 Task: Configure routing rules based on criteria like priority and workload.
Action: Mouse pressed left at (333, 86)
Screenshot: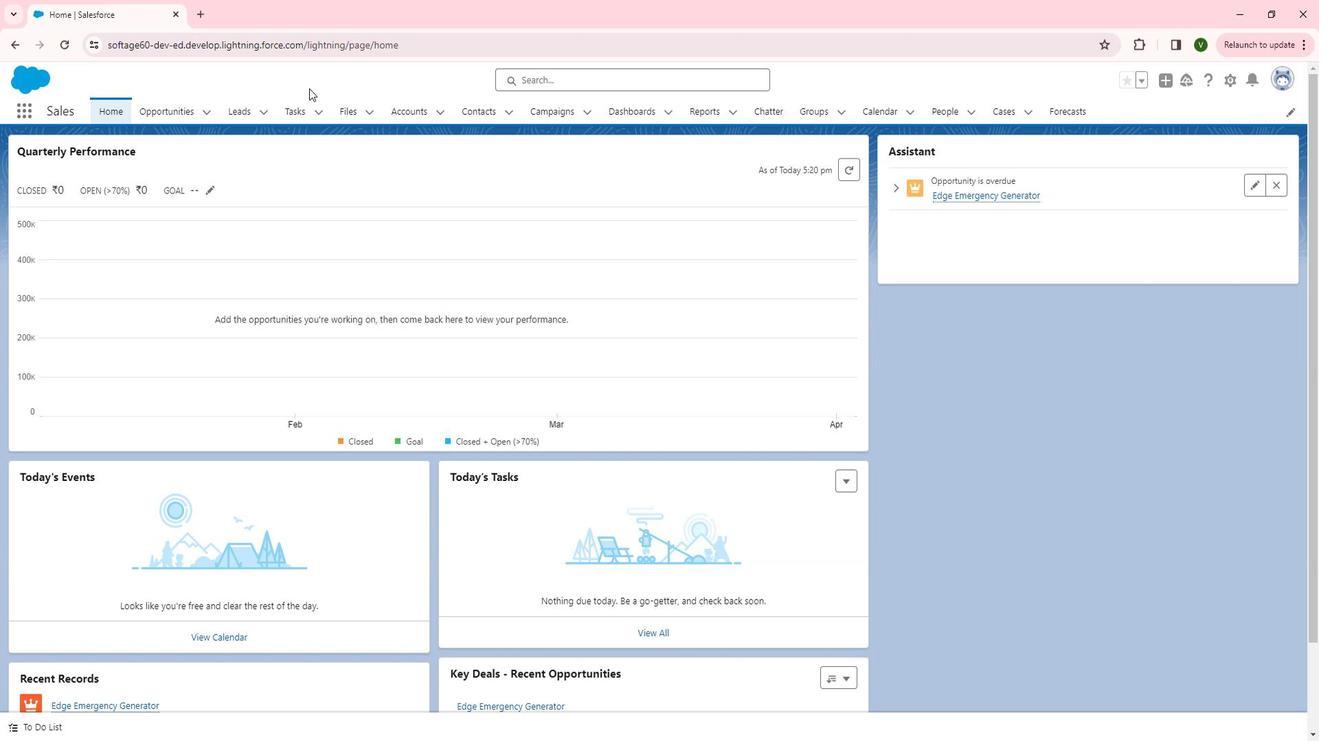 
Action: Mouse moved to (1124, 74)
Screenshot: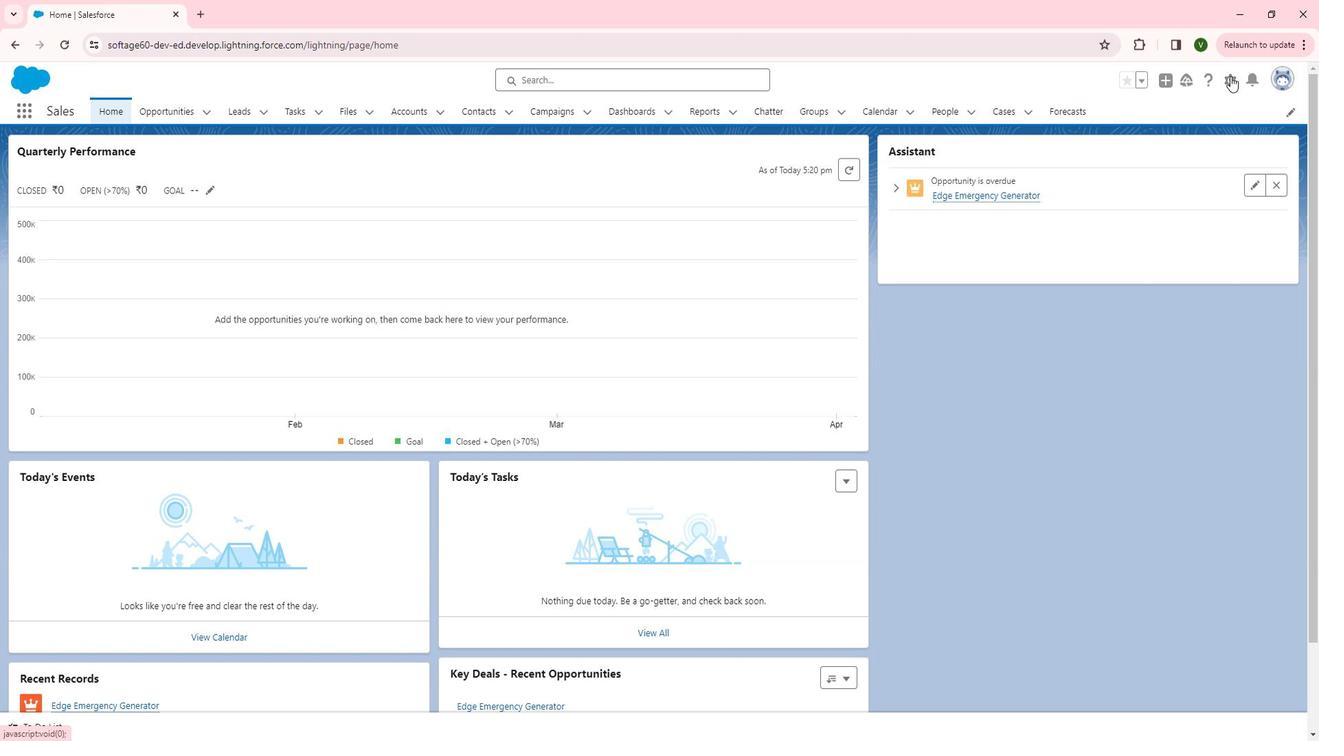 
Action: Mouse pressed left at (1124, 74)
Screenshot: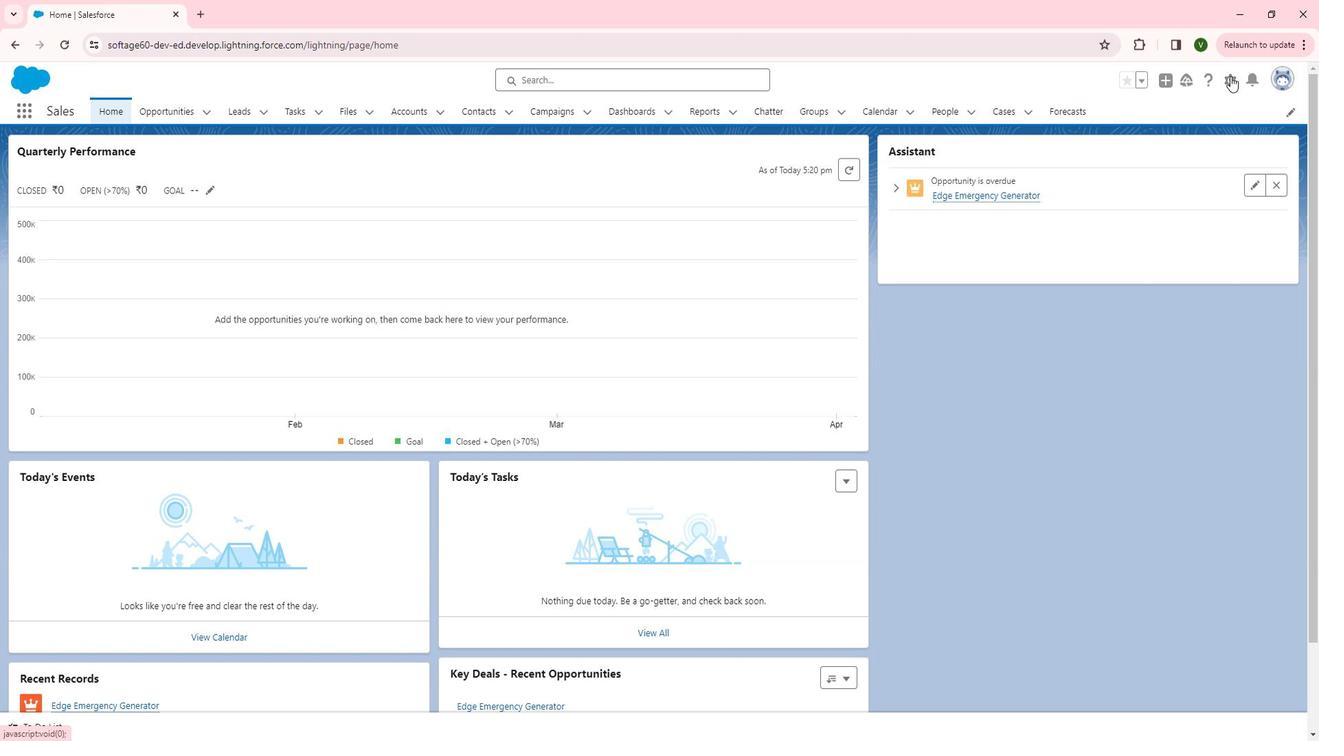 
Action: Mouse moved to (1067, 180)
Screenshot: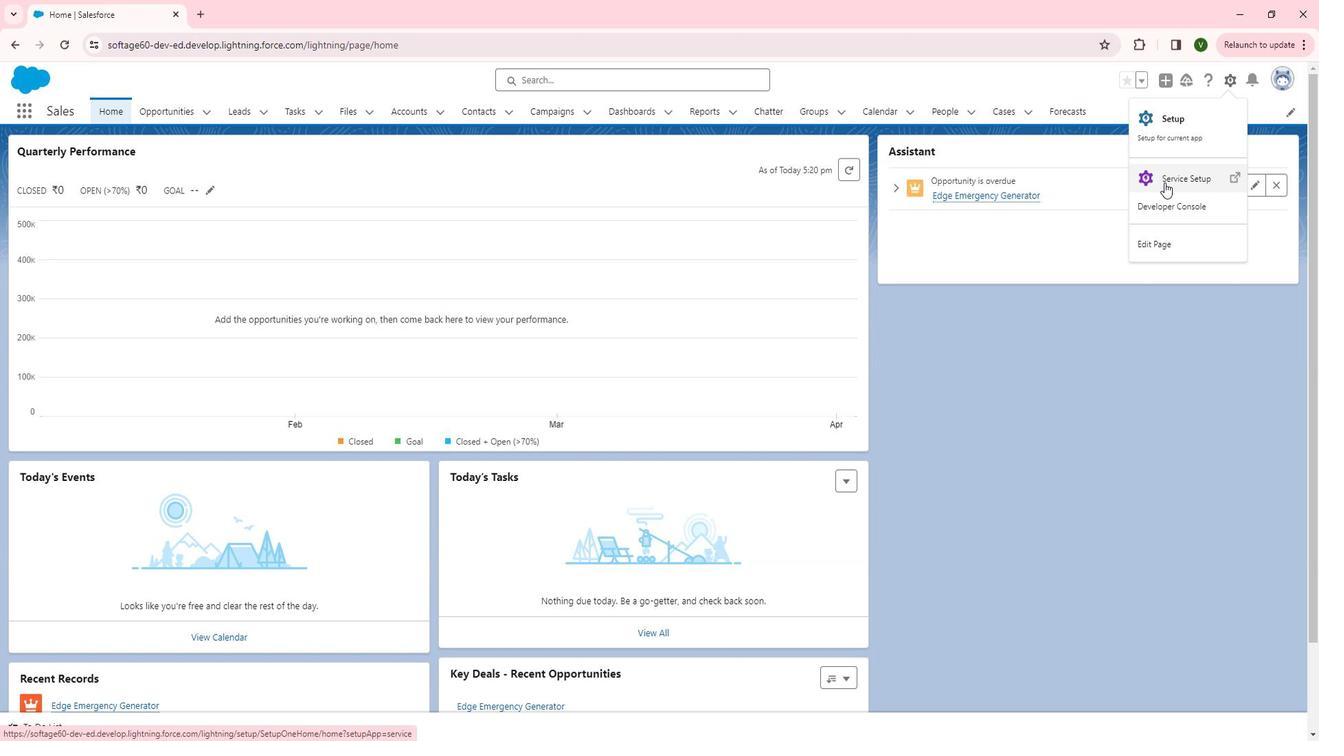 
Action: Mouse pressed left at (1067, 180)
Screenshot: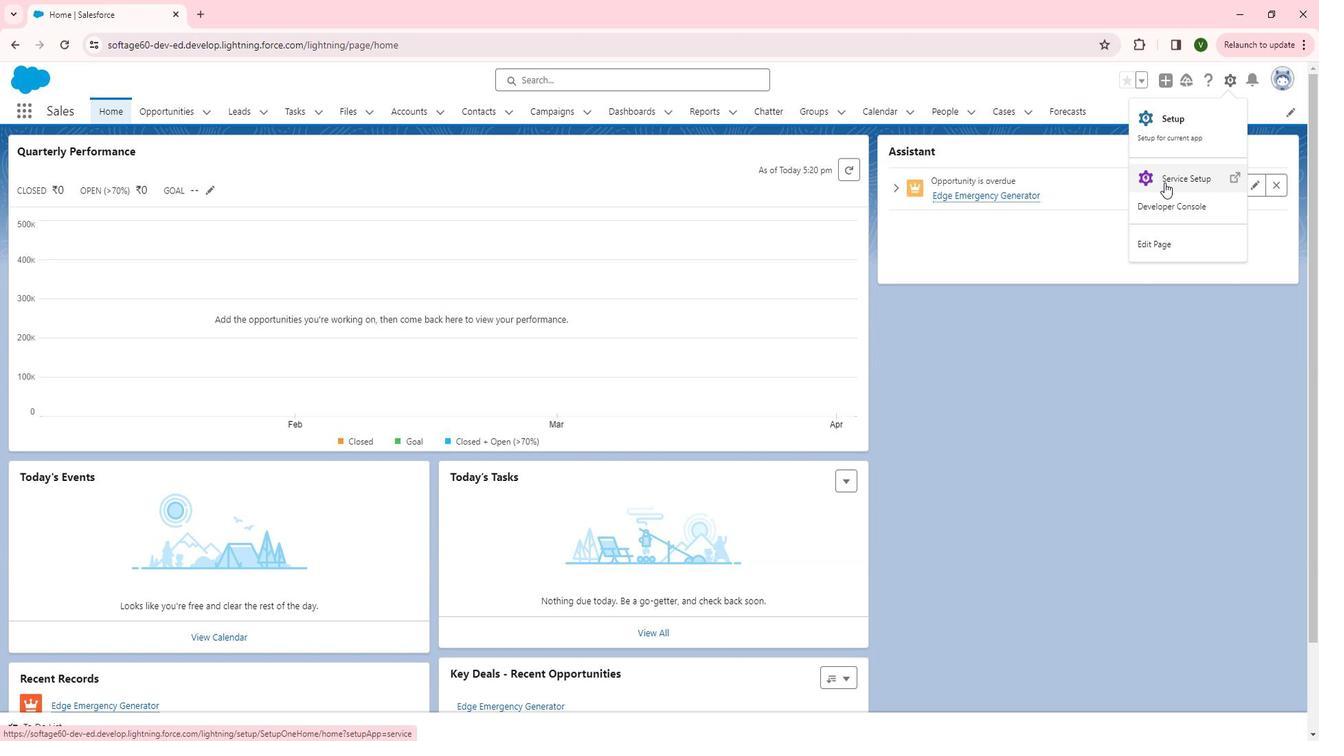 
Action: Mouse moved to (76, 323)
Screenshot: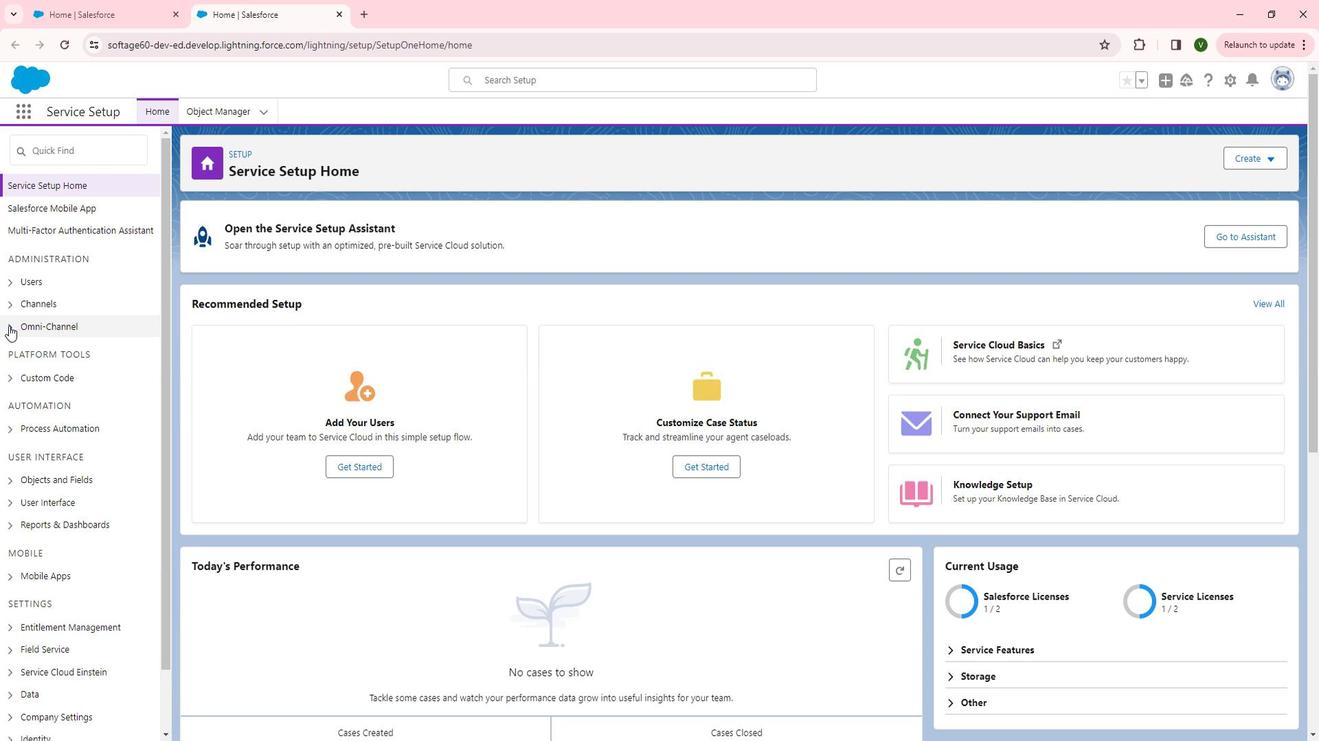 
Action: Mouse pressed left at (76, 323)
Screenshot: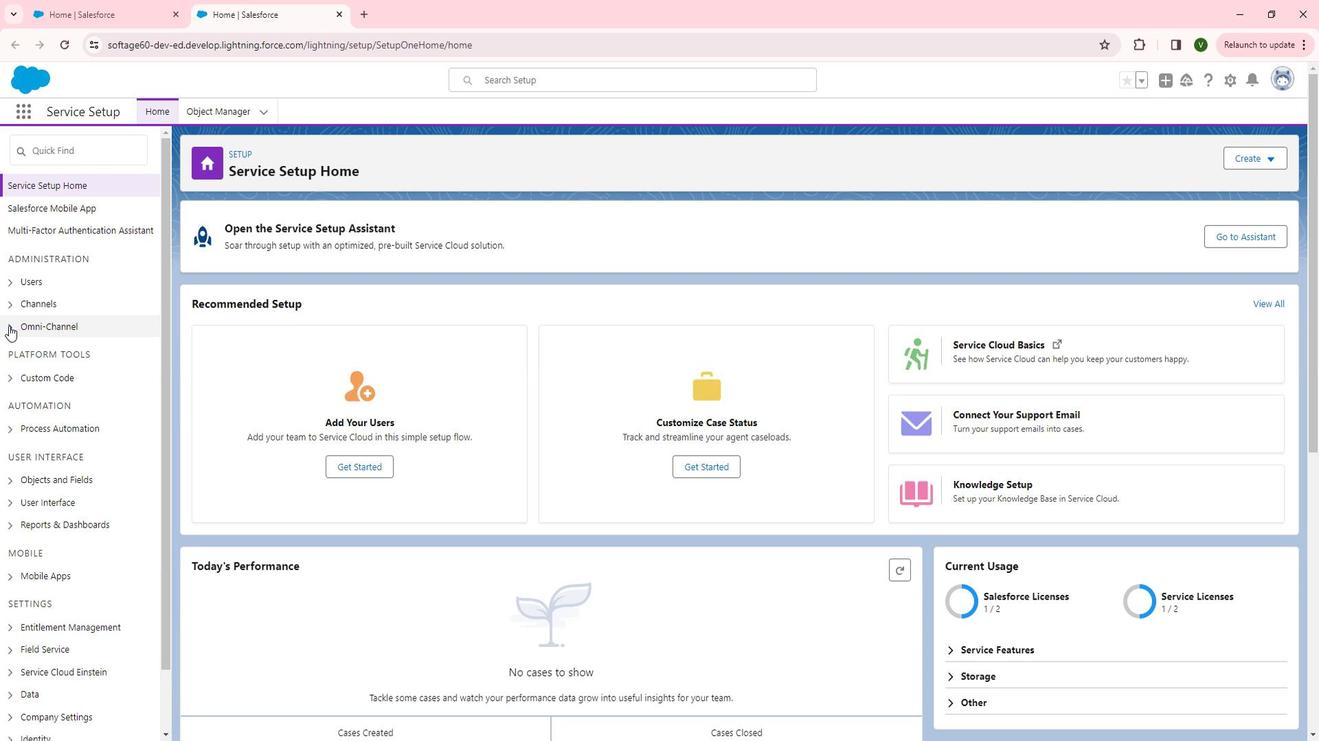
Action: Mouse moved to (122, 479)
Screenshot: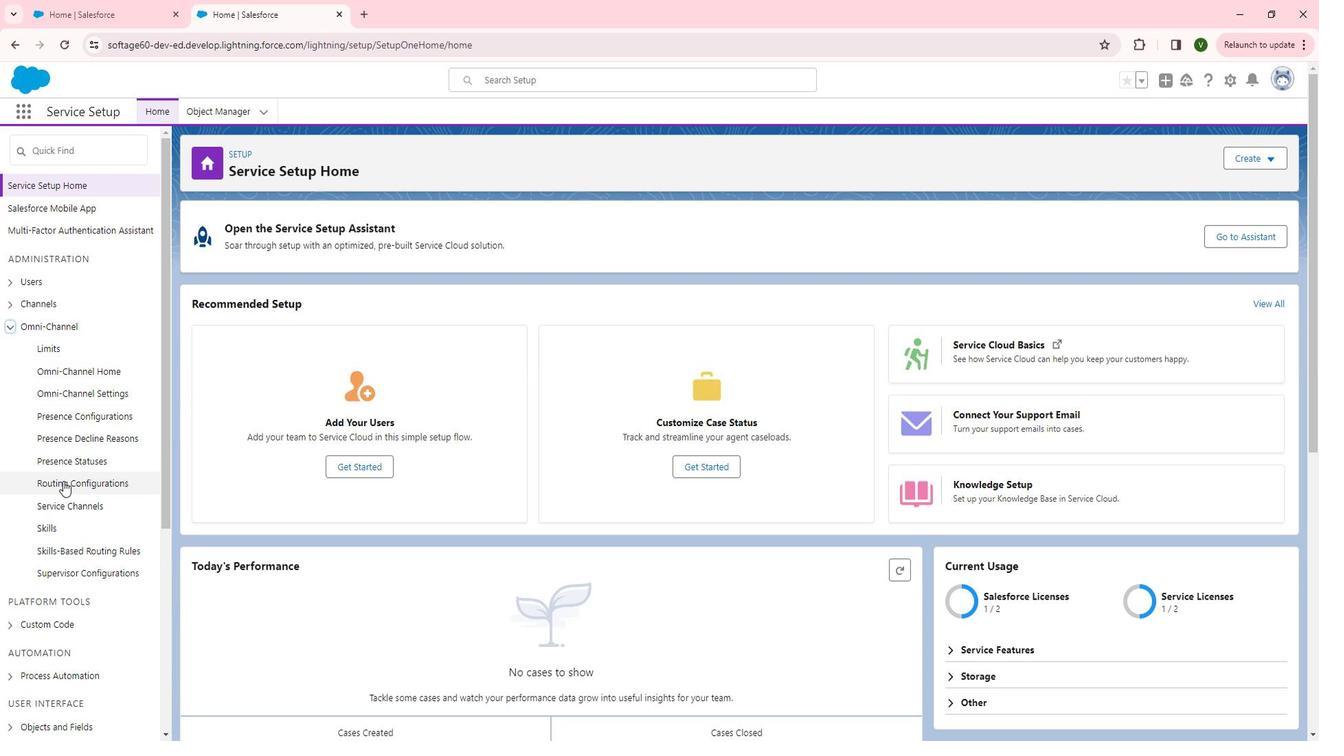 
Action: Mouse pressed left at (122, 479)
Screenshot: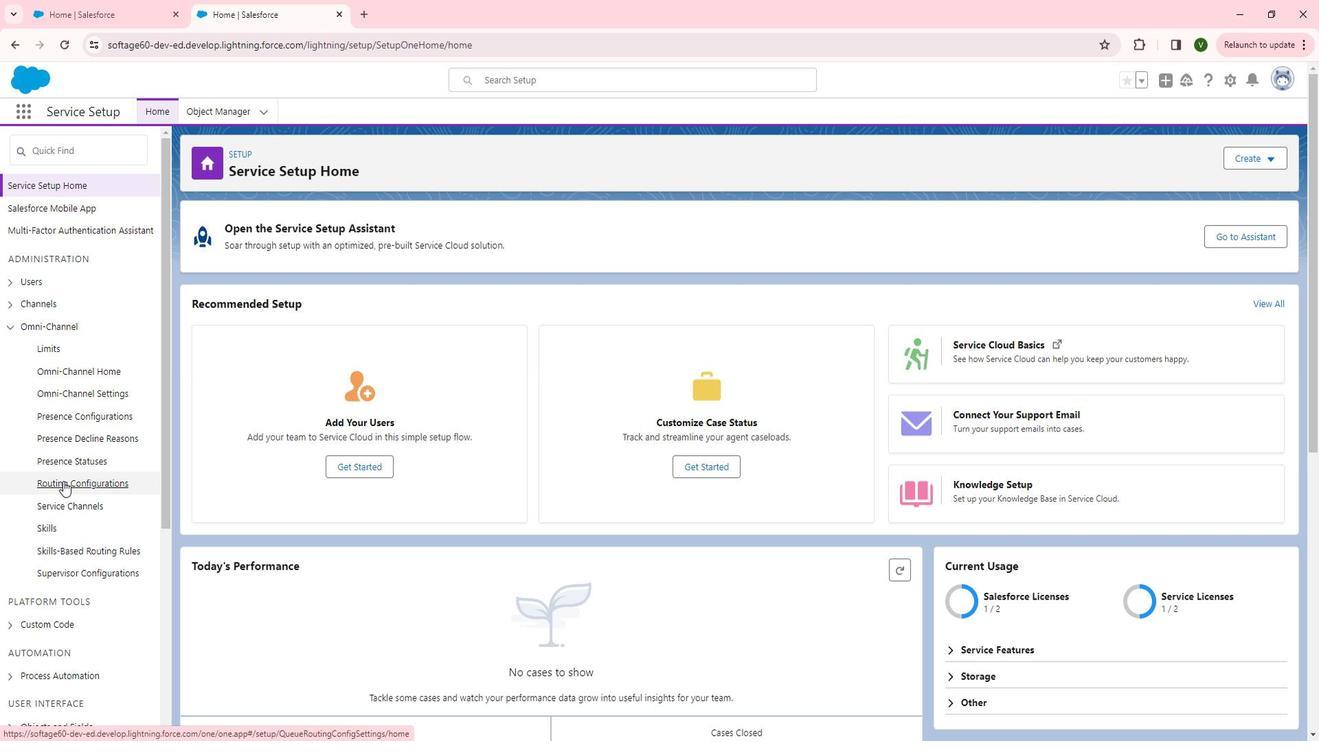 
Action: Mouse moved to (527, 319)
Screenshot: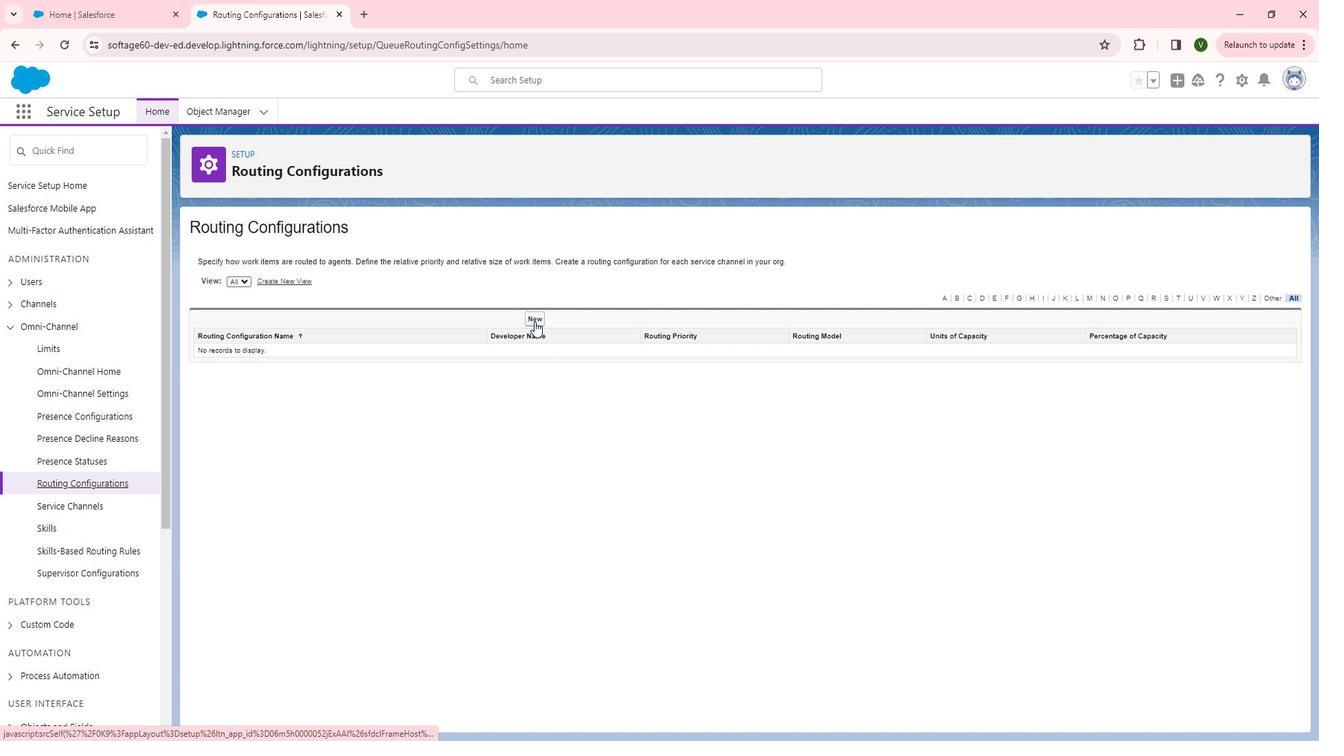 
Action: Mouse pressed left at (527, 319)
Screenshot: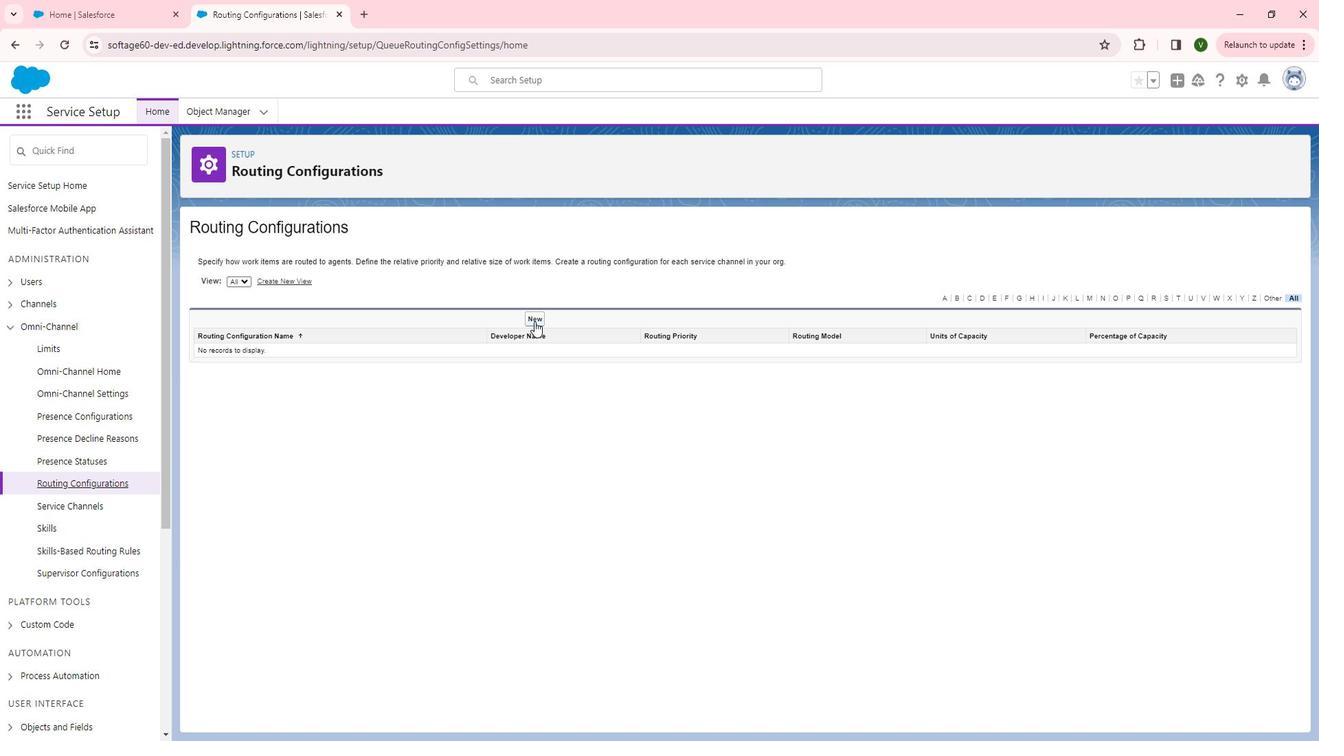 
Action: Mouse moved to (466, 363)
Screenshot: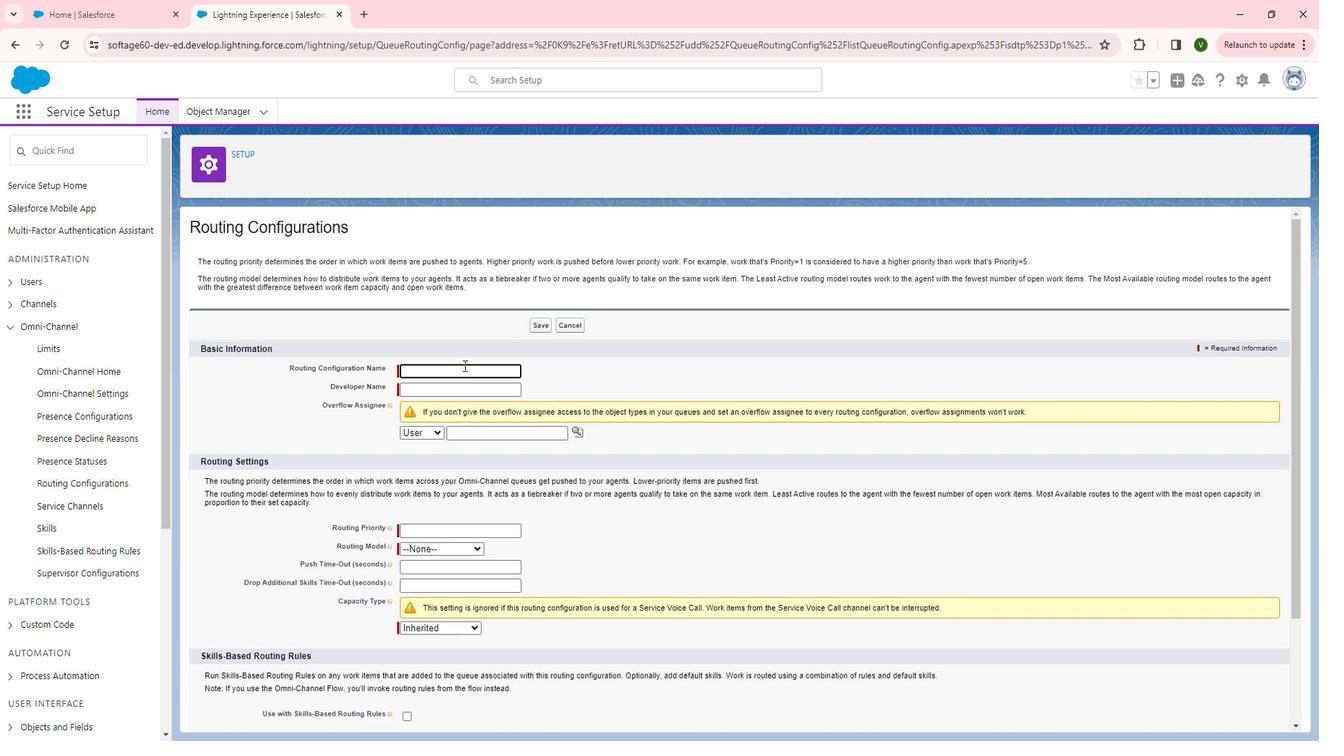 
Action: Mouse pressed left at (466, 363)
Screenshot: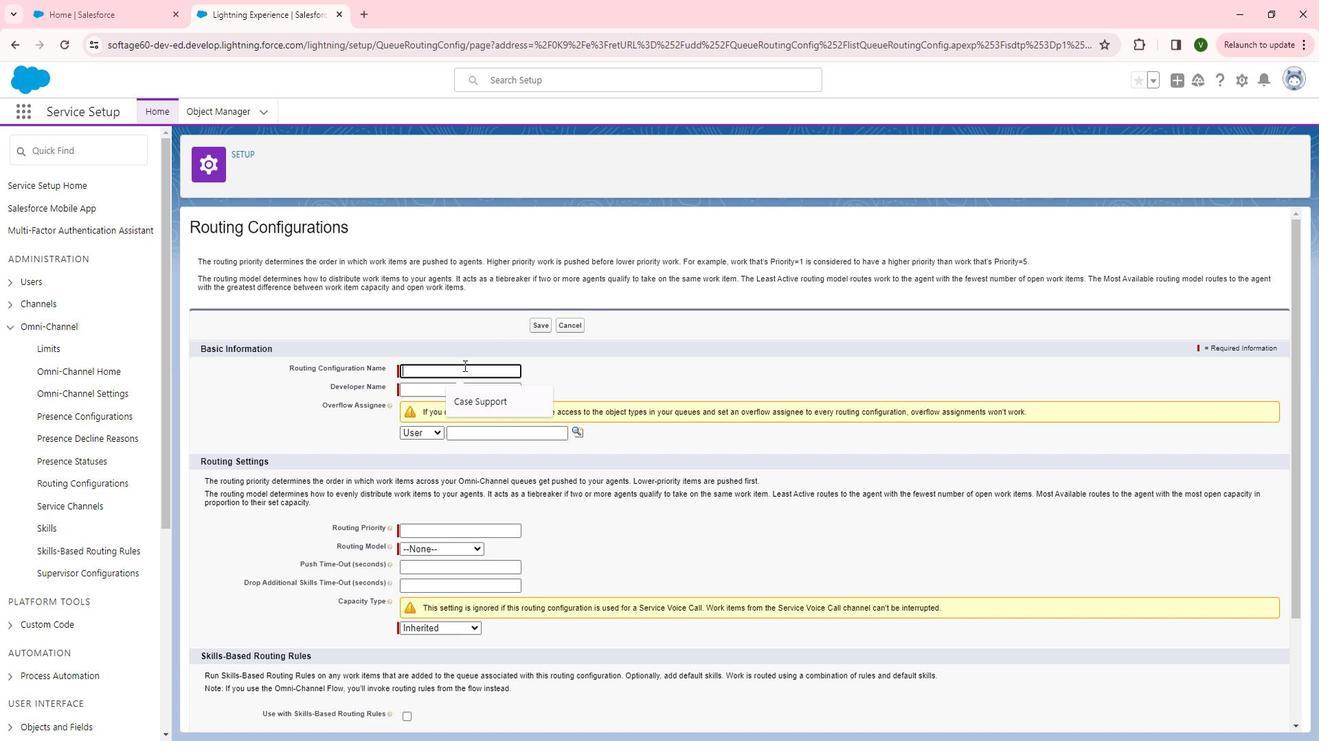 
Action: Key pressed <Key.shift>Case<Key.space>support<Key.space>routing
Screenshot: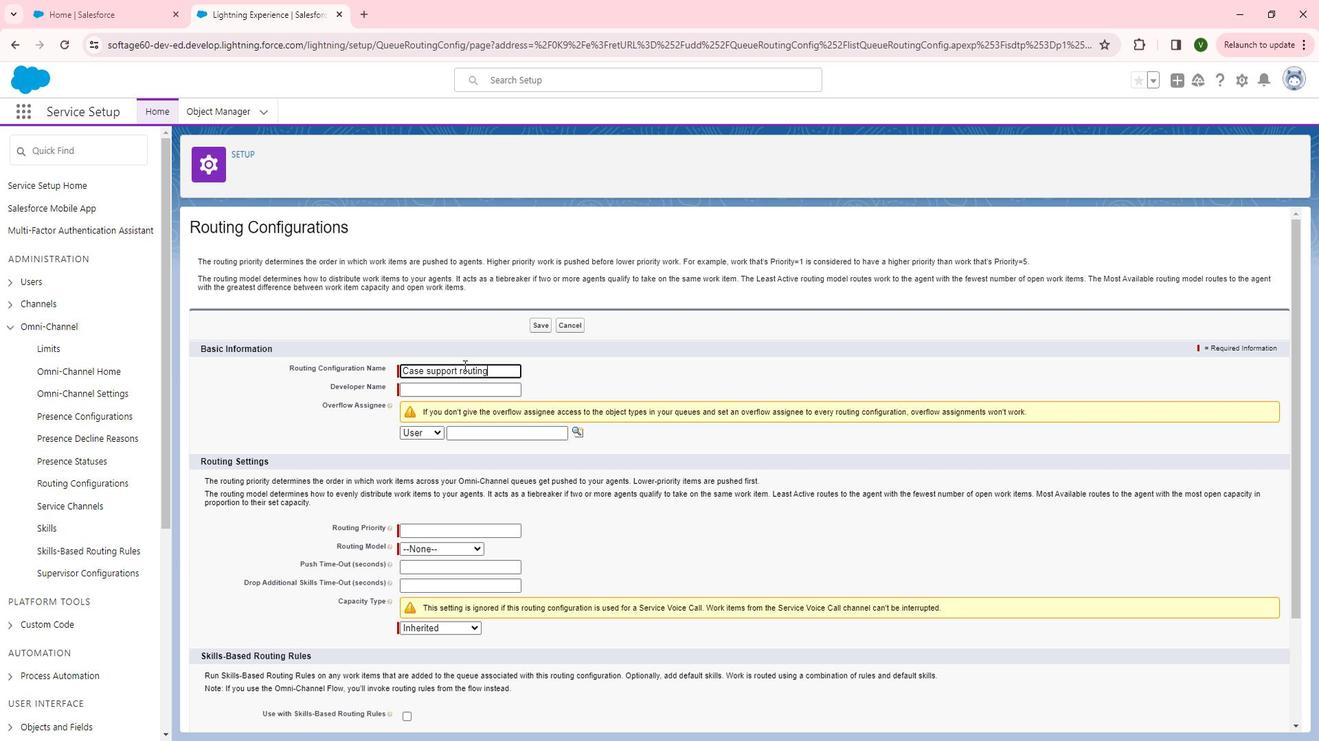 
Action: Mouse moved to (535, 450)
Screenshot: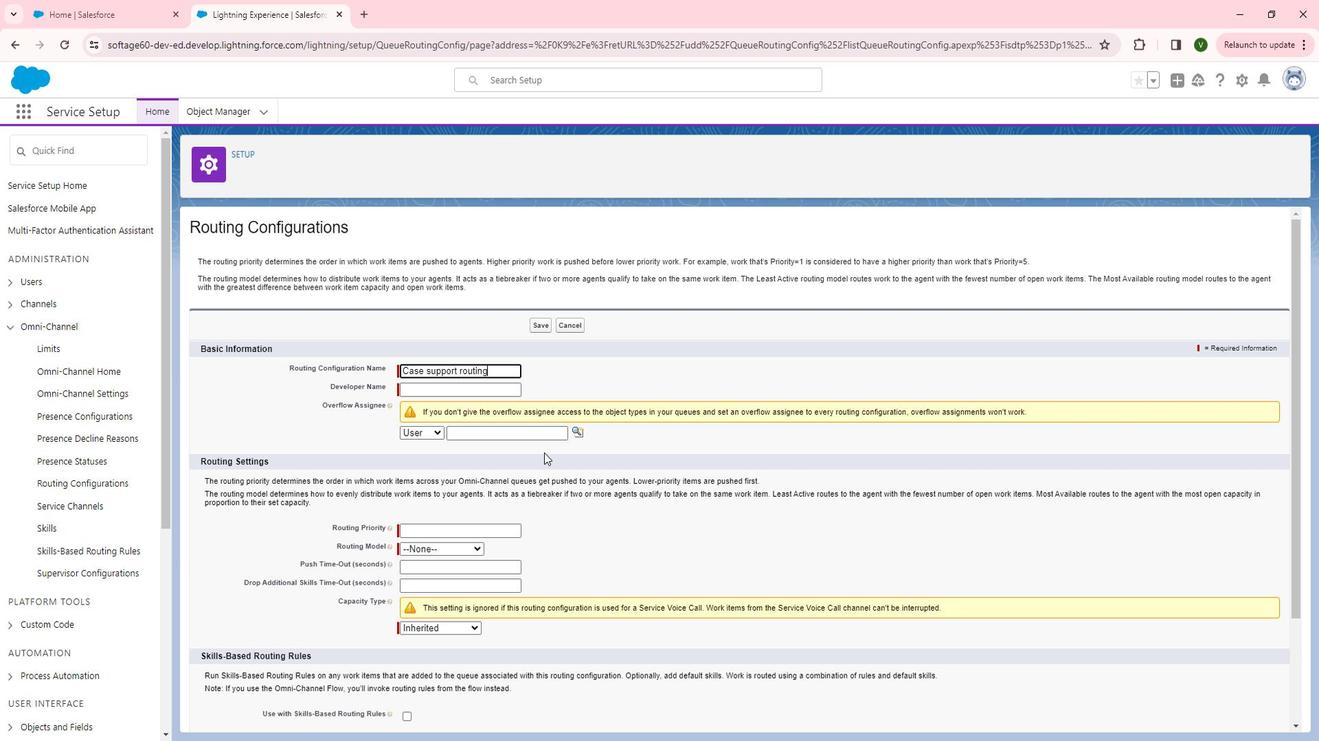 
Action: Mouse pressed left at (535, 450)
Screenshot: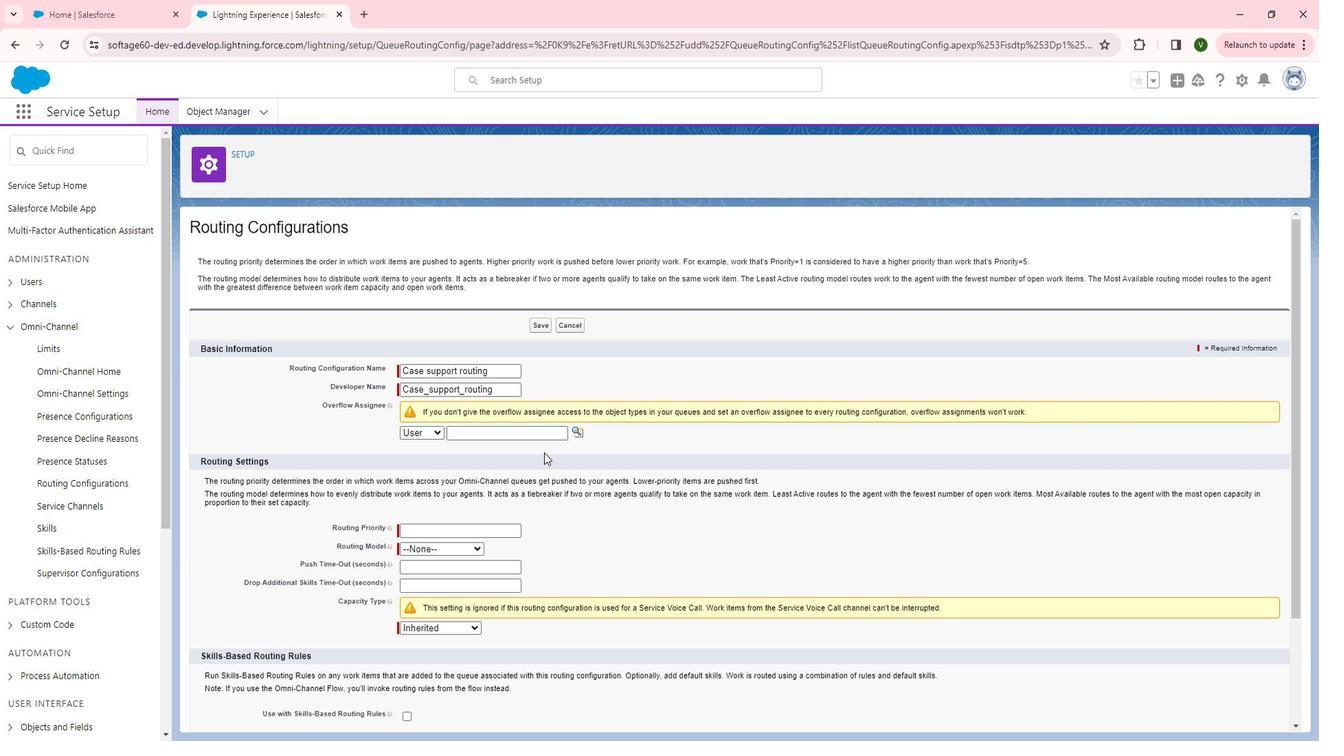 
Action: Mouse moved to (564, 434)
Screenshot: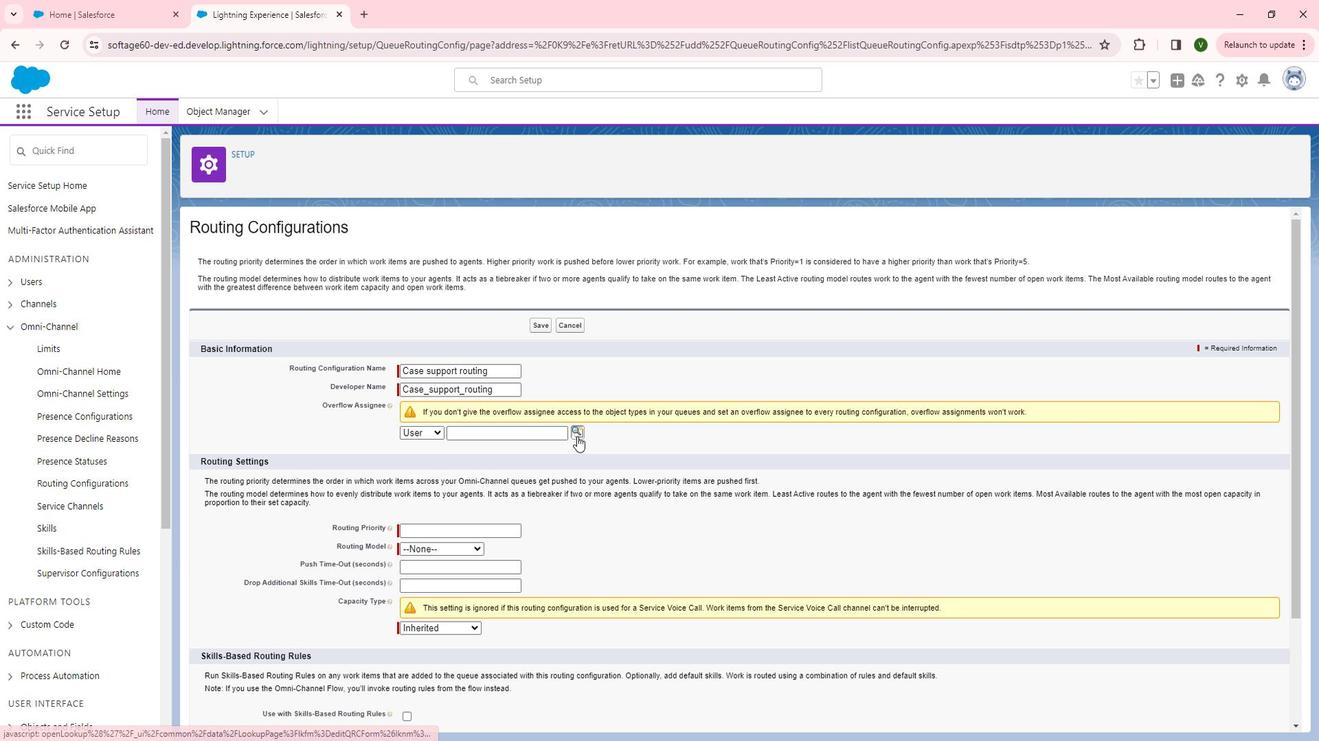 
Action: Mouse pressed left at (564, 434)
Screenshot: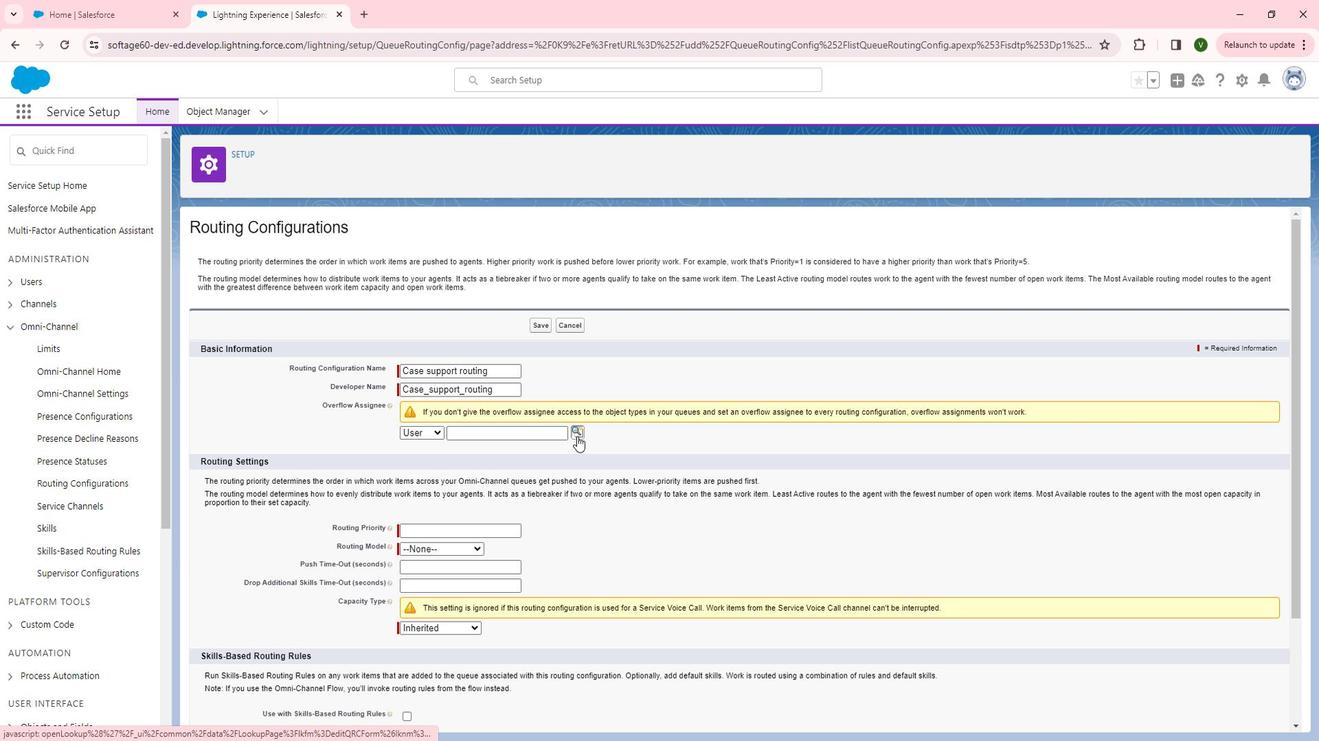
Action: Mouse moved to (390, 534)
Screenshot: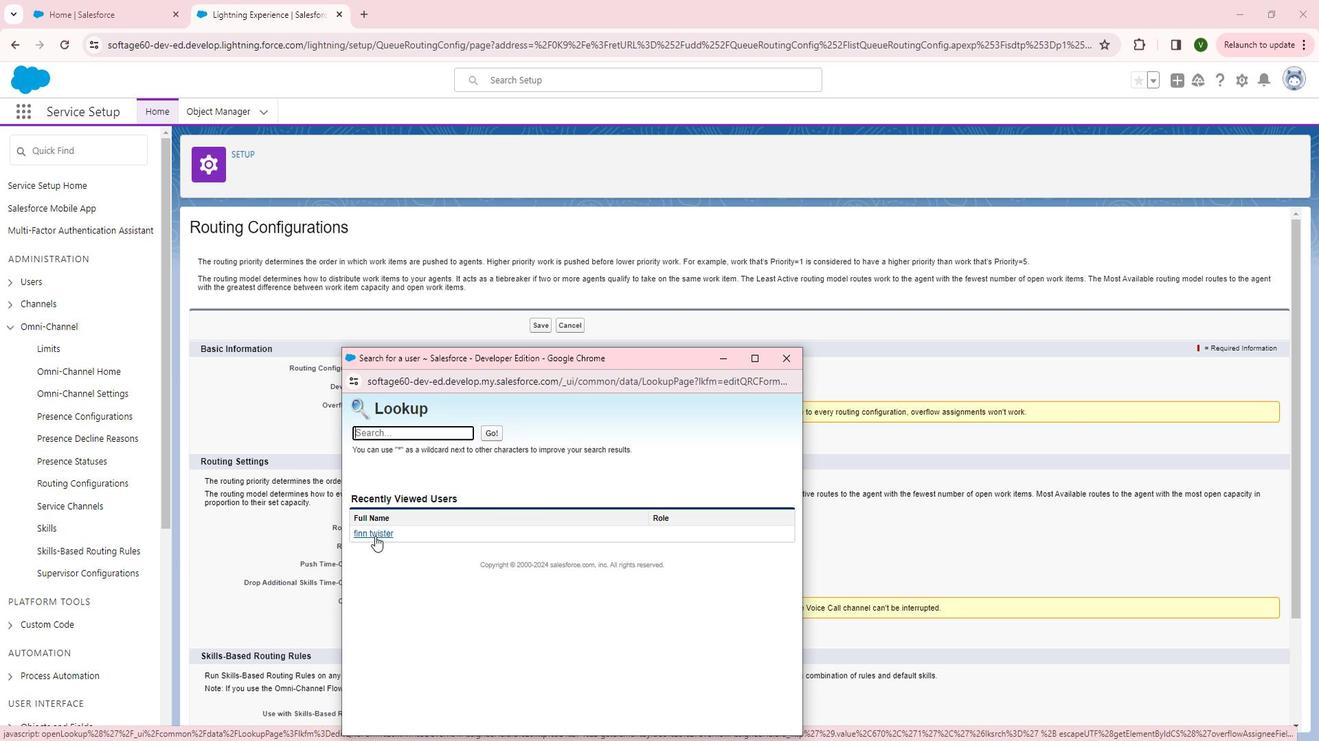 
Action: Mouse pressed left at (390, 534)
Screenshot: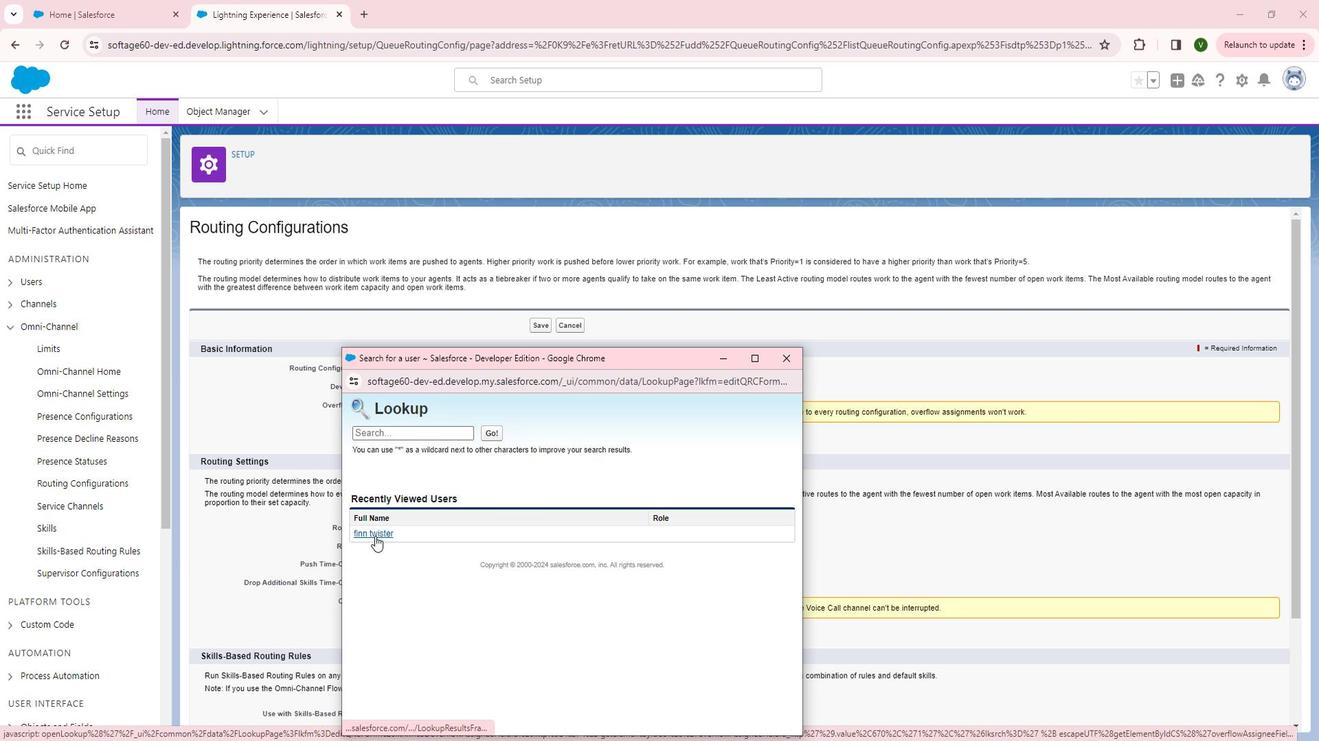 
Action: Mouse moved to (527, 487)
Screenshot: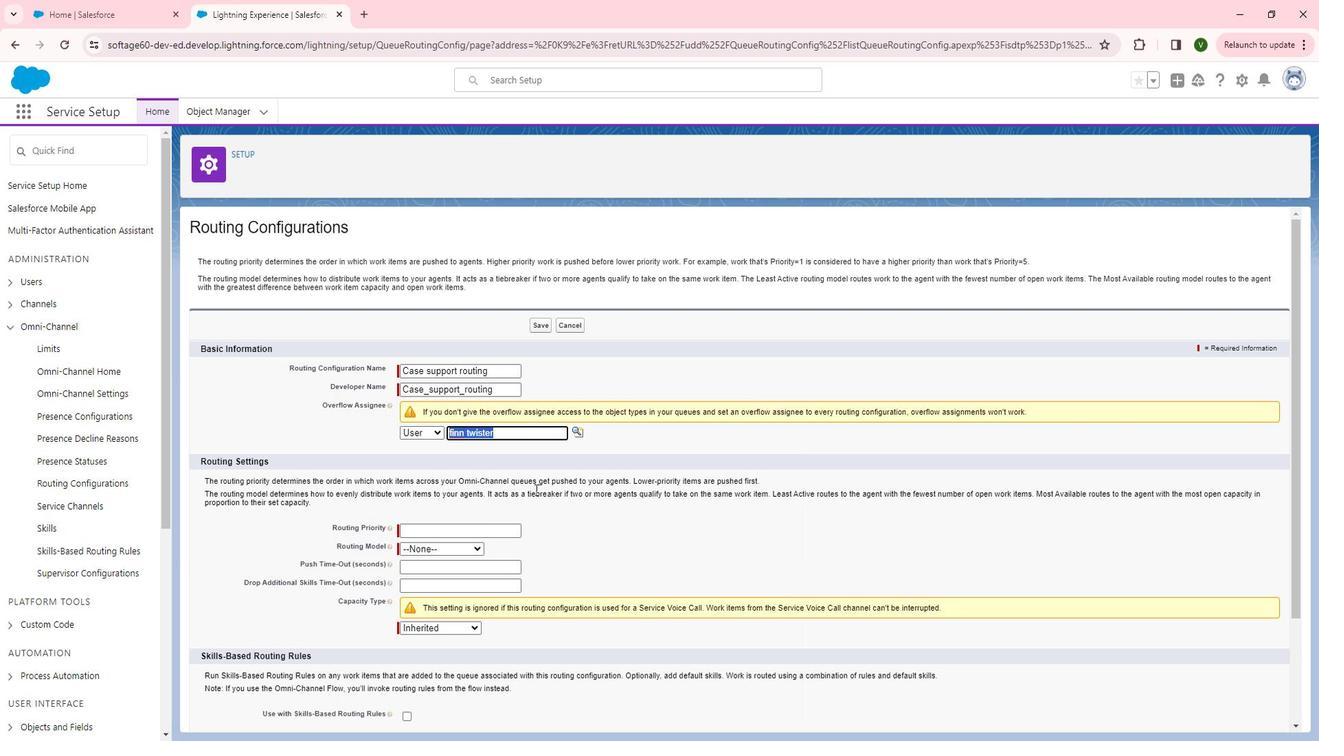 
Action: Mouse pressed left at (527, 487)
Screenshot: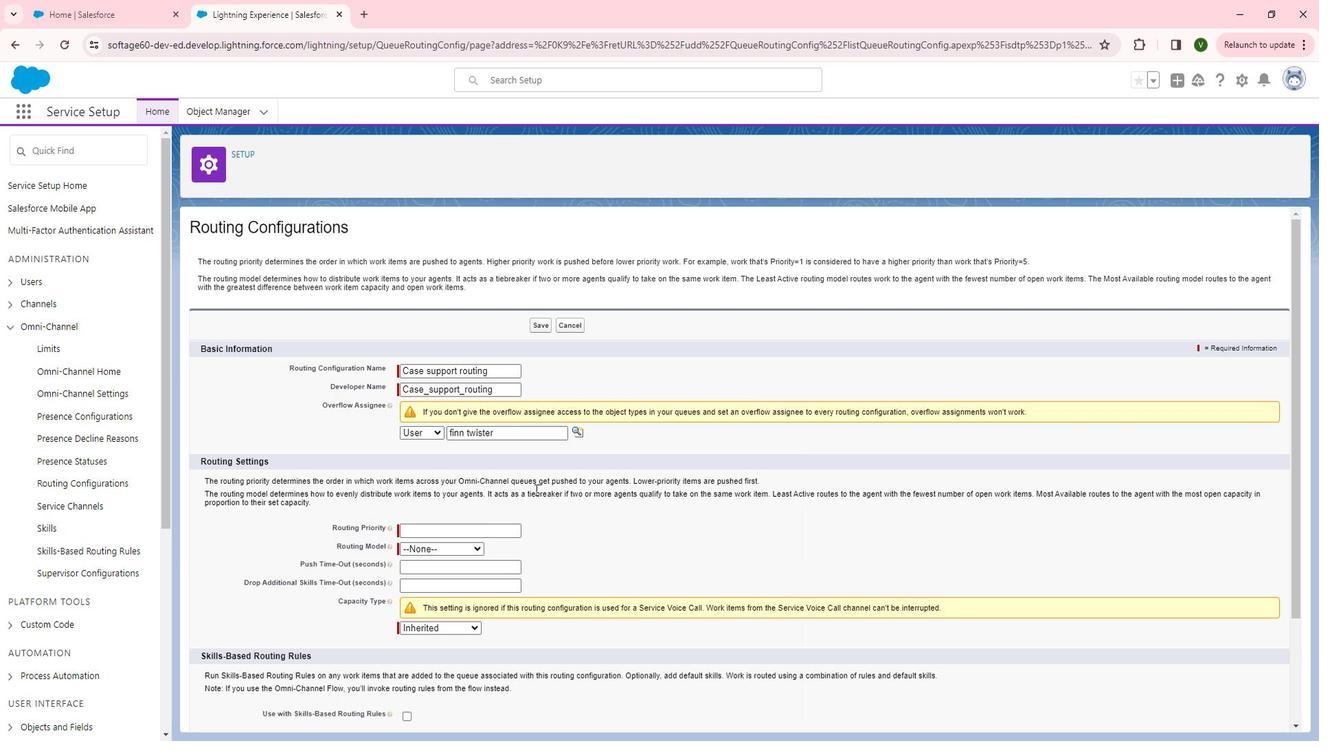 
Action: Mouse moved to (523, 503)
Screenshot: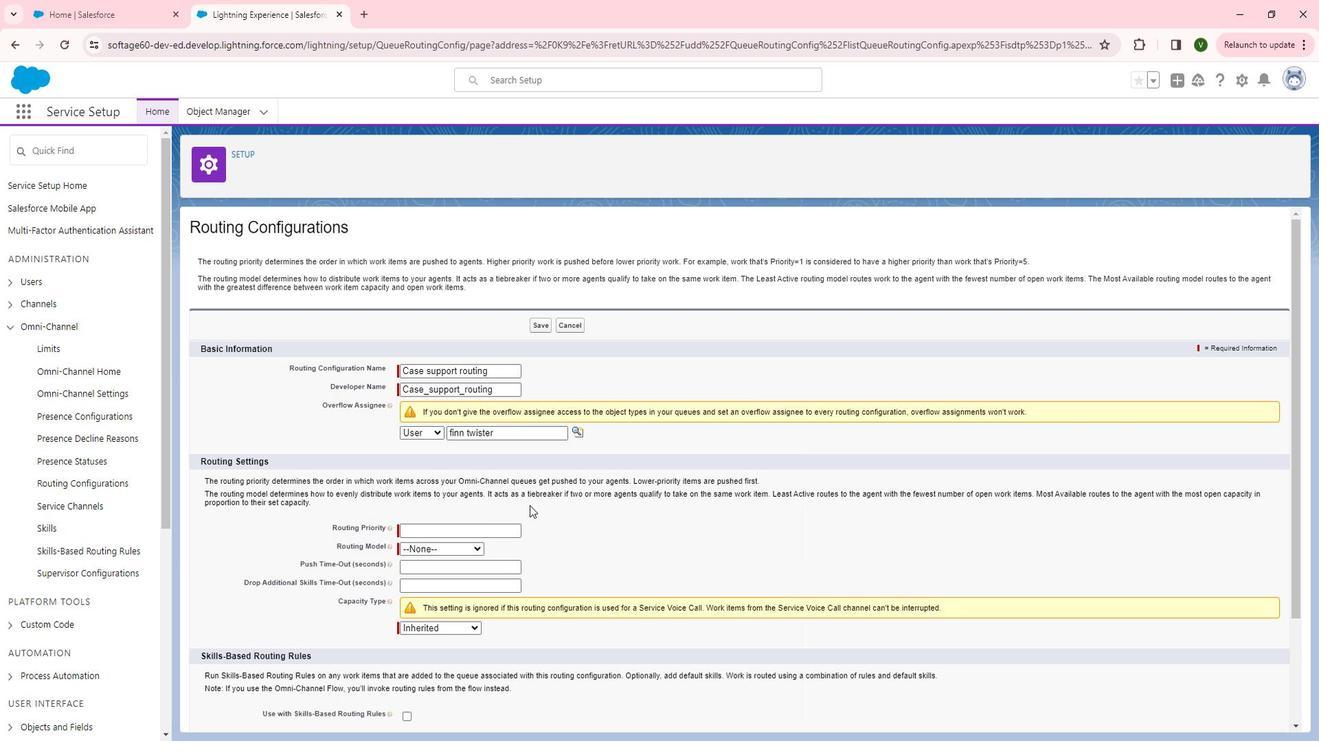 
Action: Mouse scrolled (523, 502) with delta (0, 0)
Screenshot: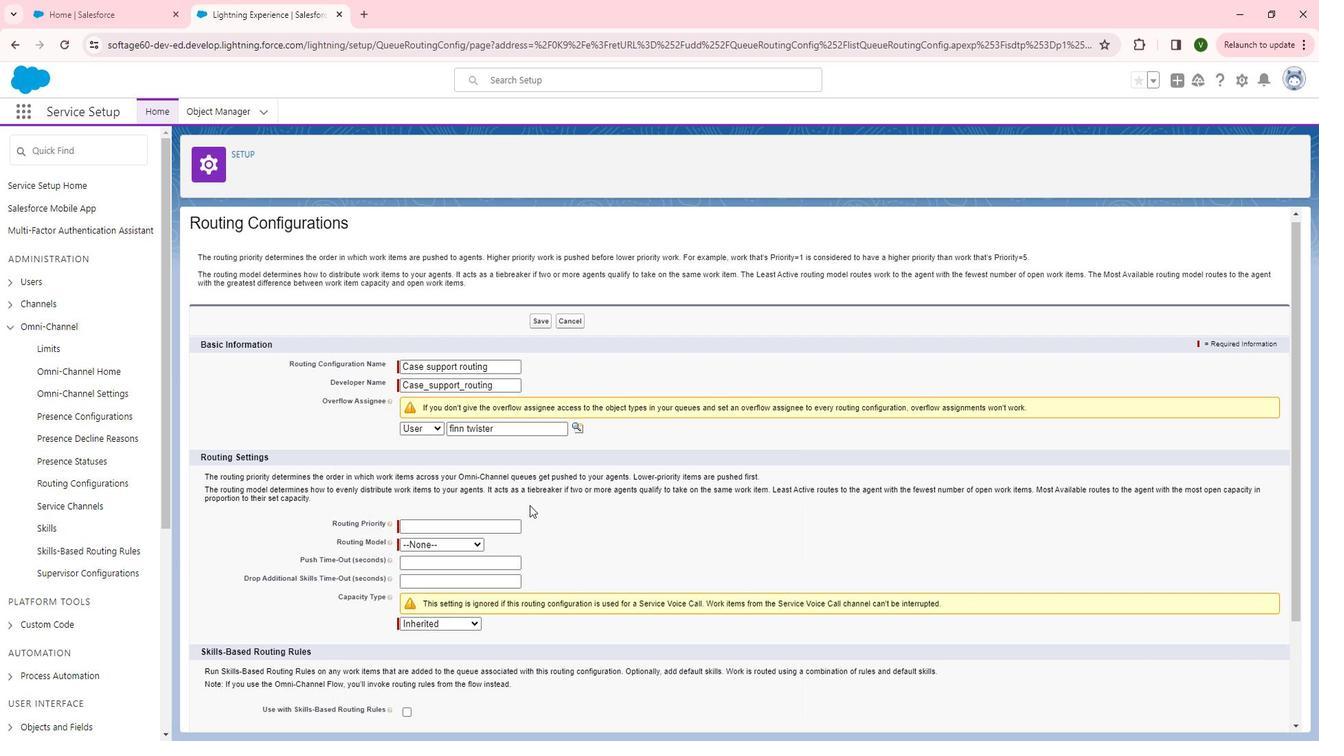 
Action: Mouse moved to (492, 455)
Screenshot: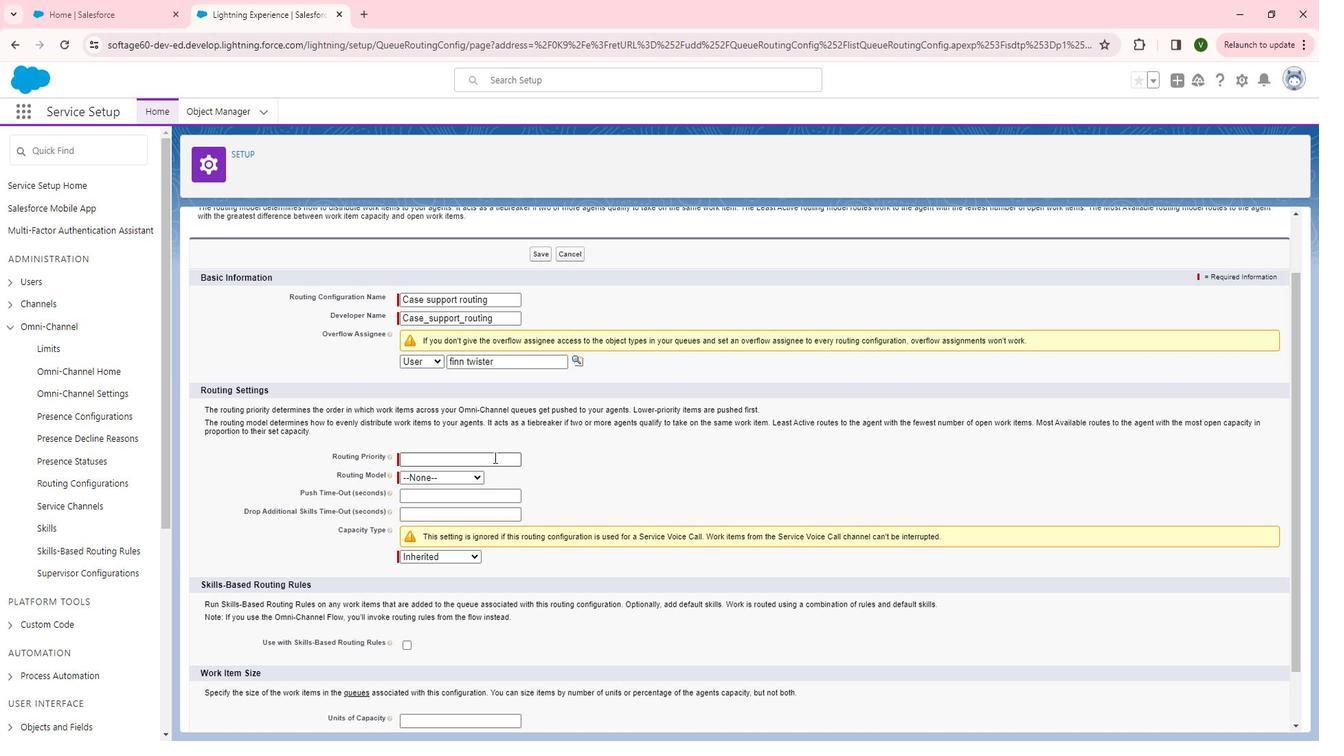 
Action: Mouse pressed left at (492, 455)
Screenshot: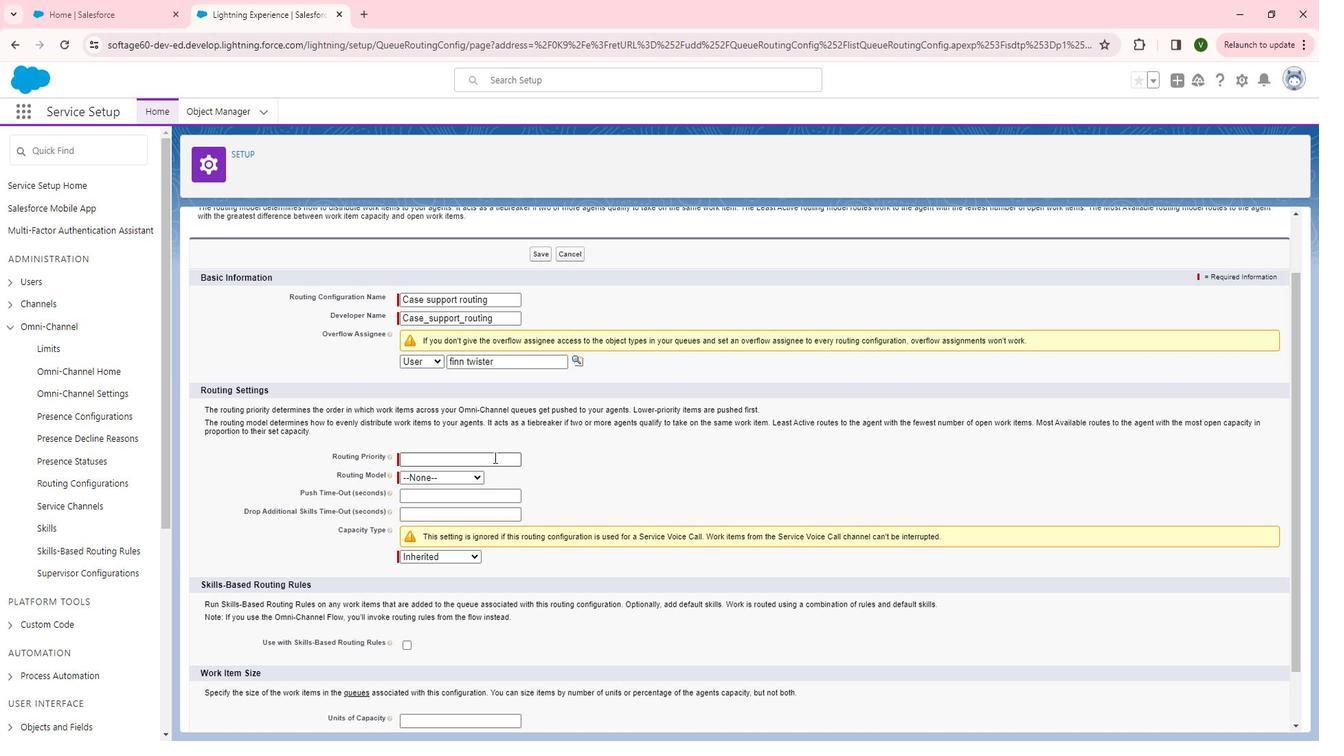 
Action: Key pressed 2
Screenshot: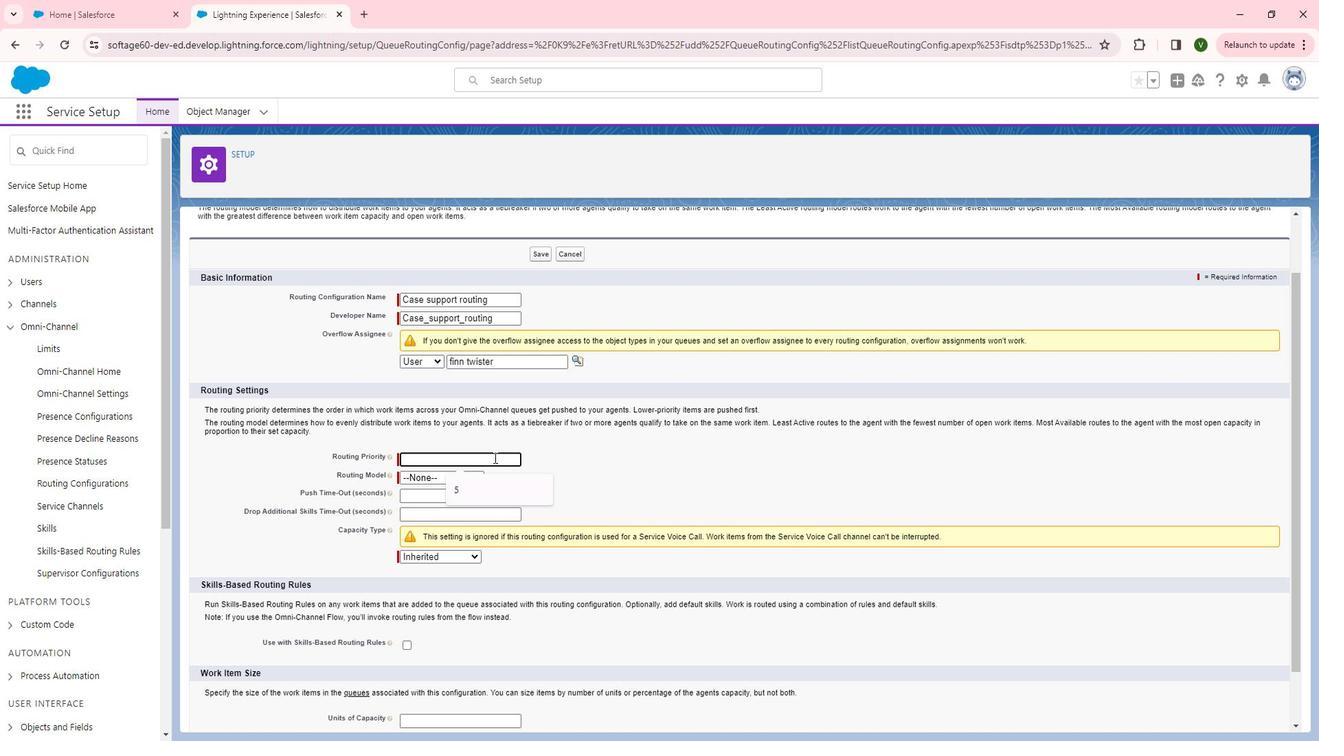 
Action: Mouse moved to (559, 468)
Screenshot: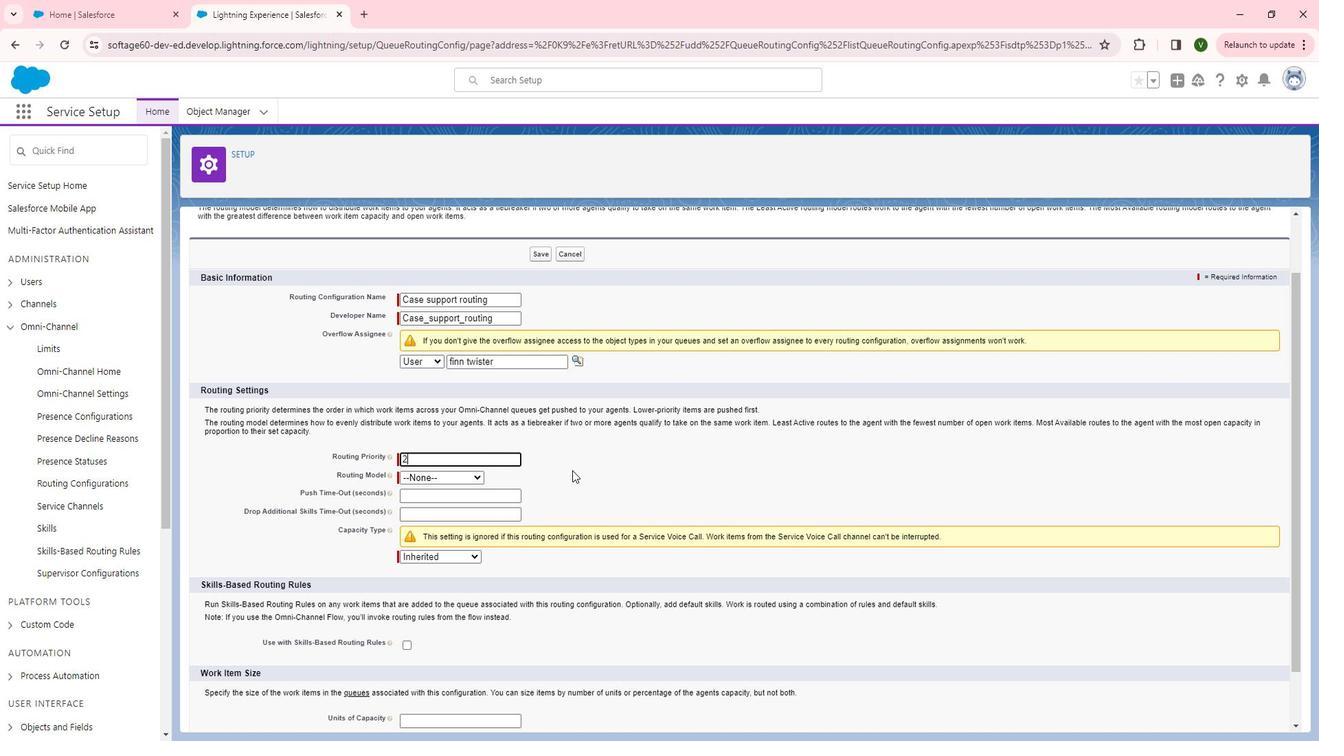 
Action: Mouse pressed left at (559, 468)
Screenshot: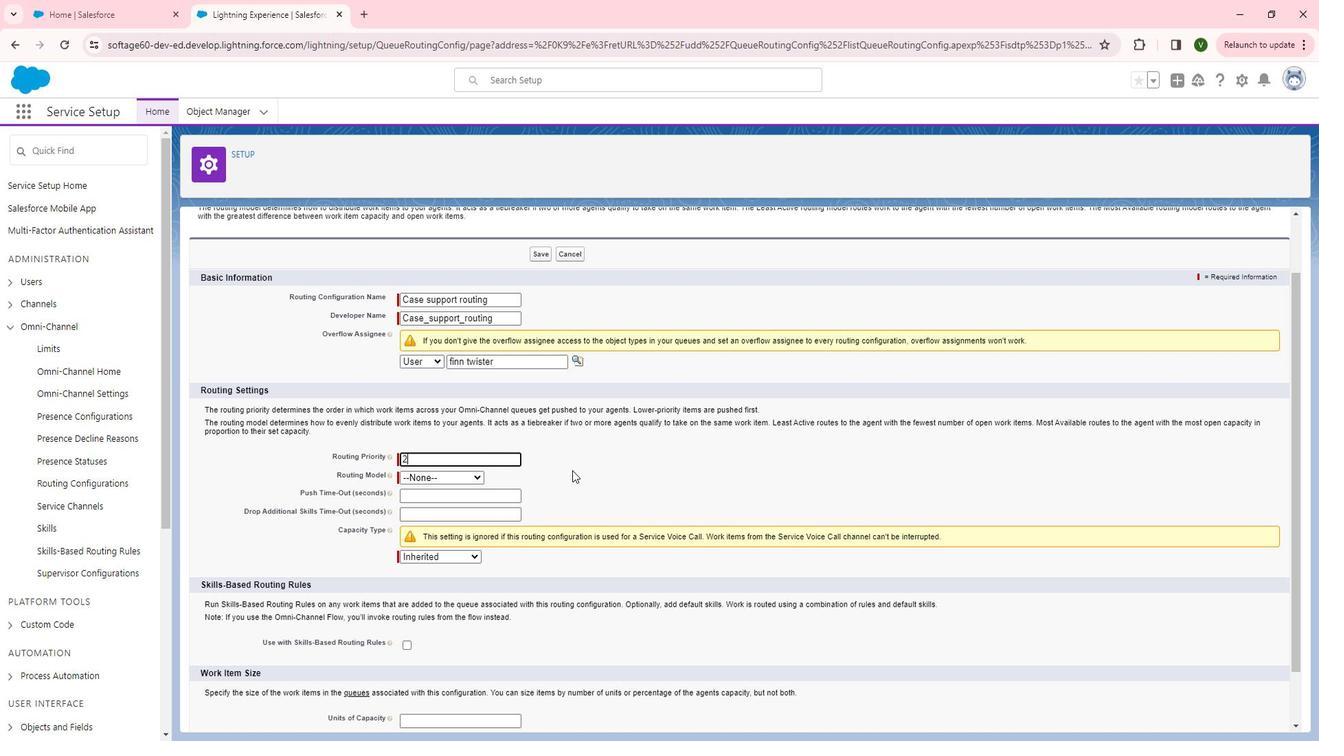 
Action: Mouse moved to (471, 476)
Screenshot: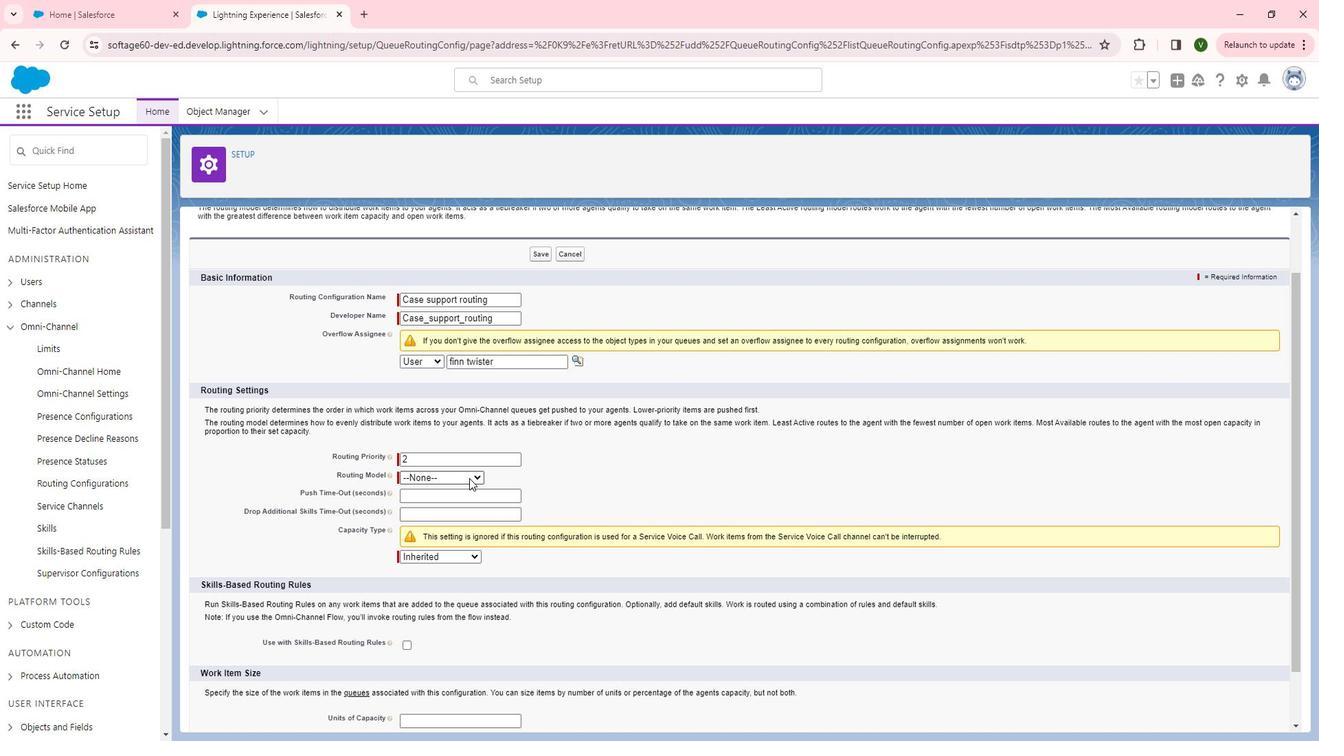 
Action: Mouse pressed left at (471, 476)
Screenshot: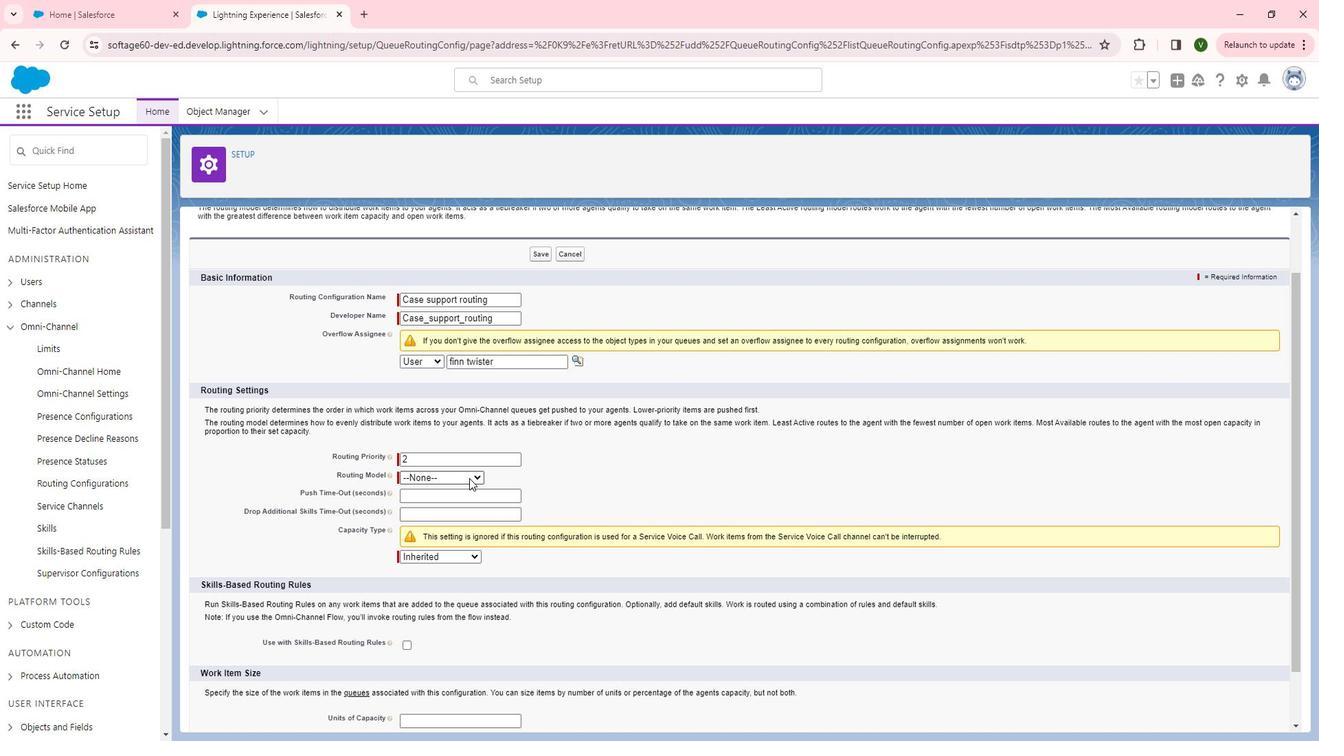 
Action: Mouse moved to (467, 520)
Screenshot: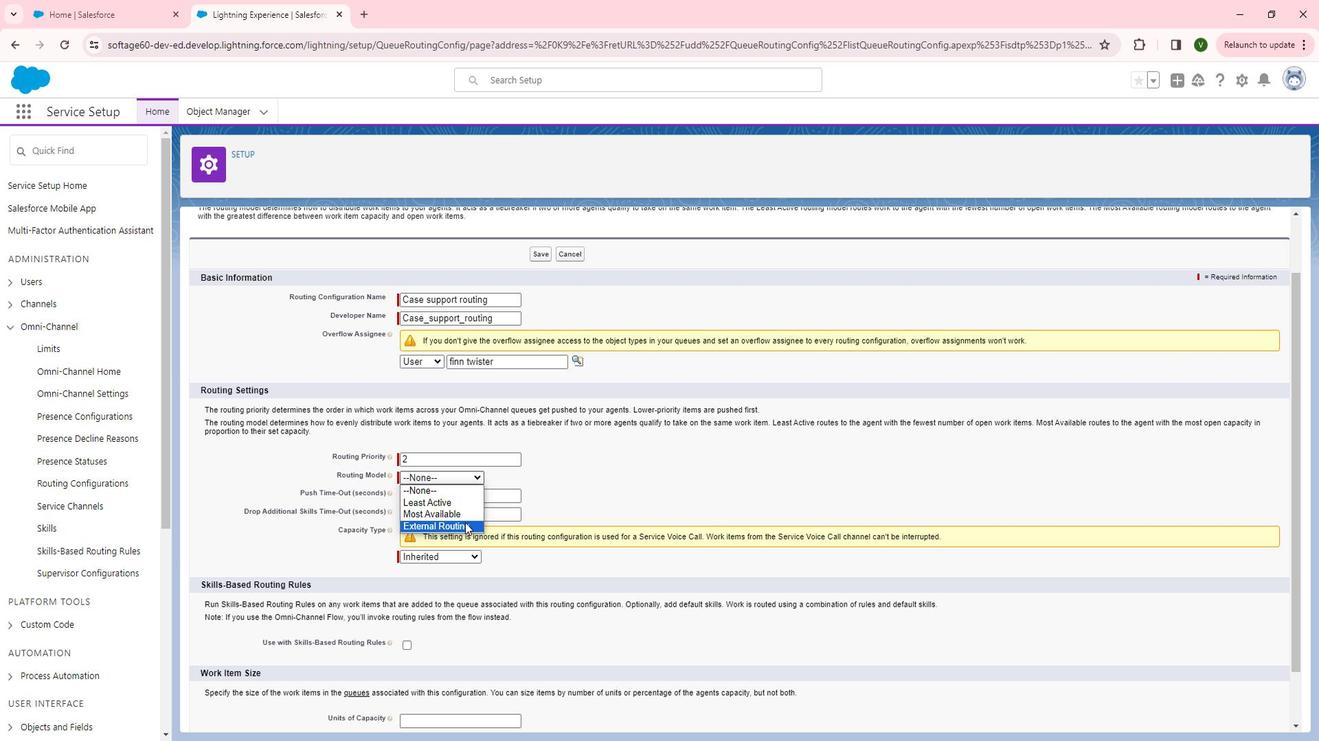 
Action: Mouse pressed left at (467, 520)
Screenshot: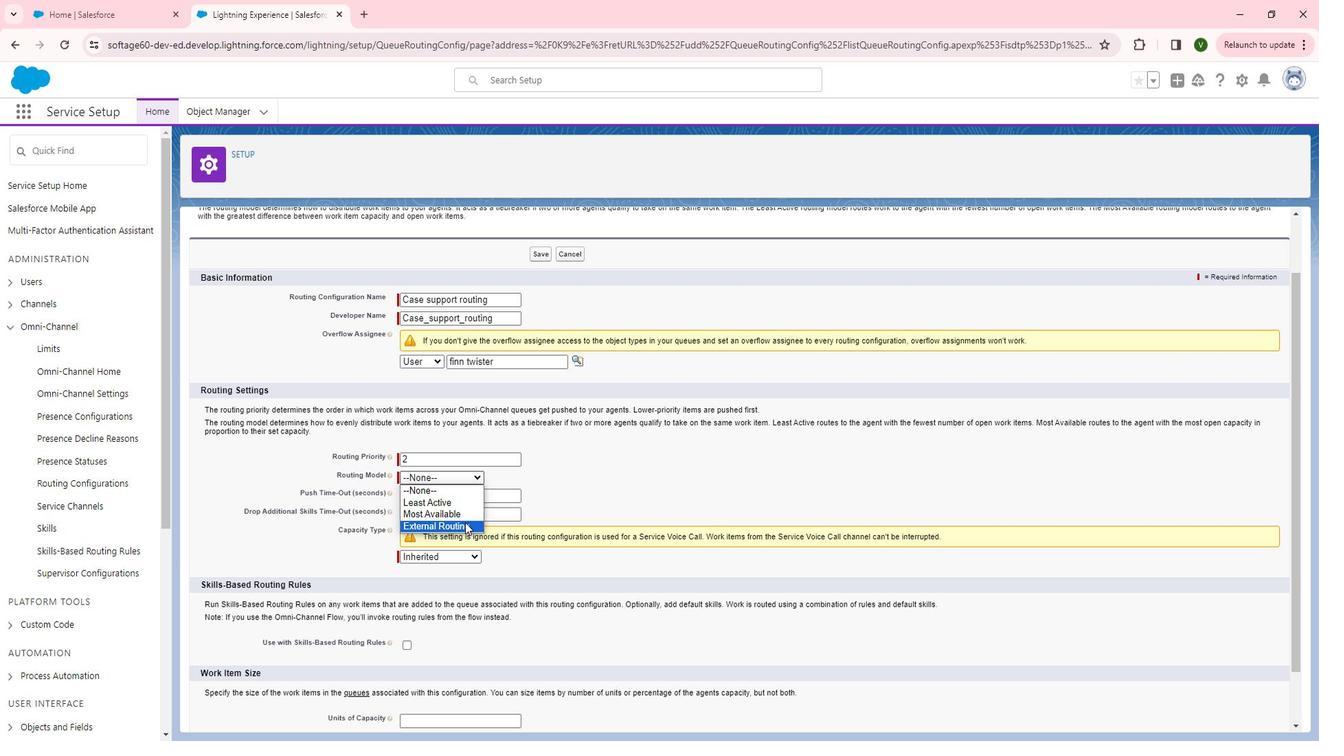 
Action: Mouse moved to (479, 498)
Screenshot: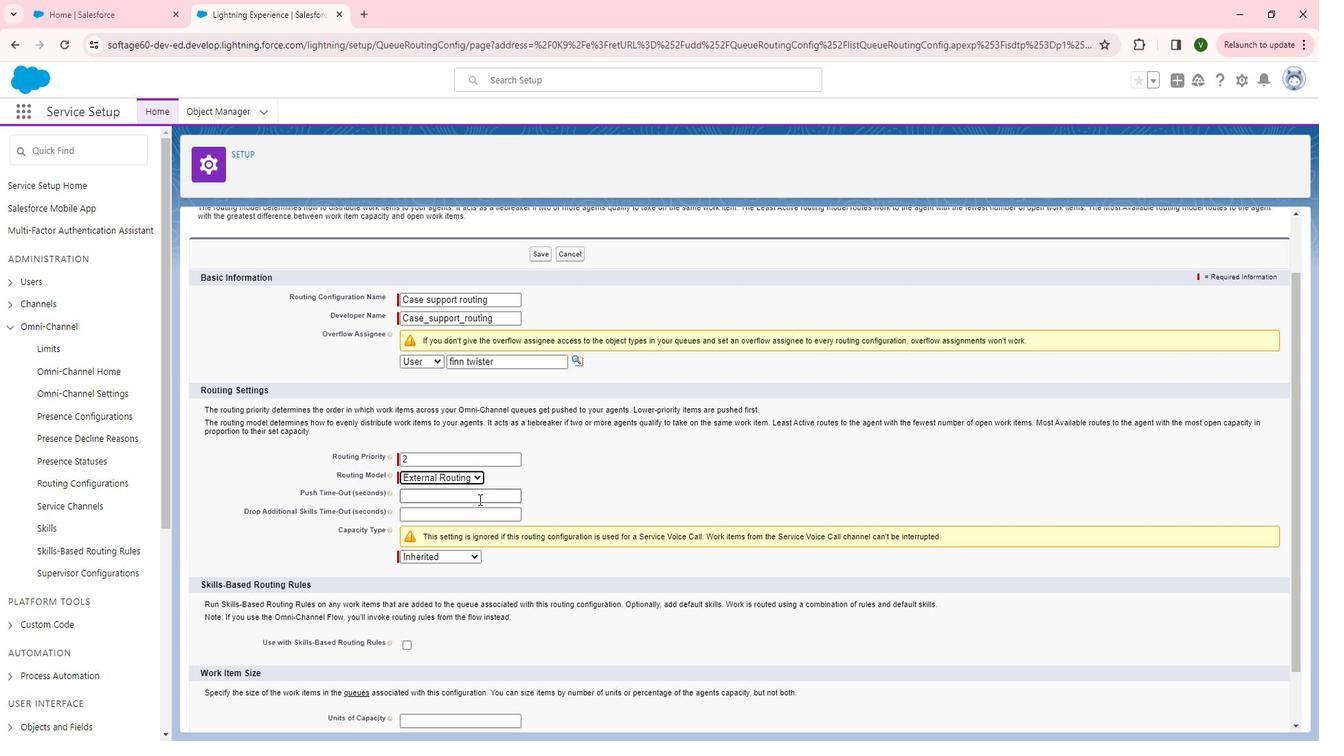 
Action: Mouse pressed left at (479, 498)
Screenshot: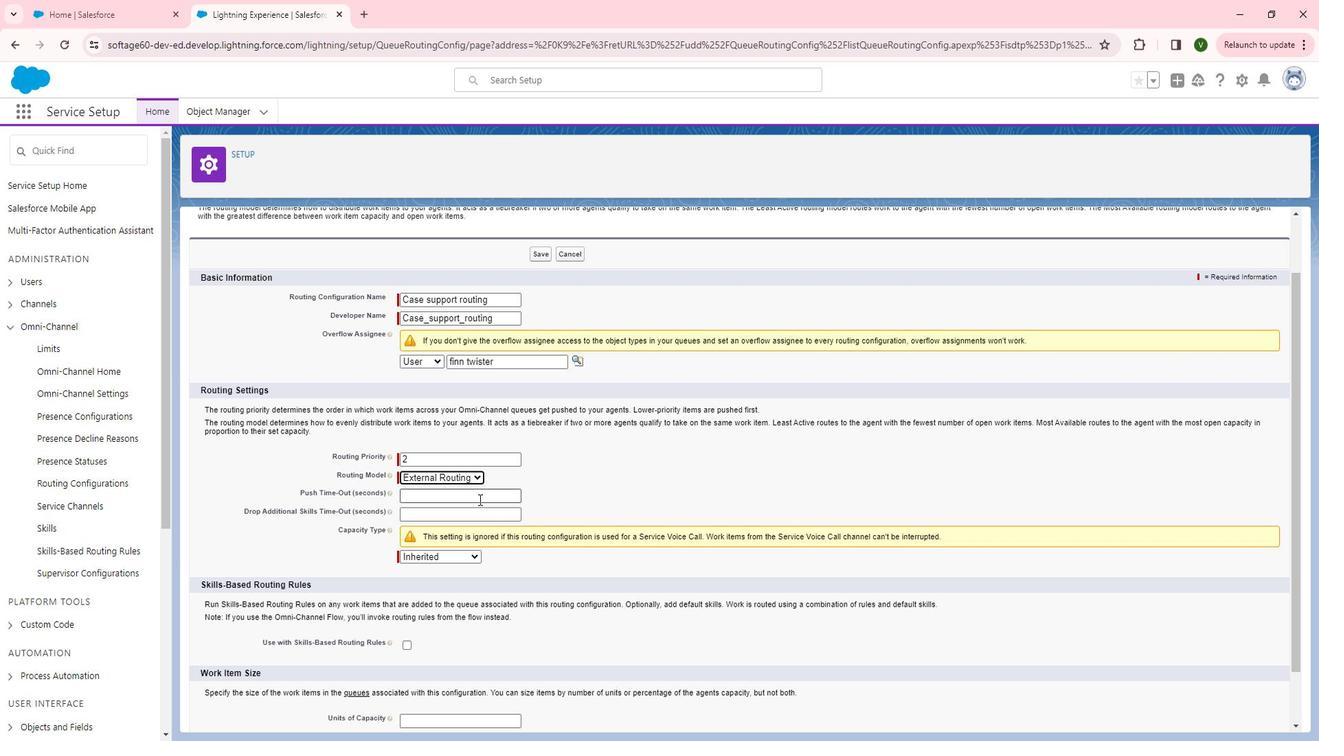 
Action: Key pressed 60
Screenshot: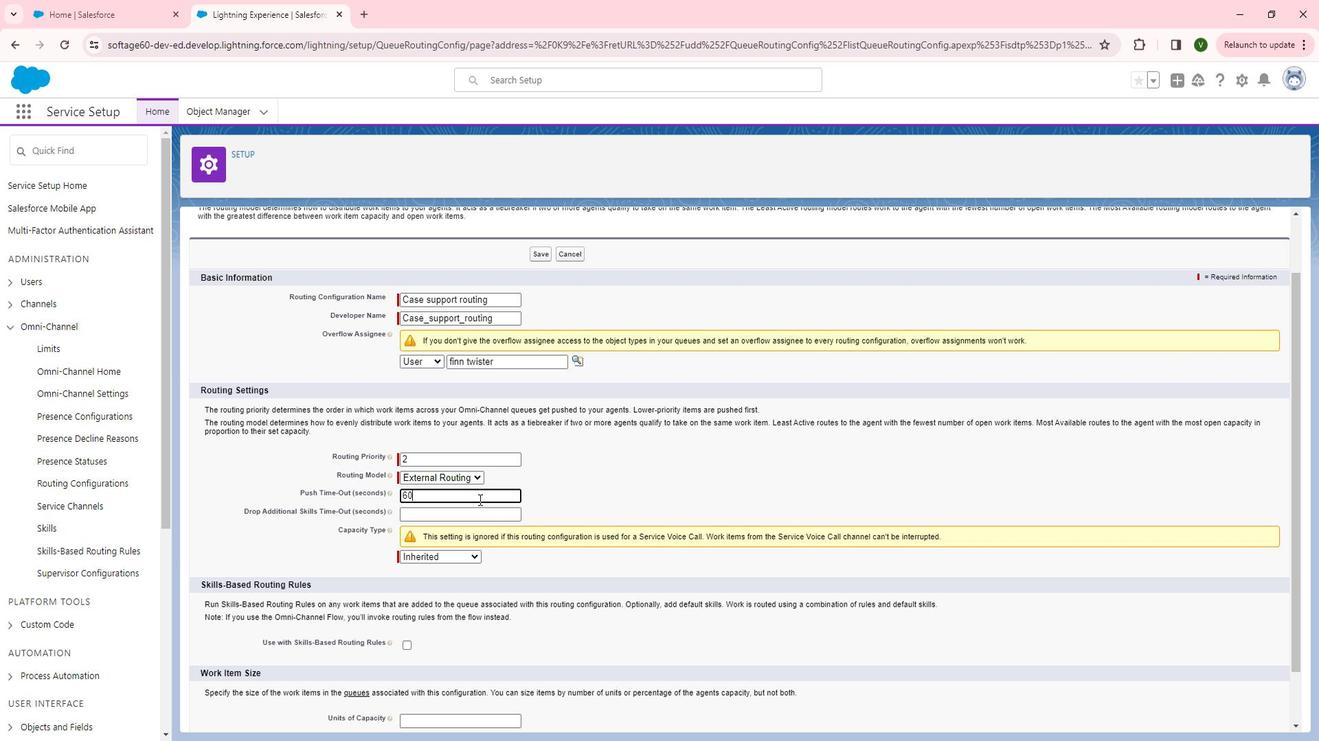 
Action: Mouse moved to (553, 504)
Screenshot: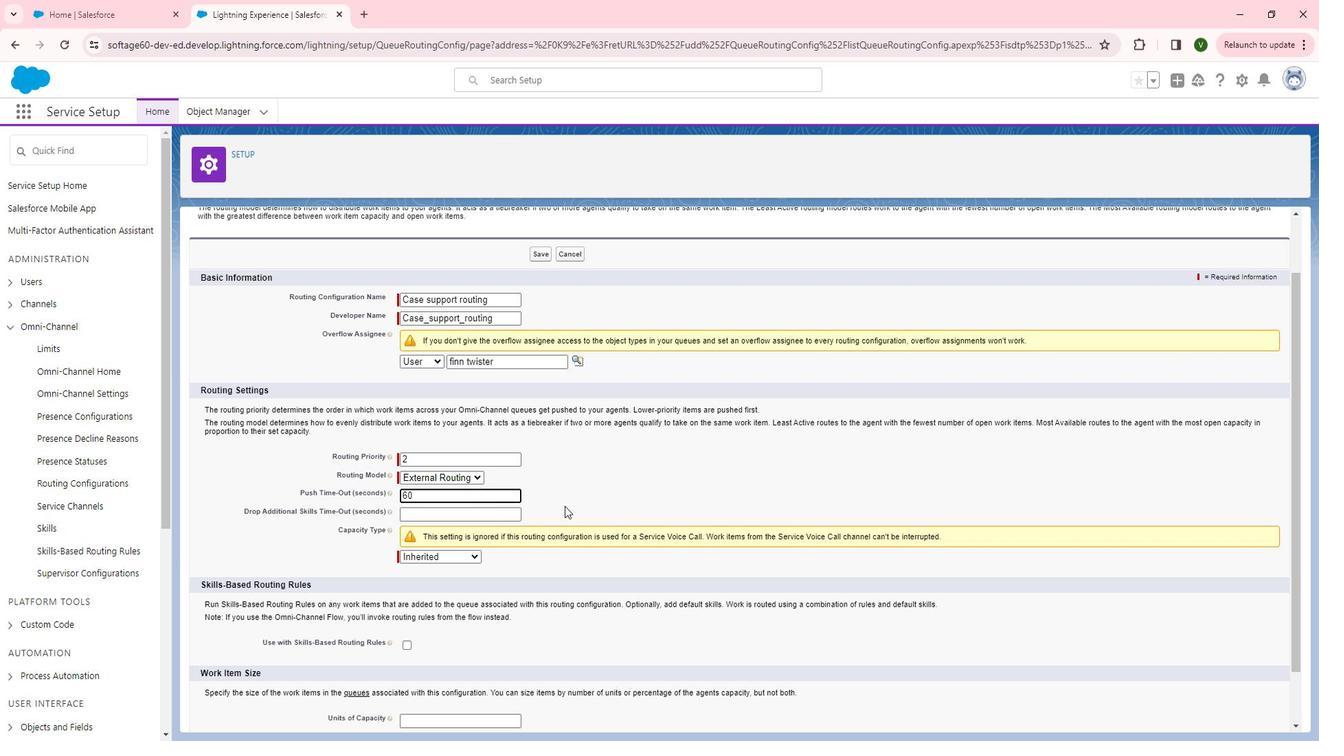 
Action: Mouse pressed left at (553, 504)
Screenshot: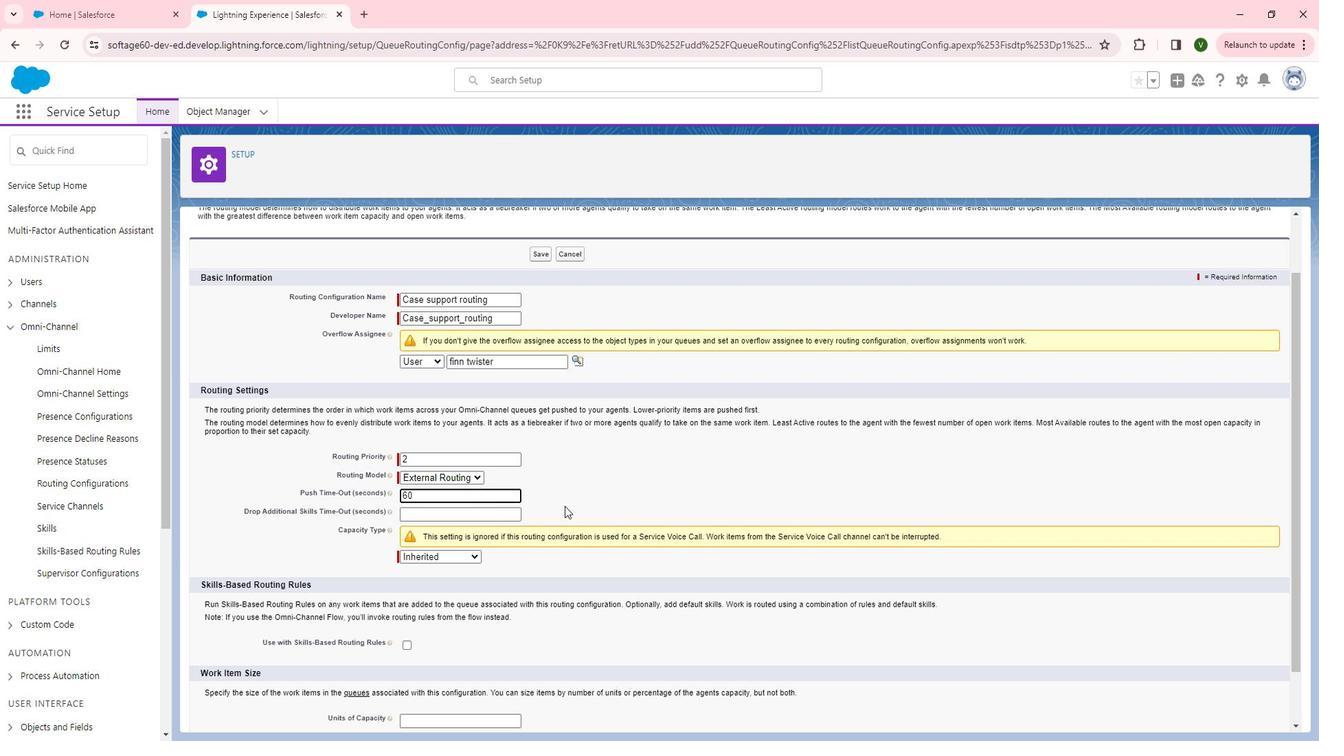 
Action: Mouse scrolled (553, 503) with delta (0, 0)
Screenshot: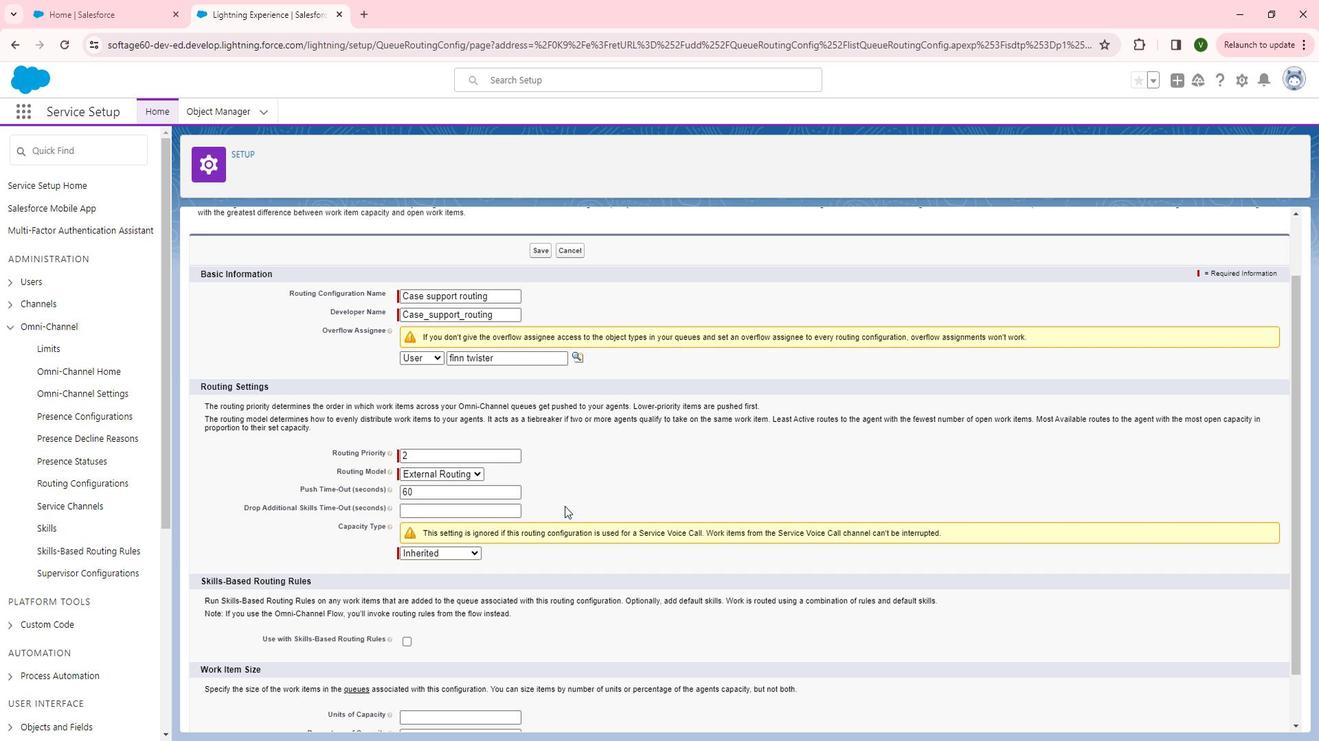 
Action: Mouse moved to (469, 496)
Screenshot: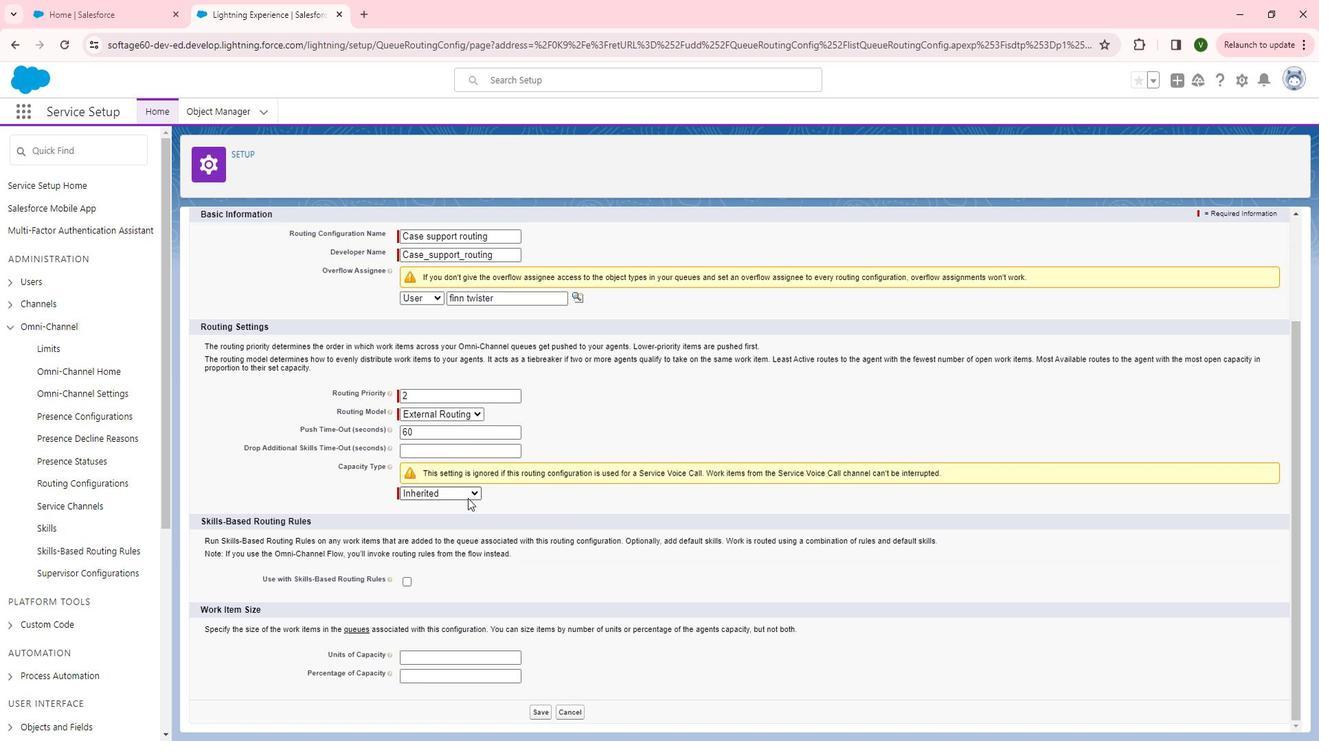 
Action: Mouse pressed left at (469, 496)
Screenshot: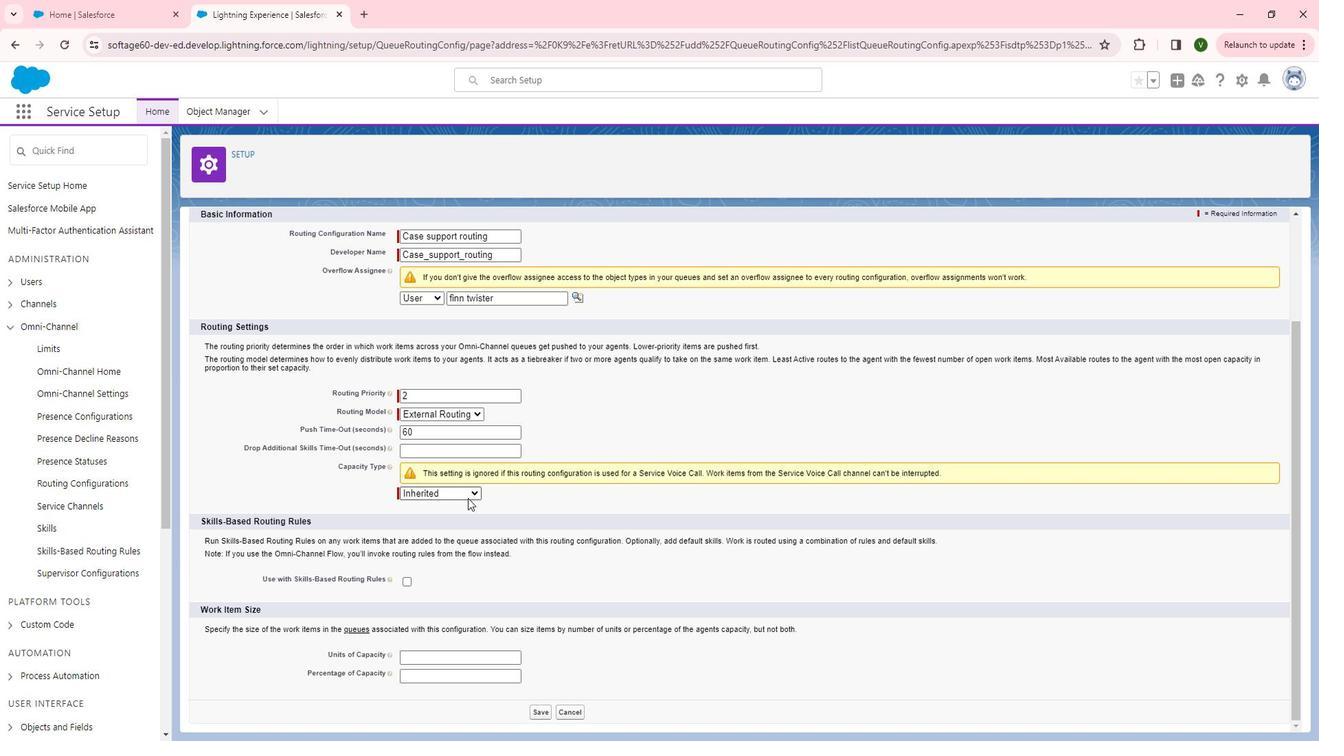
Action: Mouse moved to (466, 507)
Screenshot: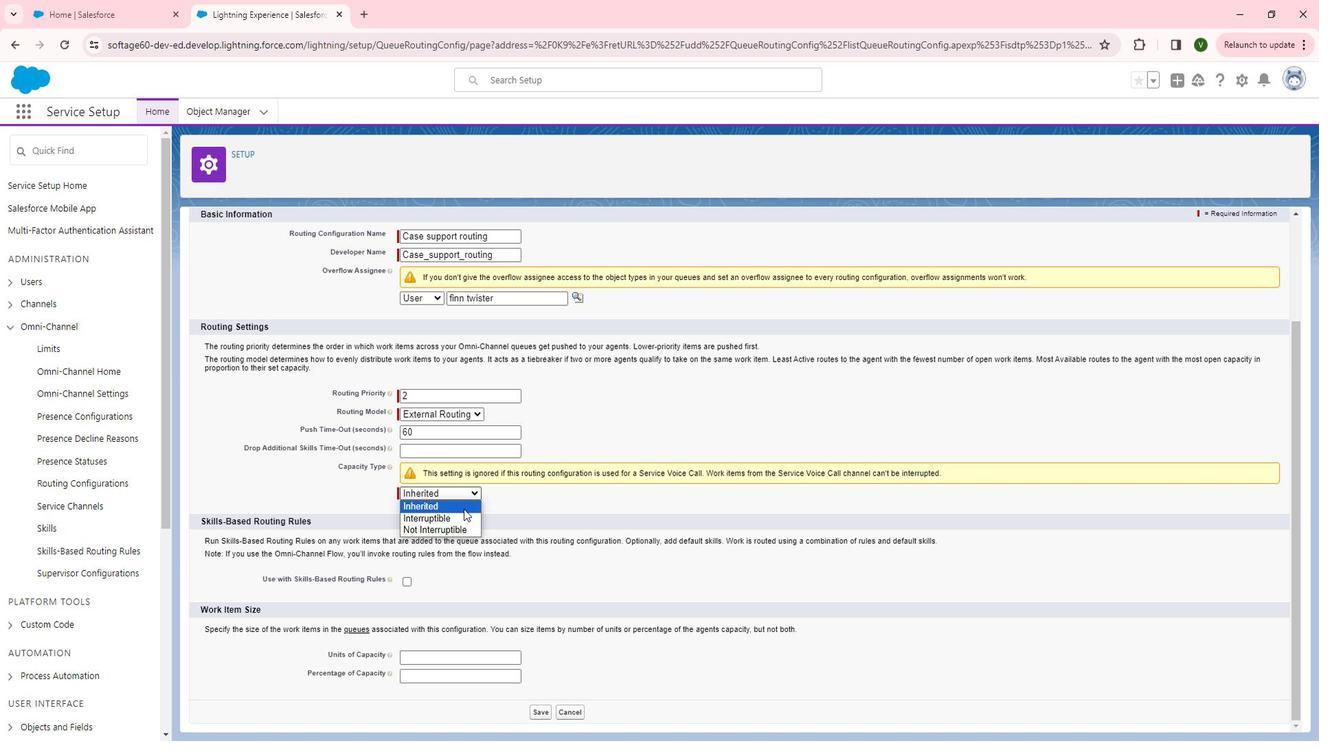 
Action: Mouse pressed left at (466, 507)
Screenshot: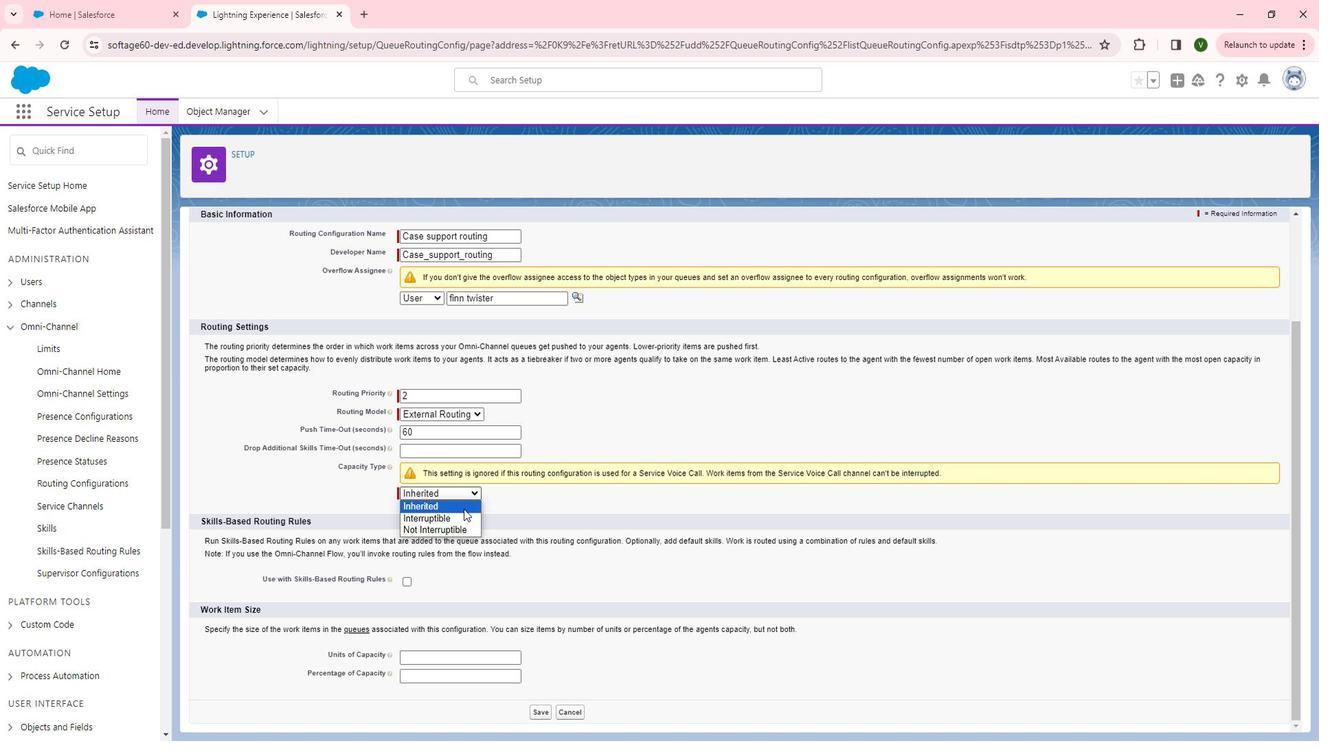 
Action: Mouse moved to (536, 515)
Screenshot: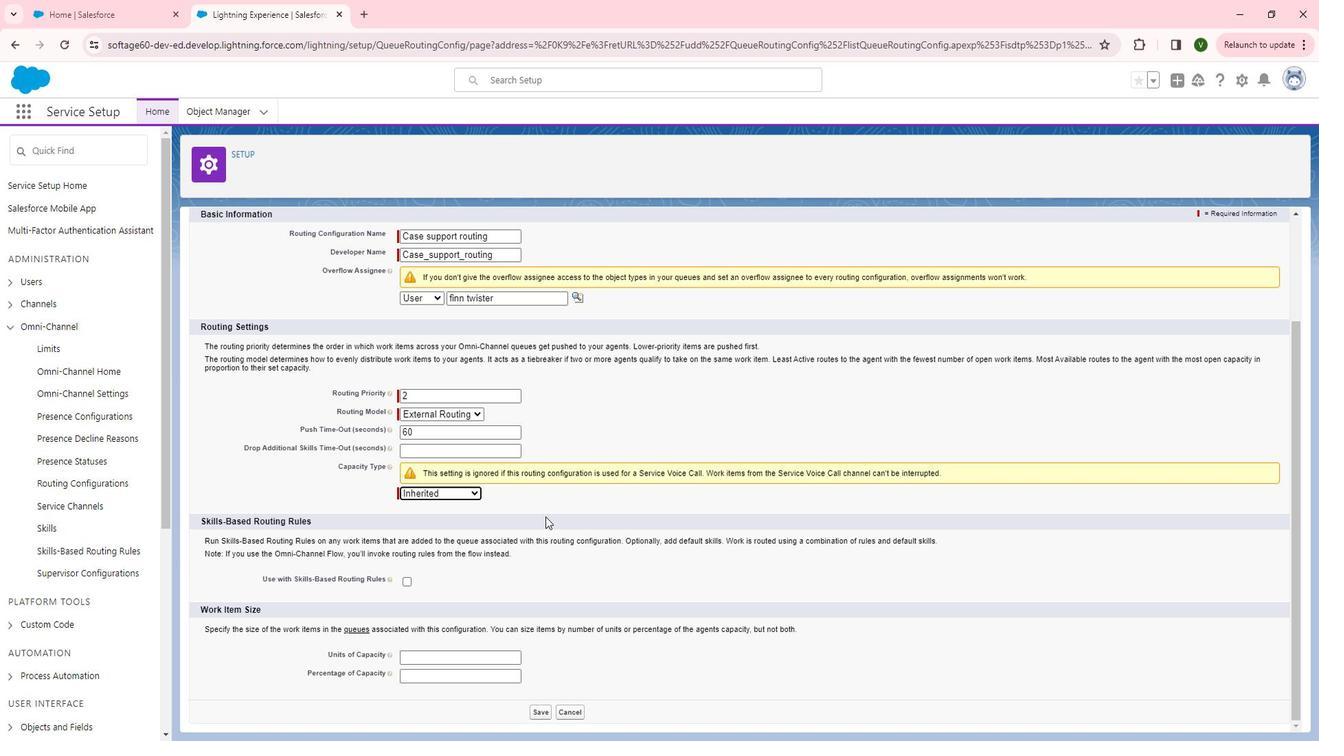 
Action: Mouse scrolled (536, 513) with delta (0, -1)
Screenshot: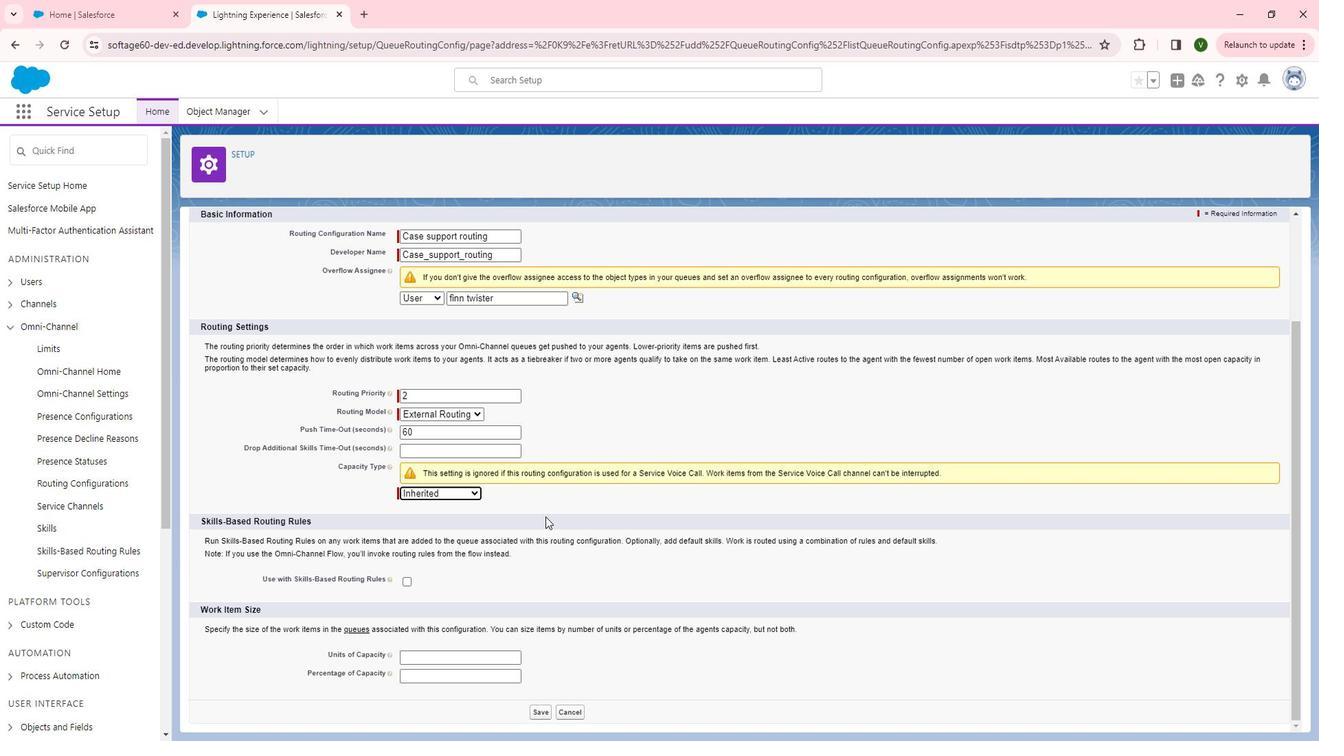 
Action: Mouse scrolled (536, 513) with delta (0, -1)
Screenshot: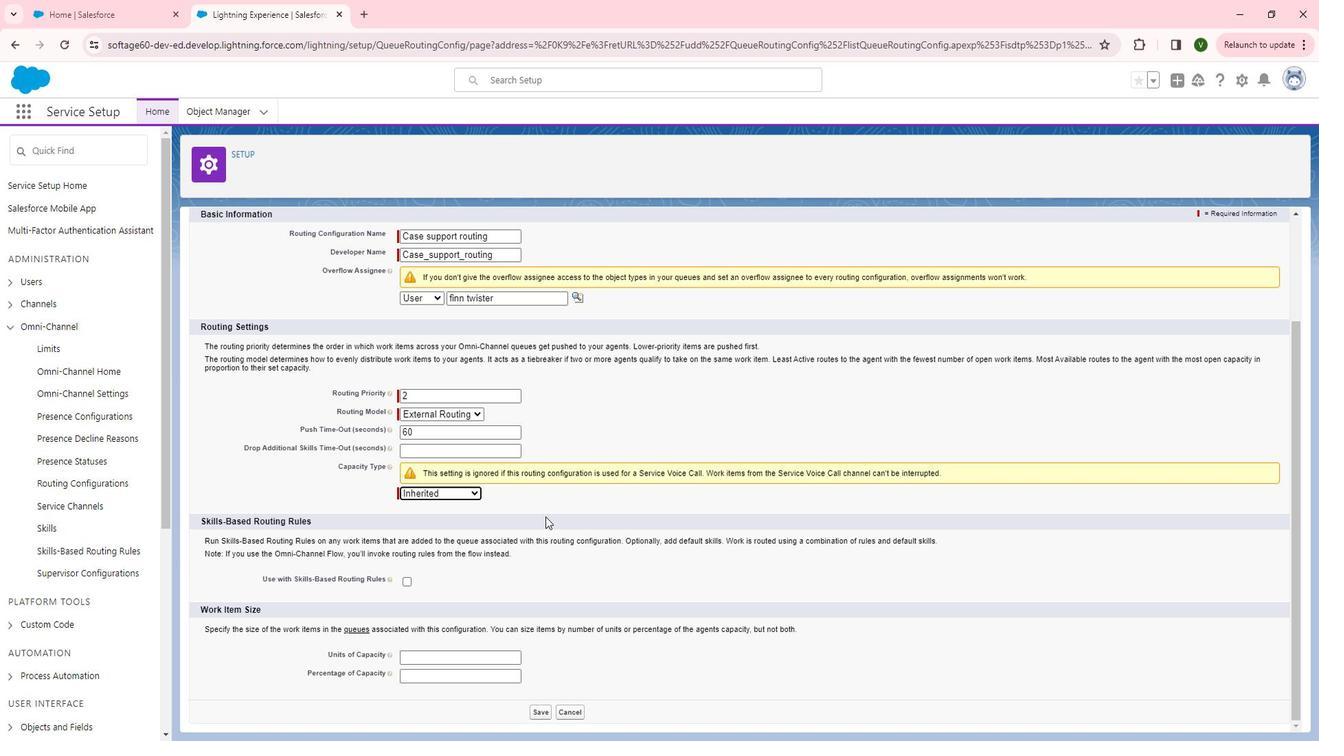 
Action: Mouse moved to (526, 572)
Screenshot: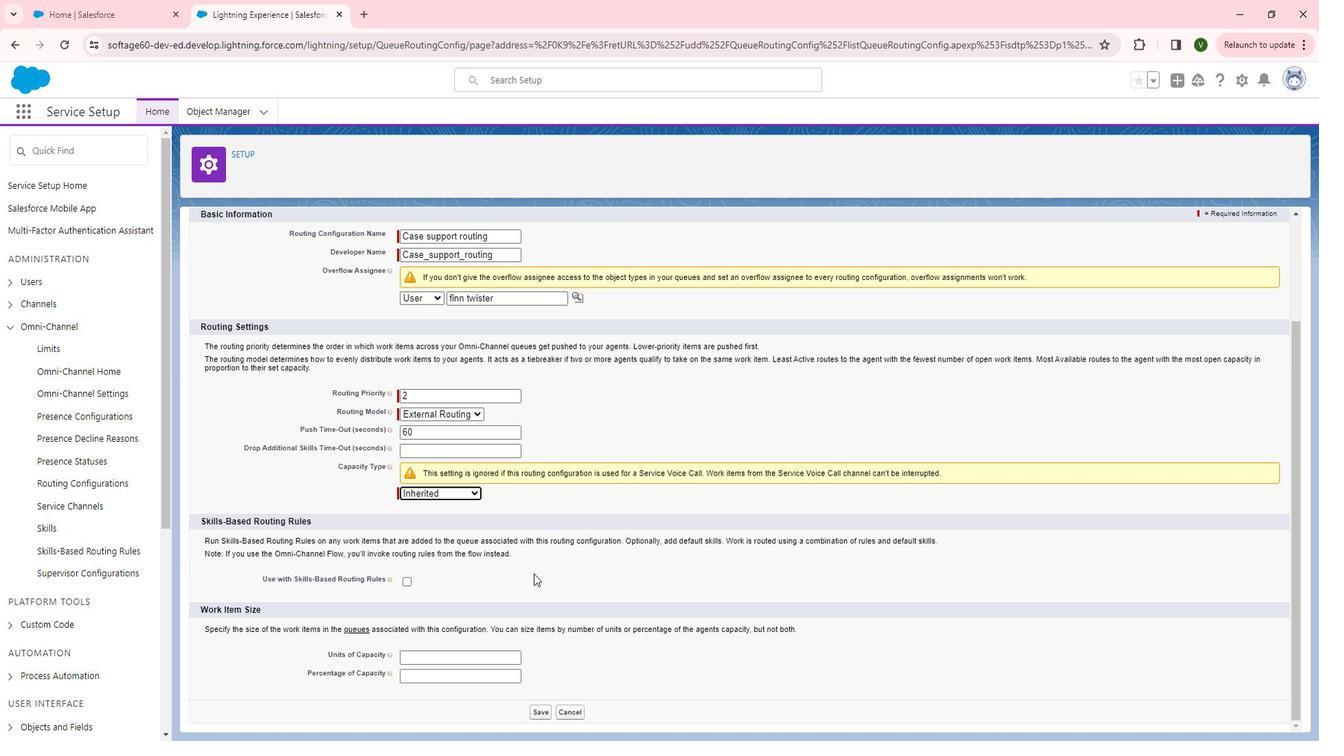 
Action: Mouse scrolled (526, 571) with delta (0, 0)
Screenshot: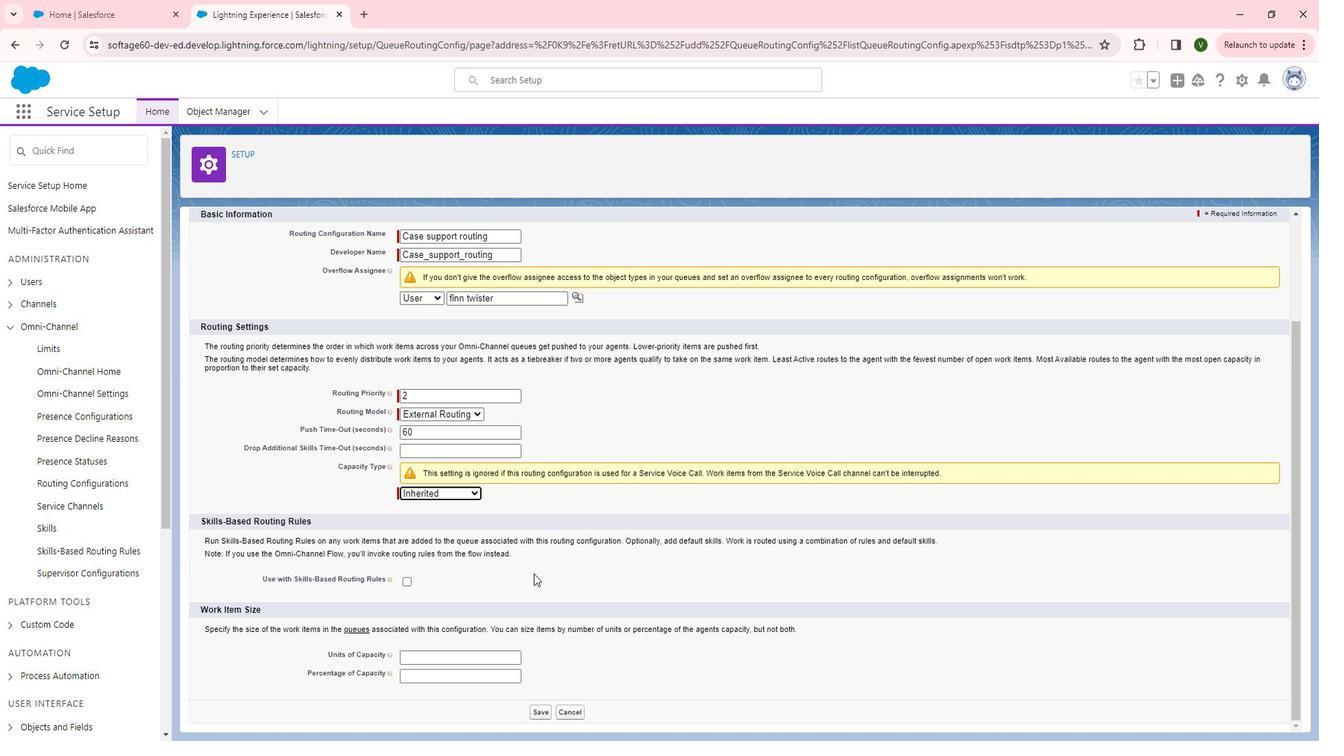 
Action: Mouse moved to (470, 654)
Screenshot: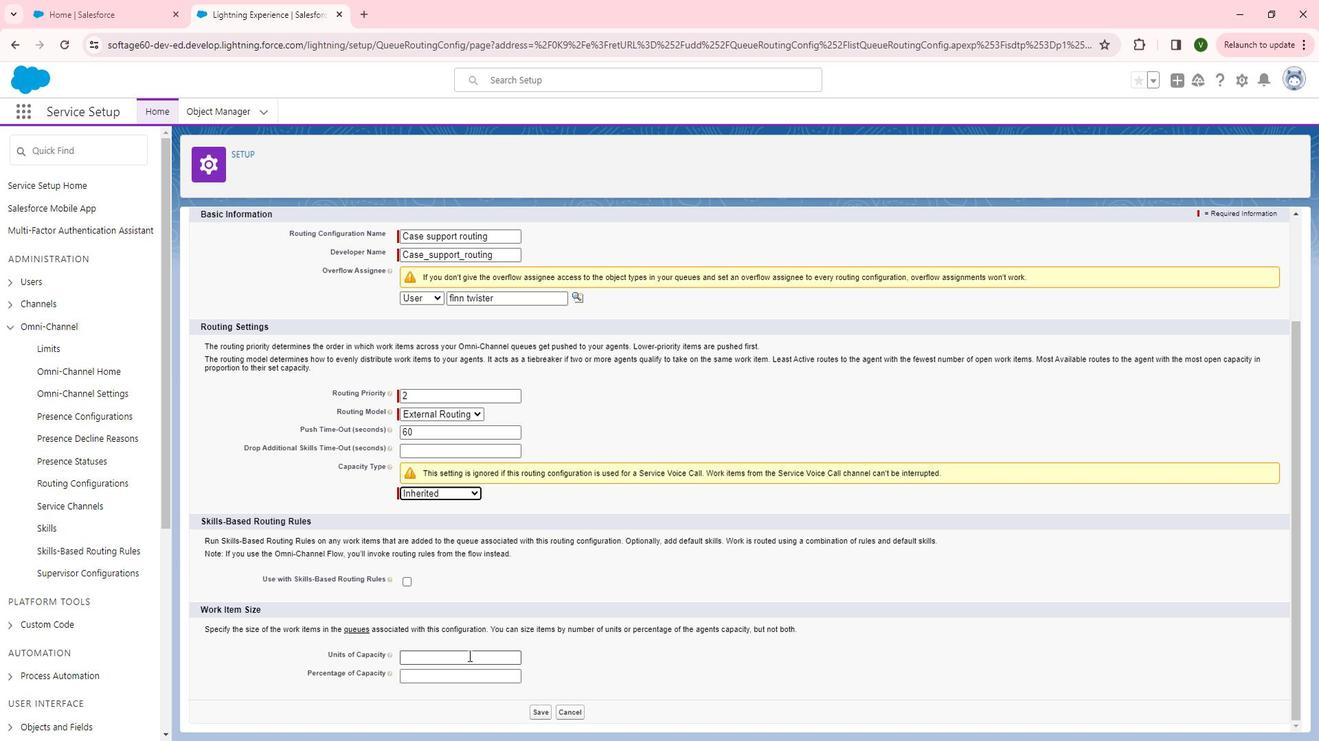 
Action: Mouse pressed left at (470, 654)
Screenshot: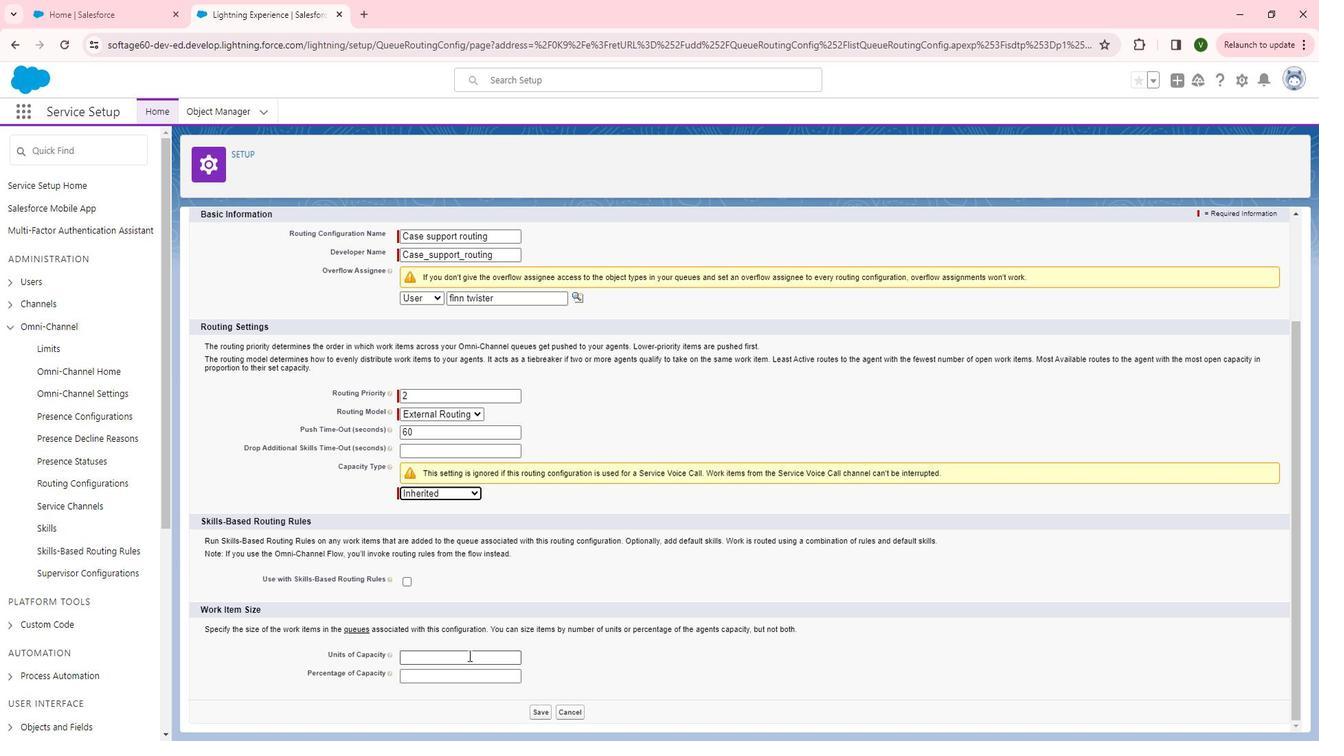 
Action: Key pressed 5
Screenshot: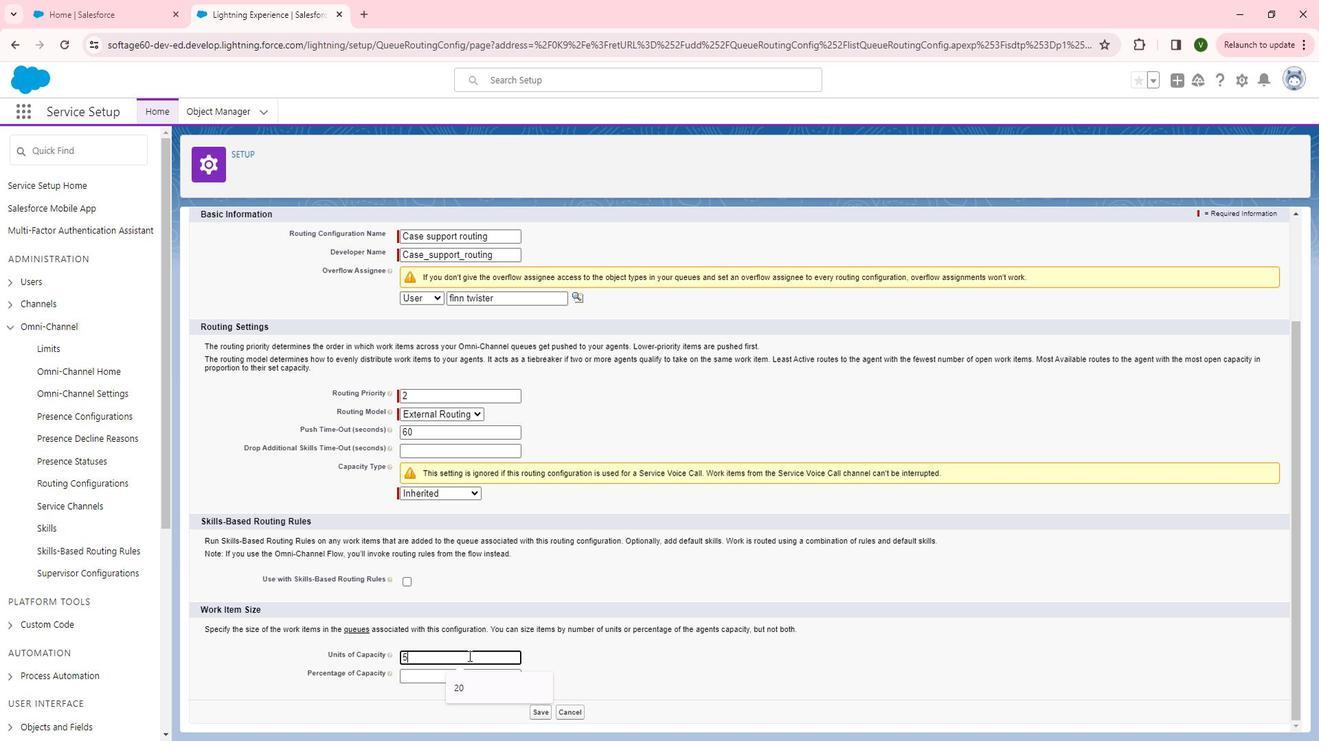 
Action: Mouse moved to (608, 660)
Screenshot: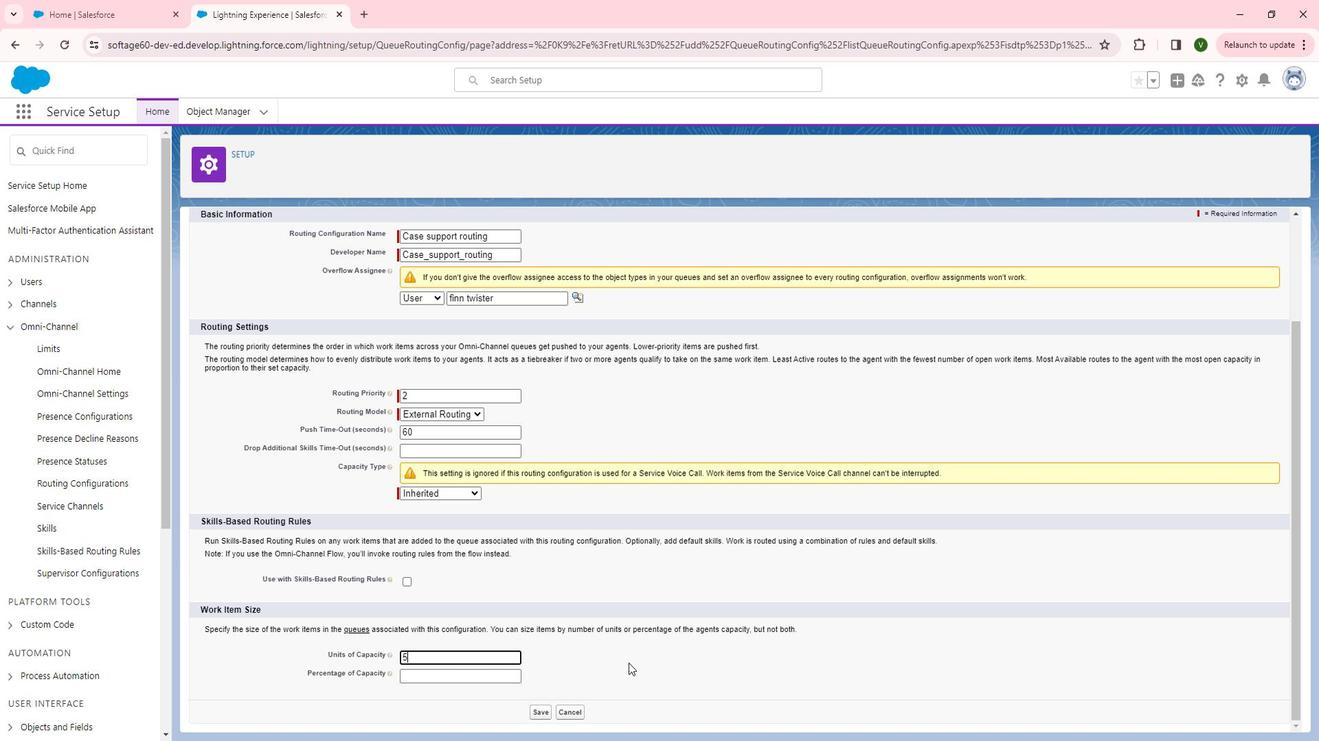 
Action: Mouse pressed left at (608, 660)
Screenshot: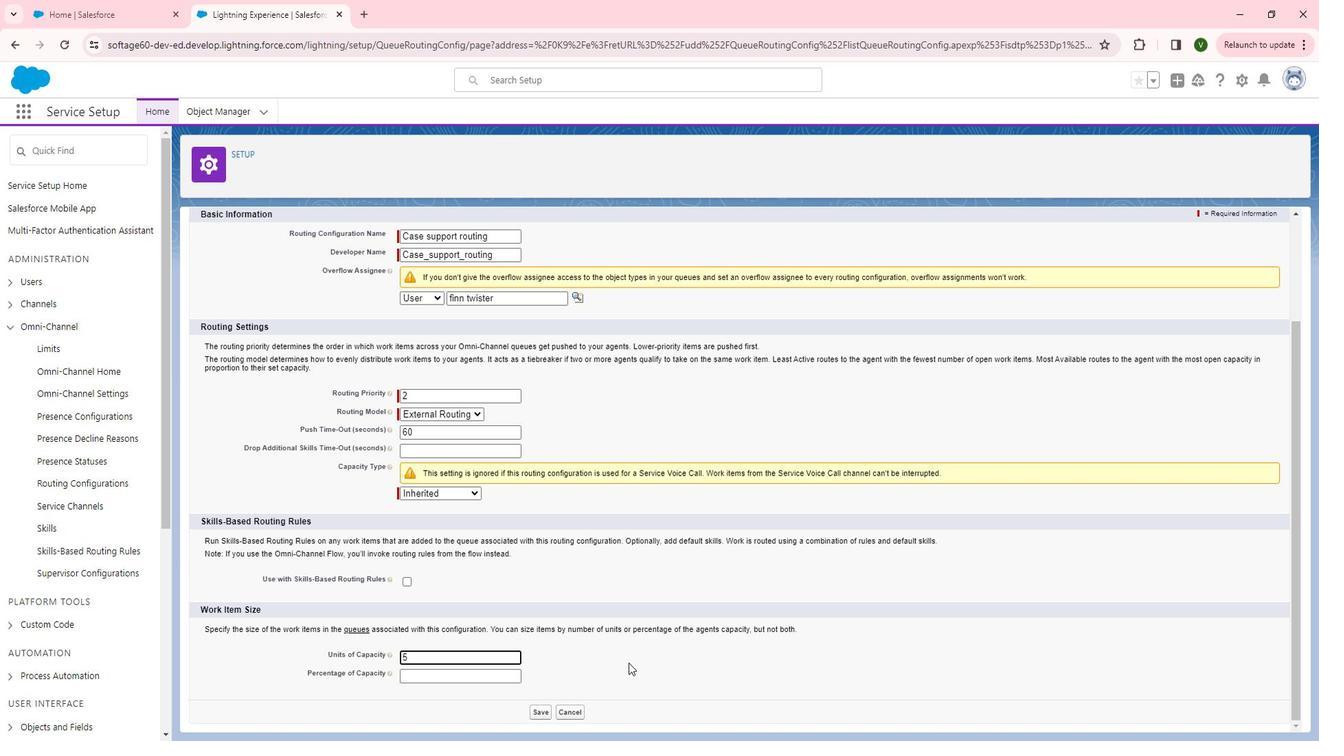 
Action: Mouse moved to (529, 709)
Screenshot: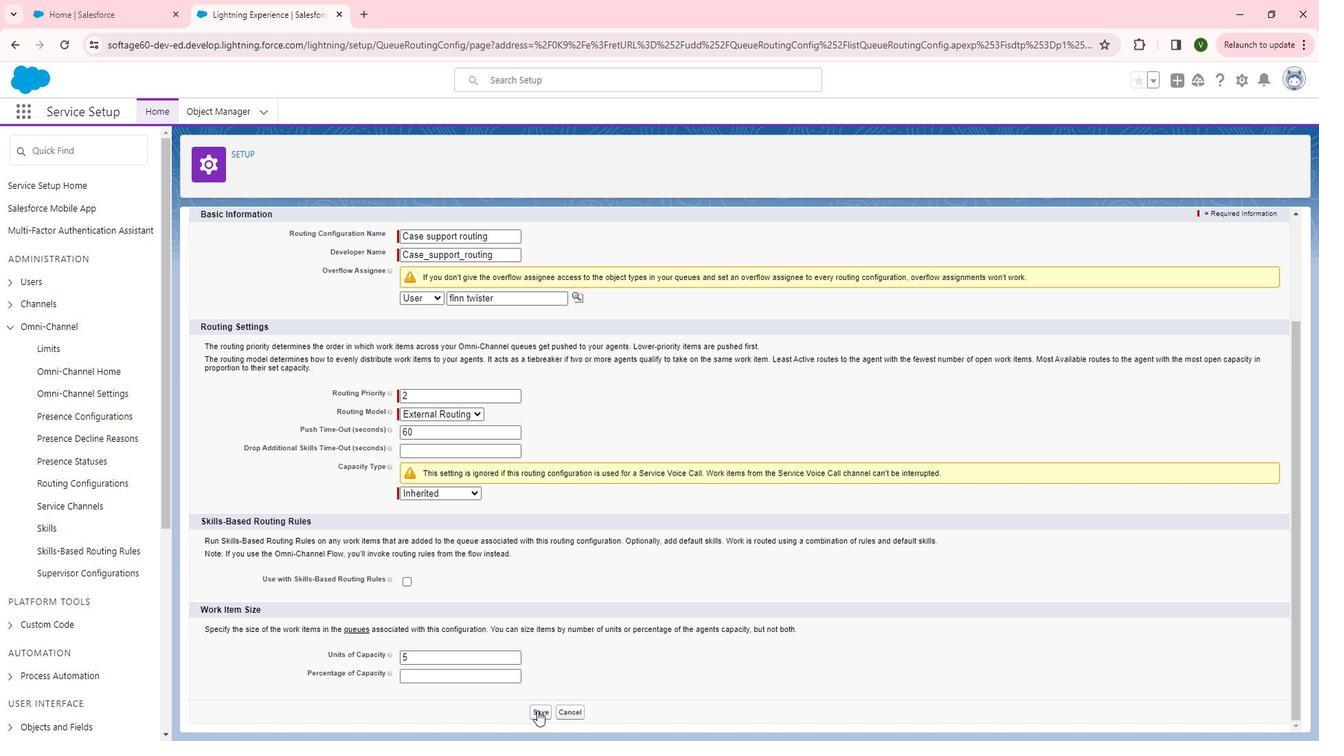 
Action: Mouse pressed left at (529, 709)
Screenshot: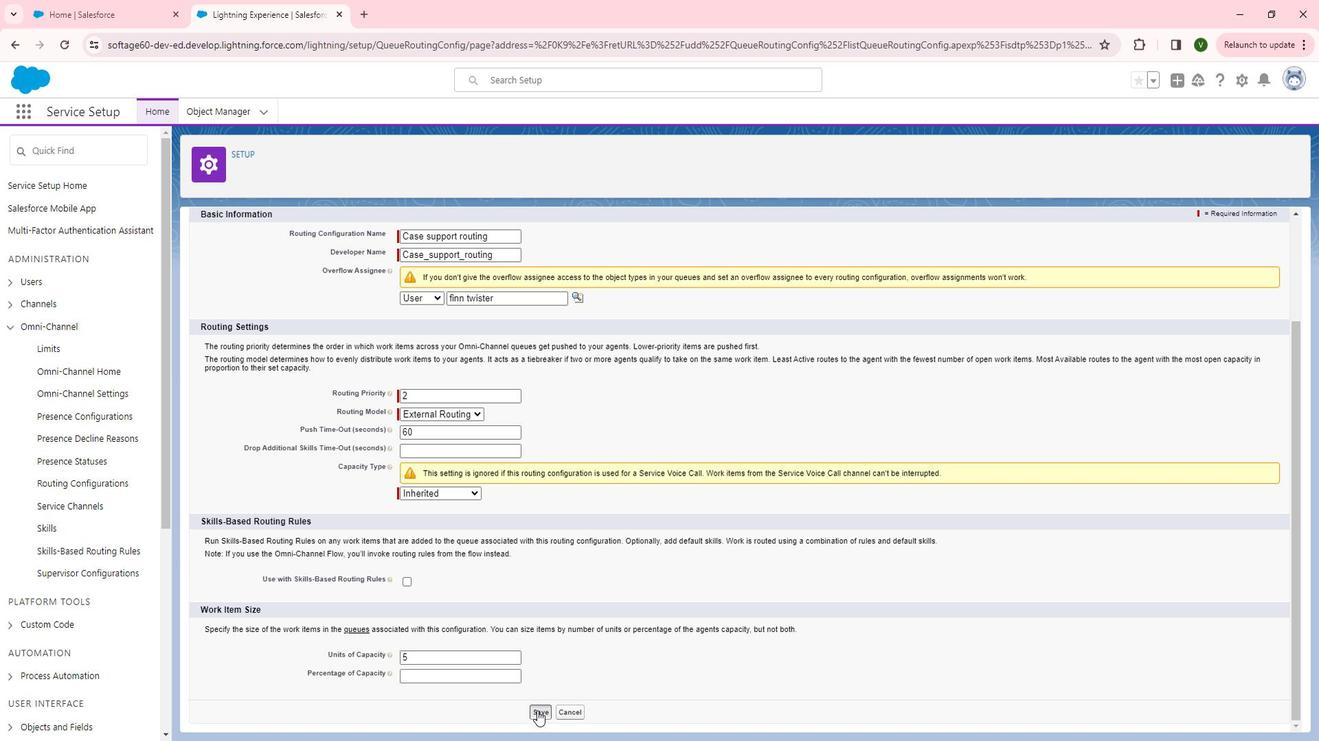 
Action: Mouse moved to (560, 638)
Screenshot: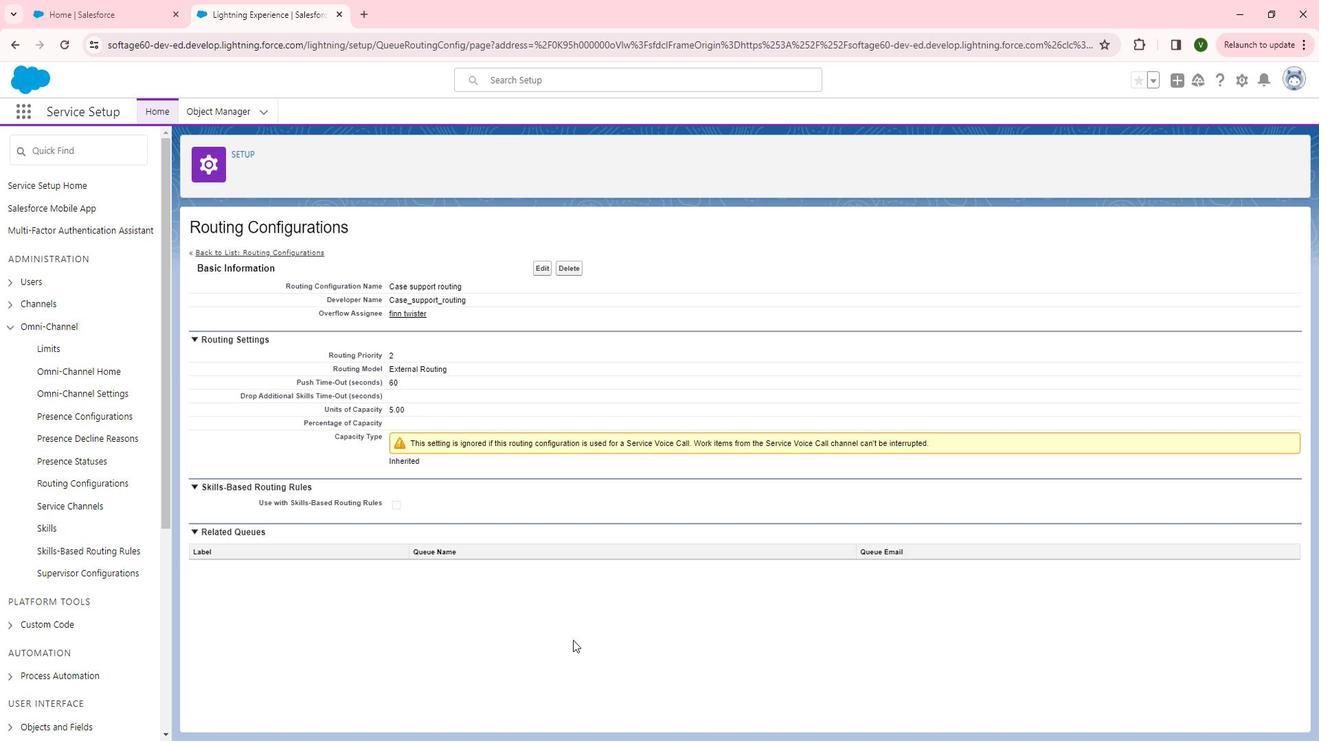
Action: Mouse scrolled (560, 637) with delta (0, 0)
Screenshot: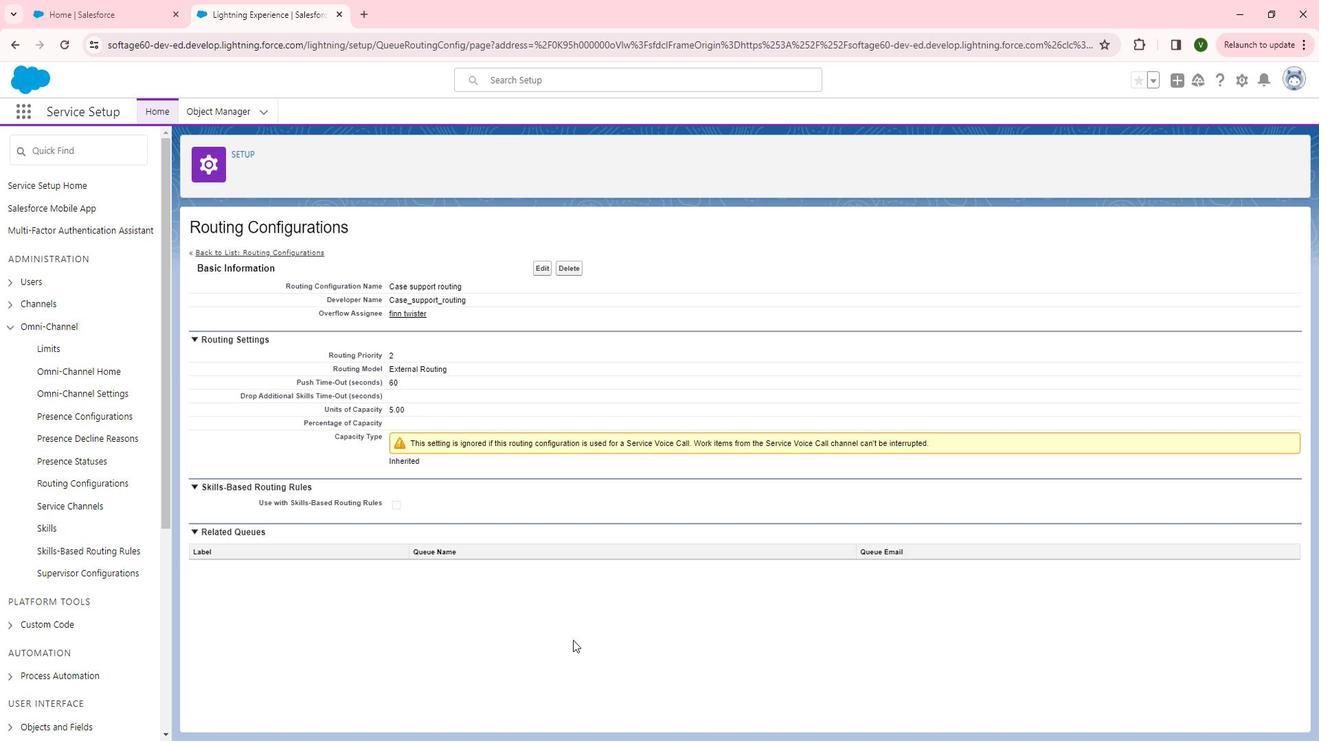 
Action: Mouse moved to (331, 249)
Screenshot: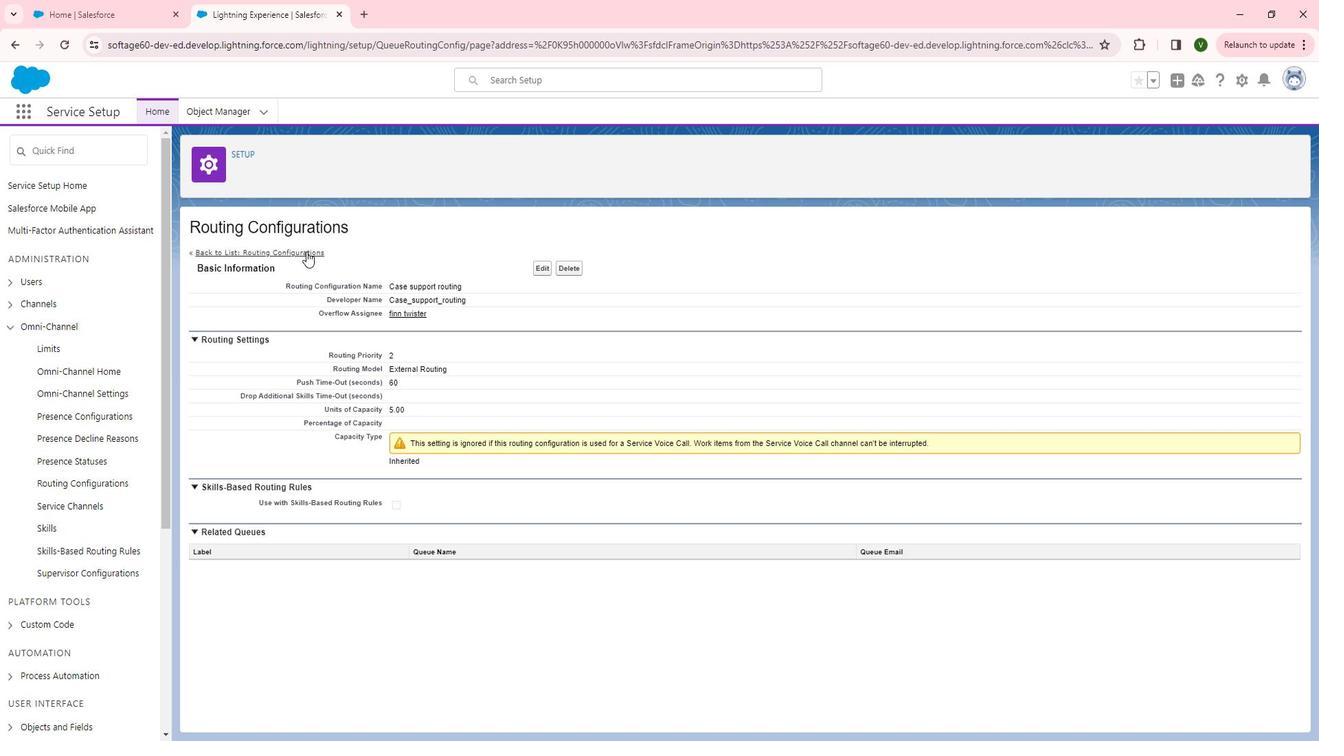 
Action: Mouse pressed left at (331, 249)
Screenshot: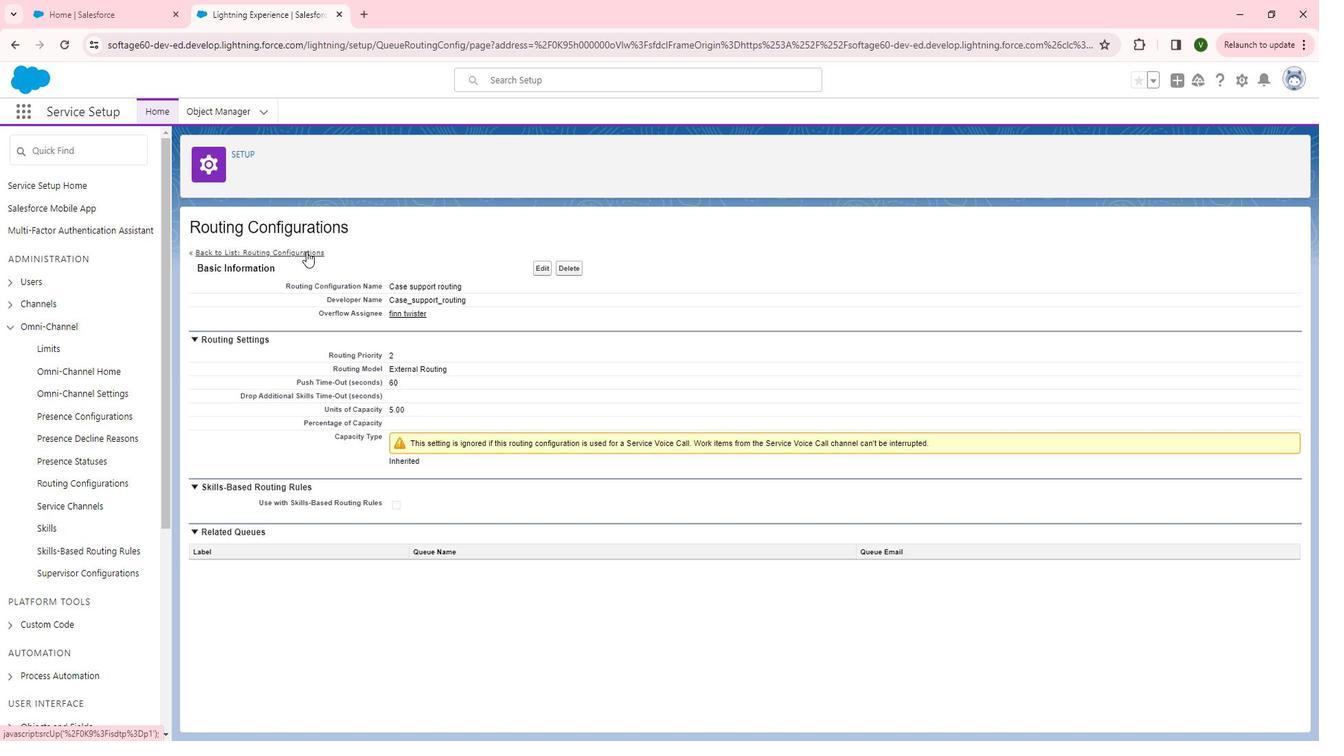 
Action: Mouse moved to (526, 313)
Screenshot: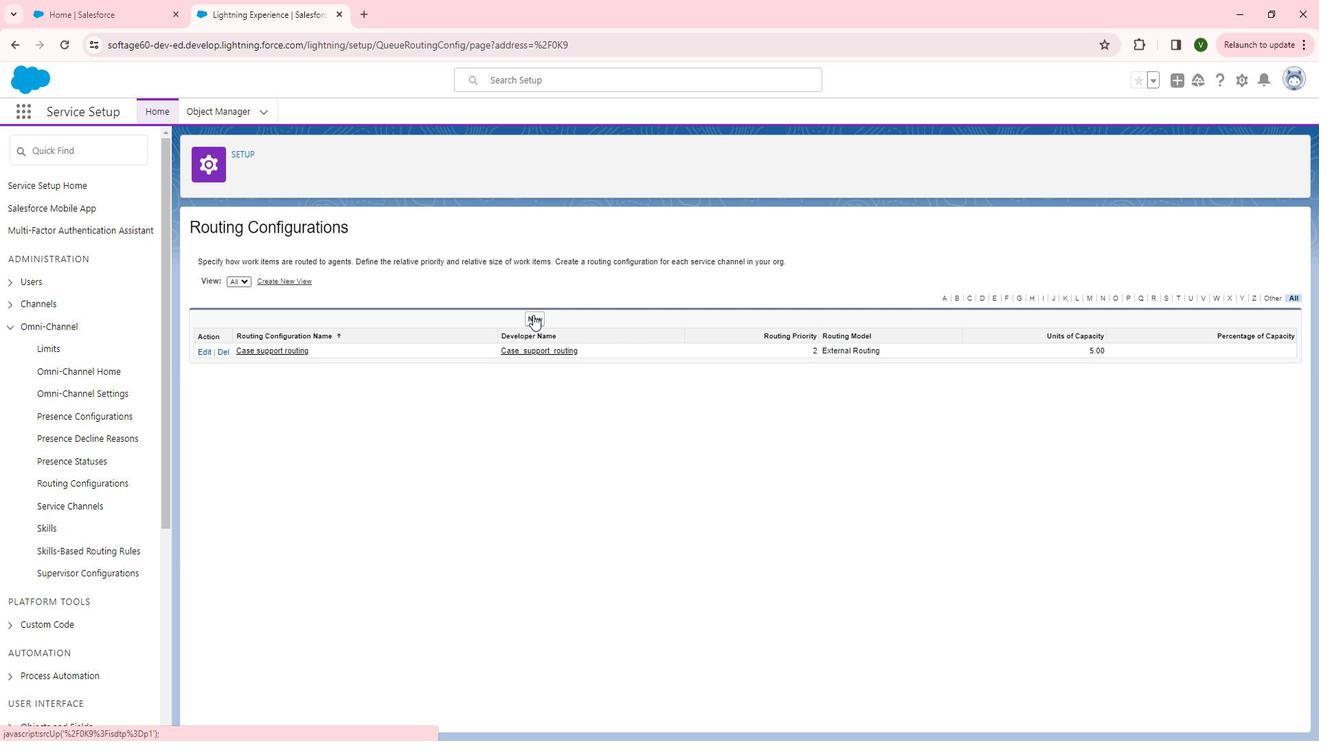 
Action: Mouse pressed left at (526, 313)
Screenshot: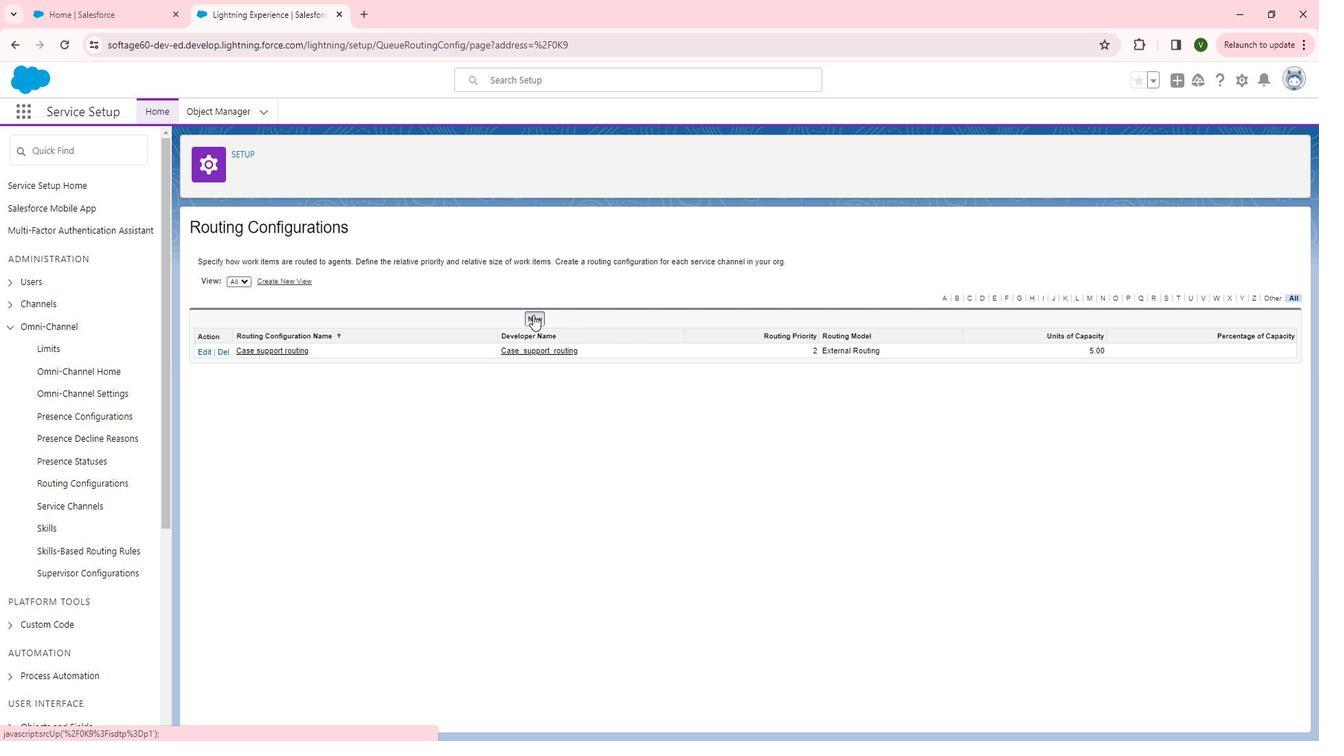 
Action: Mouse moved to (478, 365)
Screenshot: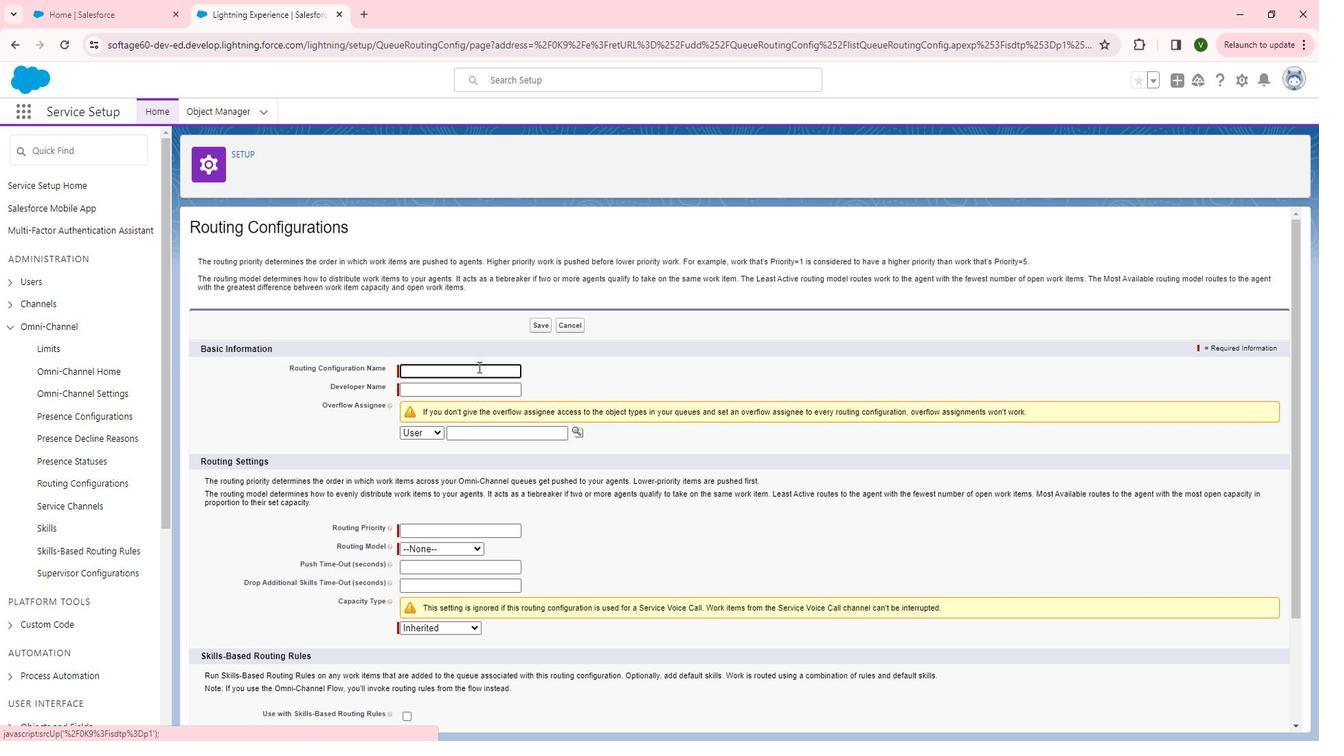 
Action: Mouse pressed left at (478, 365)
Screenshot: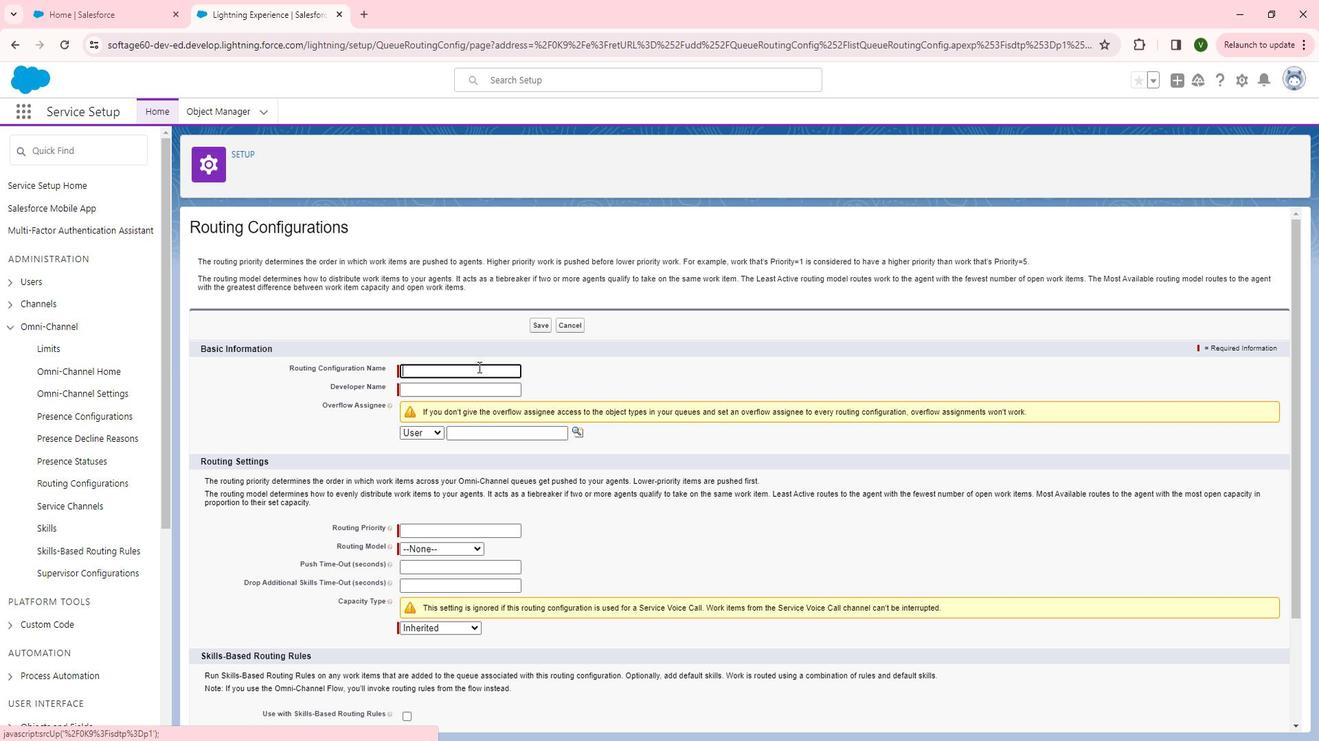 
Action: Mouse moved to (477, 544)
Screenshot: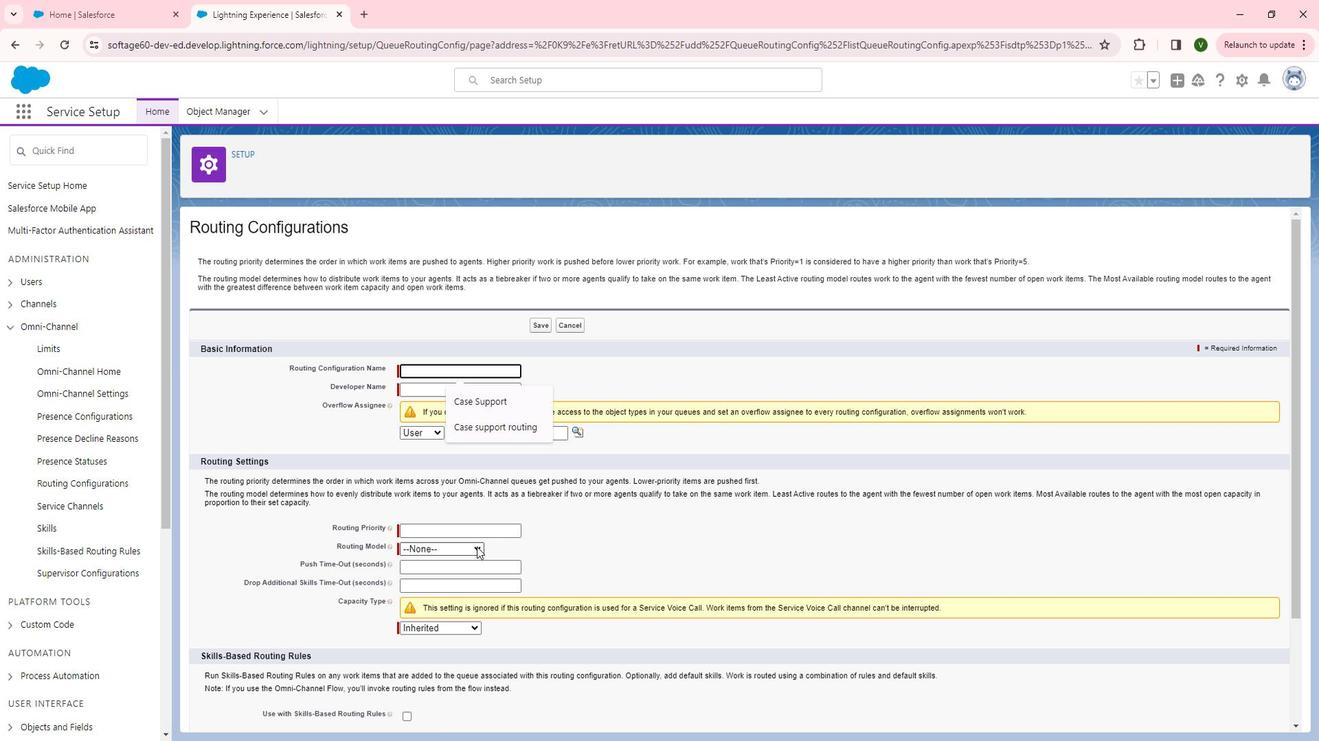 
Action: Mouse pressed left at (477, 544)
Screenshot: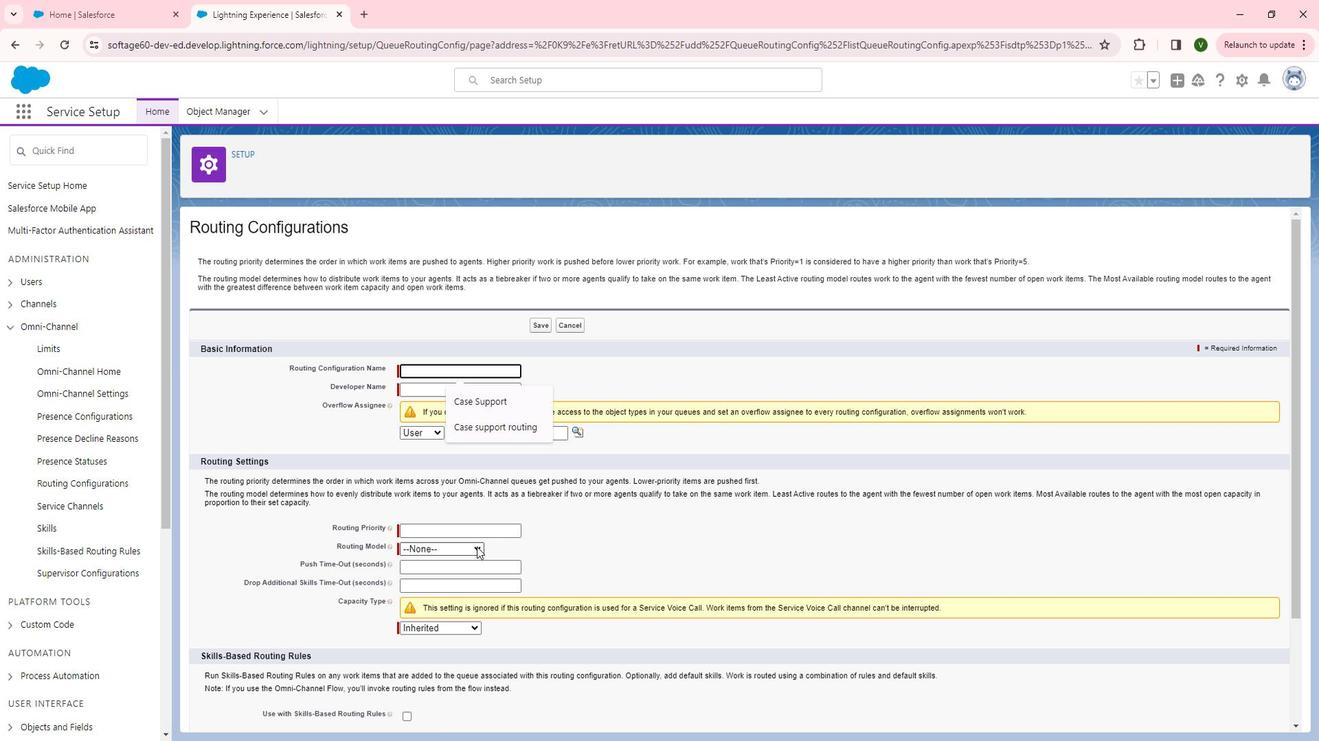 
Action: Mouse moved to (498, 368)
Screenshot: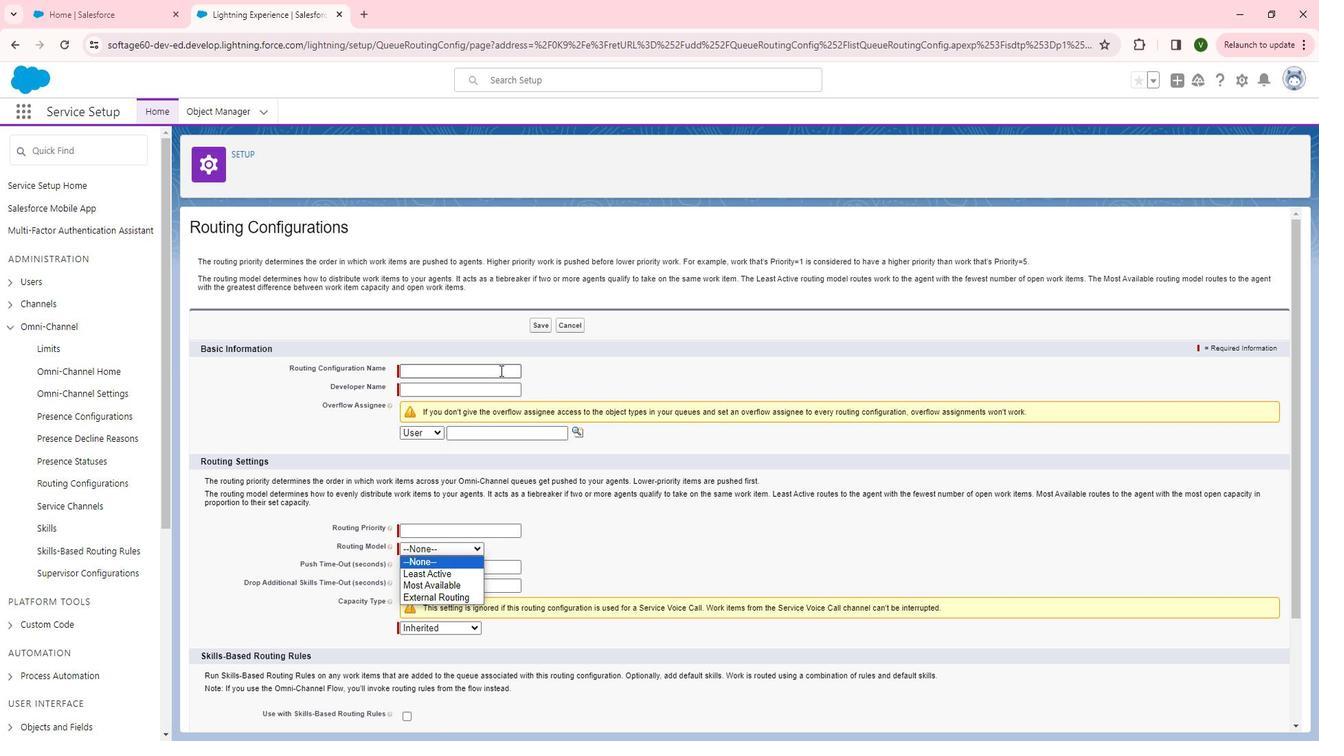 
Action: Mouse pressed left at (498, 368)
Screenshot: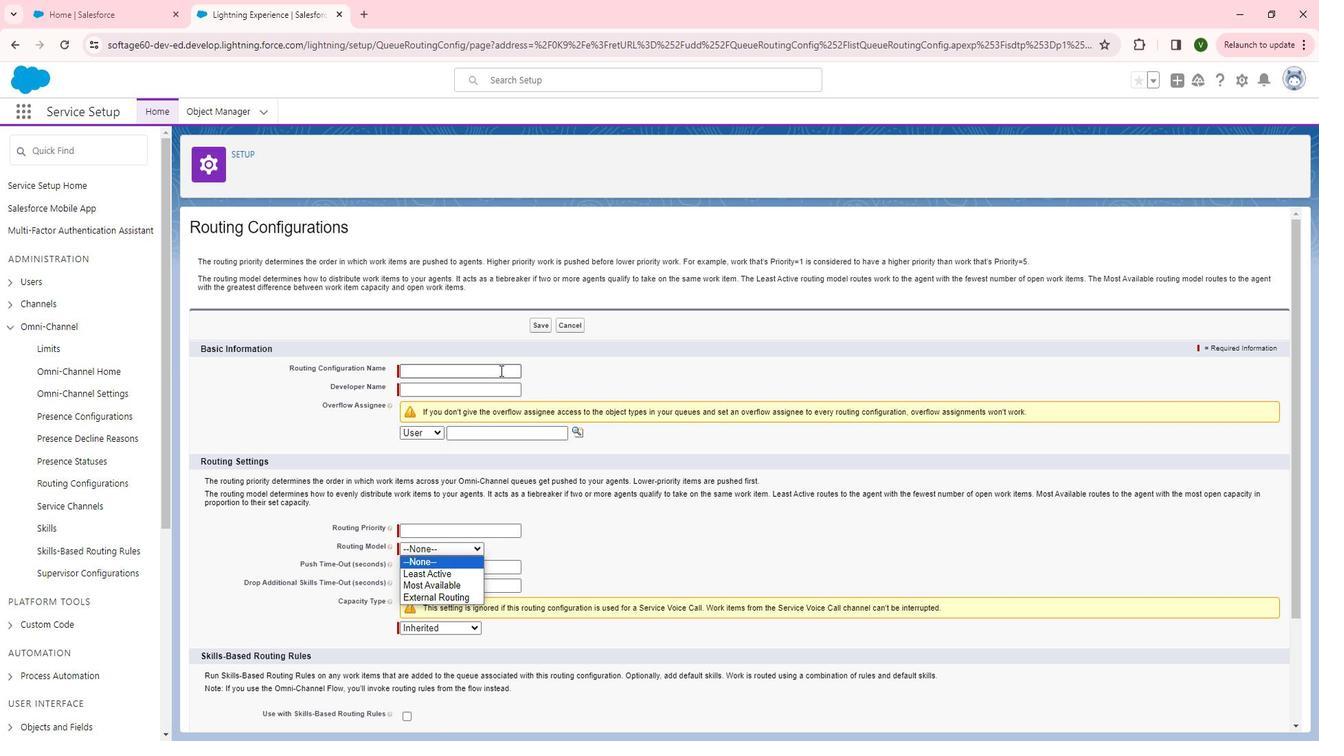 
Action: Key pressed <Key.shift>Case<Key.space>support<Key.space><Key.shift>Least
Screenshot: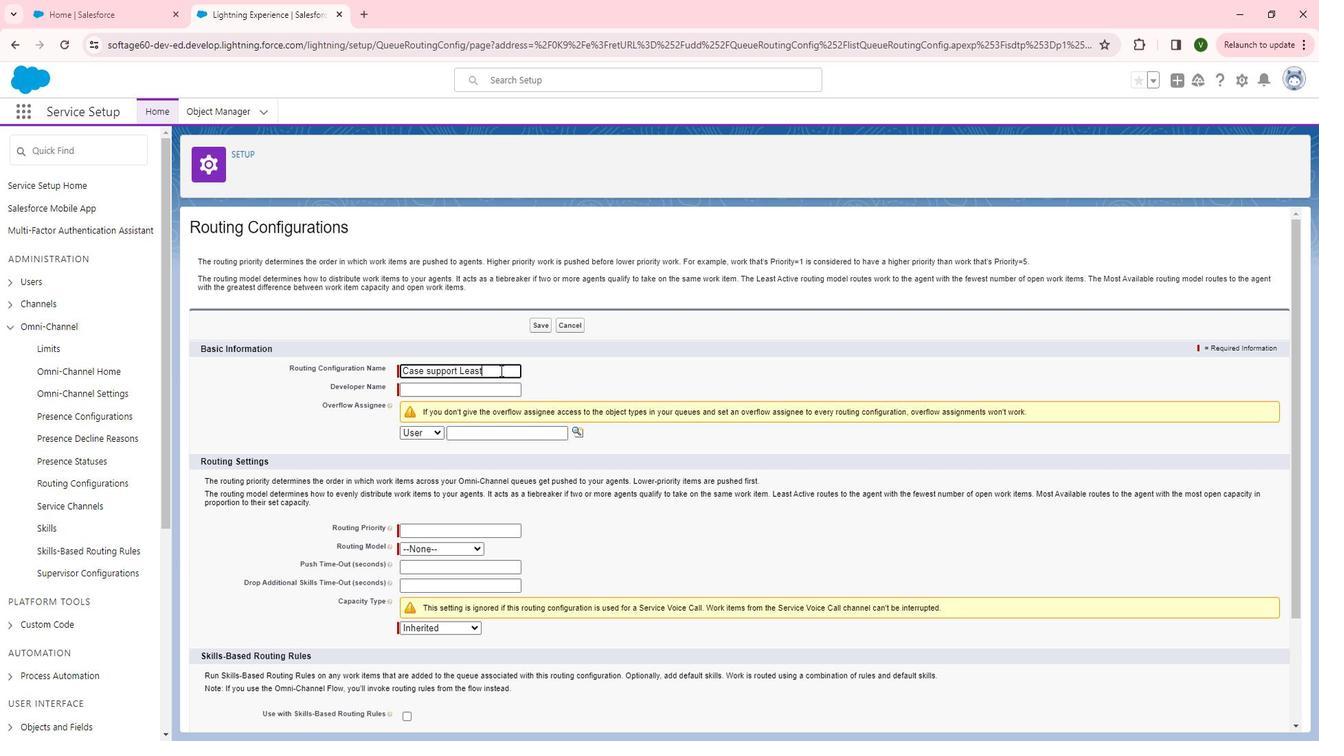 
Action: Mouse moved to (529, 372)
Screenshot: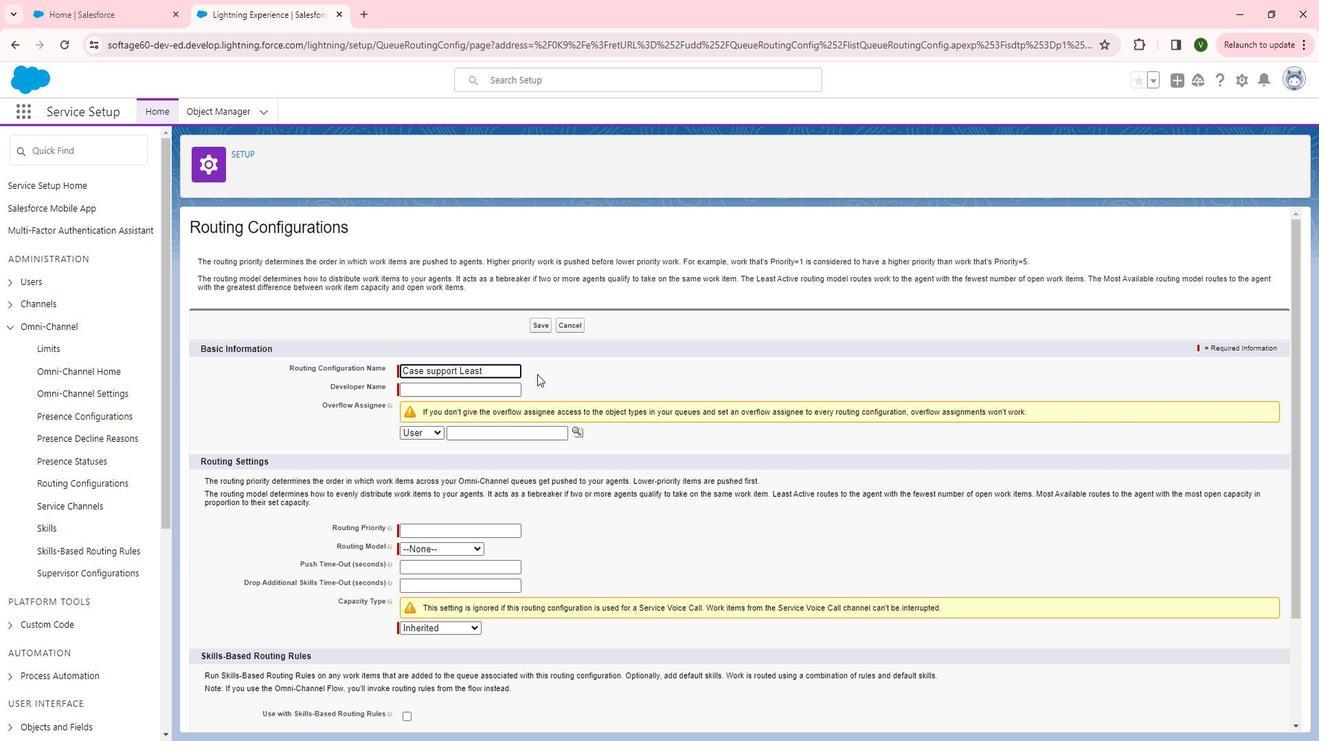 
Action: Mouse pressed left at (529, 372)
Screenshot: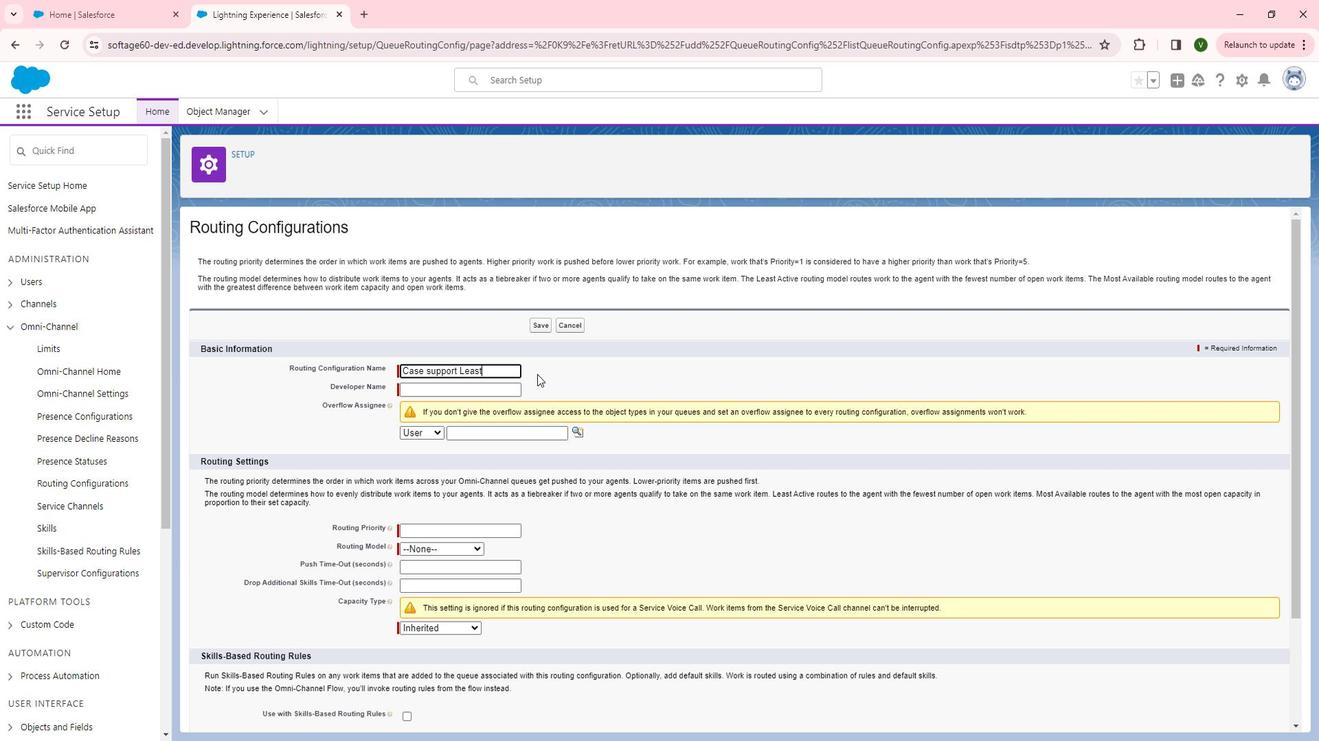 
Action: Mouse moved to (559, 432)
Screenshot: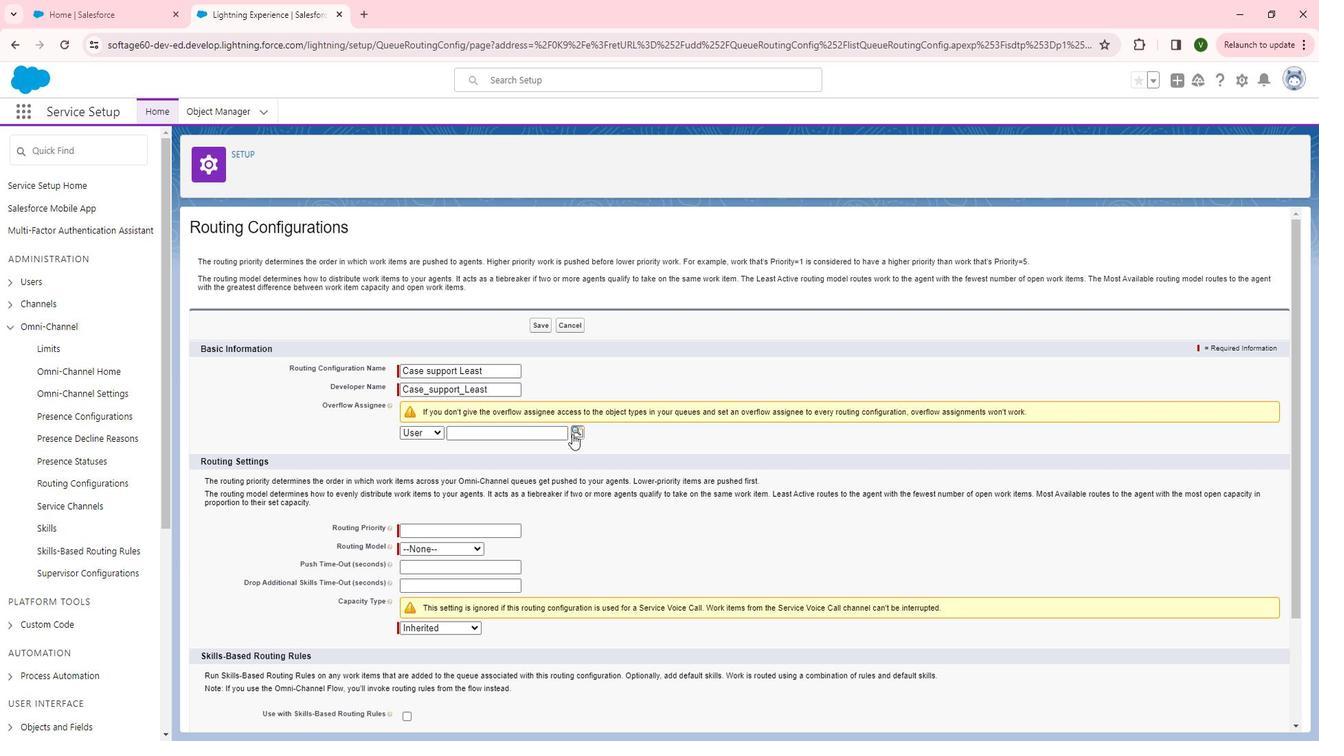 
Action: Mouse pressed left at (559, 432)
Screenshot: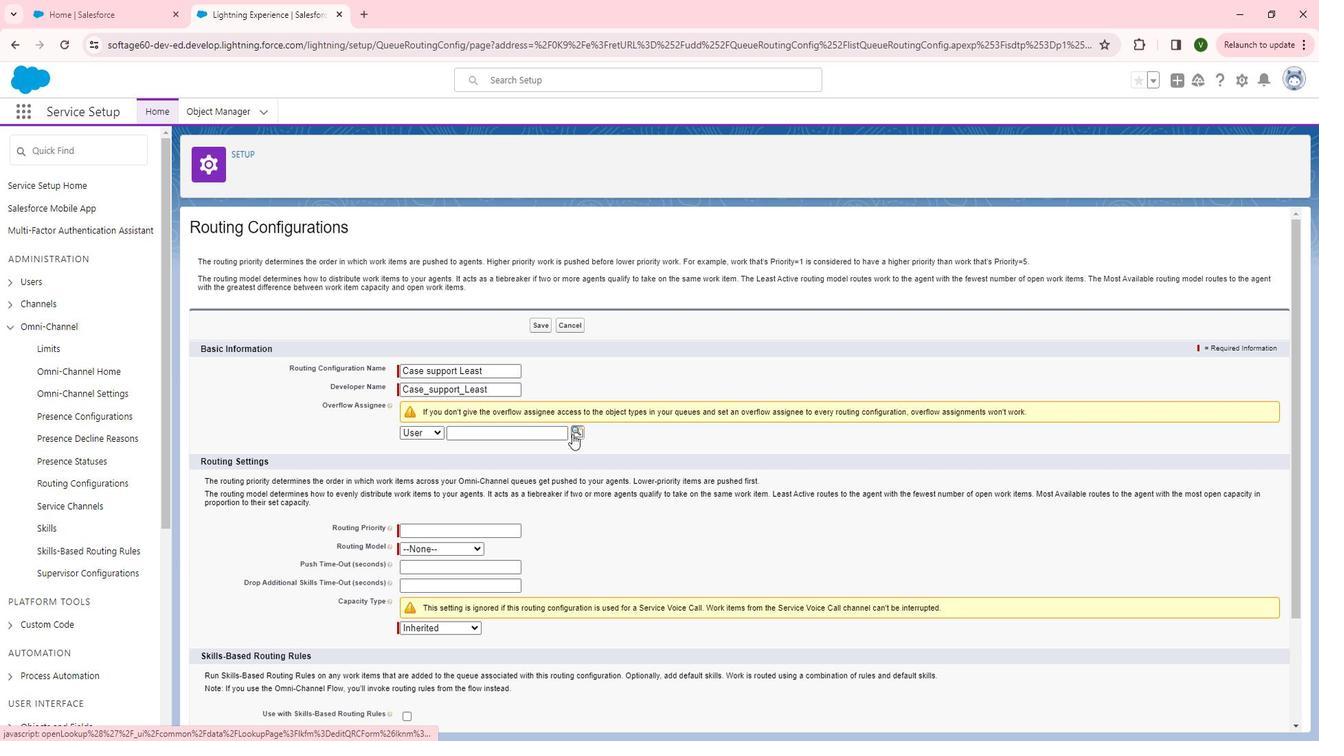 
Action: Mouse moved to (390, 527)
Screenshot: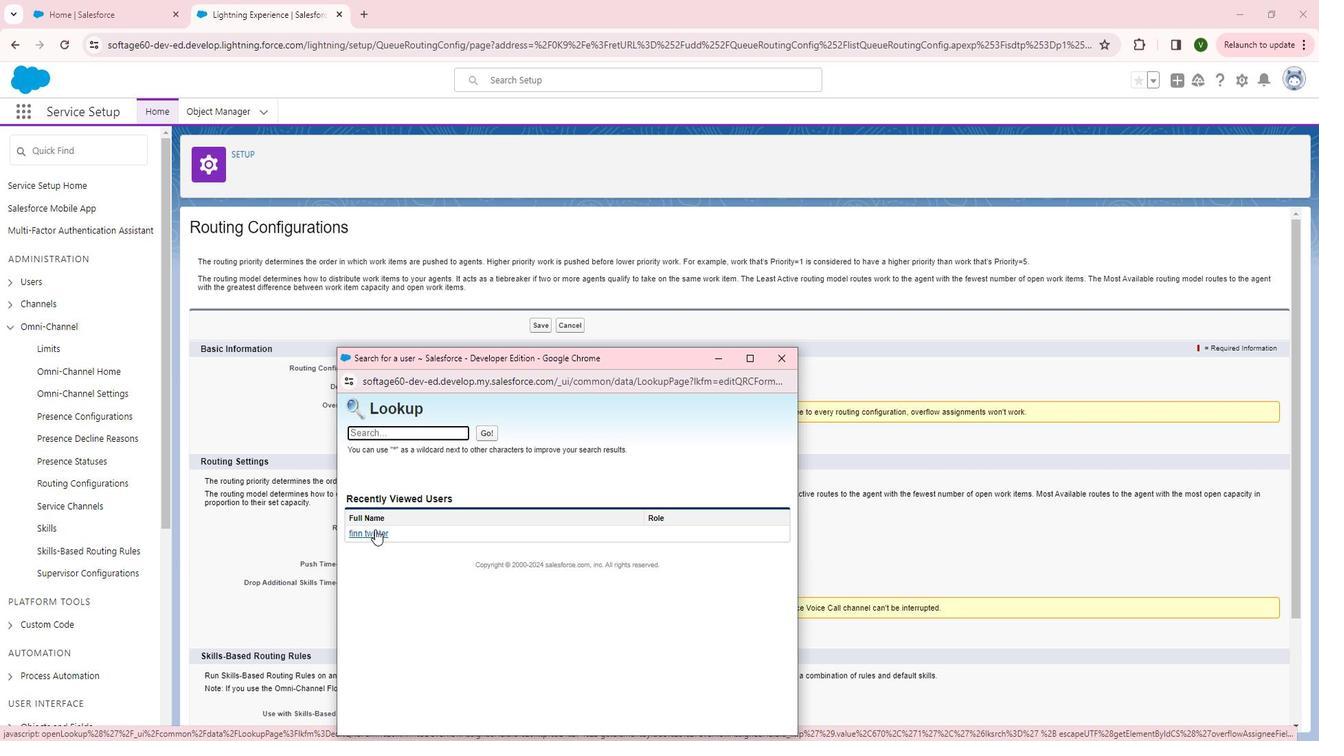 
Action: Mouse pressed left at (390, 527)
Screenshot: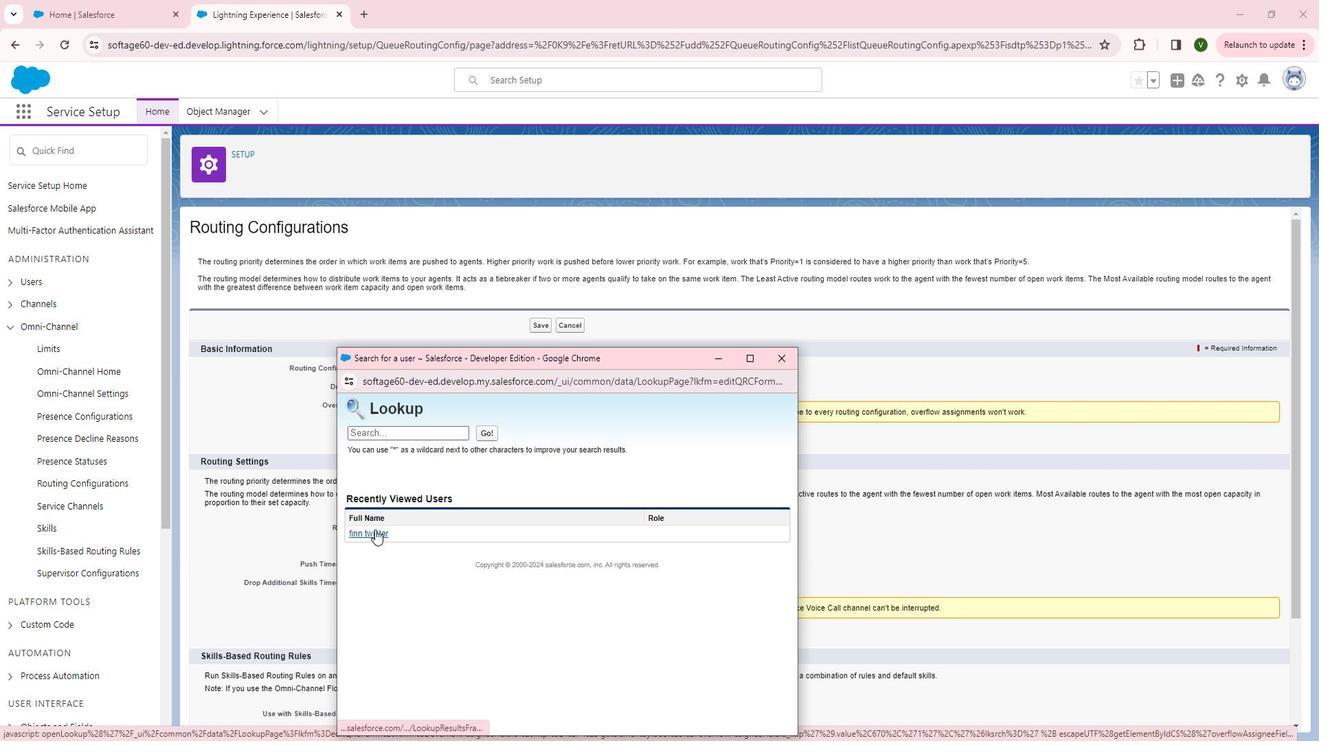 
Action: Mouse moved to (552, 509)
Screenshot: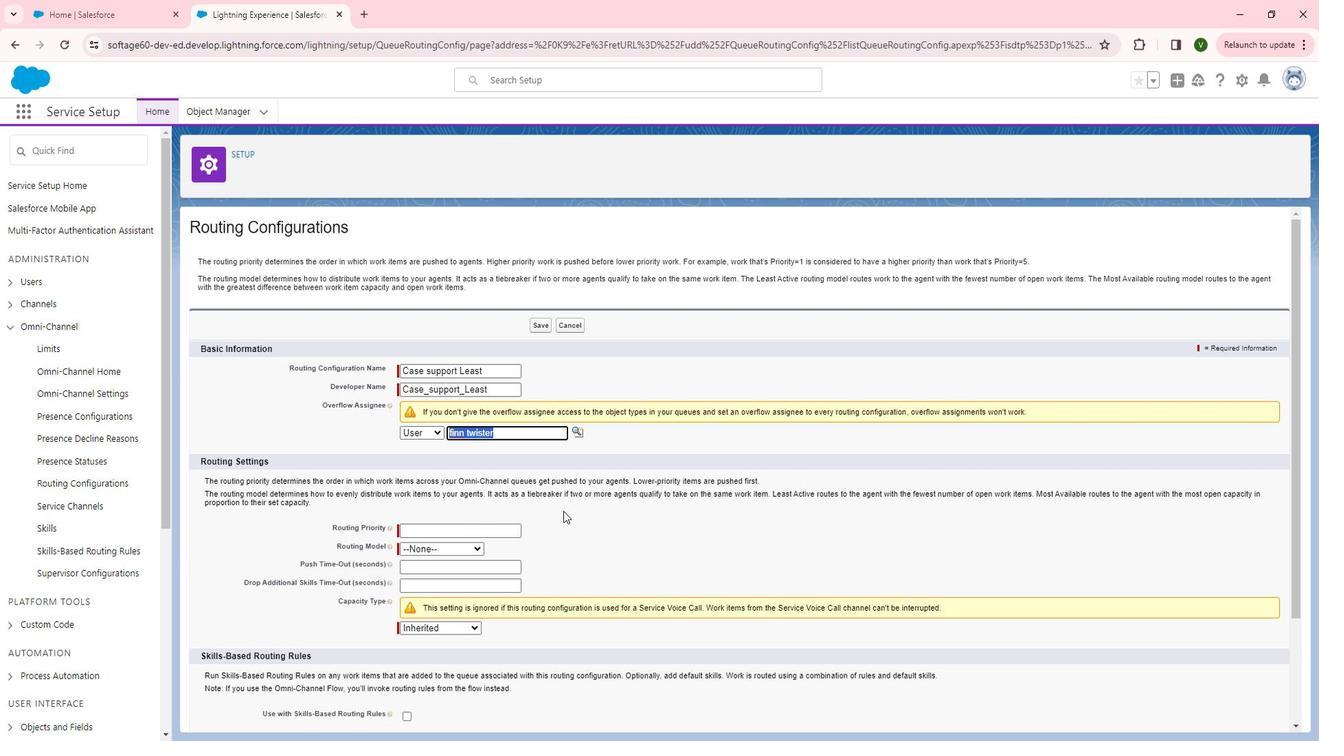 
Action: Mouse scrolled (552, 508) with delta (0, 0)
Screenshot: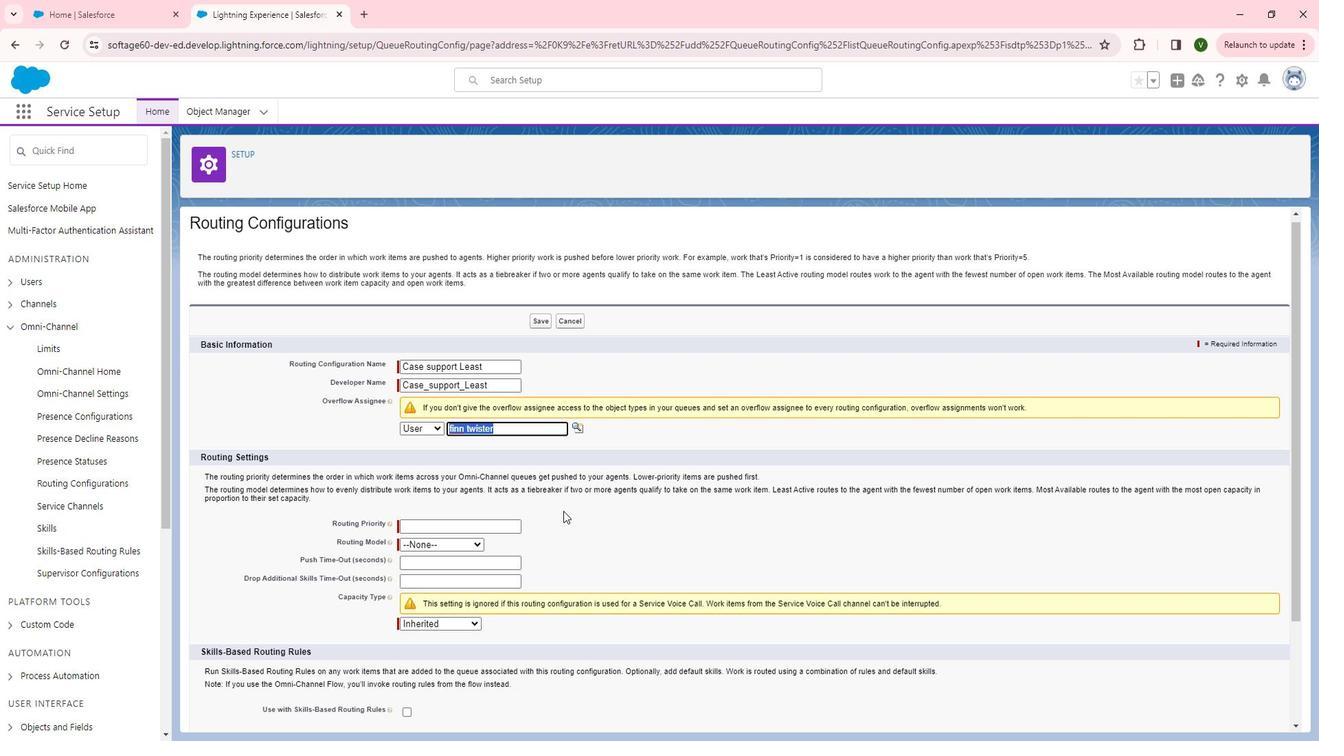 
Action: Mouse moved to (494, 452)
Screenshot: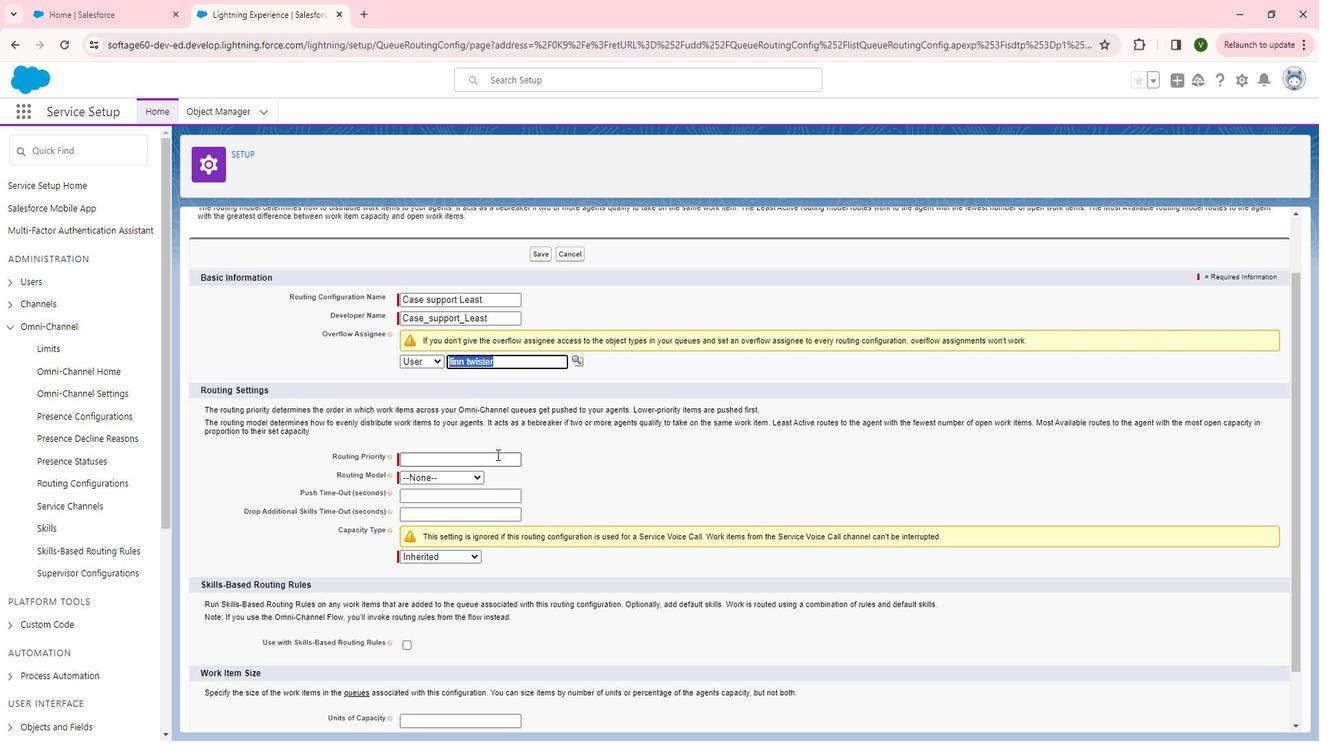 
Action: Mouse pressed left at (494, 452)
Screenshot: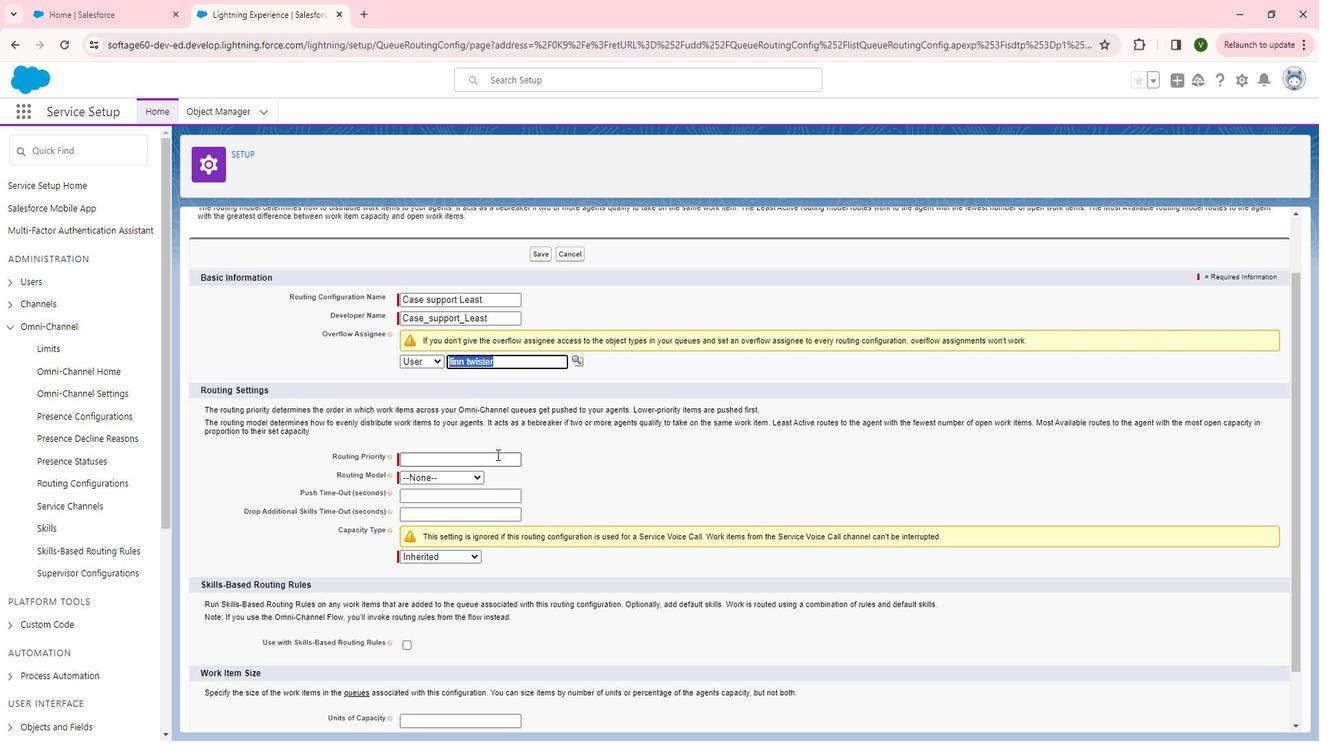 
Action: Key pressed 1
Screenshot: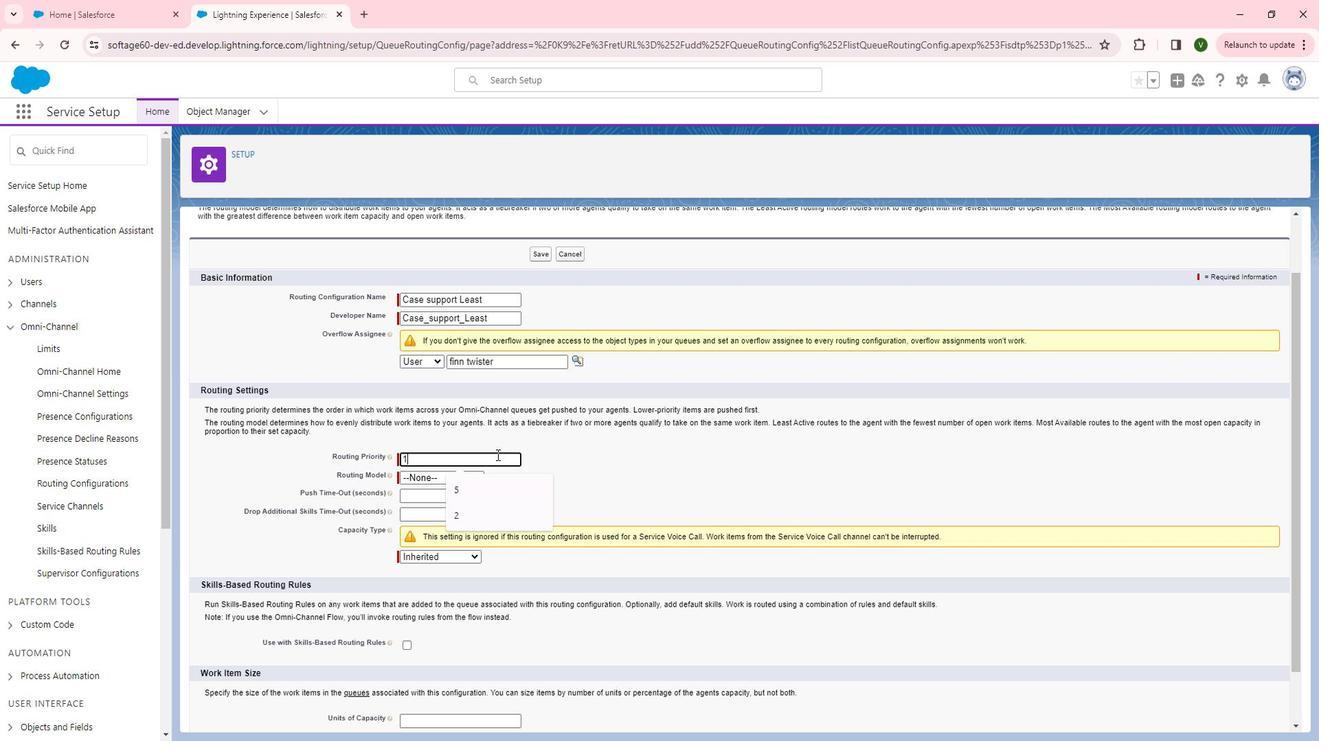
Action: Mouse moved to (471, 474)
Screenshot: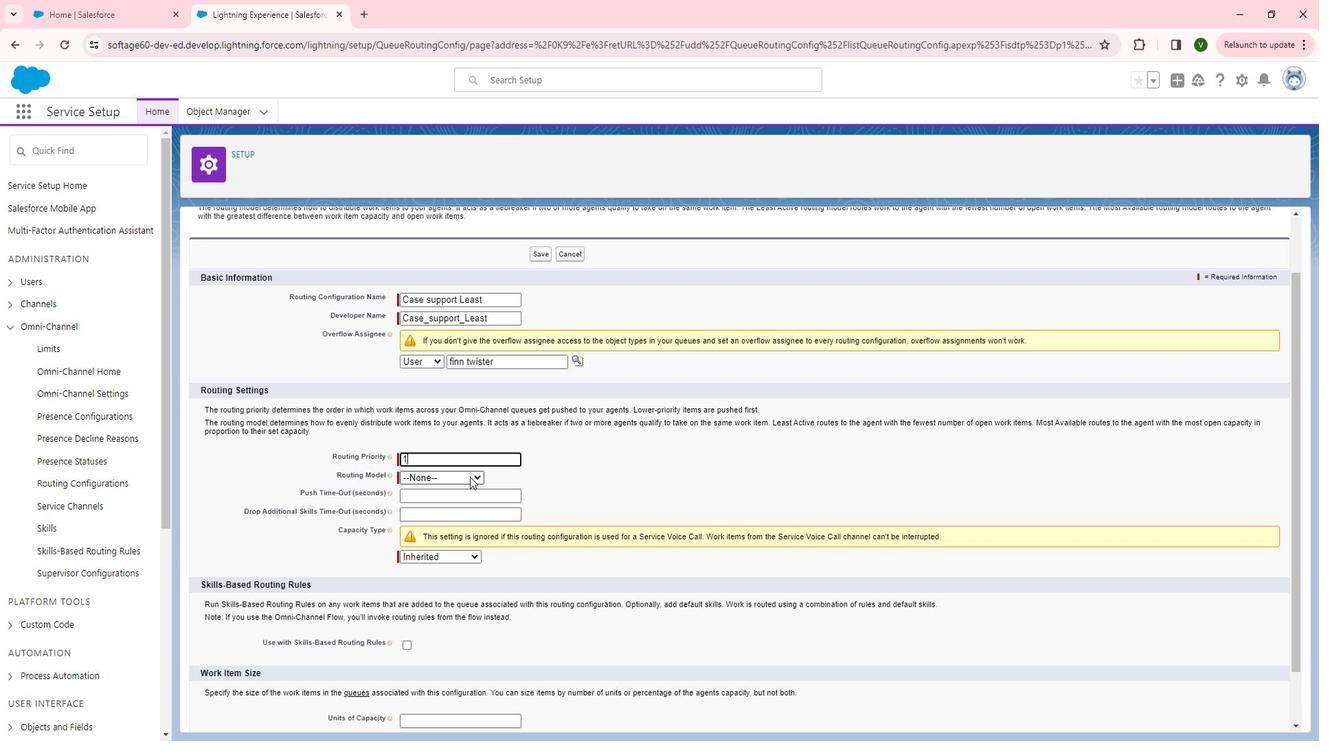
Action: Mouse pressed left at (471, 474)
Screenshot: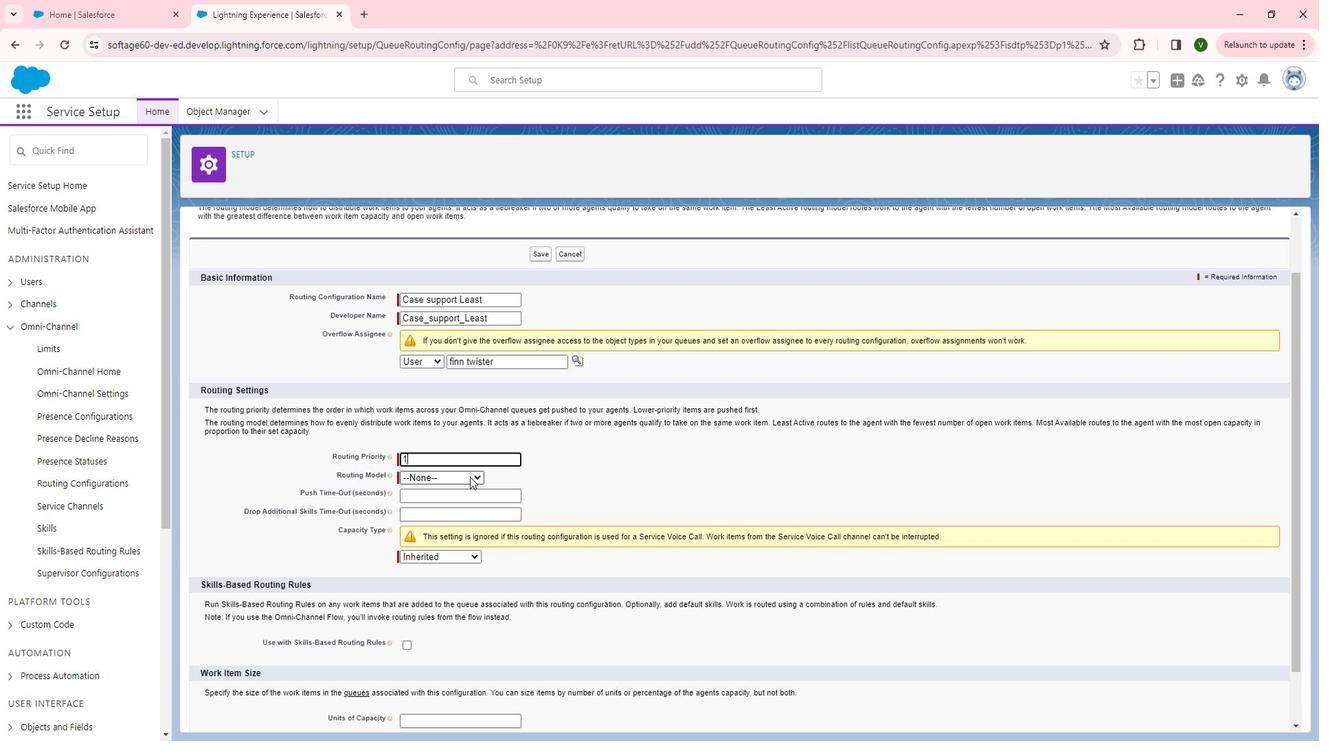 
Action: Mouse moved to (463, 499)
Screenshot: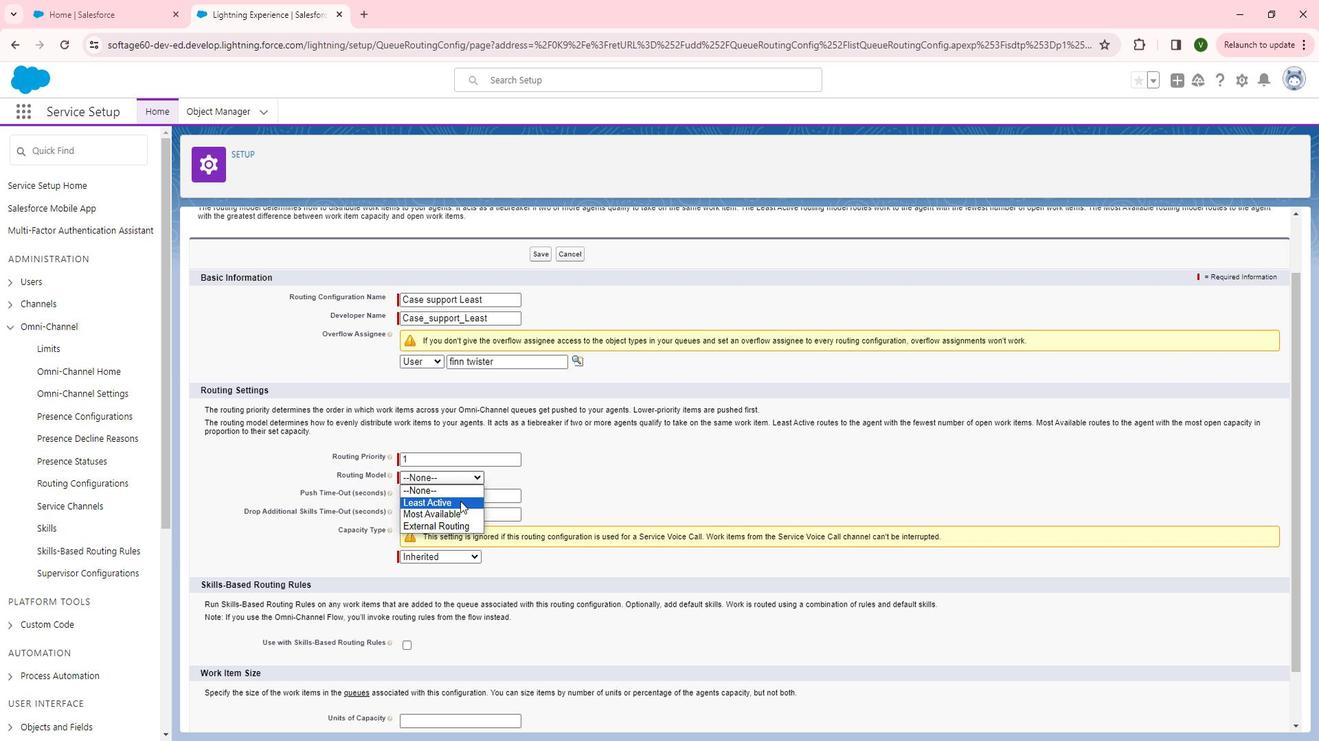 
Action: Mouse pressed left at (463, 499)
Screenshot: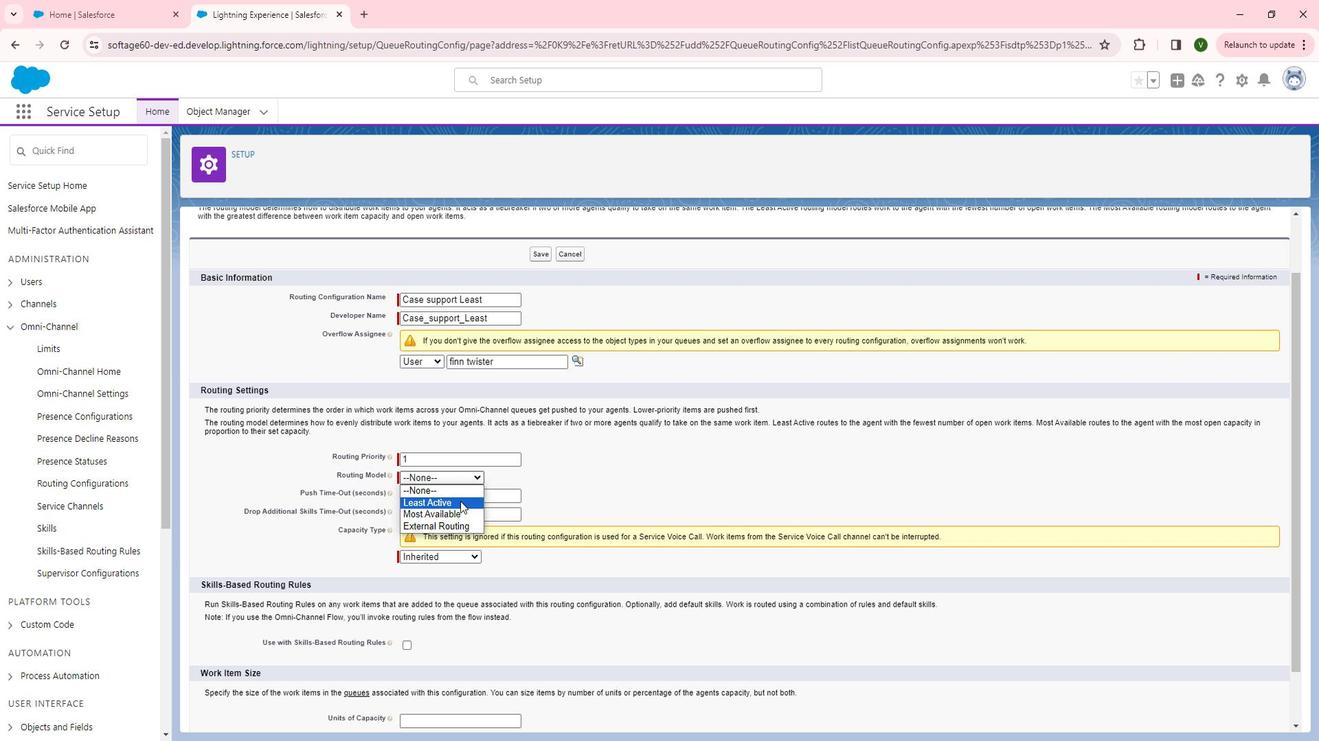
Action: Mouse moved to (466, 489)
Screenshot: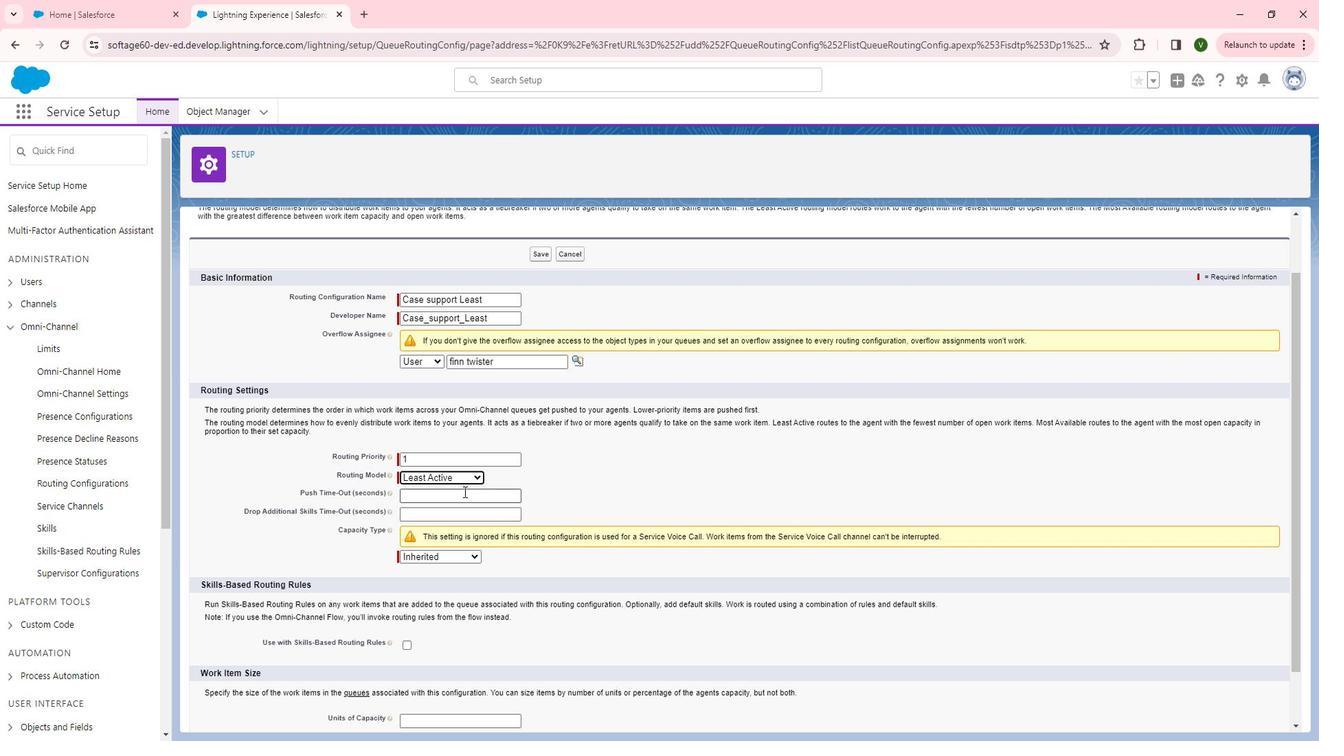 
Action: Mouse pressed left at (466, 489)
Screenshot: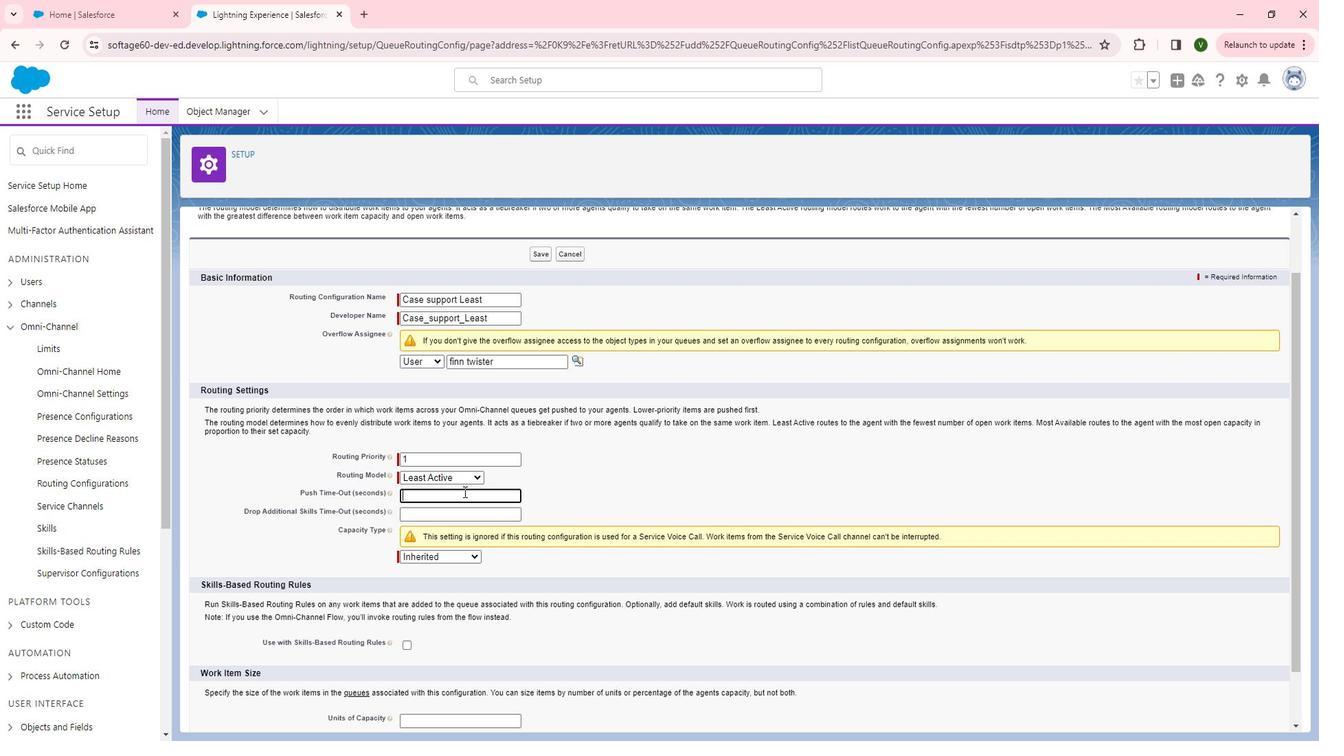 
Action: Key pressed 30
Screenshot: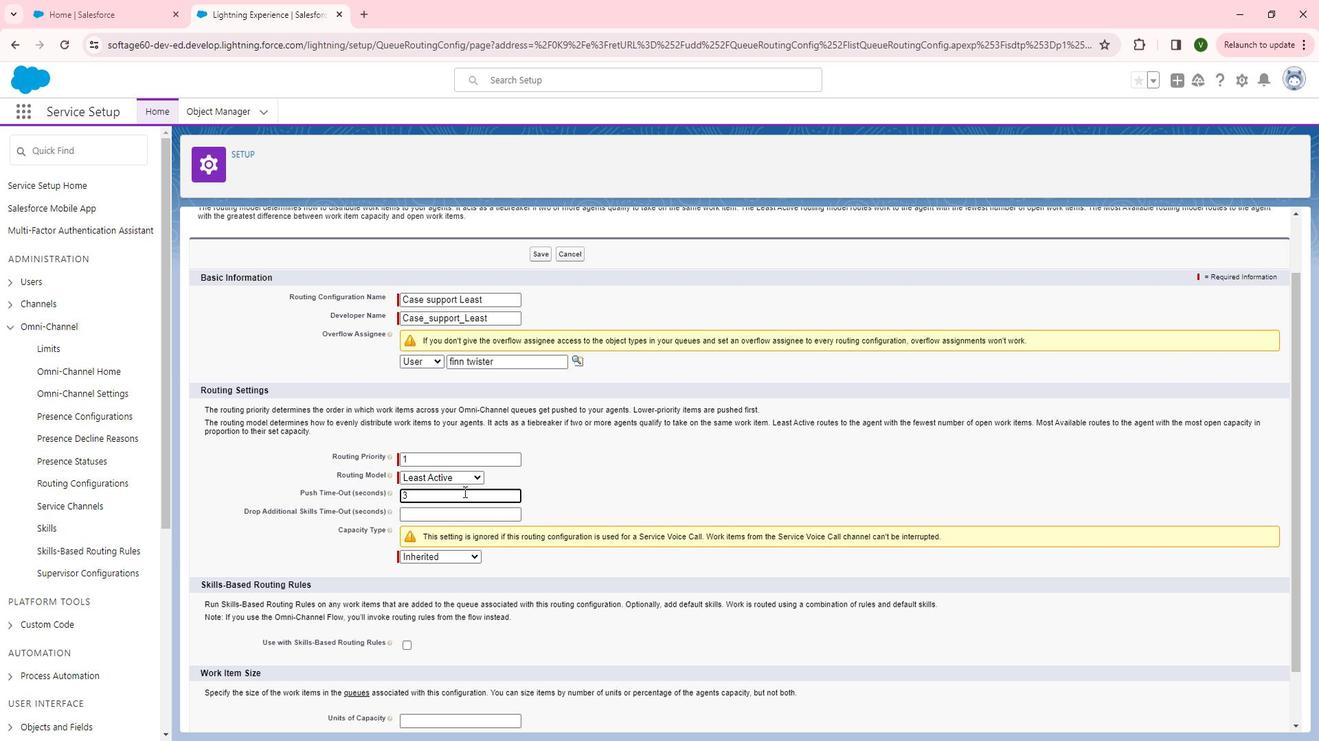 
Action: Mouse moved to (585, 493)
Screenshot: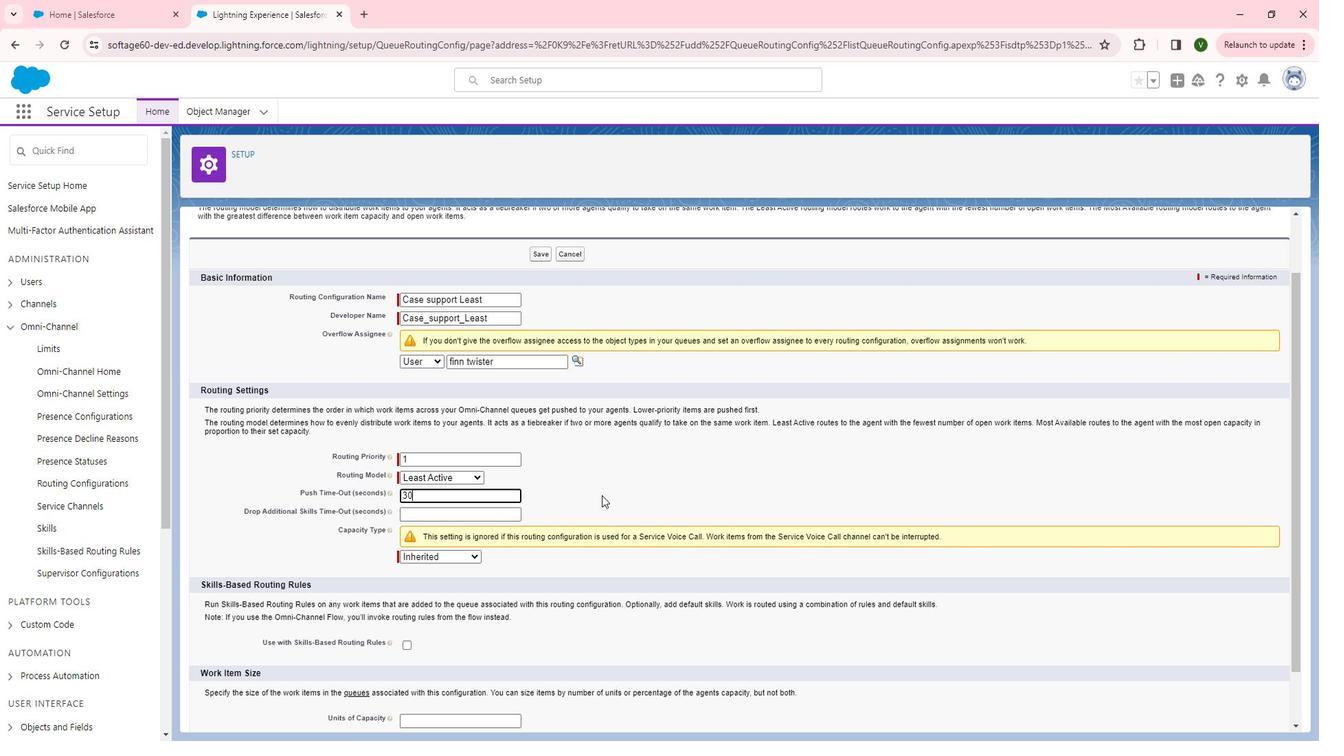 
Action: Mouse pressed left at (585, 493)
Screenshot: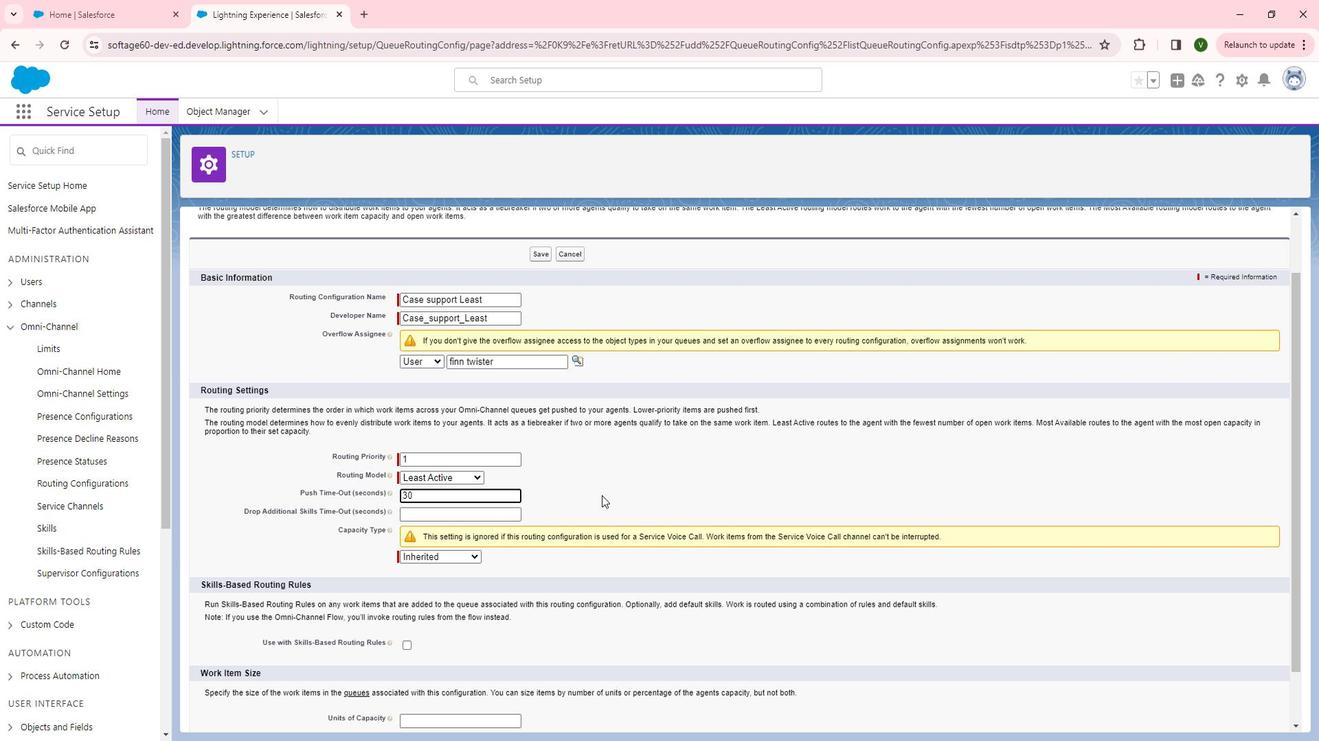
Action: Mouse moved to (555, 531)
Screenshot: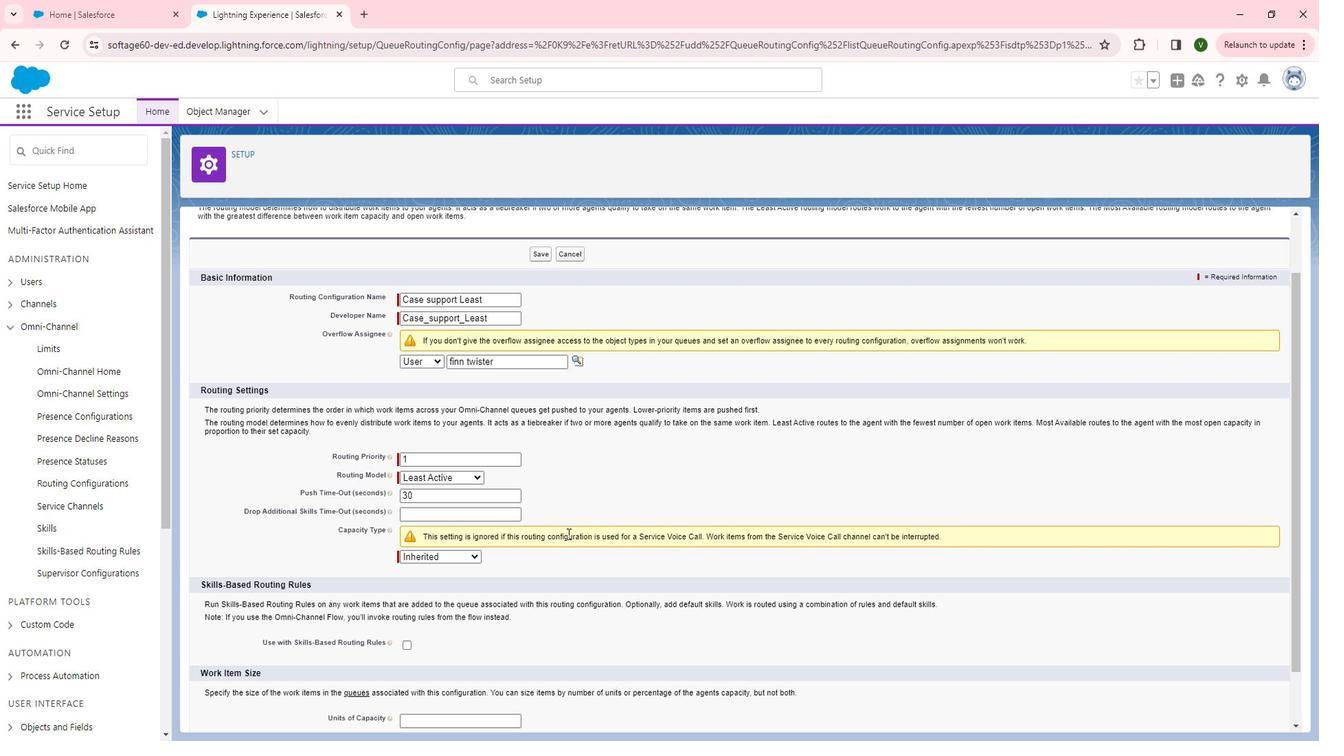 
Action: Mouse scrolled (555, 531) with delta (0, 0)
Screenshot: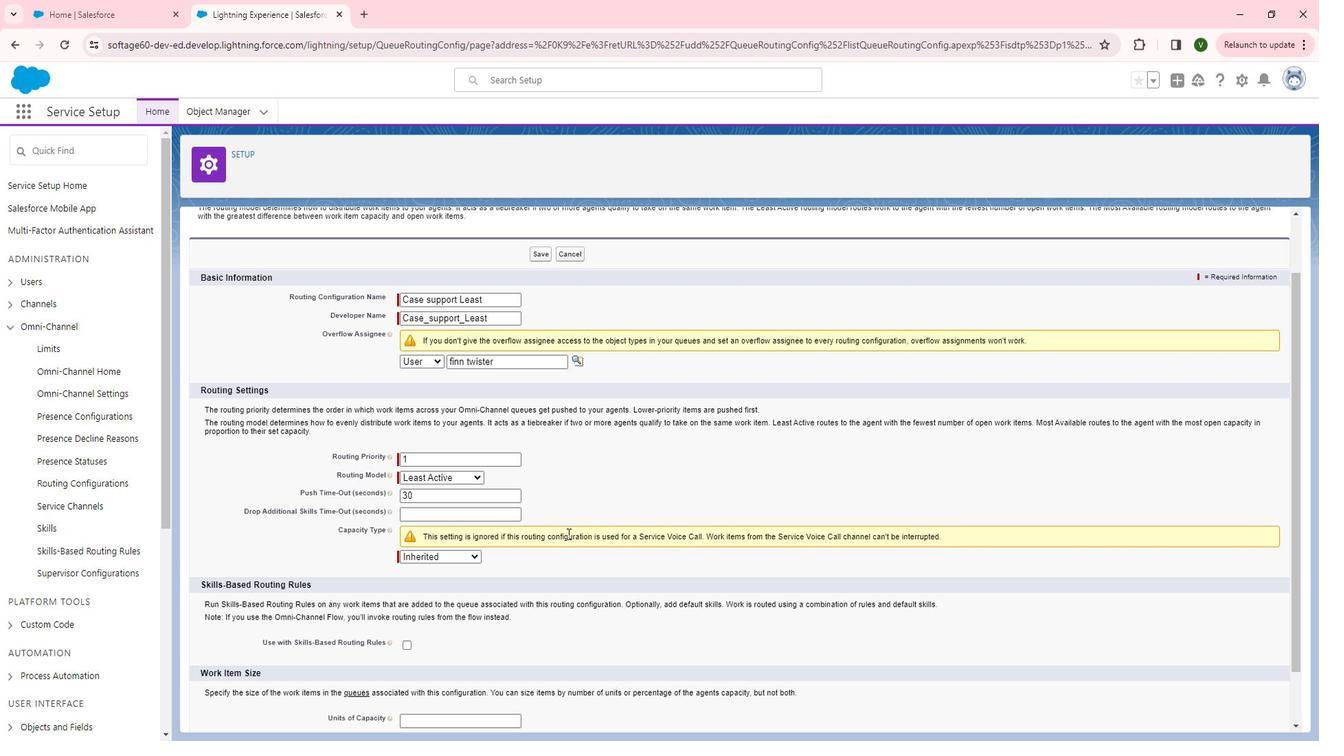 
Action: Mouse scrolled (555, 531) with delta (0, 0)
Screenshot: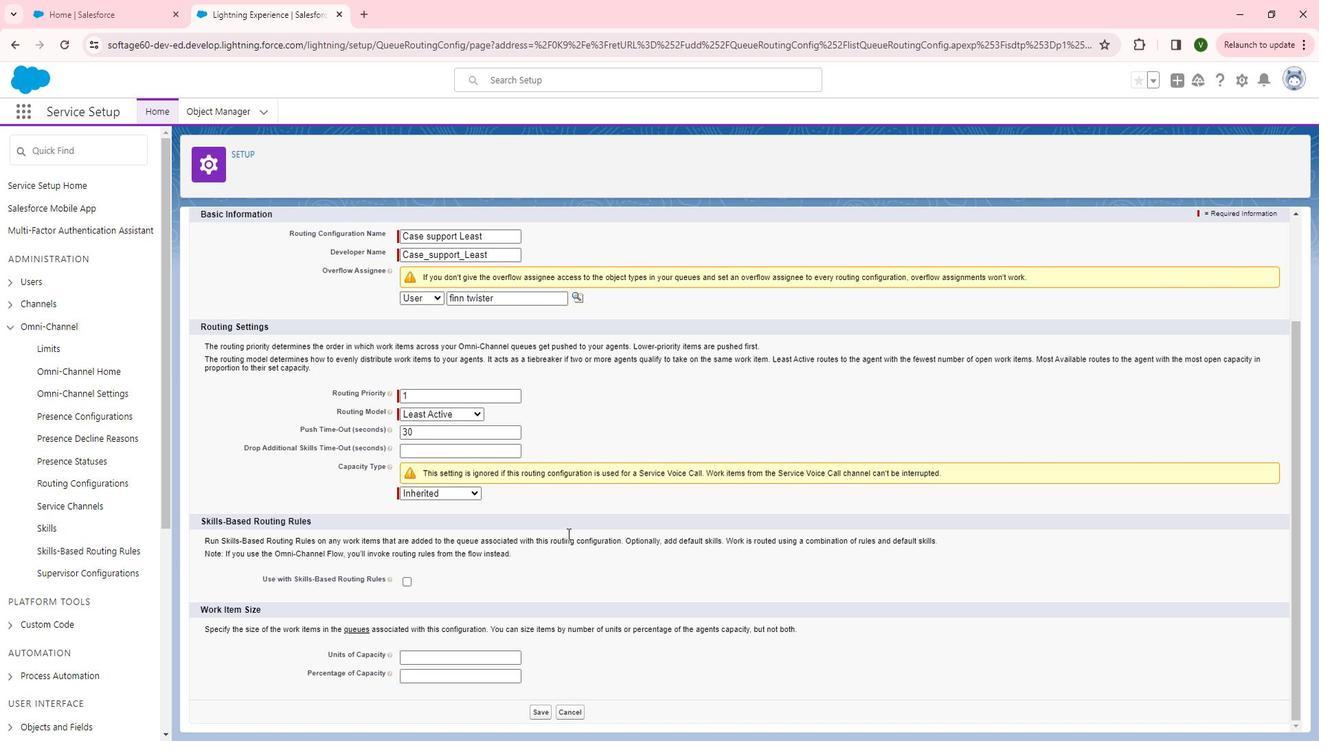 
Action: Mouse moved to (458, 659)
Screenshot: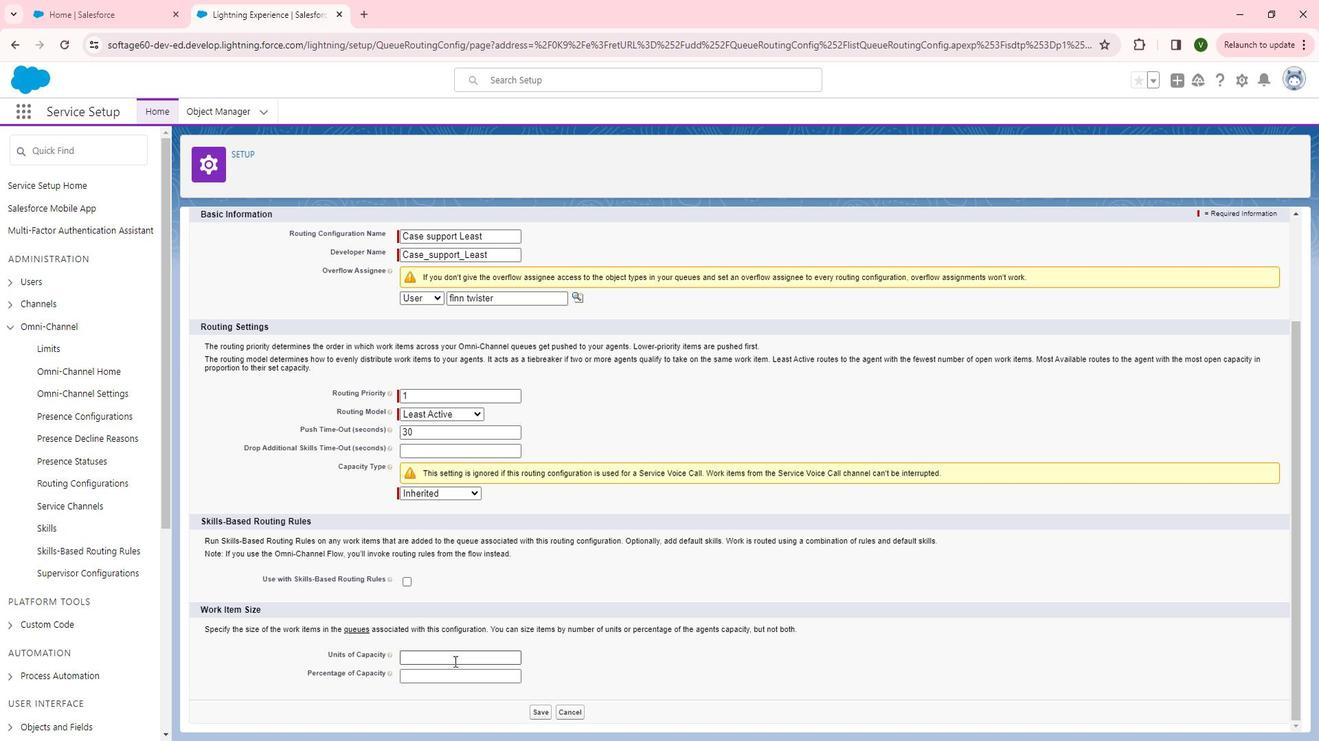 
Action: Mouse pressed left at (458, 659)
Screenshot: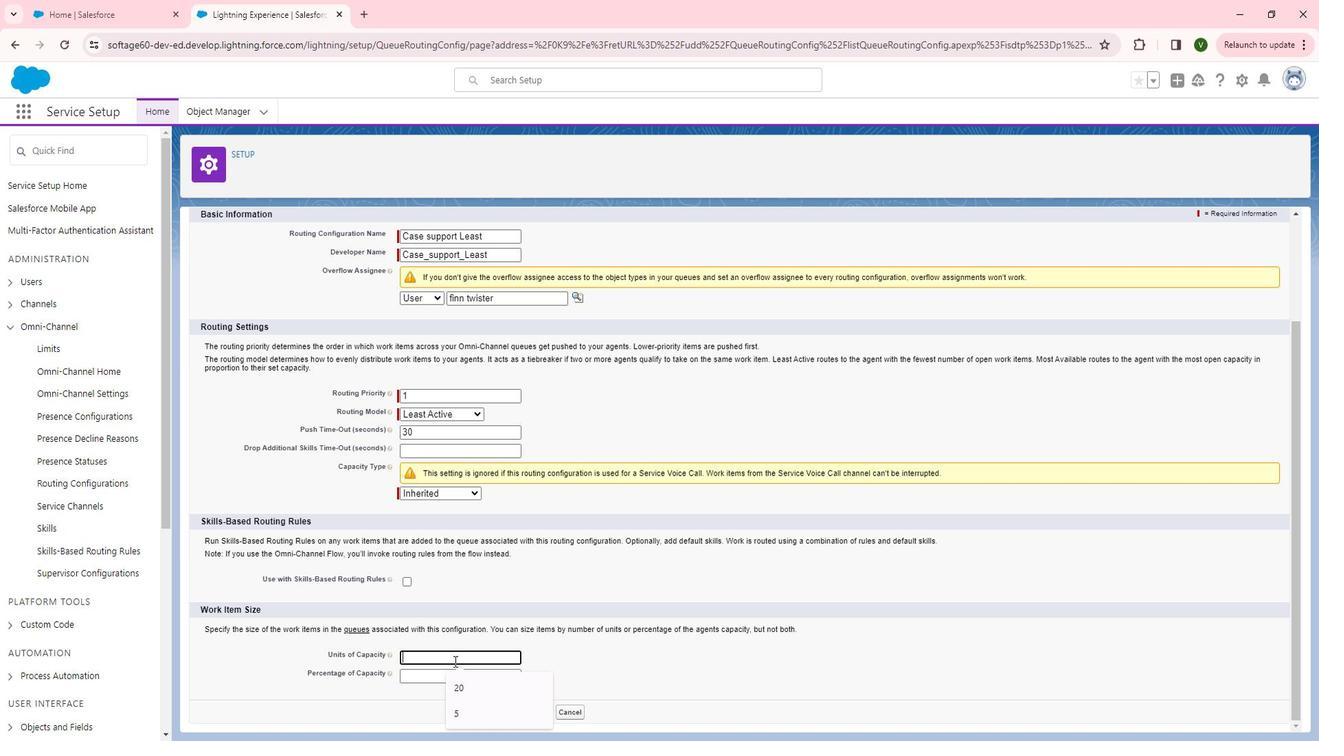 
Action: Key pressed 10
Screenshot: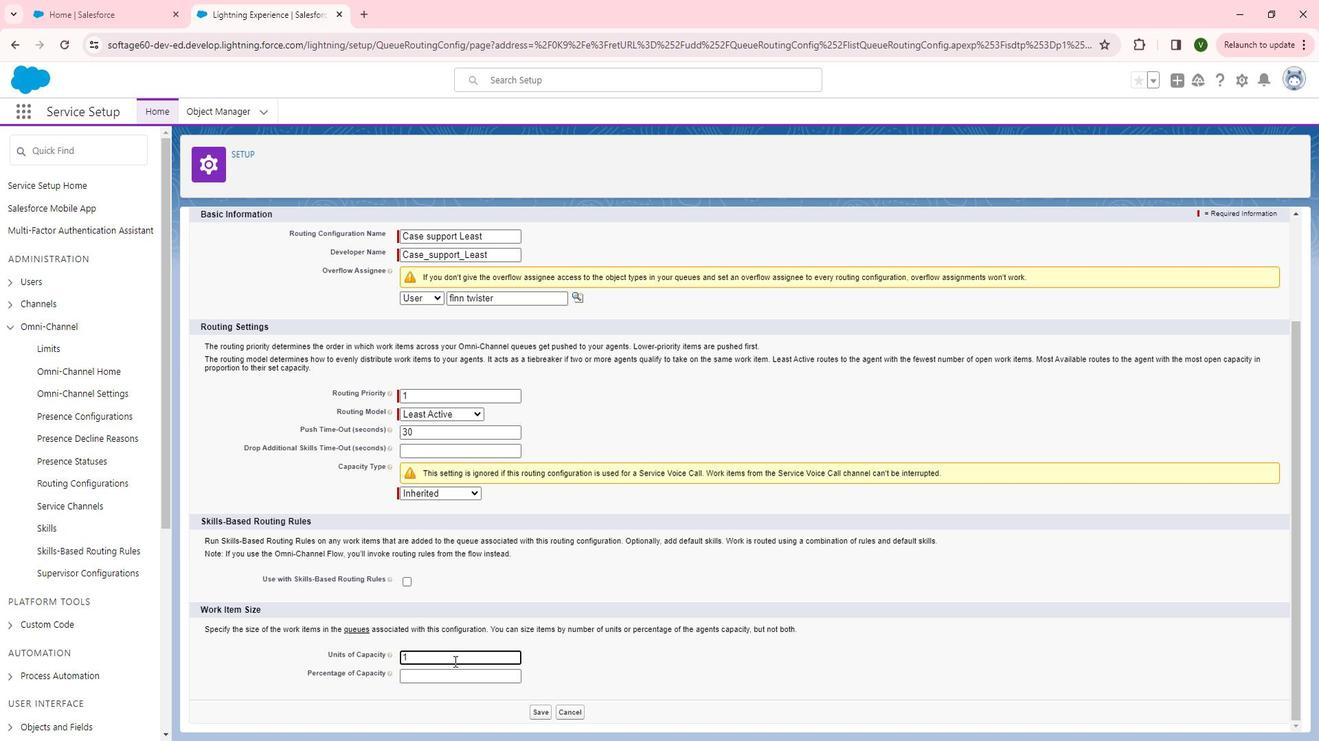 
Action: Mouse moved to (572, 666)
Screenshot: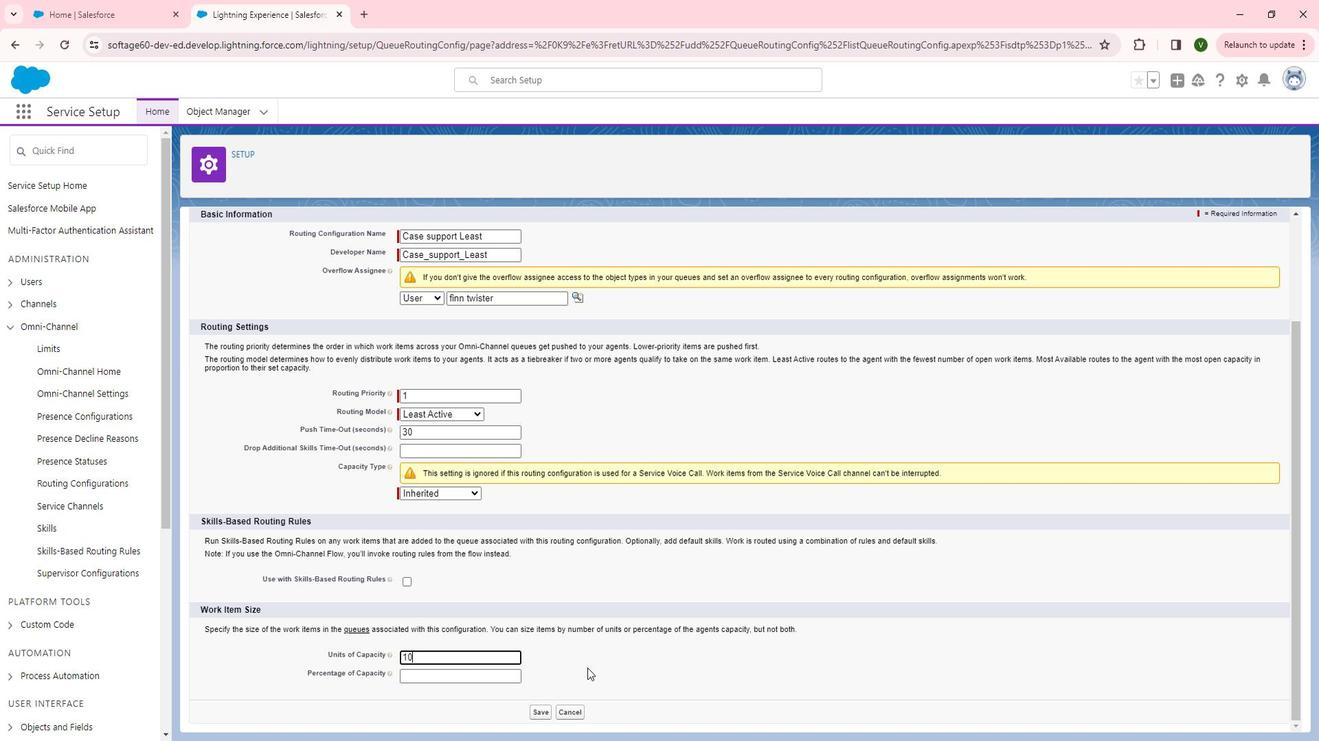 
Action: Mouse pressed left at (572, 666)
Screenshot: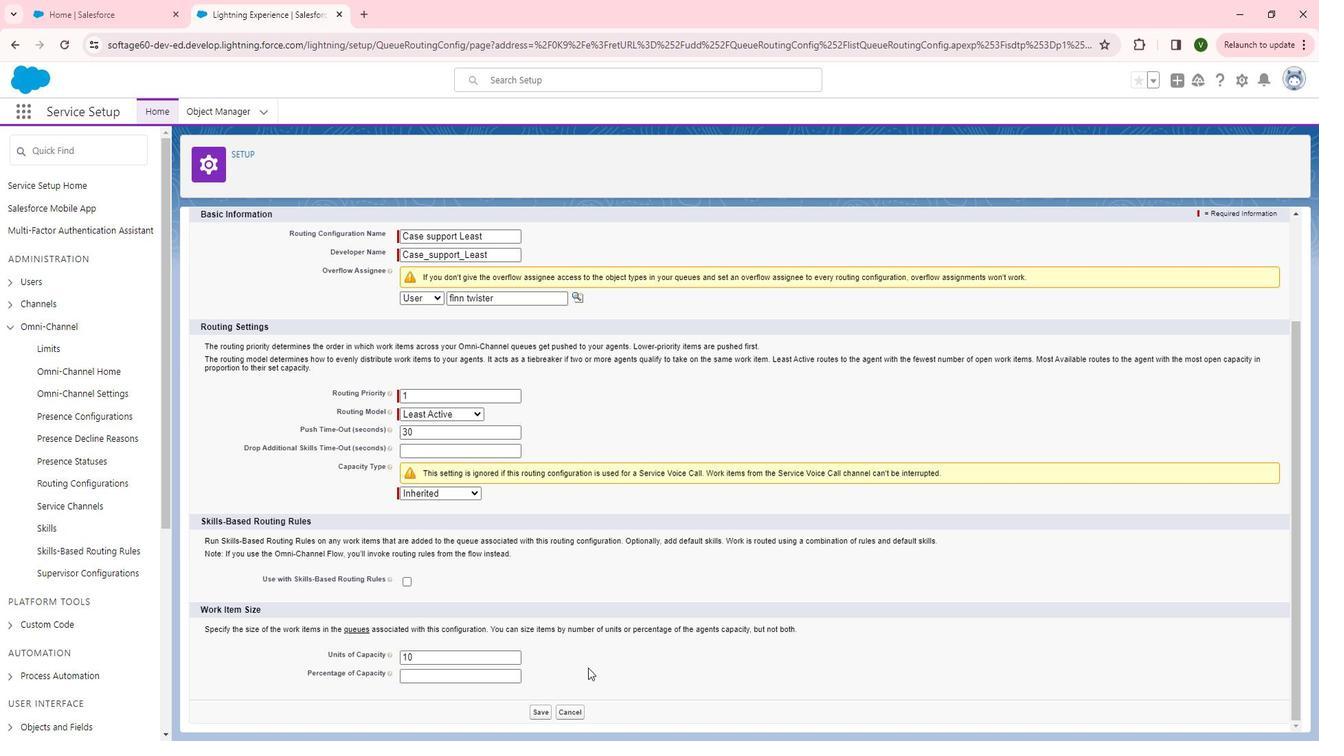 
Action: Mouse moved to (527, 713)
Screenshot: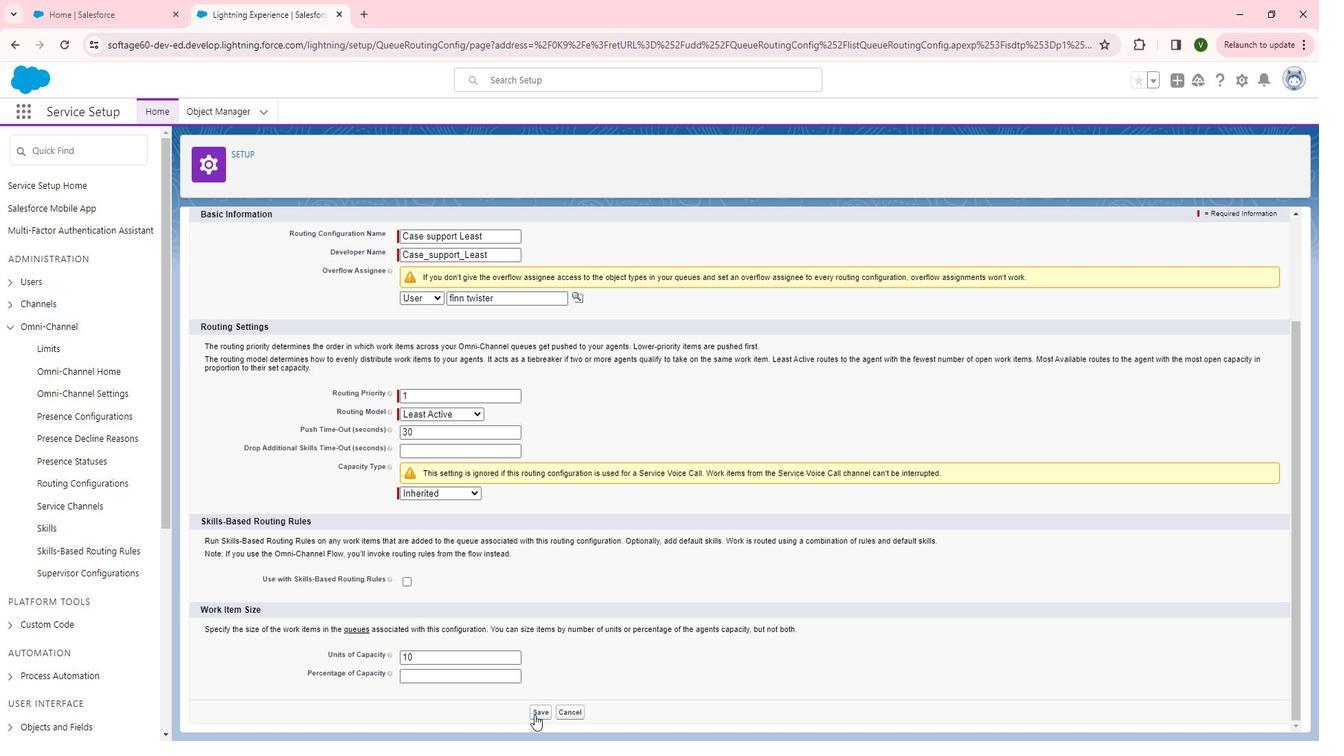 
Action: Mouse pressed left at (527, 713)
Screenshot: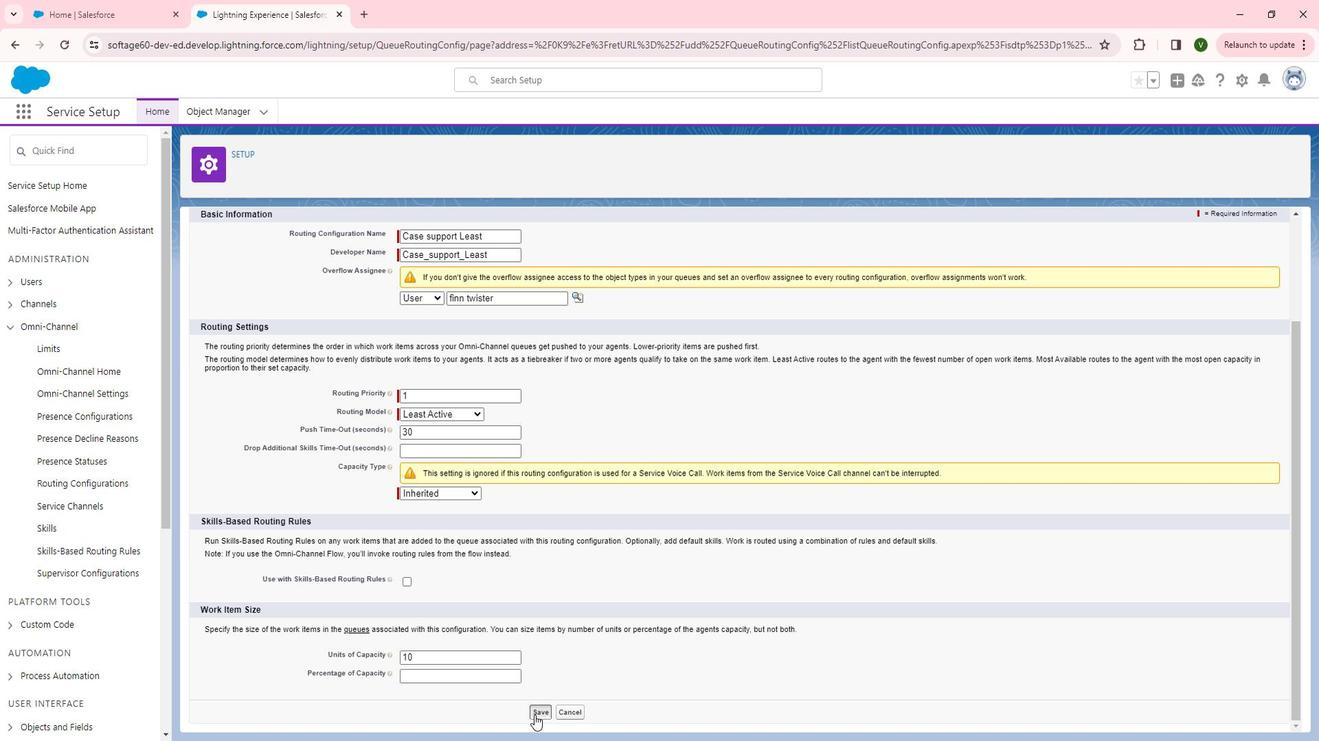 
Action: Mouse moved to (304, 253)
Screenshot: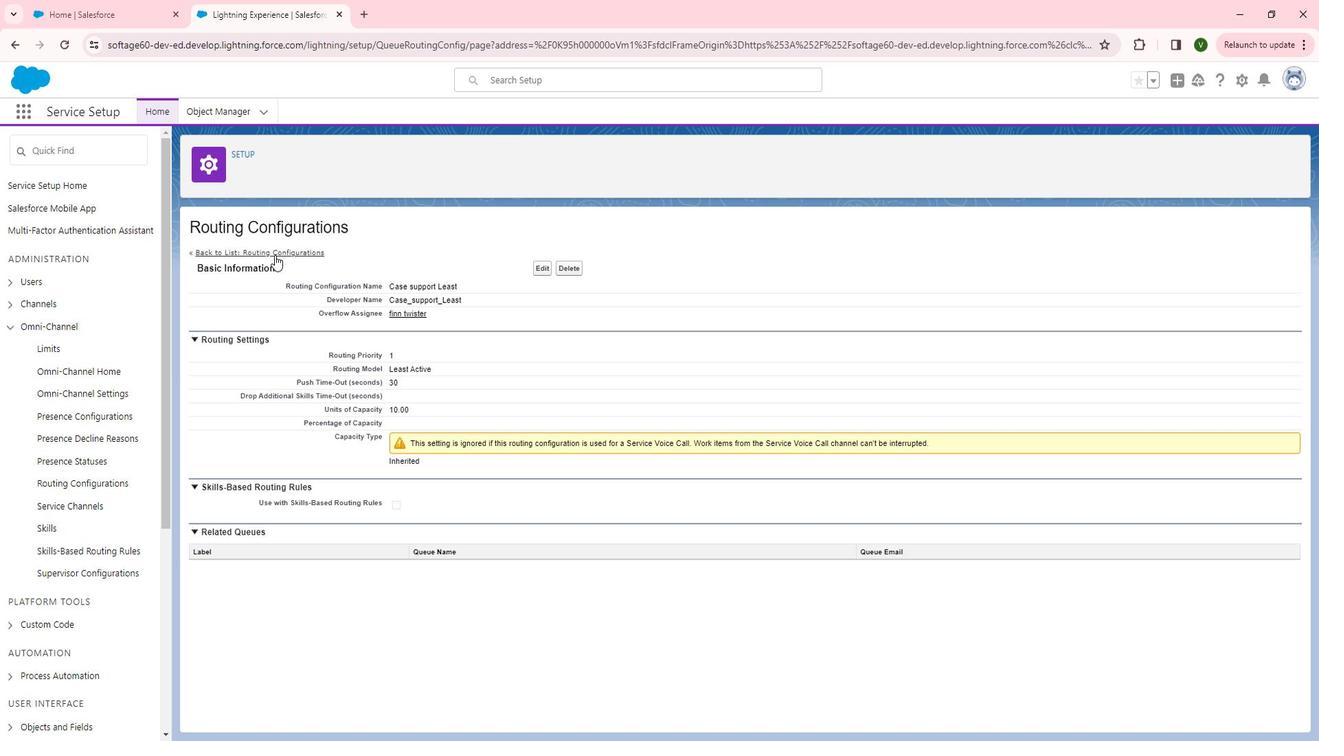 
Action: Mouse pressed left at (304, 253)
Screenshot: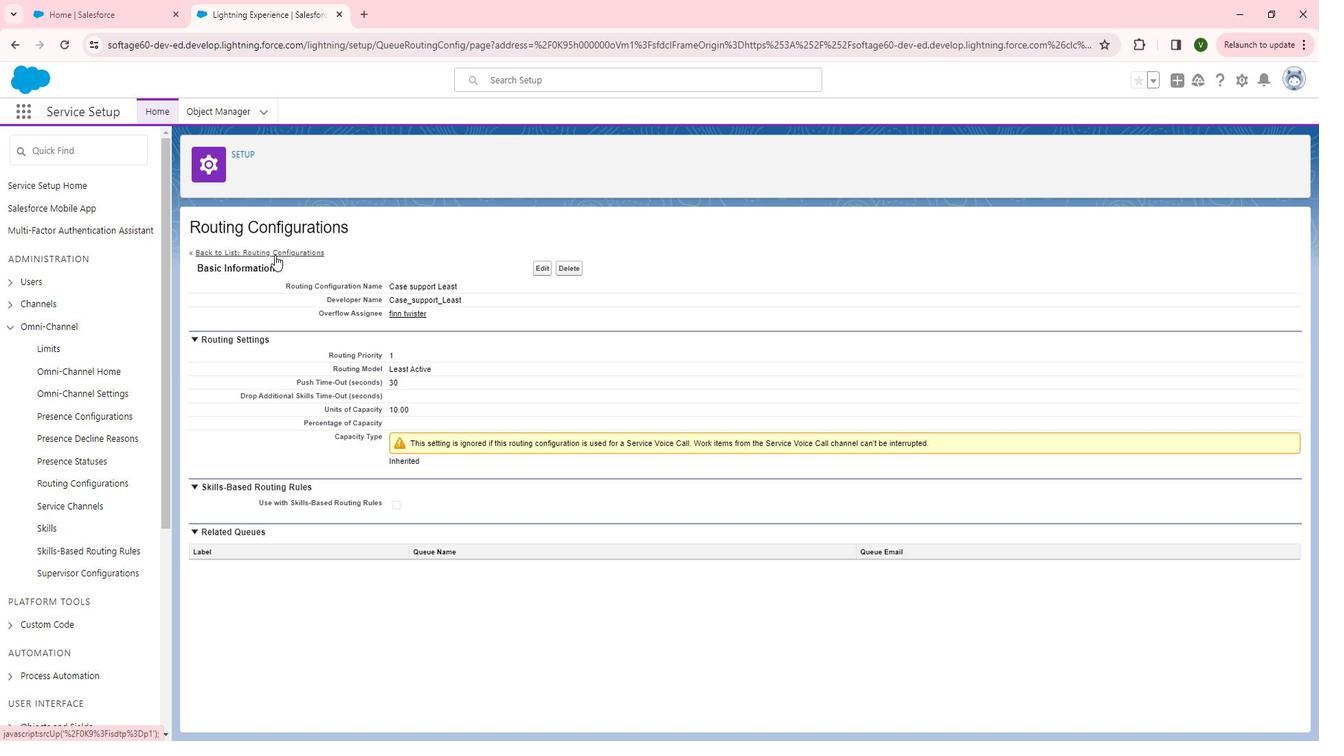 
Action: Mouse moved to (524, 317)
Screenshot: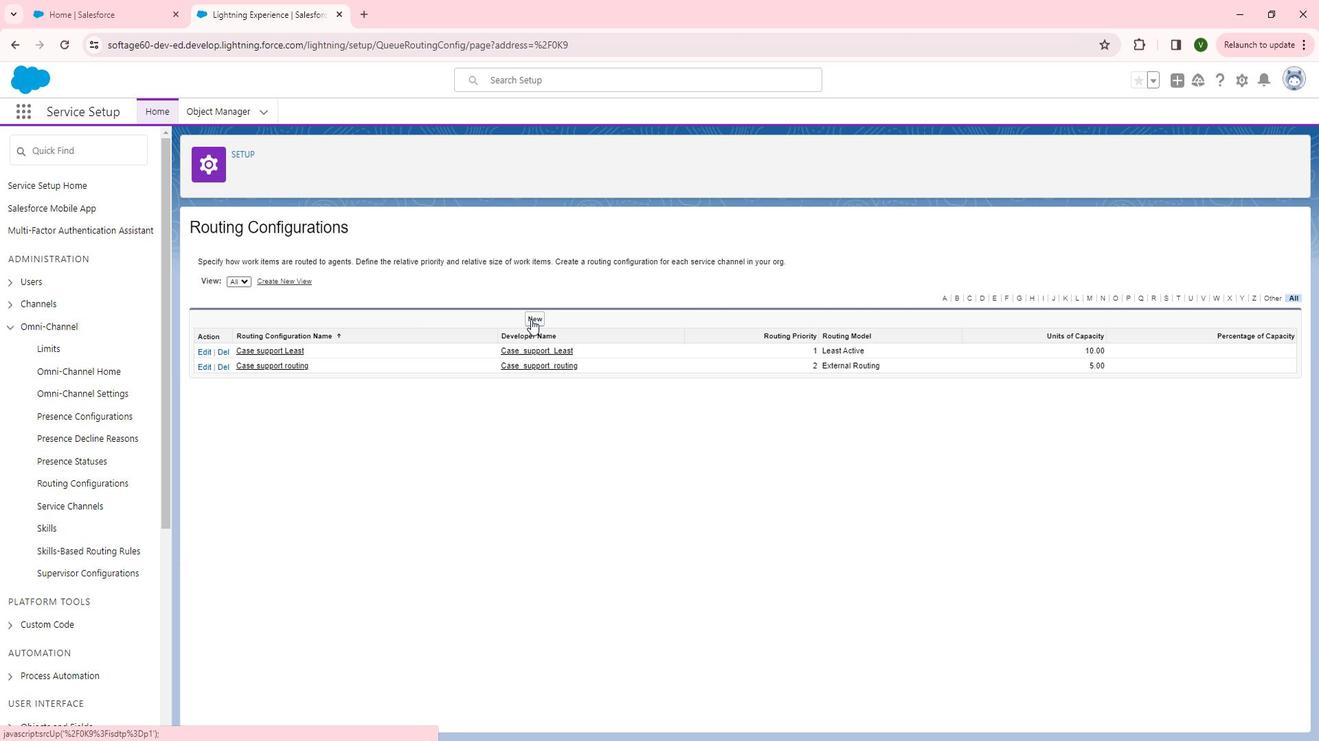 
Action: Mouse pressed left at (524, 317)
Screenshot: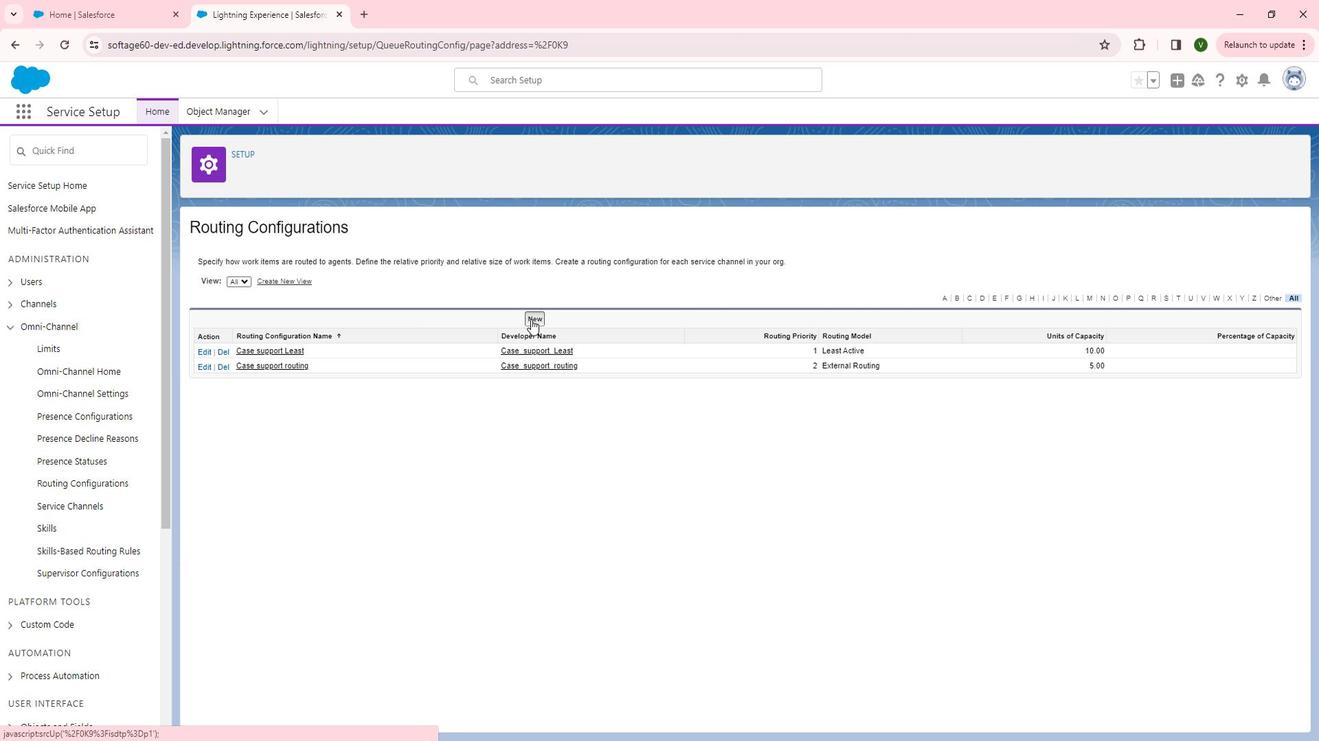 
Action: Mouse moved to (496, 367)
Screenshot: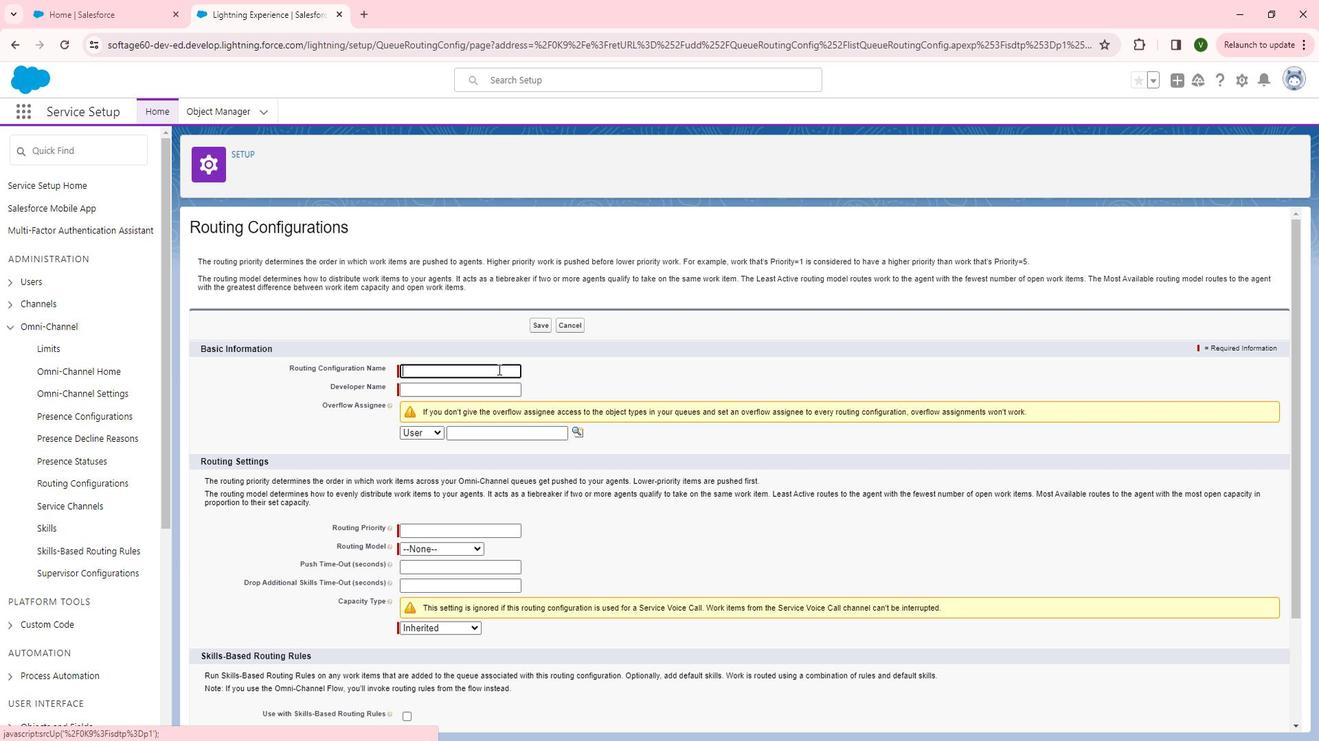 
Action: Mouse pressed left at (496, 367)
Screenshot: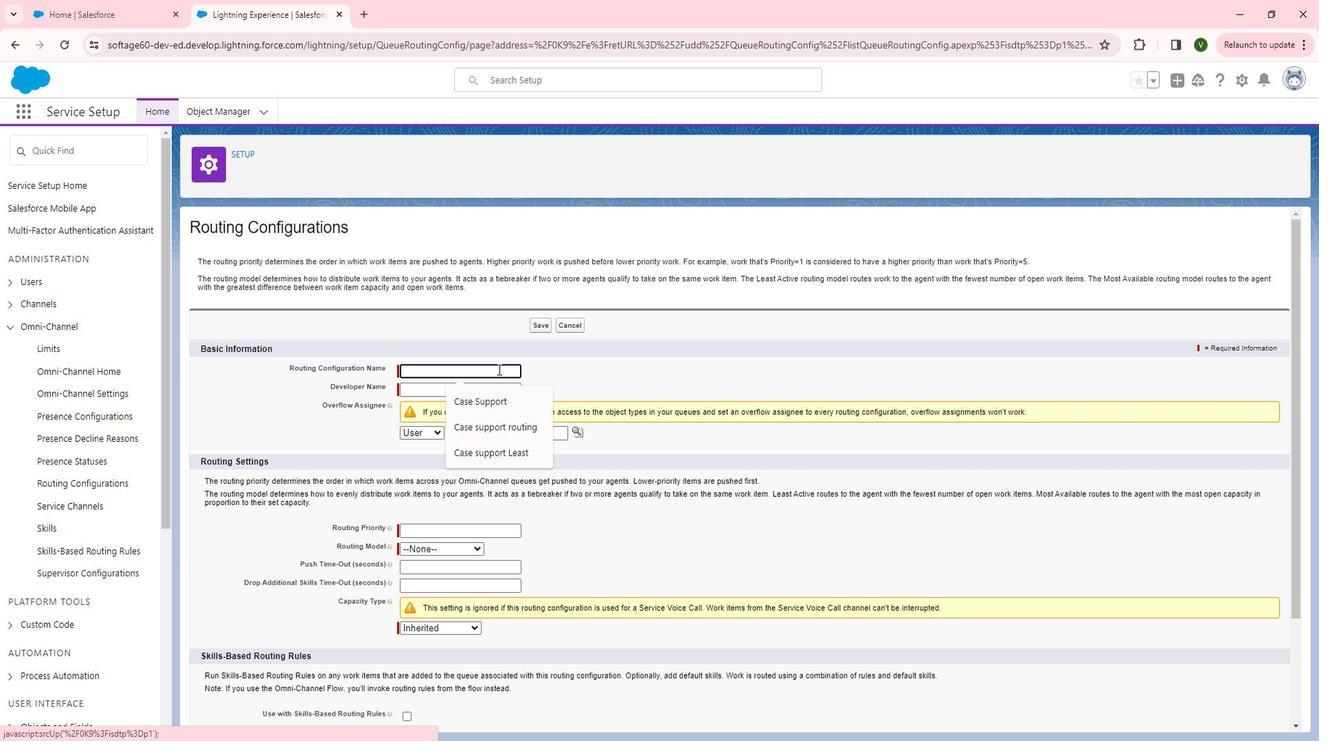 
Action: Key pressed <Key.shift>S<Key.backspace><Key.shift>Case<Key.space>support<Key.space><Key.shift>Most
Screenshot: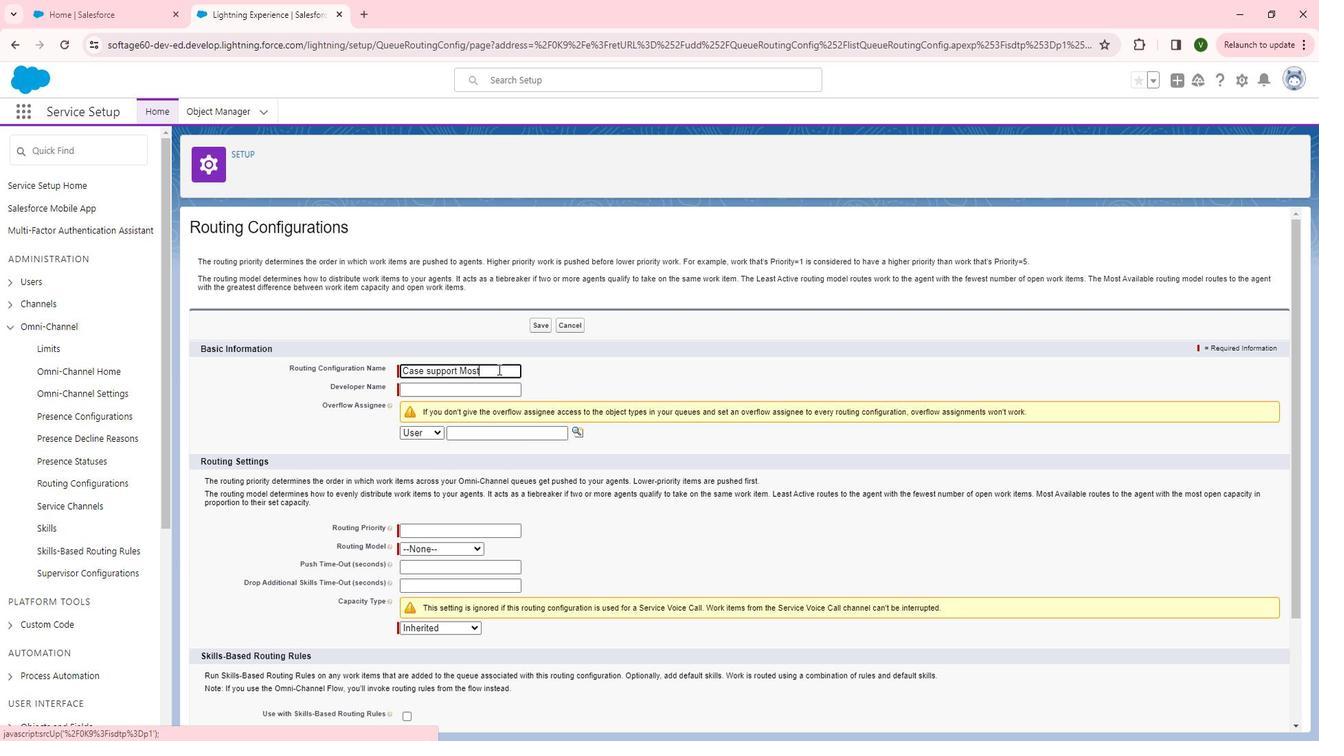 
Action: Mouse moved to (547, 391)
Screenshot: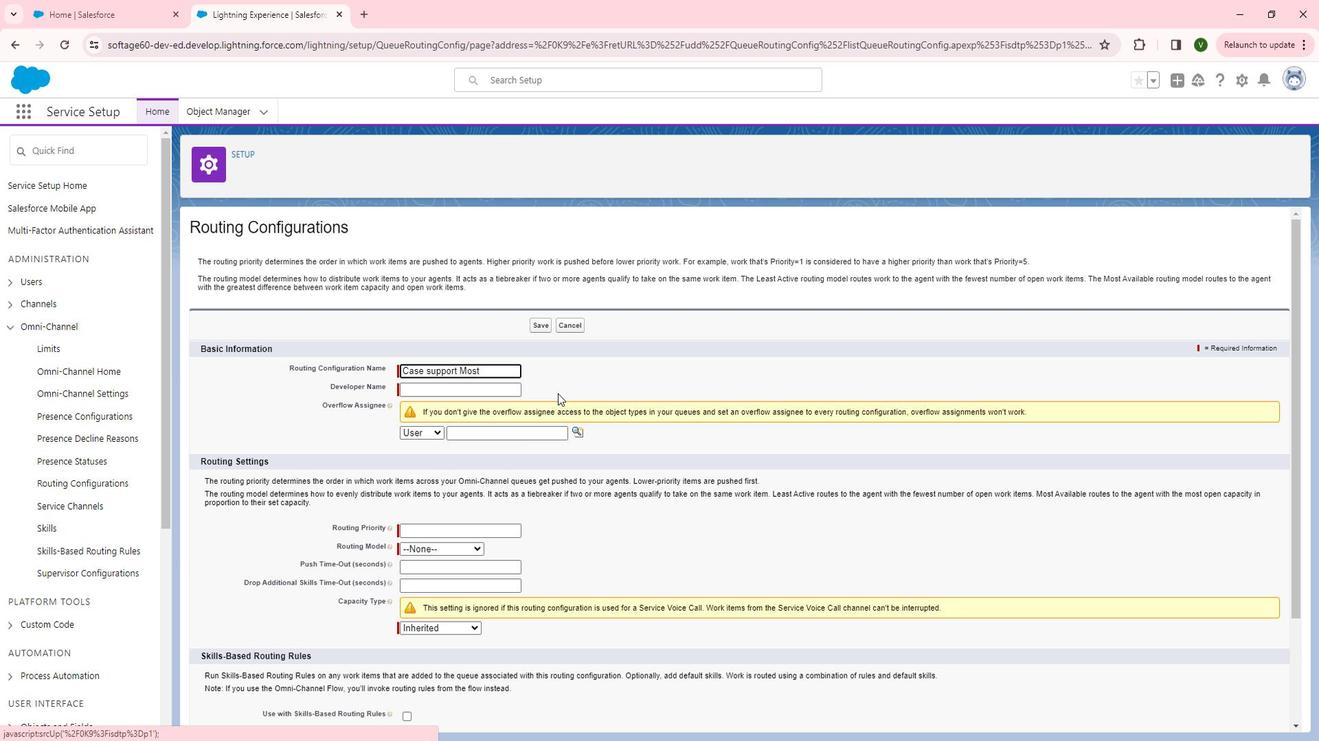 
Action: Mouse pressed left at (547, 391)
Screenshot: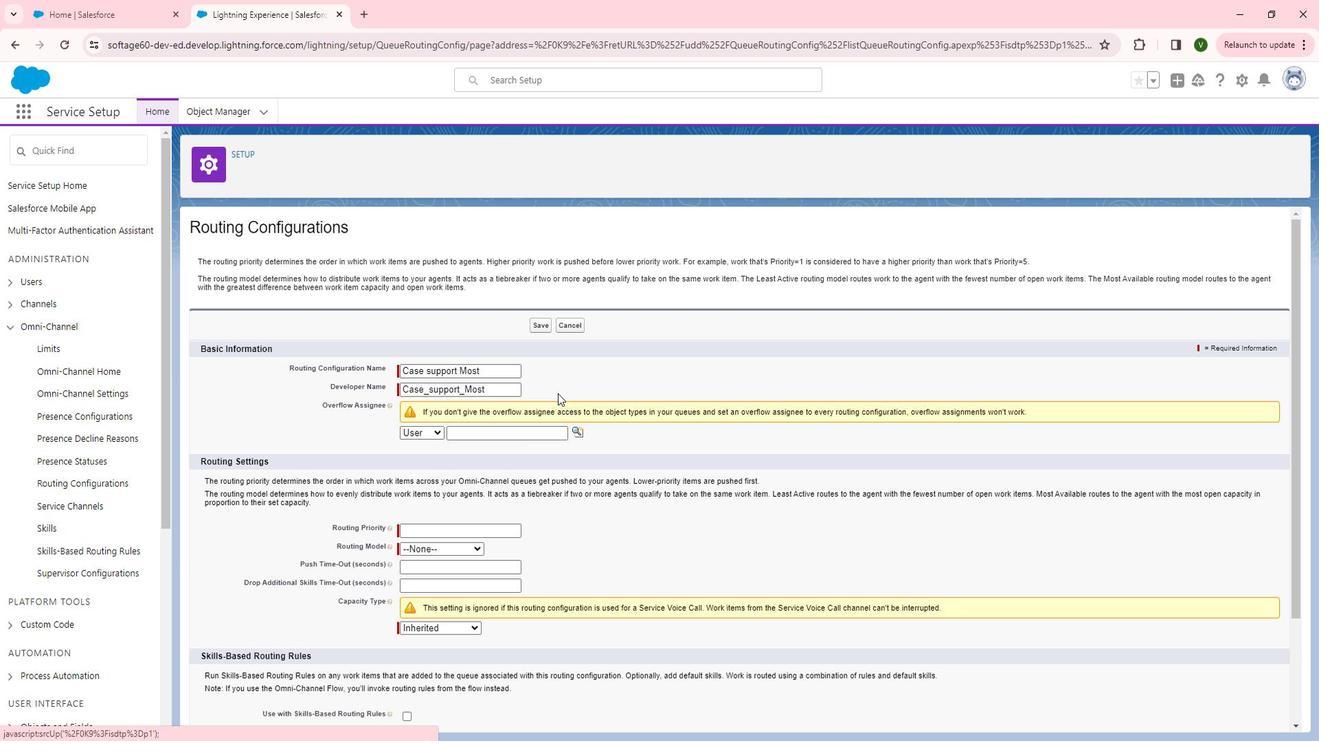 
Action: Mouse moved to (436, 436)
Screenshot: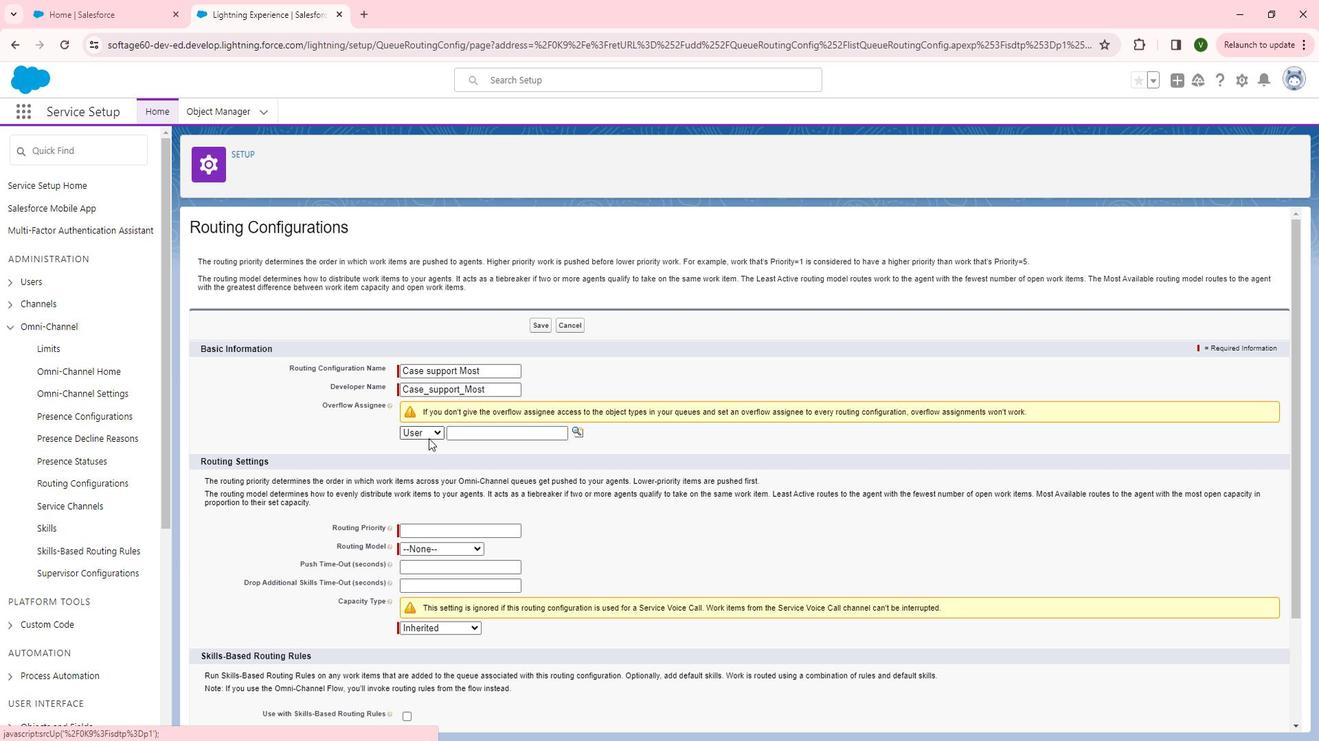 
Action: Mouse pressed left at (436, 436)
Screenshot: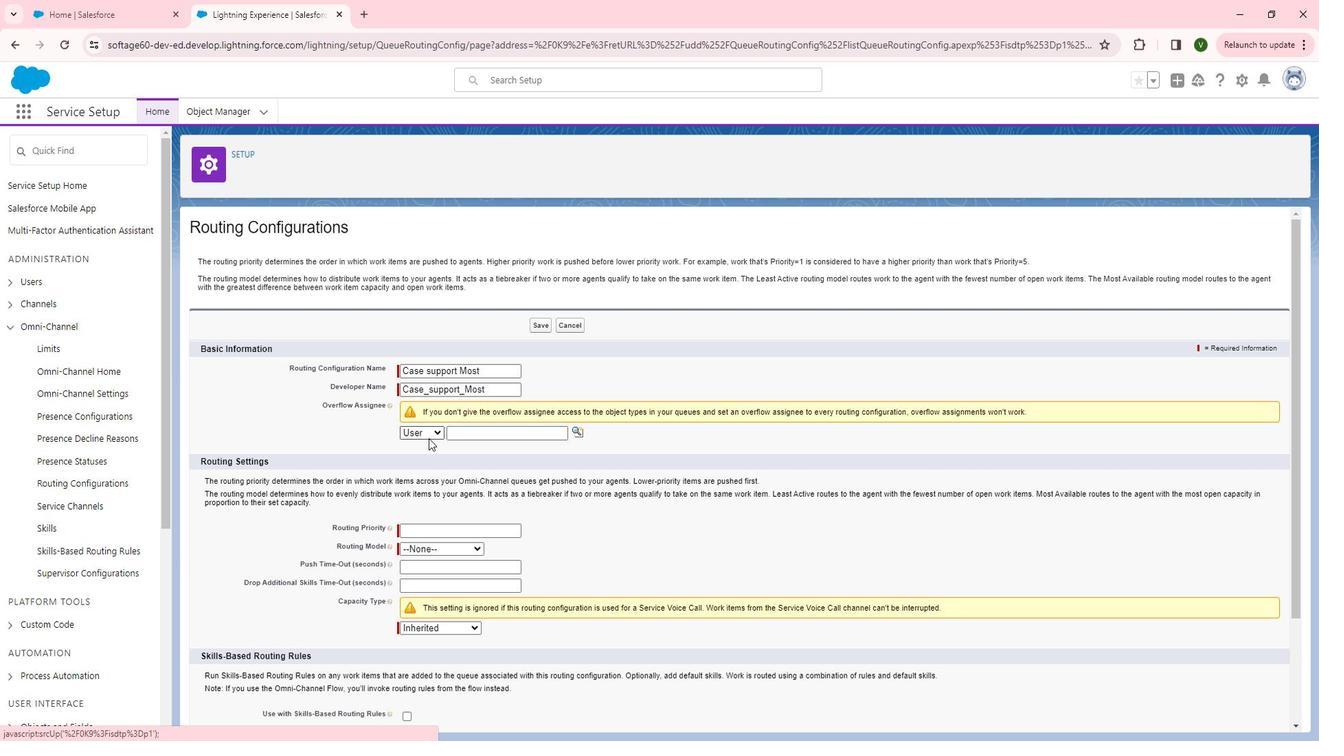 
Action: Mouse moved to (535, 436)
Screenshot: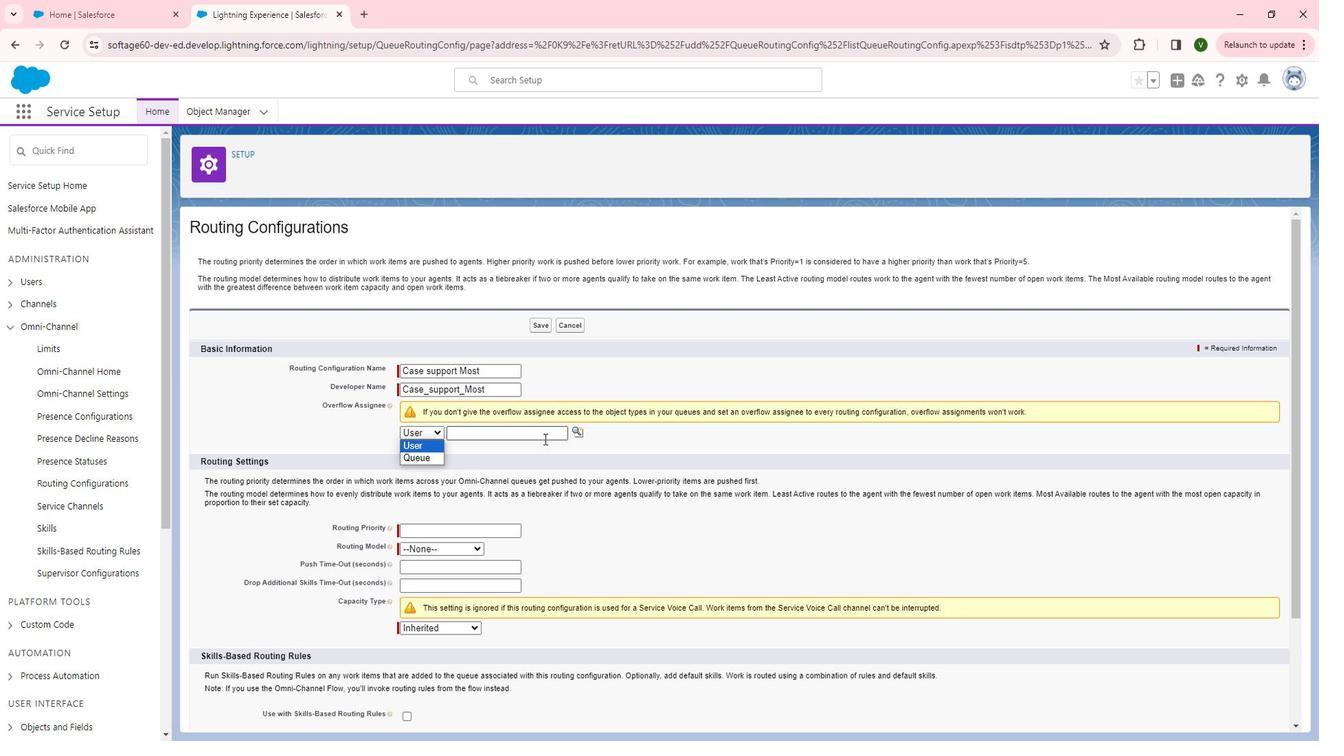 
Action: Mouse pressed left at (535, 436)
Screenshot: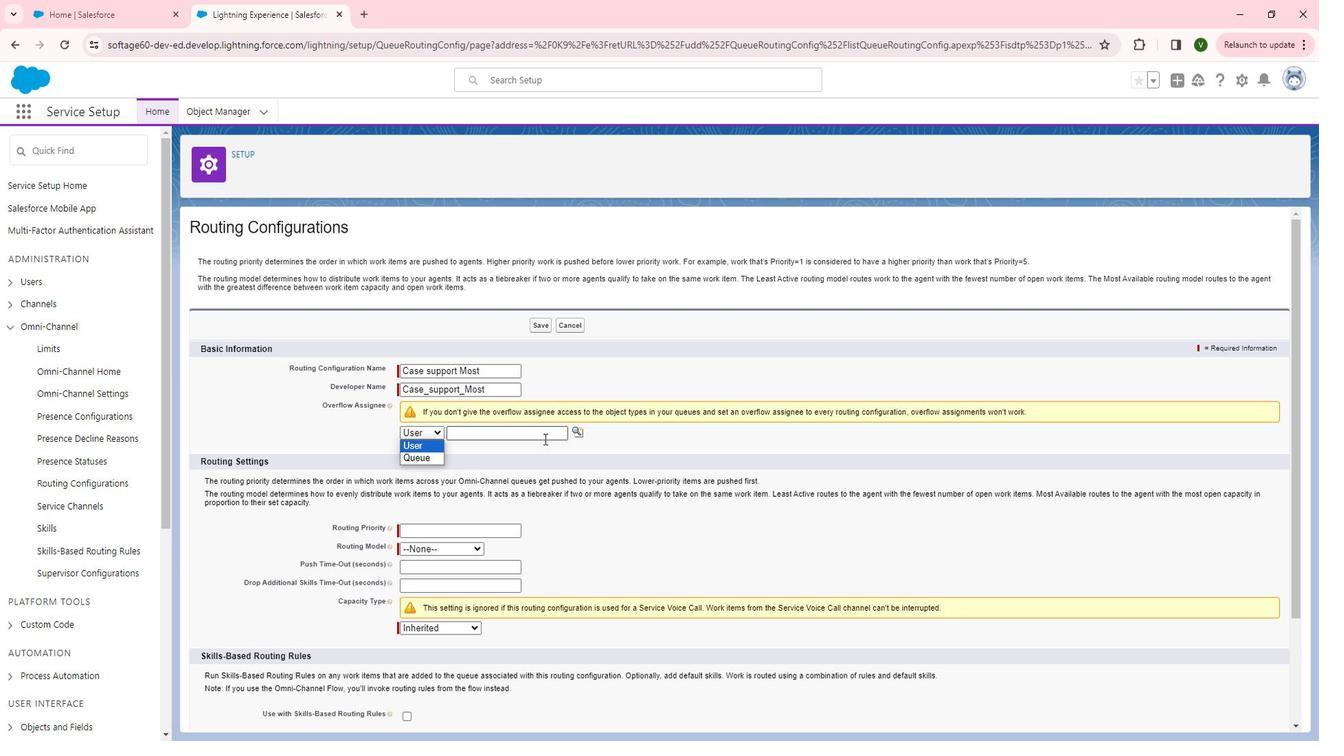 
Action: Mouse moved to (564, 435)
Screenshot: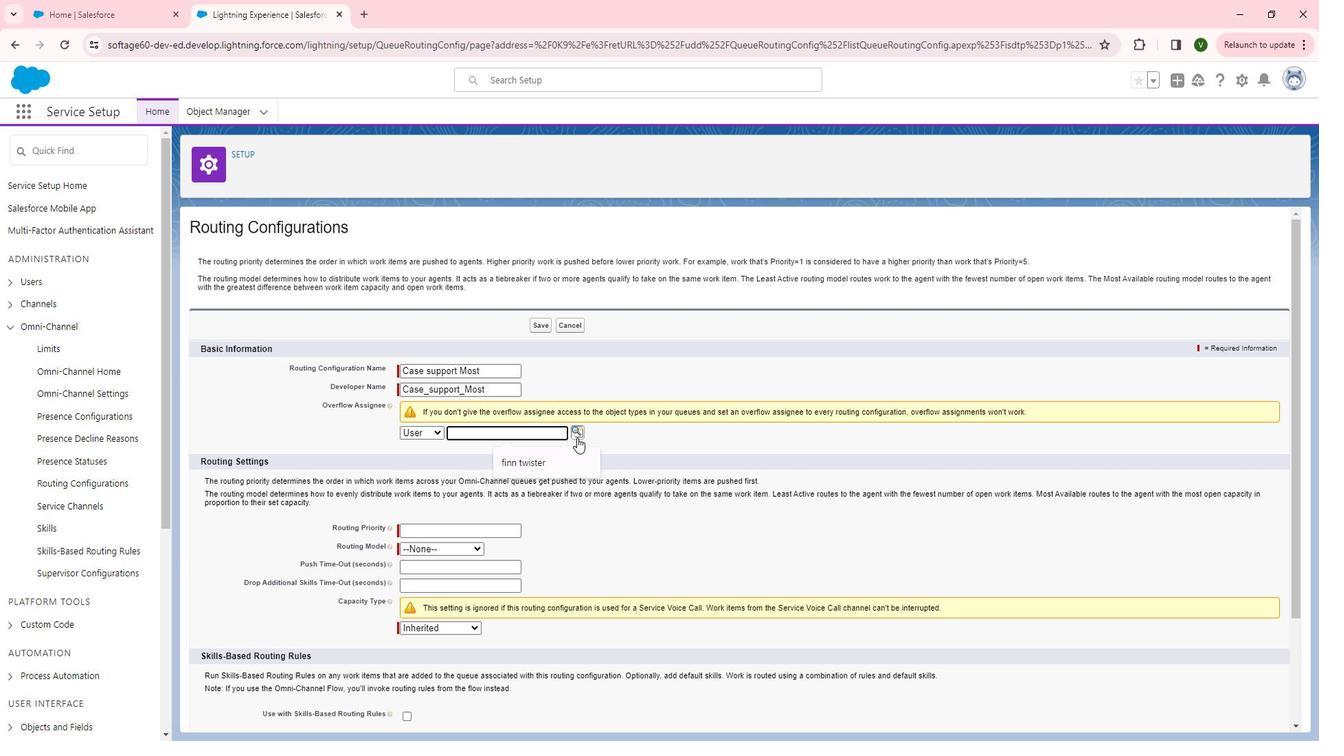 
Action: Mouse pressed left at (564, 435)
Screenshot: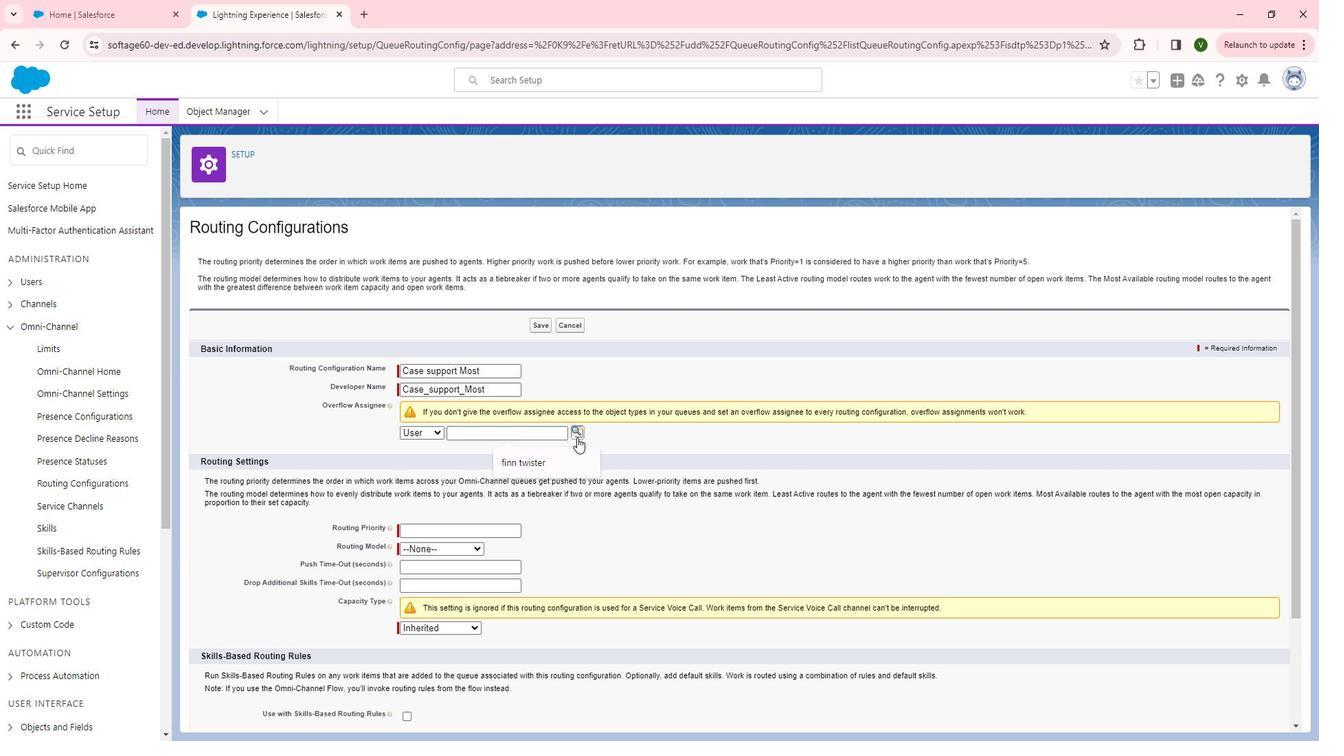 
Action: Mouse moved to (401, 535)
Screenshot: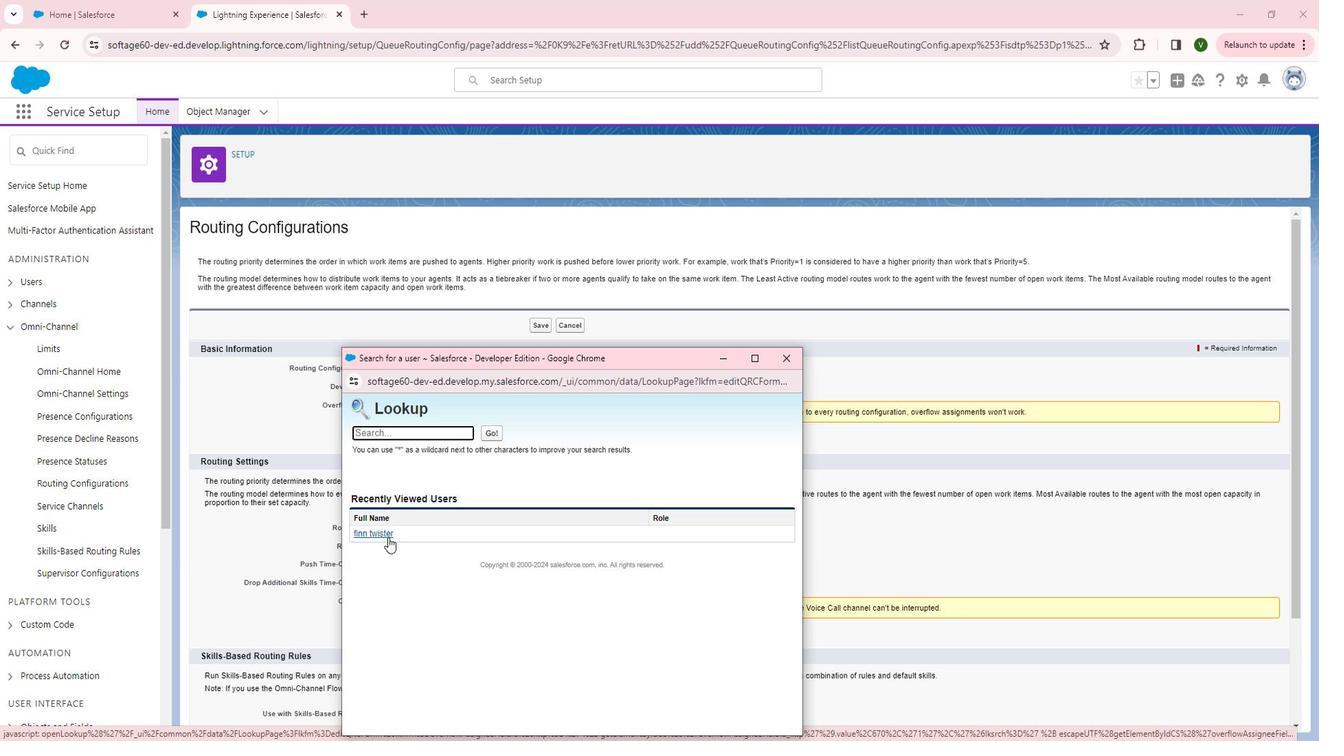 
Action: Mouse pressed left at (401, 535)
Screenshot: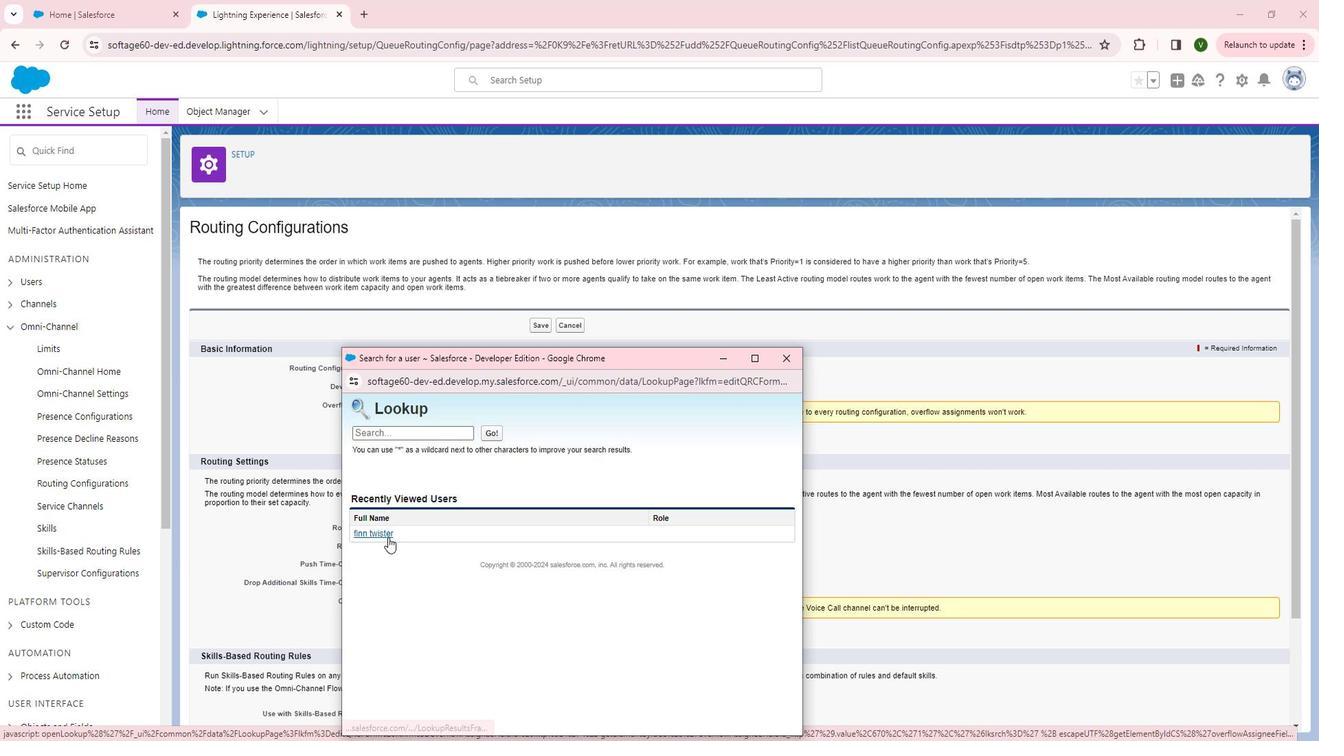 
Action: Mouse moved to (513, 497)
Screenshot: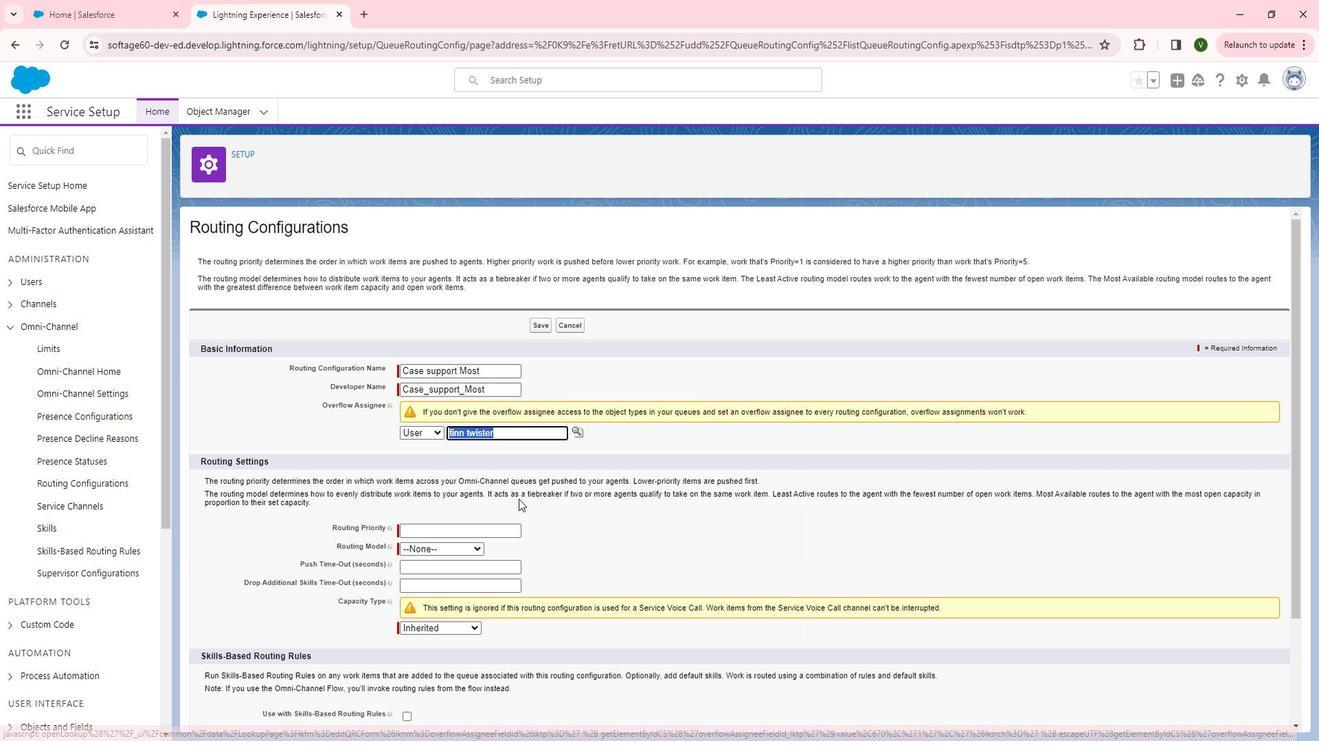 
Action: Mouse scrolled (513, 496) with delta (0, 0)
Screenshot: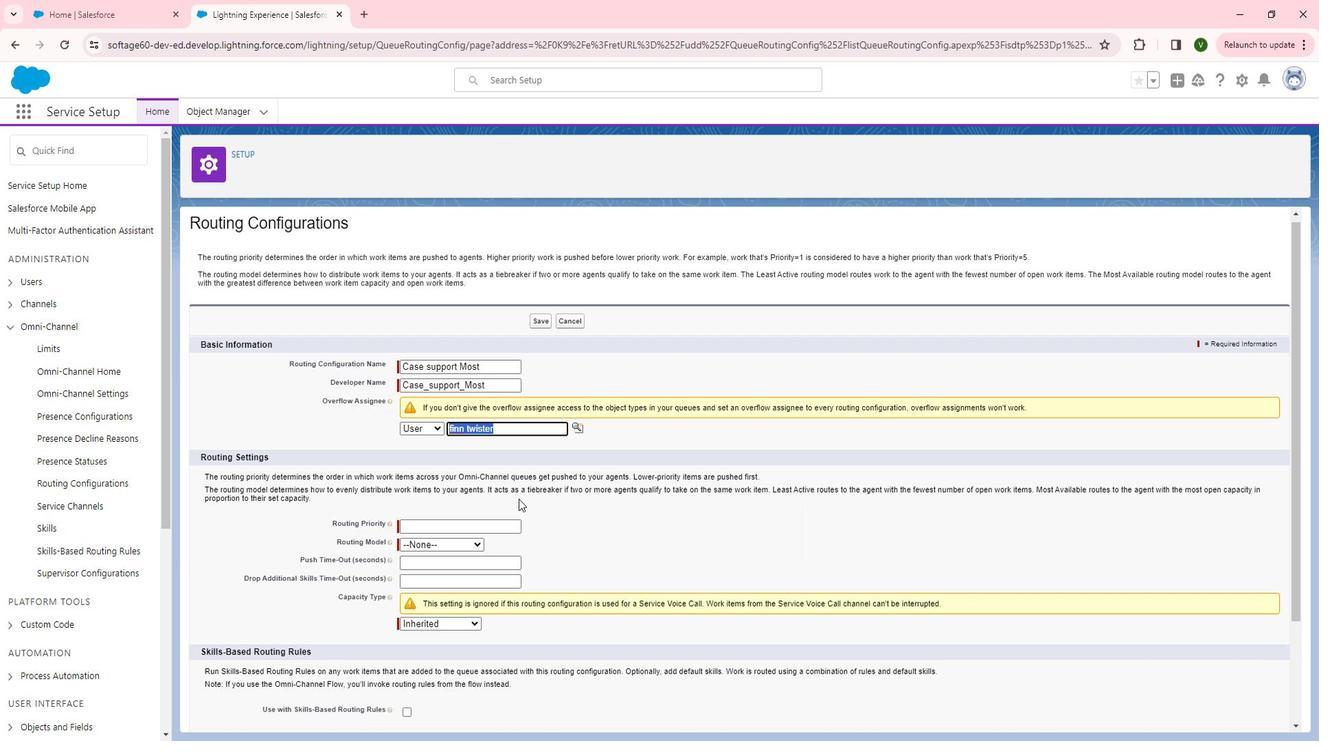 
Action: Mouse scrolled (513, 496) with delta (0, 0)
Screenshot: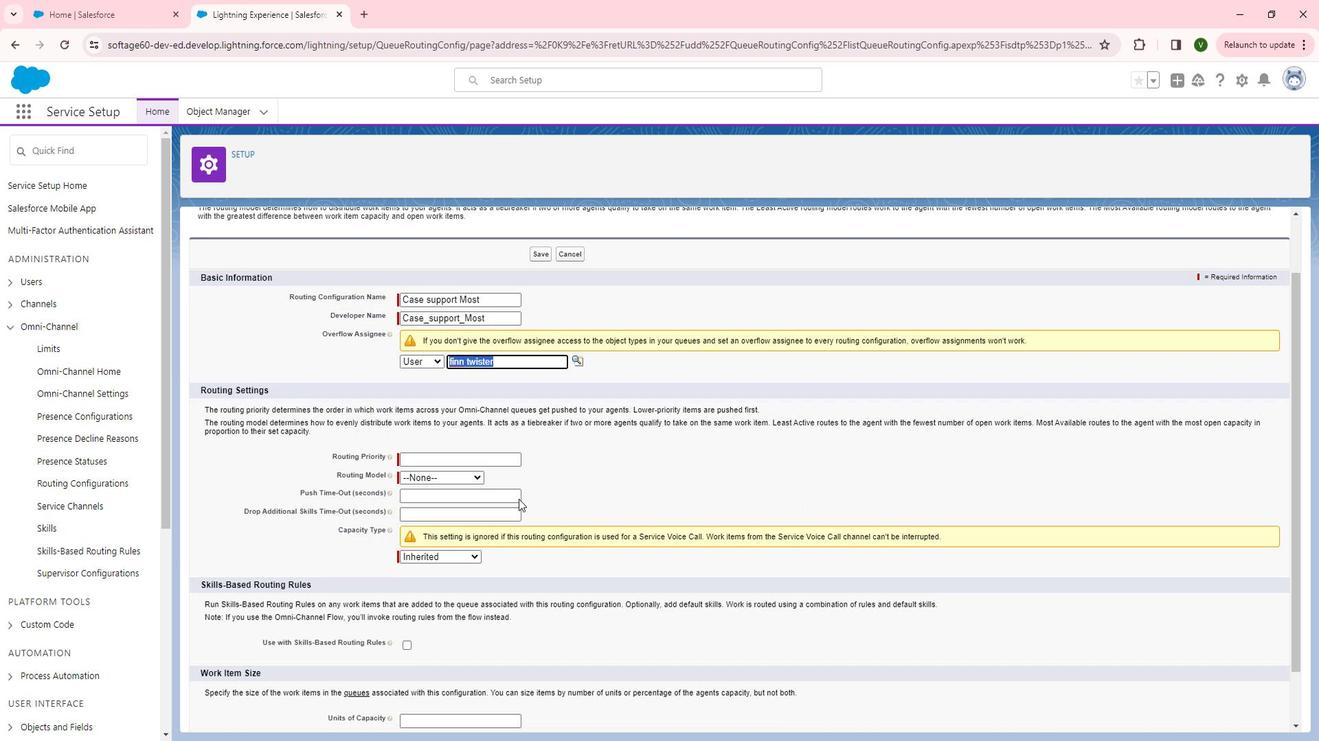 
Action: Mouse moved to (469, 392)
Screenshot: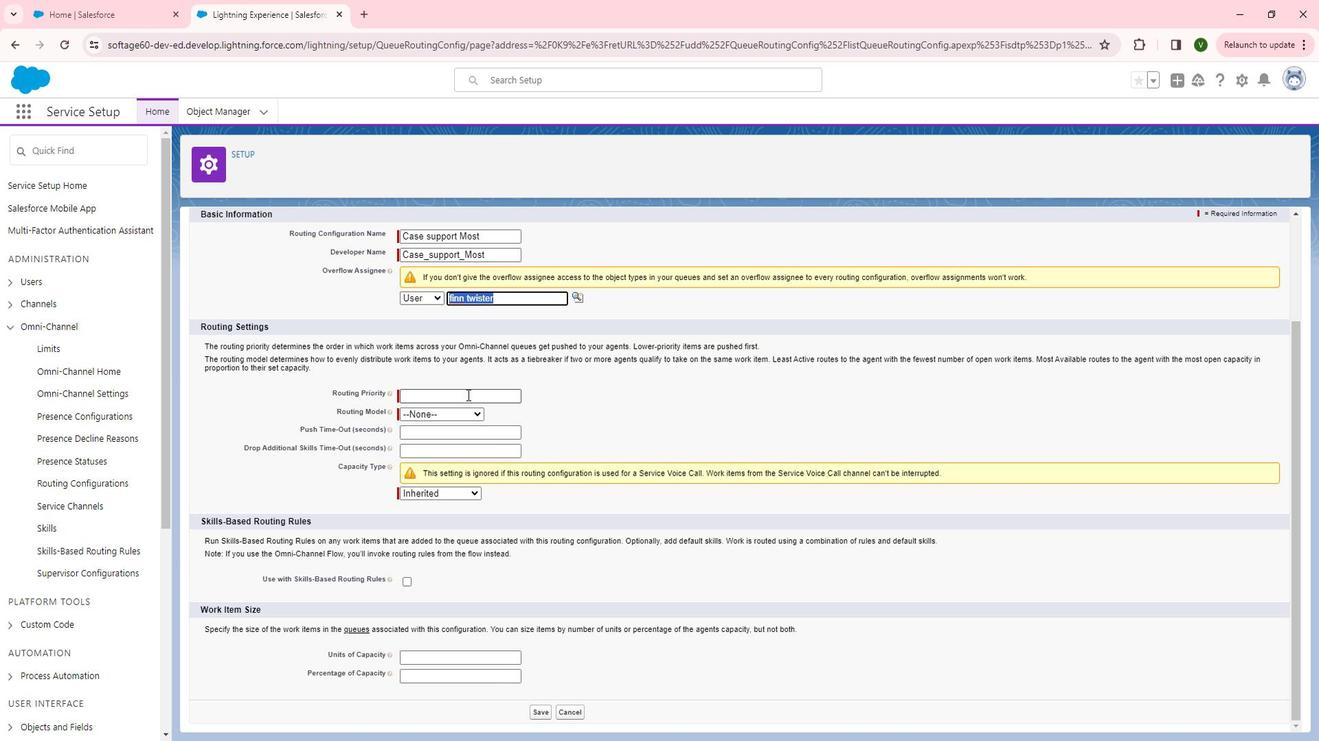 
Action: Mouse pressed left at (469, 392)
Screenshot: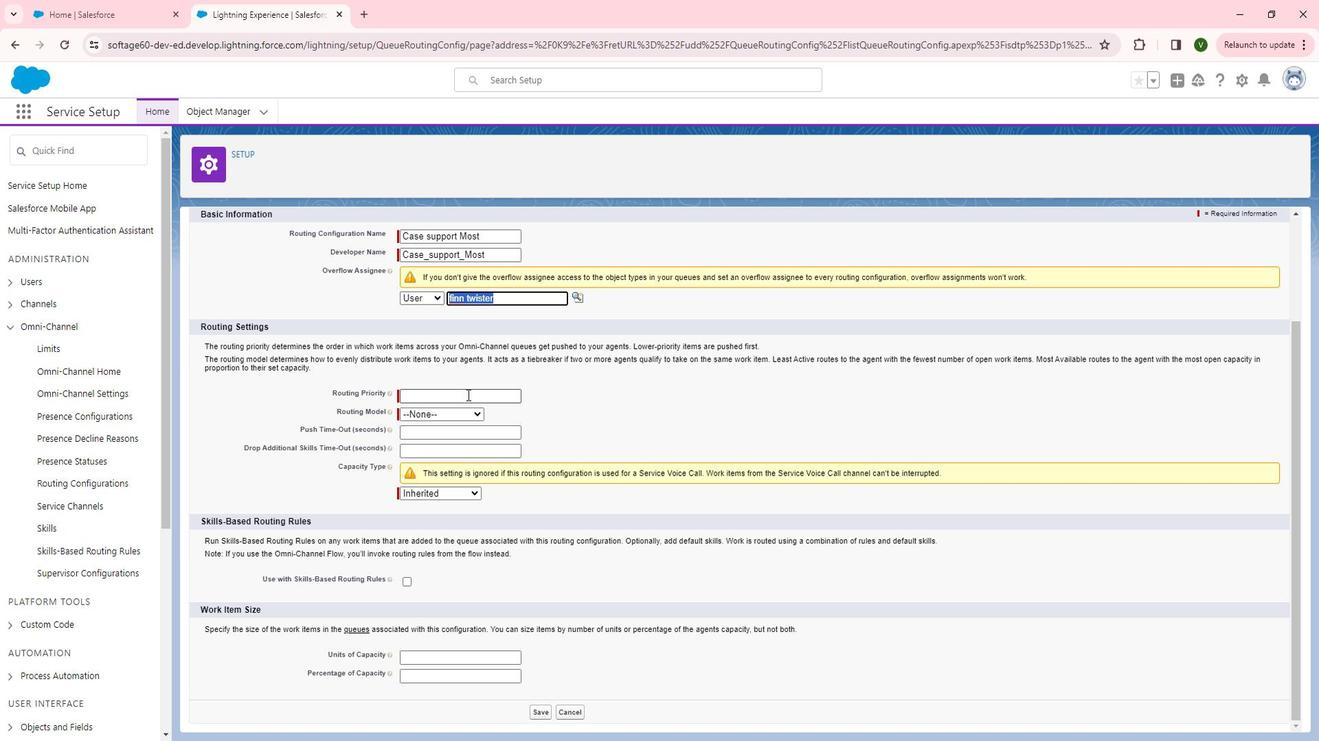 
Action: Mouse moved to (469, 392)
Screenshot: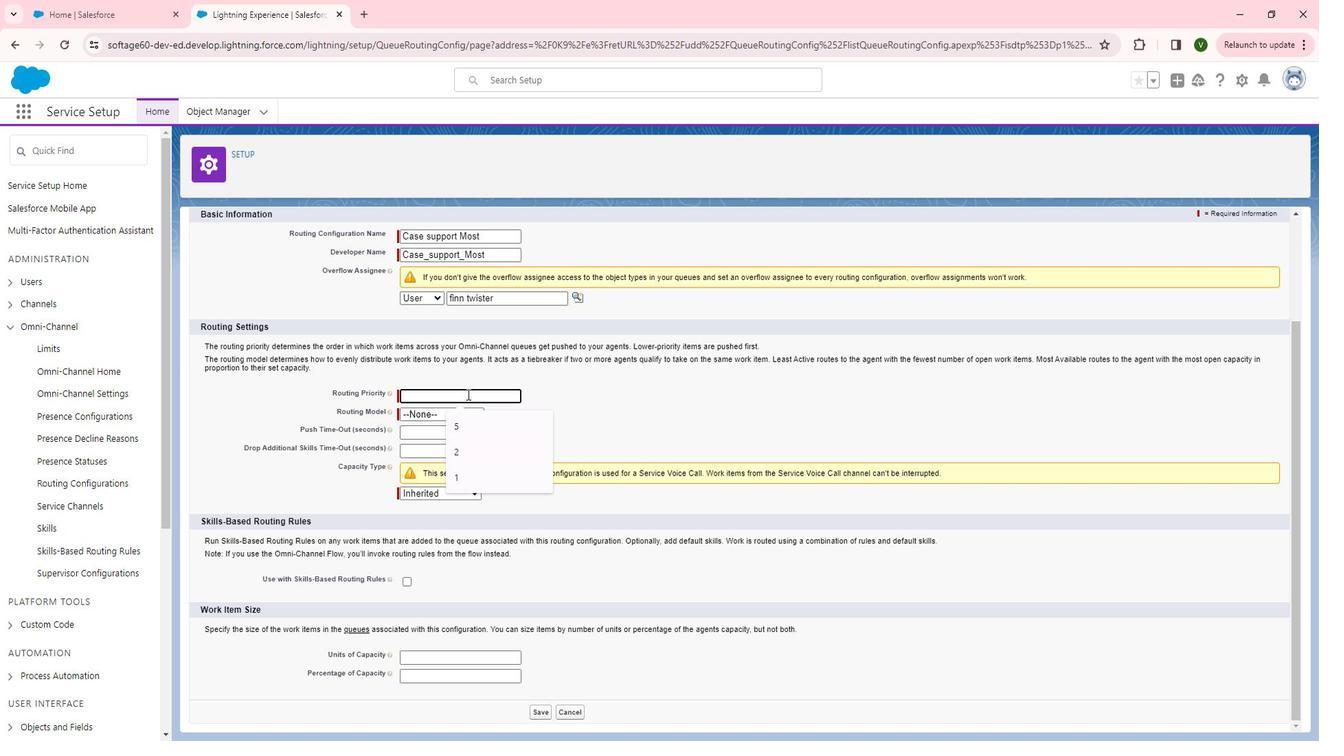
Action: Key pressed 3
Screenshot: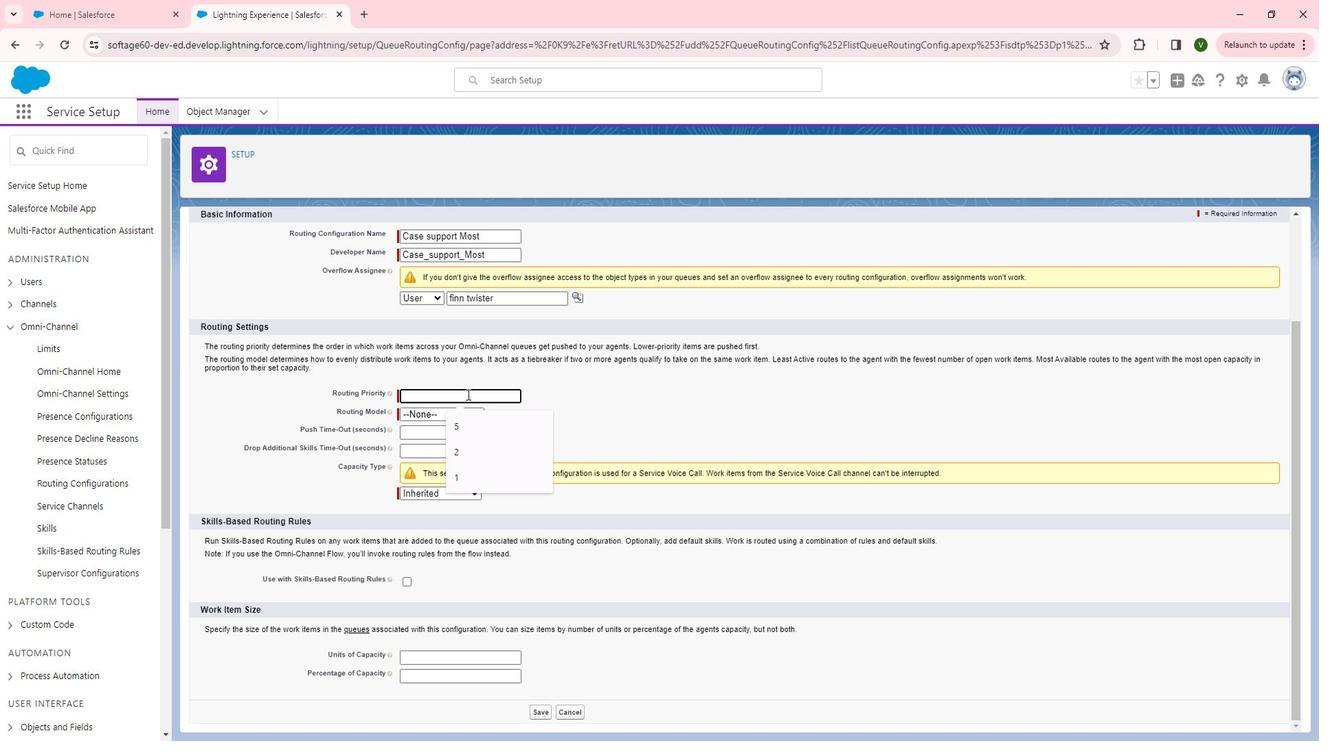 
Action: Mouse moved to (469, 409)
Screenshot: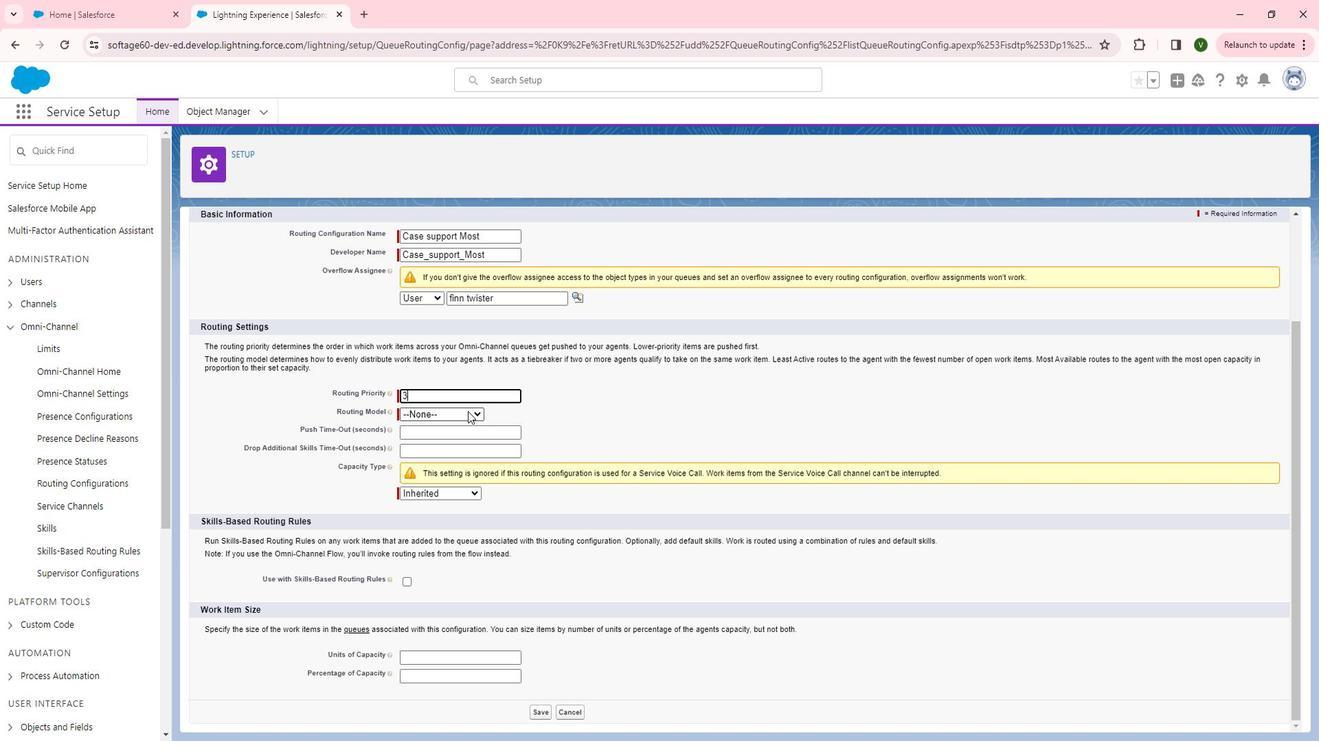 
Action: Mouse pressed left at (469, 409)
Screenshot: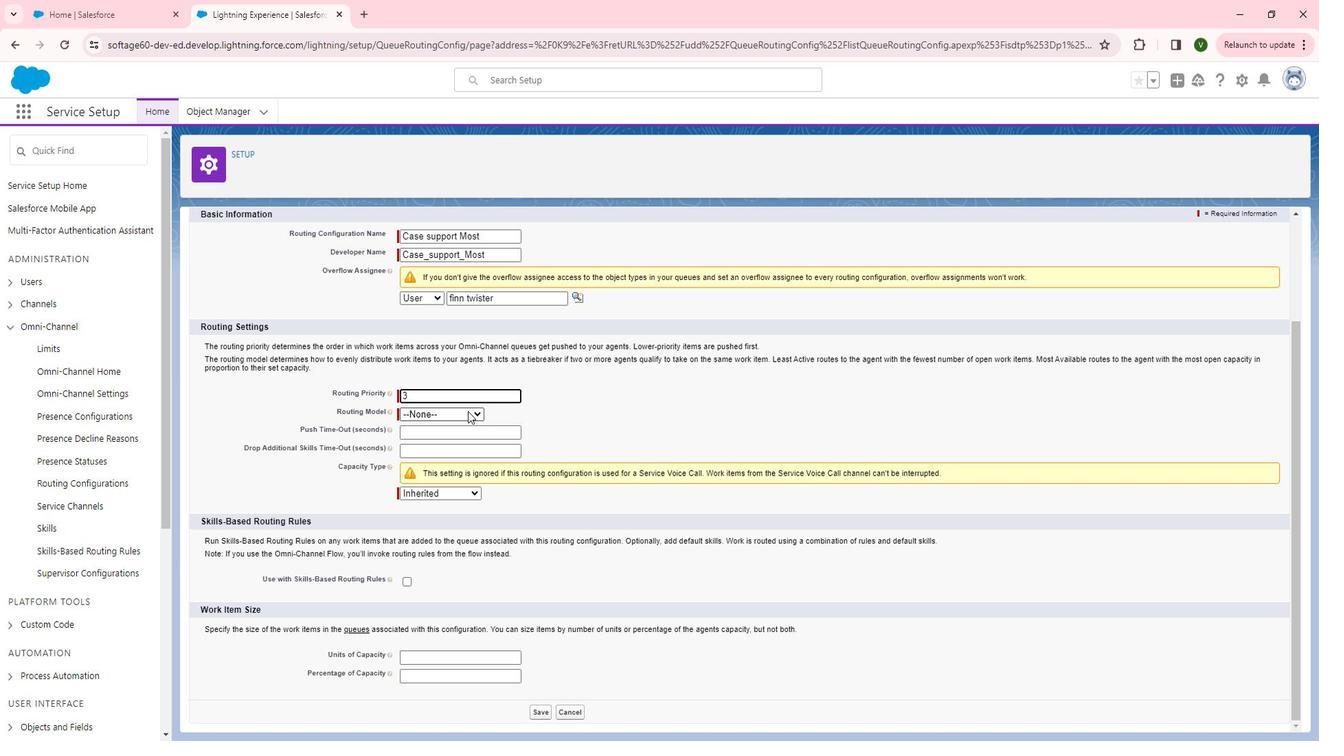 
Action: Mouse moved to (460, 445)
Screenshot: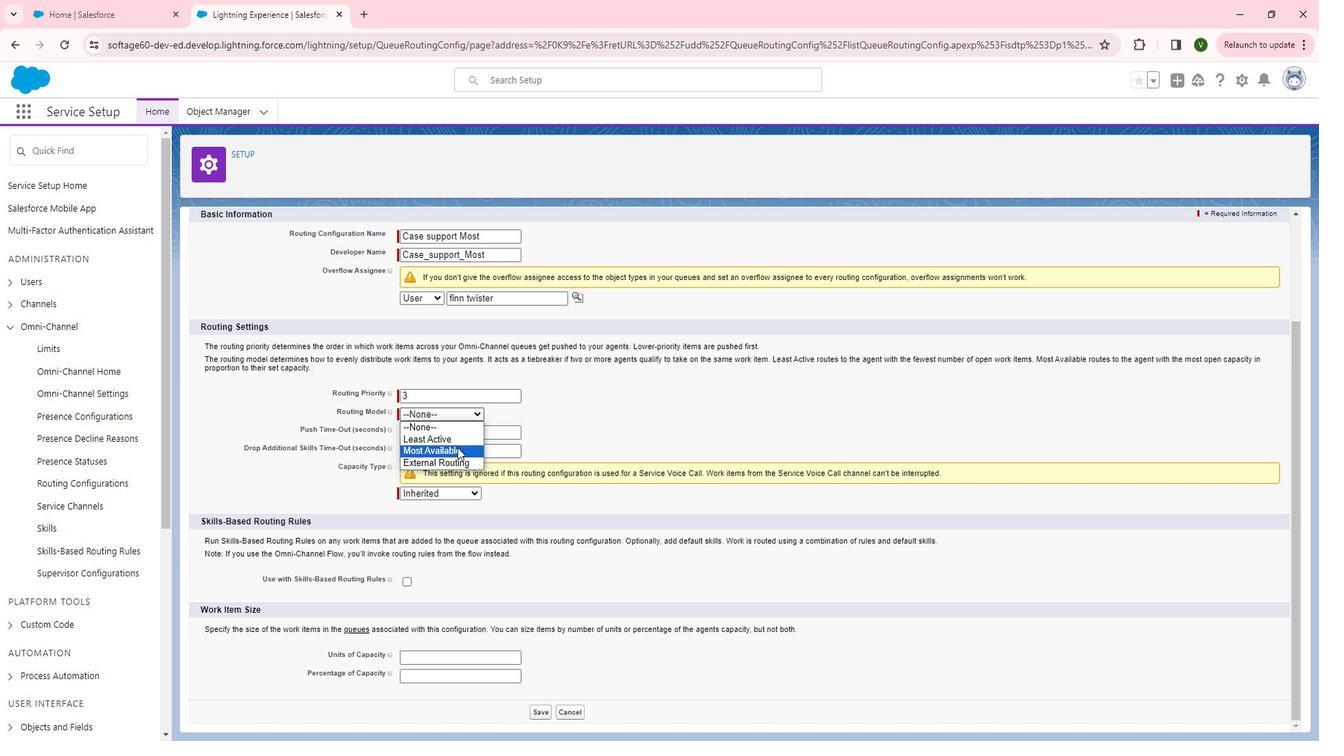 
Action: Mouse pressed left at (460, 445)
Screenshot: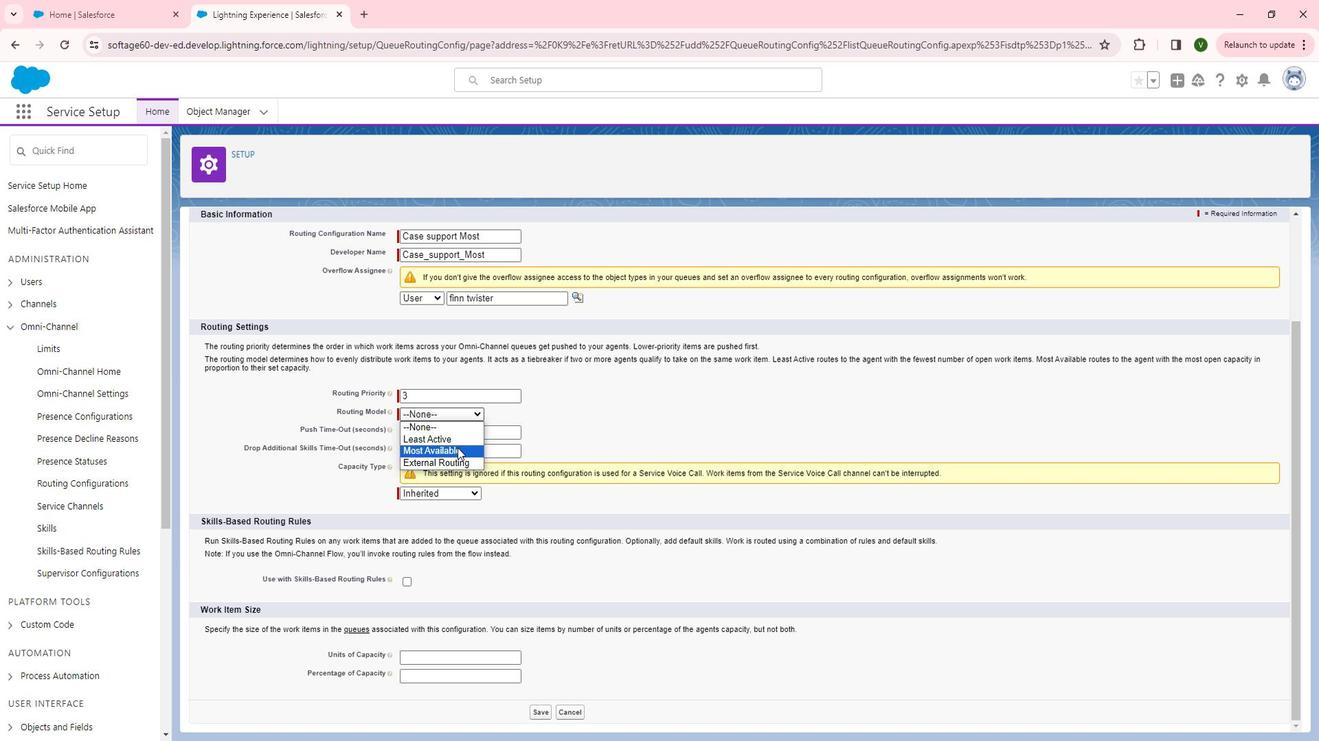 
Action: Mouse moved to (469, 427)
Screenshot: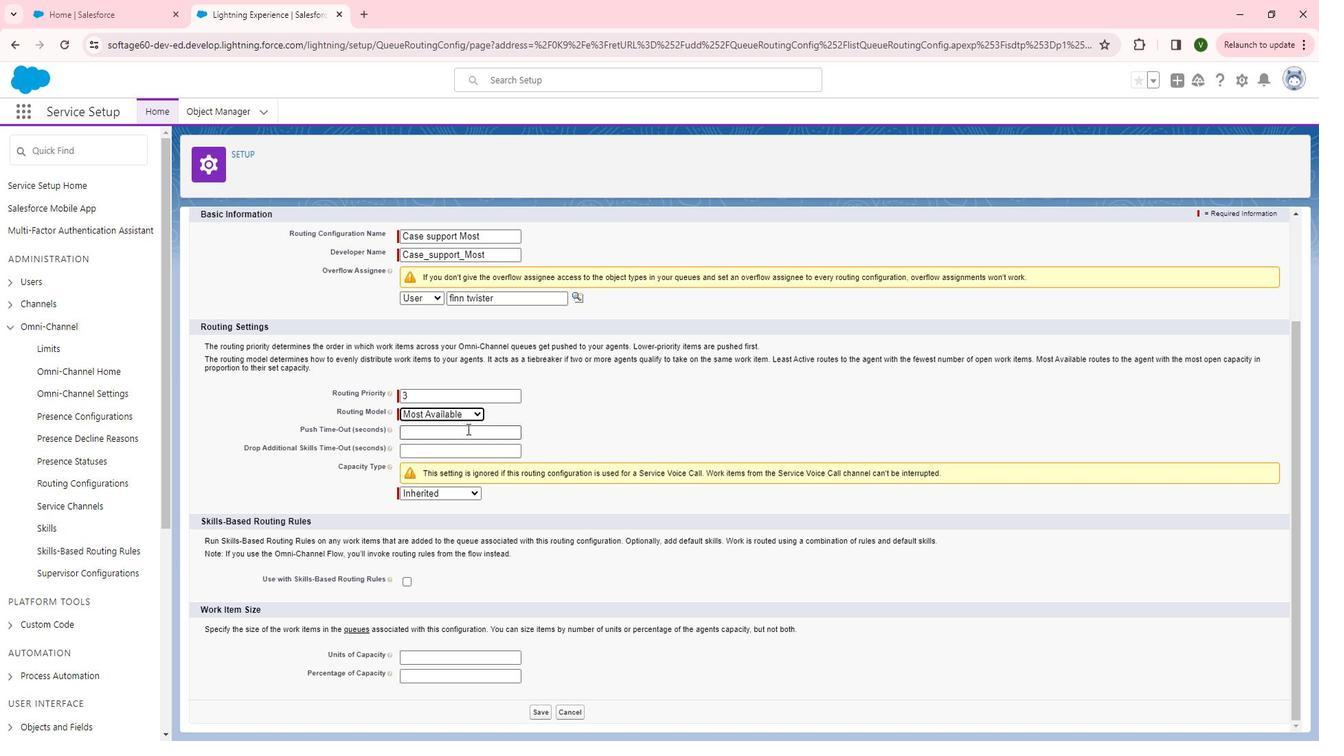 
Action: Mouse pressed left at (469, 427)
Screenshot: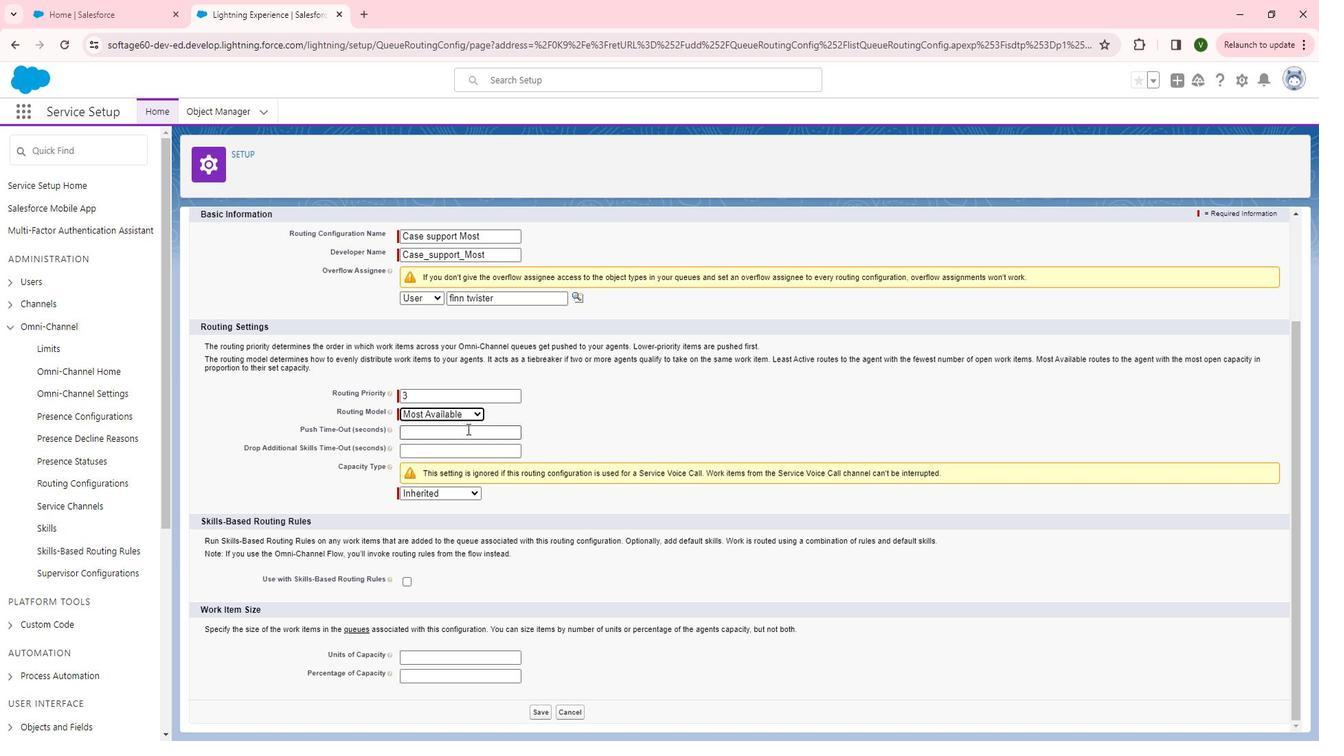 
Action: Key pressed 45
Screenshot: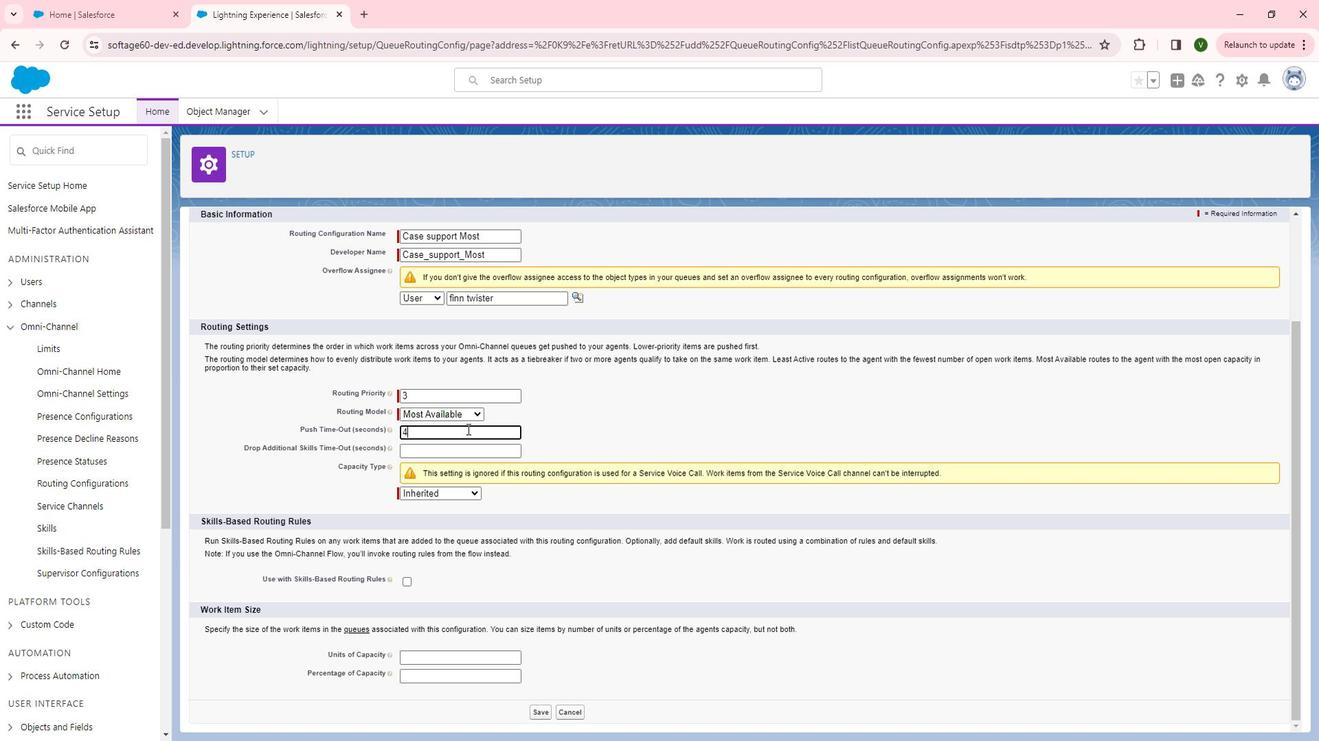
Action: Mouse moved to (535, 422)
Screenshot: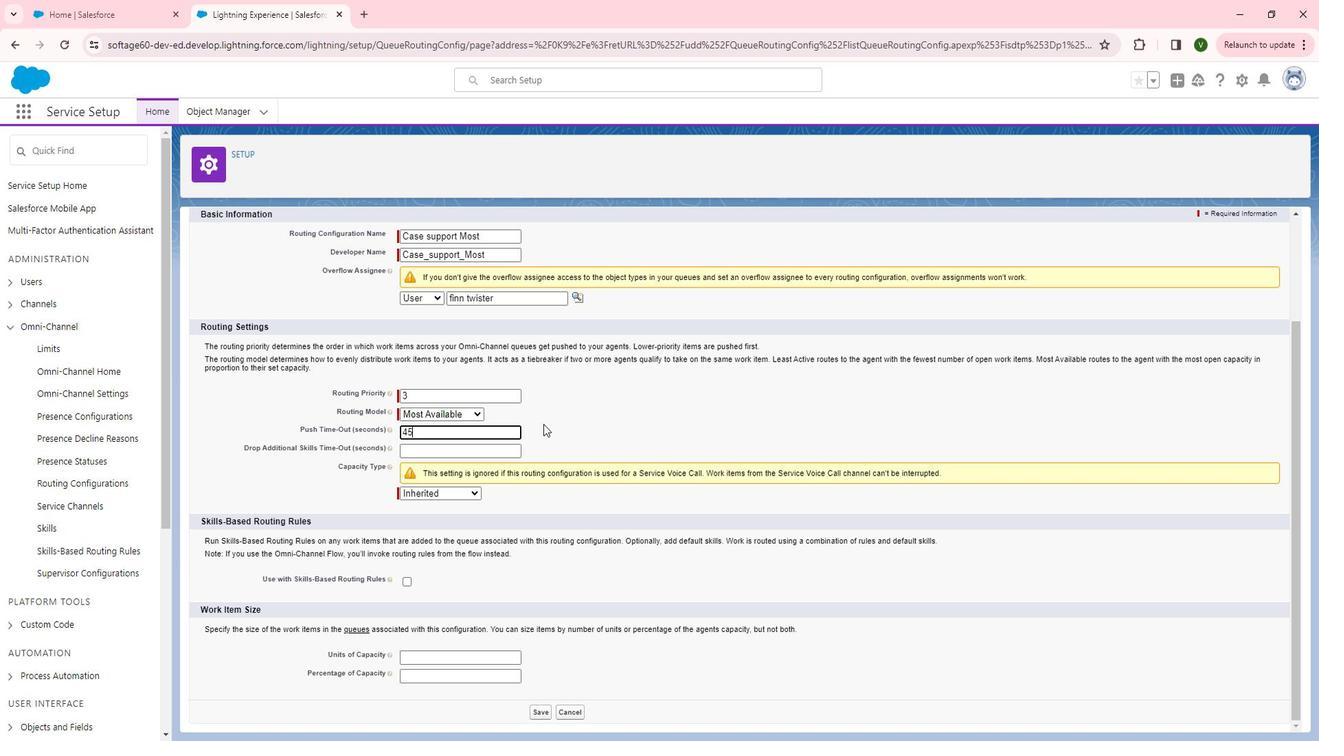 
Action: Mouse pressed left at (535, 422)
Screenshot: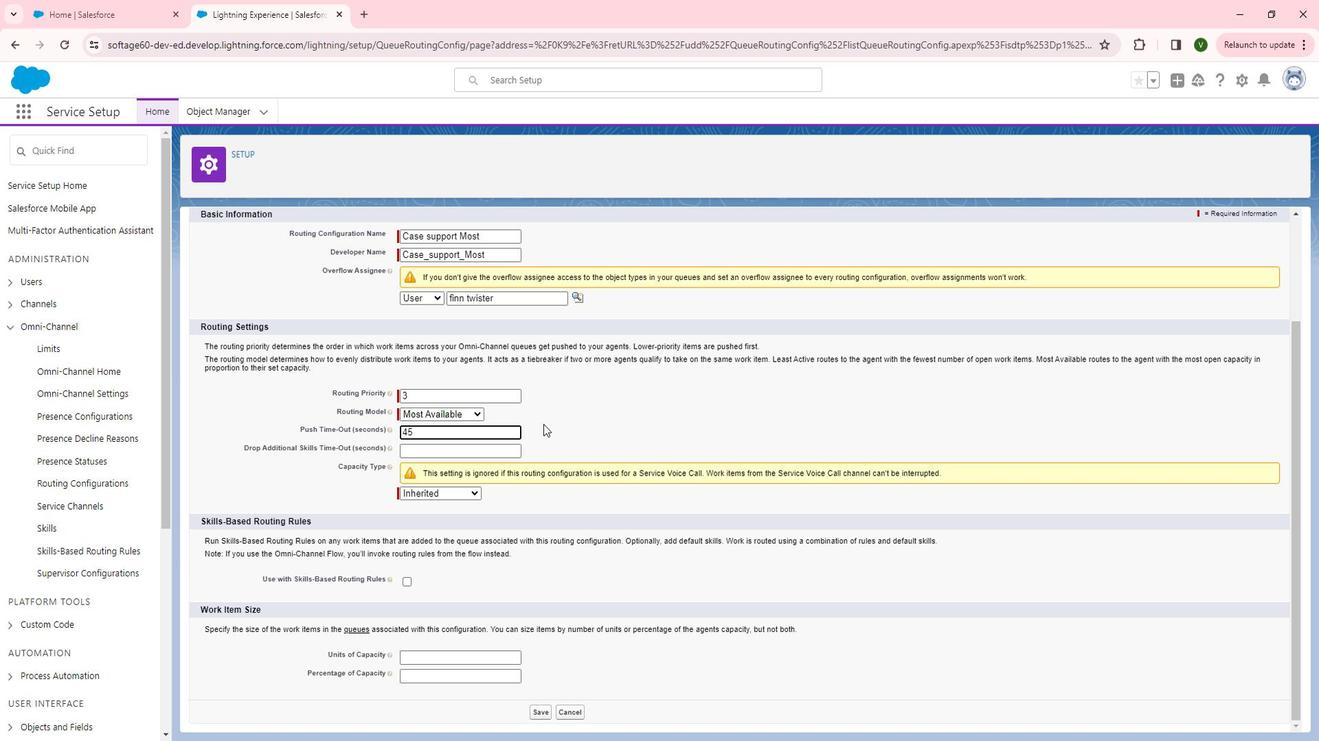 
Action: Mouse moved to (487, 496)
Screenshot: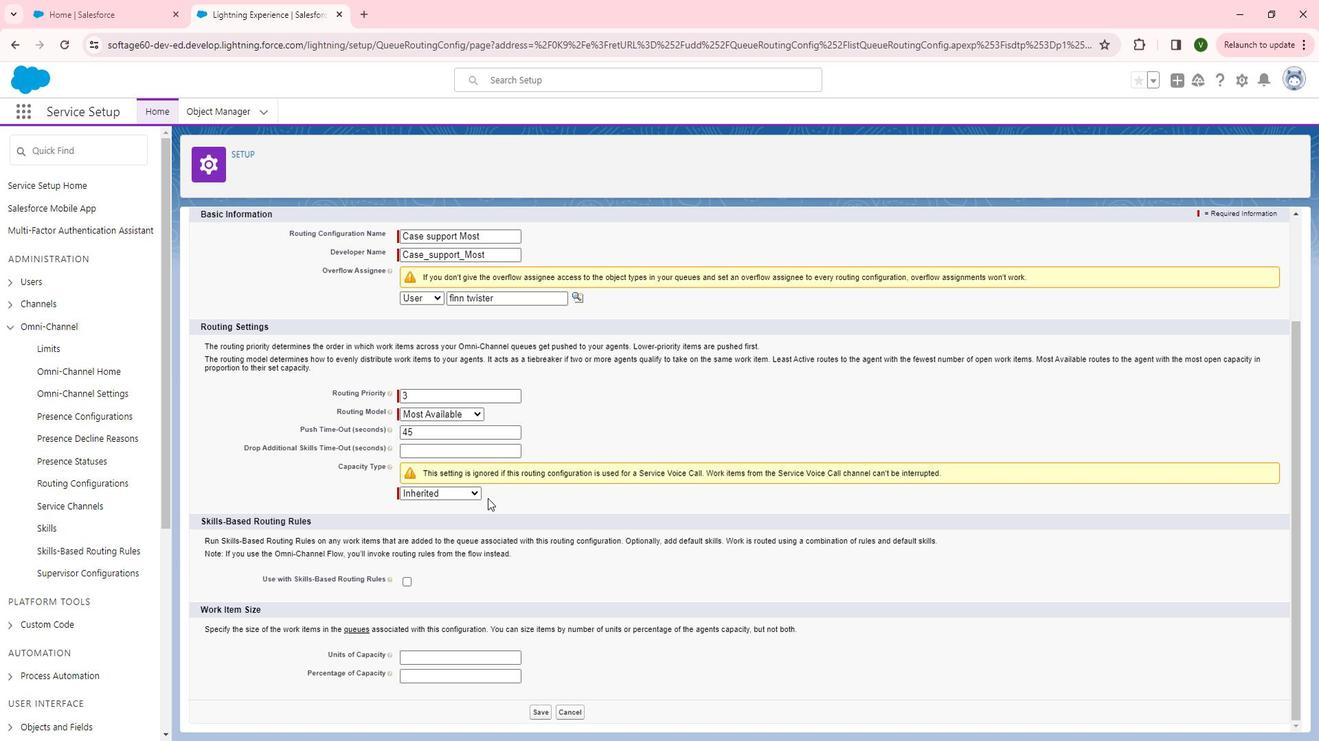 
Action: Mouse pressed left at (487, 496)
Screenshot: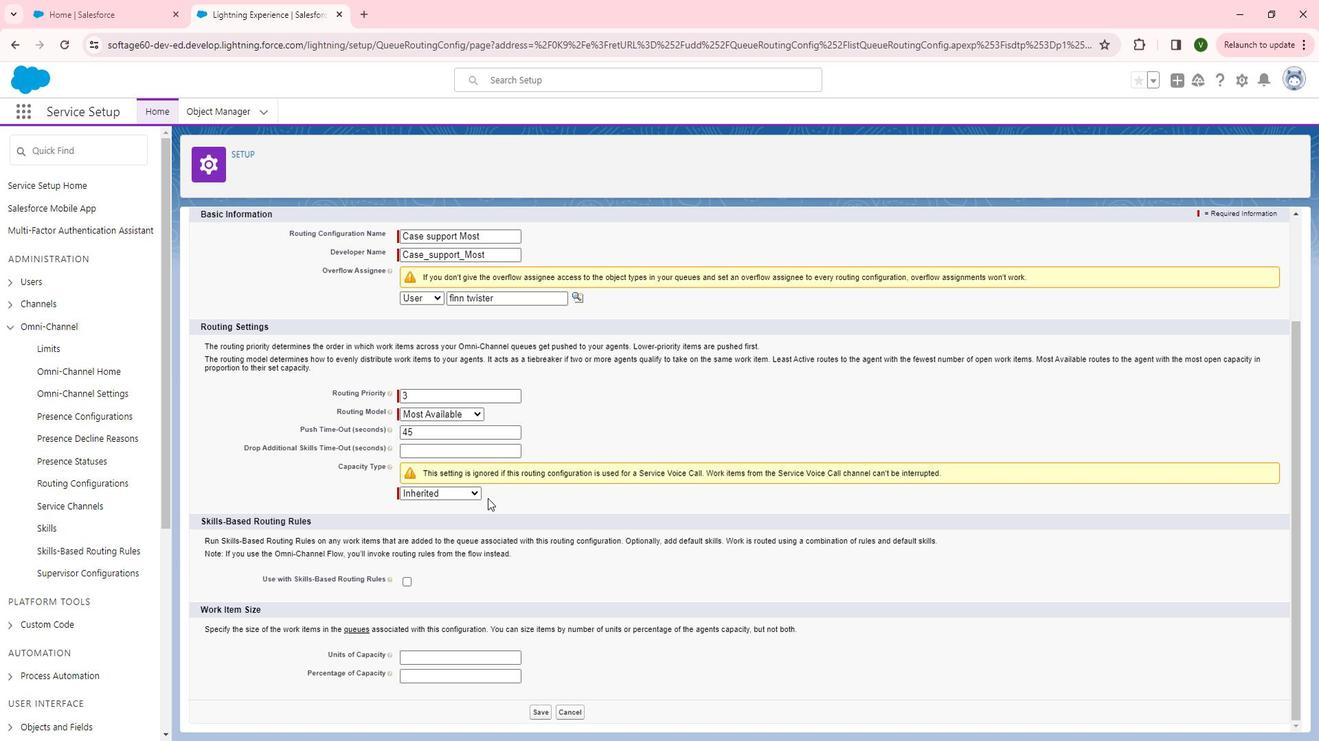 
Action: Mouse moved to (488, 496)
Screenshot: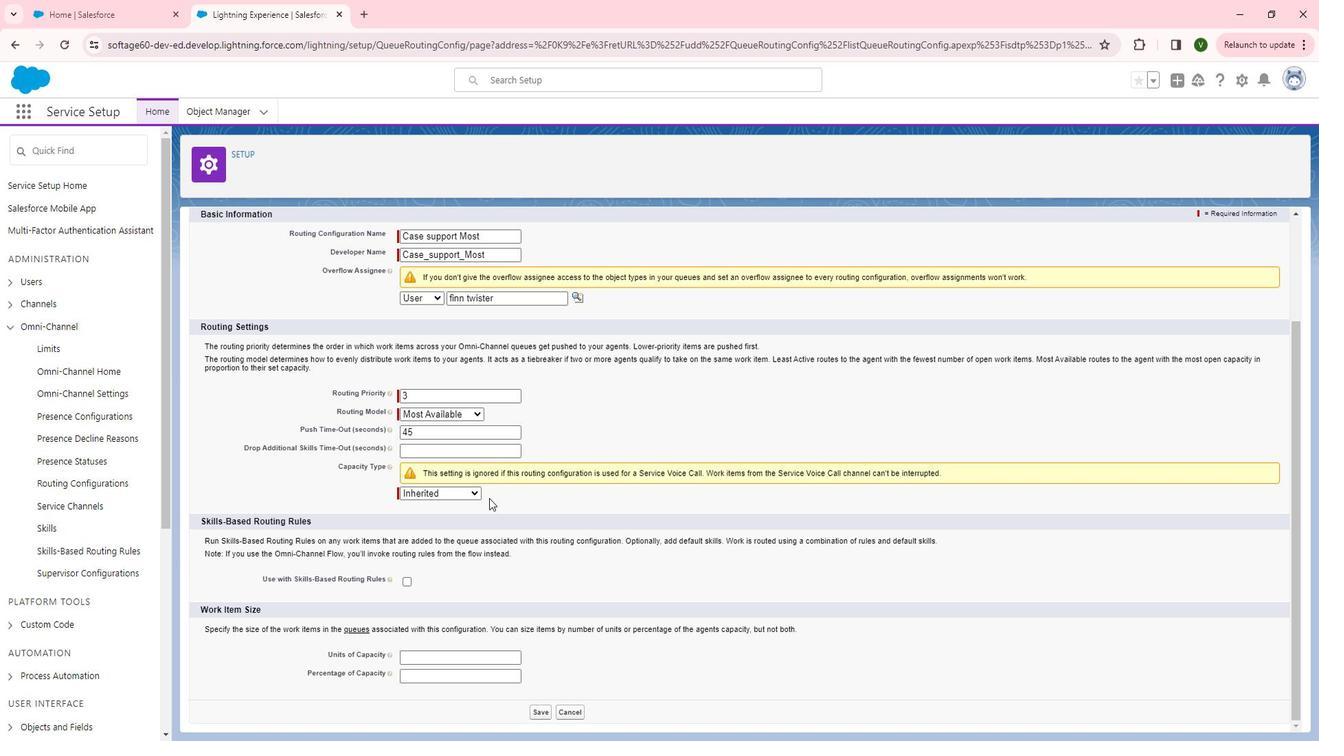 
Action: Mouse scrolled (488, 496) with delta (0, 0)
Screenshot: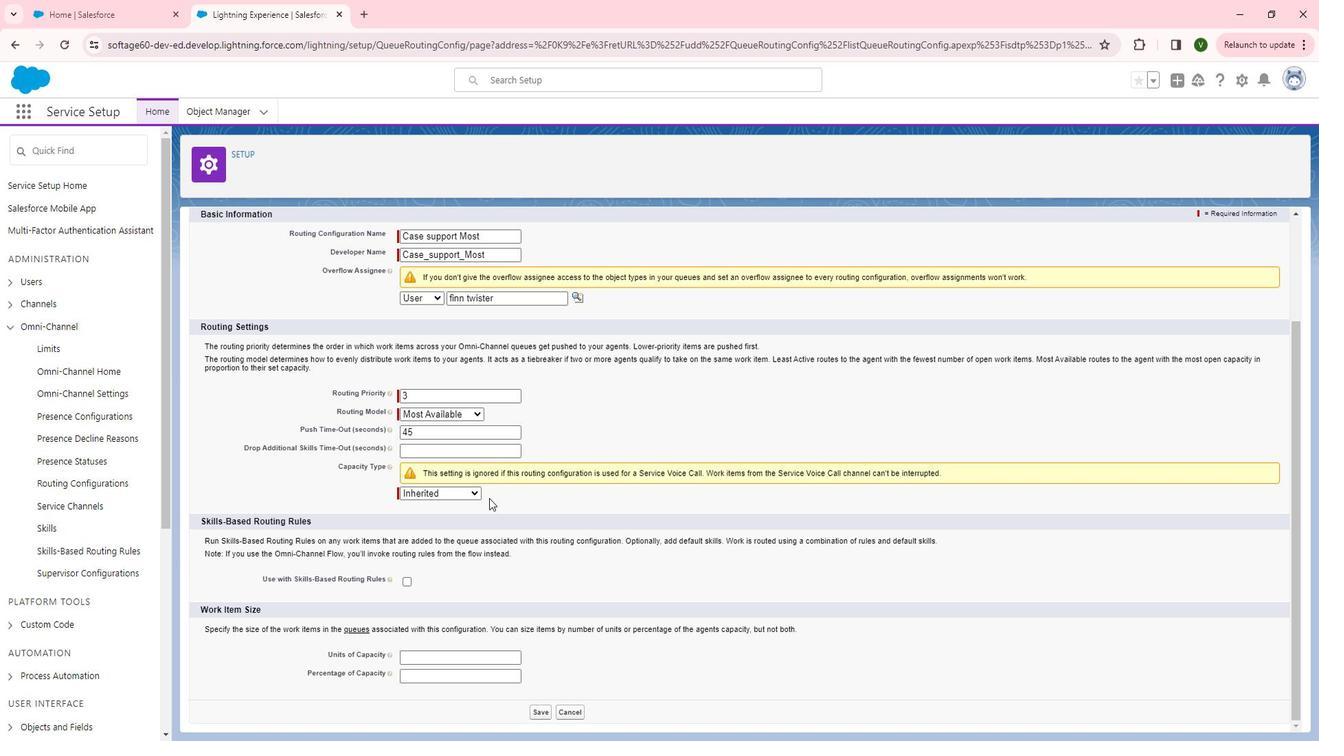 
Action: Mouse moved to (474, 651)
Screenshot: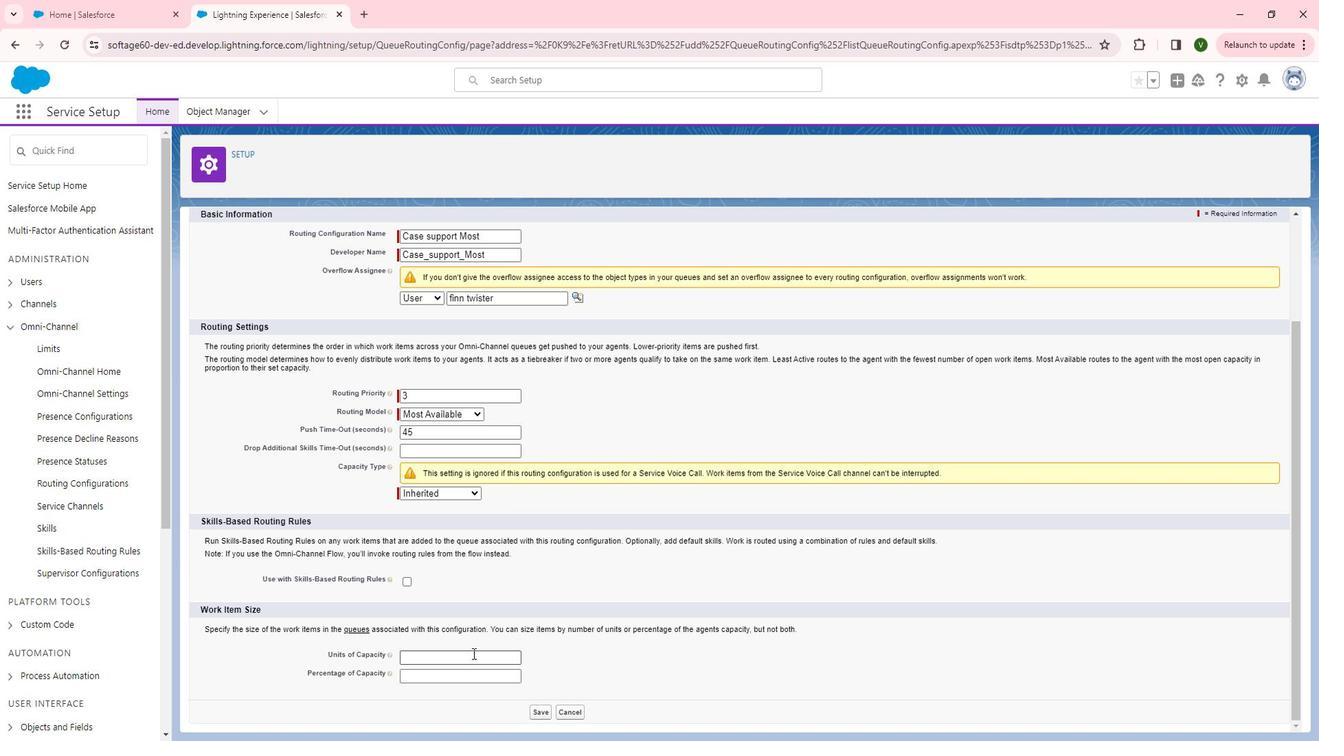 
Action: Mouse pressed left at (474, 651)
Screenshot: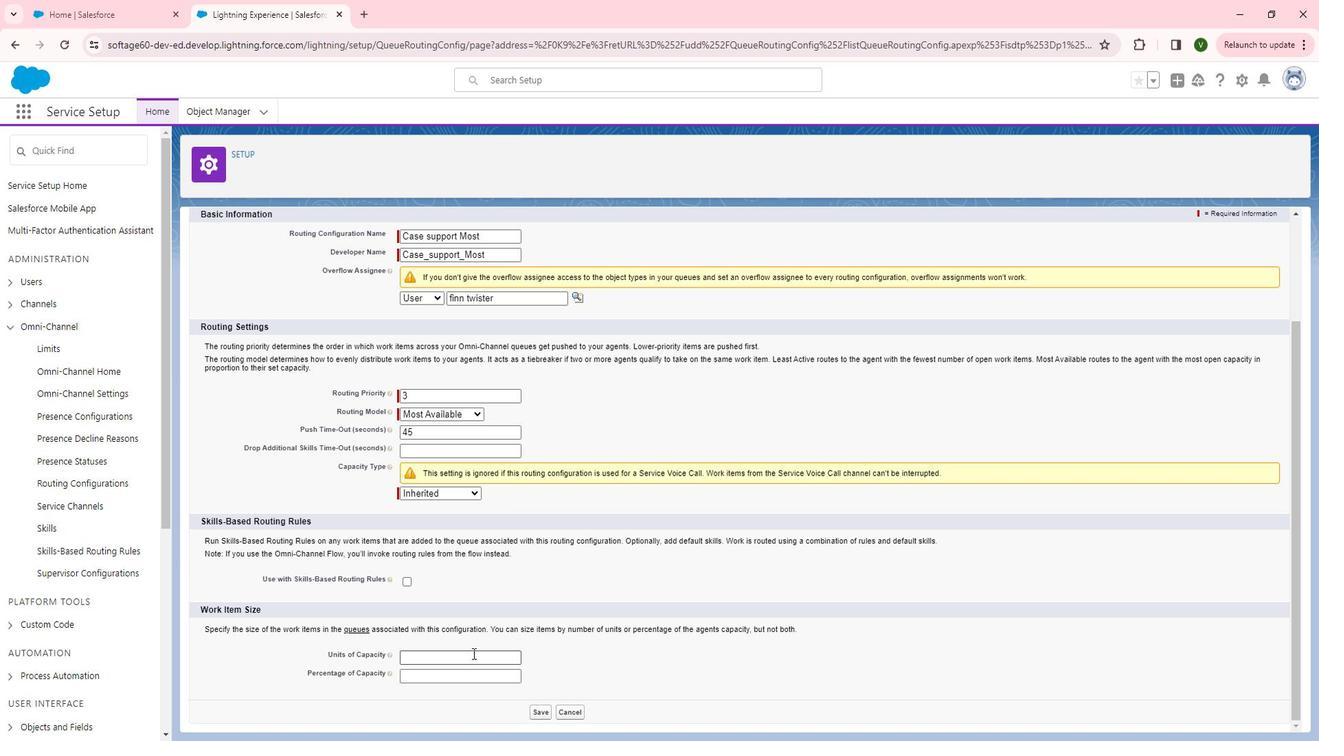 
Action: Key pressed 2
Screenshot: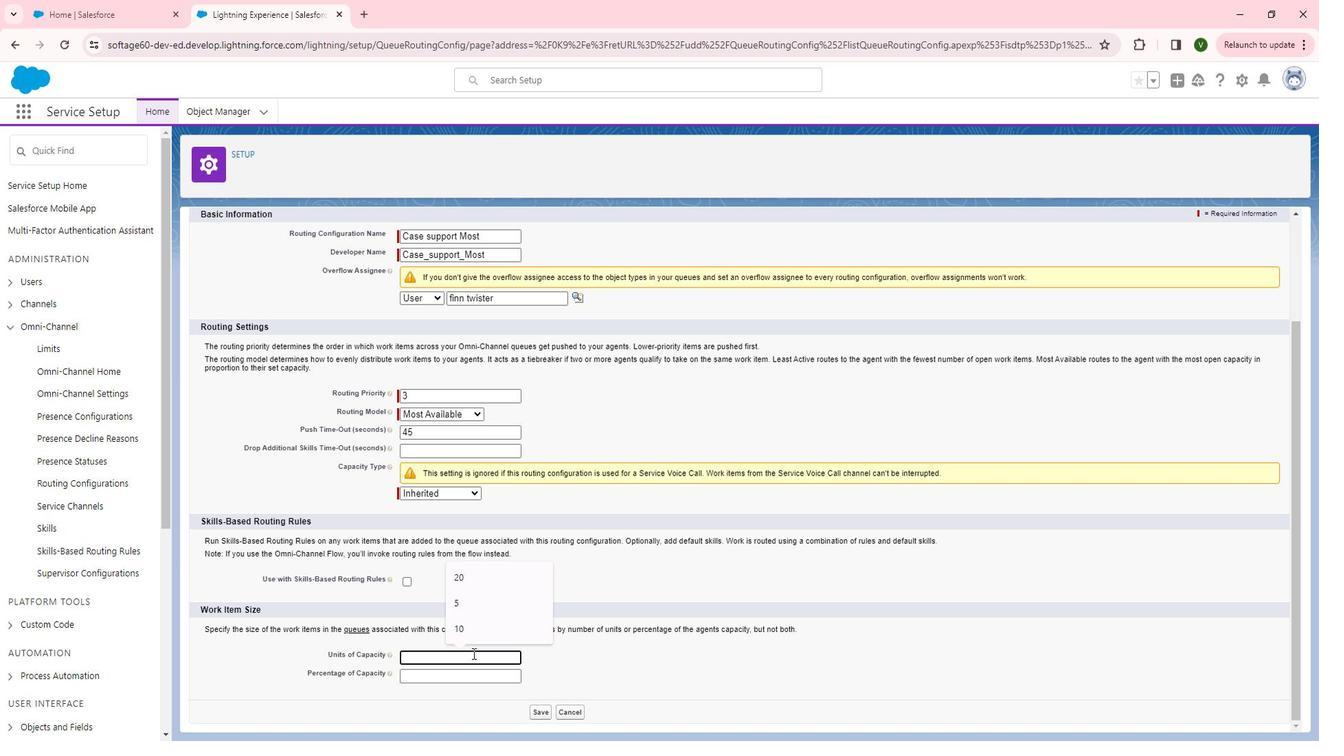 
Action: Mouse moved to (636, 659)
Screenshot: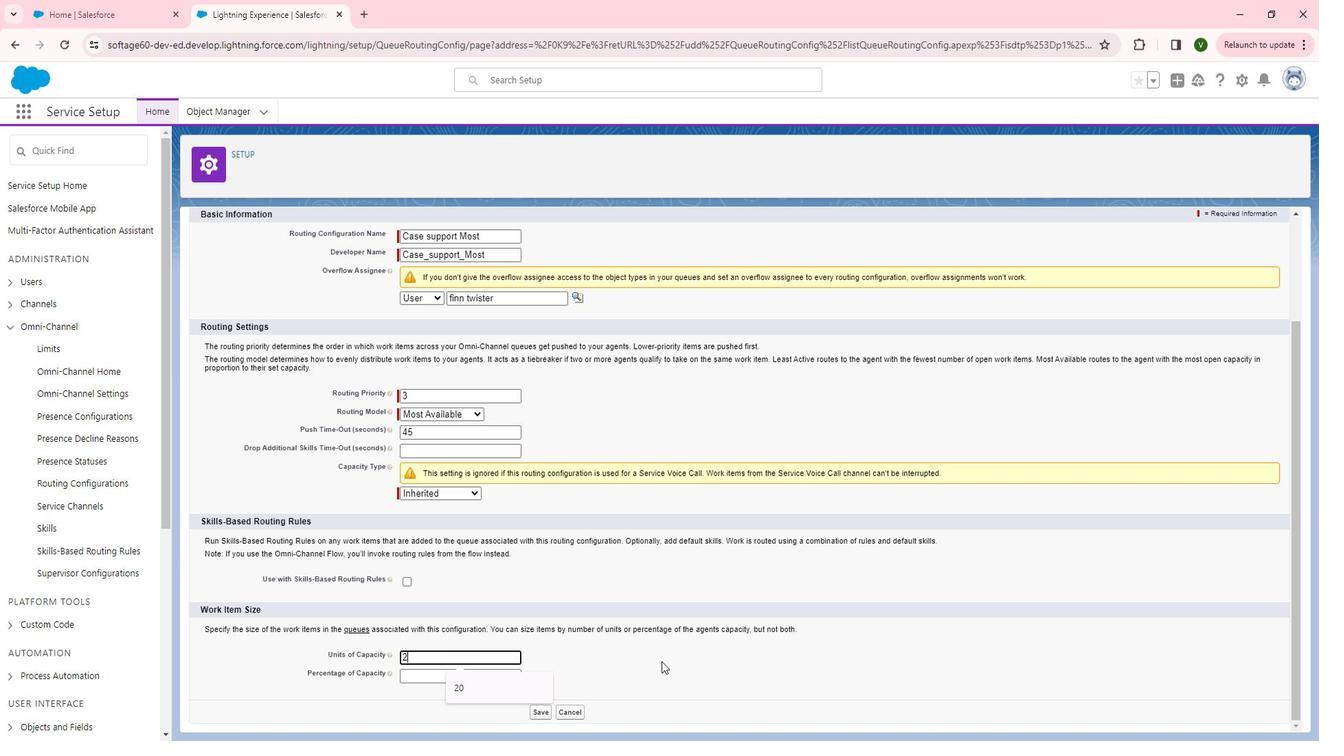 
Action: Mouse pressed left at (636, 659)
Screenshot: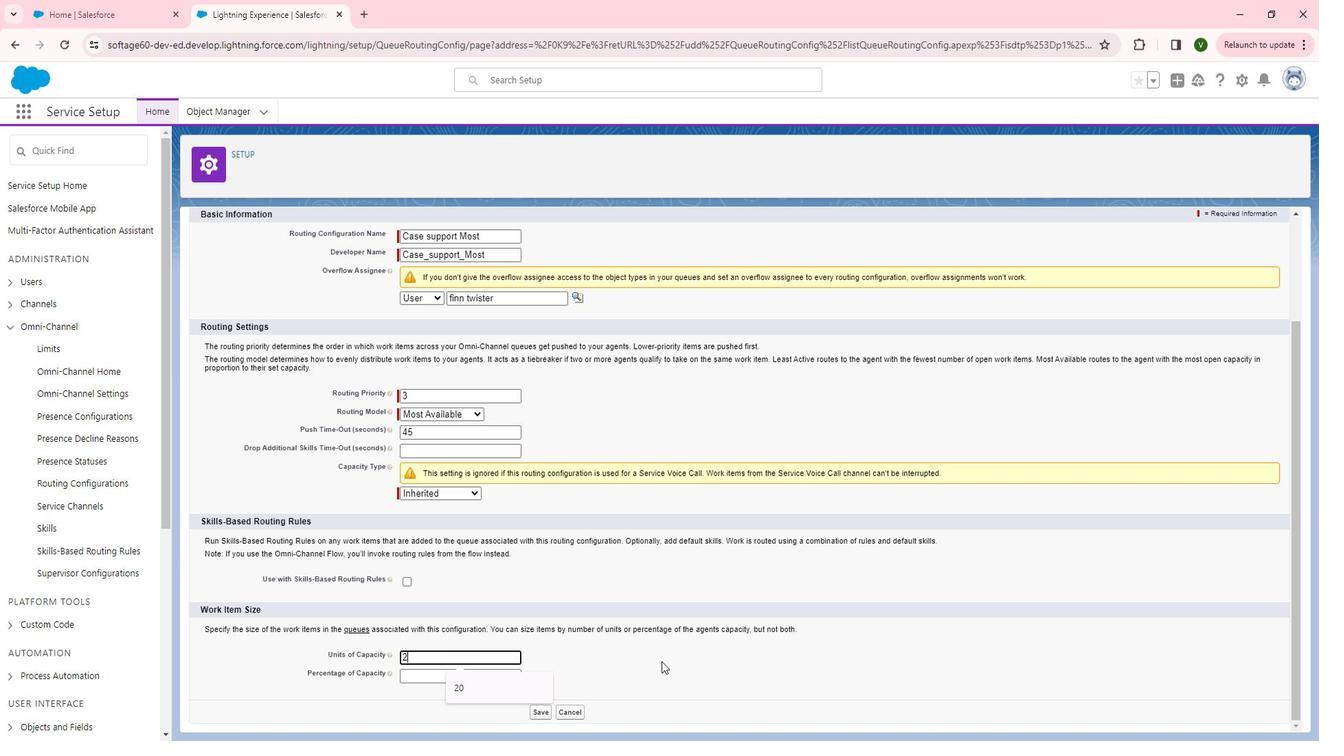 
Action: Mouse moved to (526, 708)
Screenshot: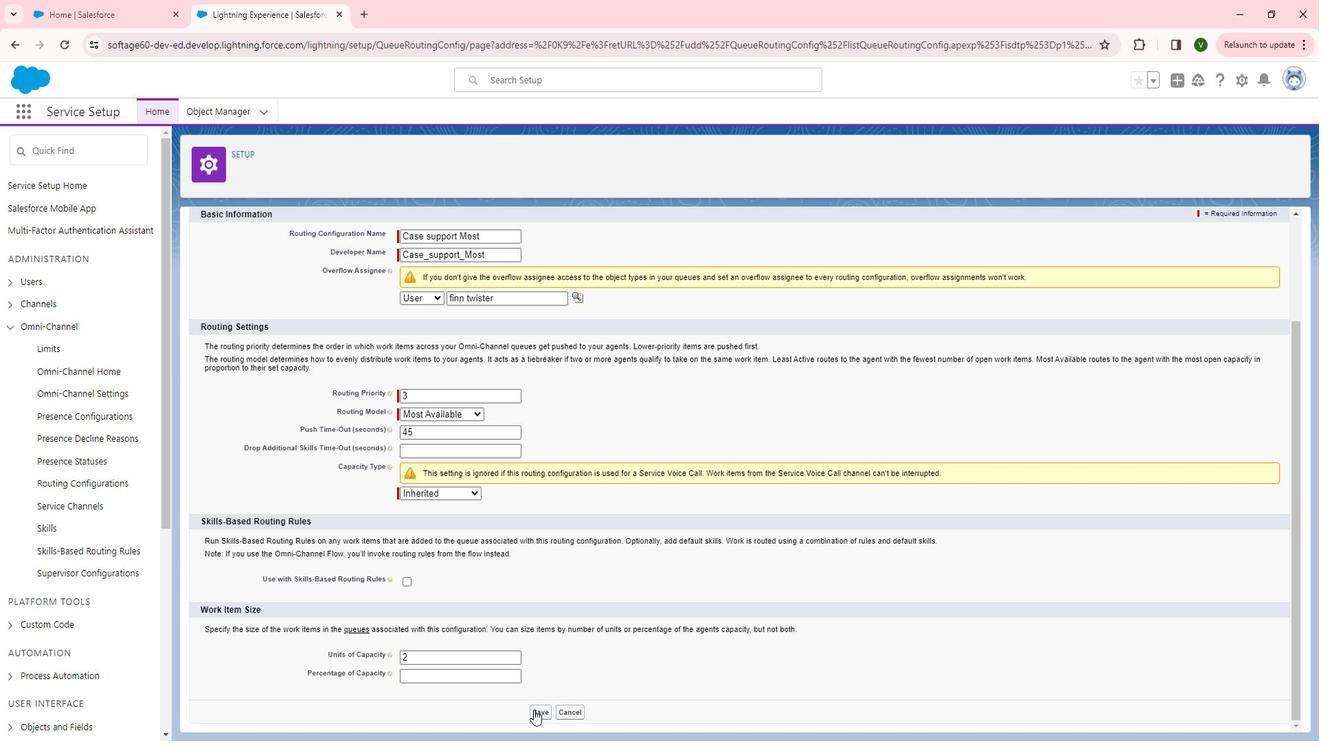 
Action: Mouse pressed left at (526, 708)
Screenshot: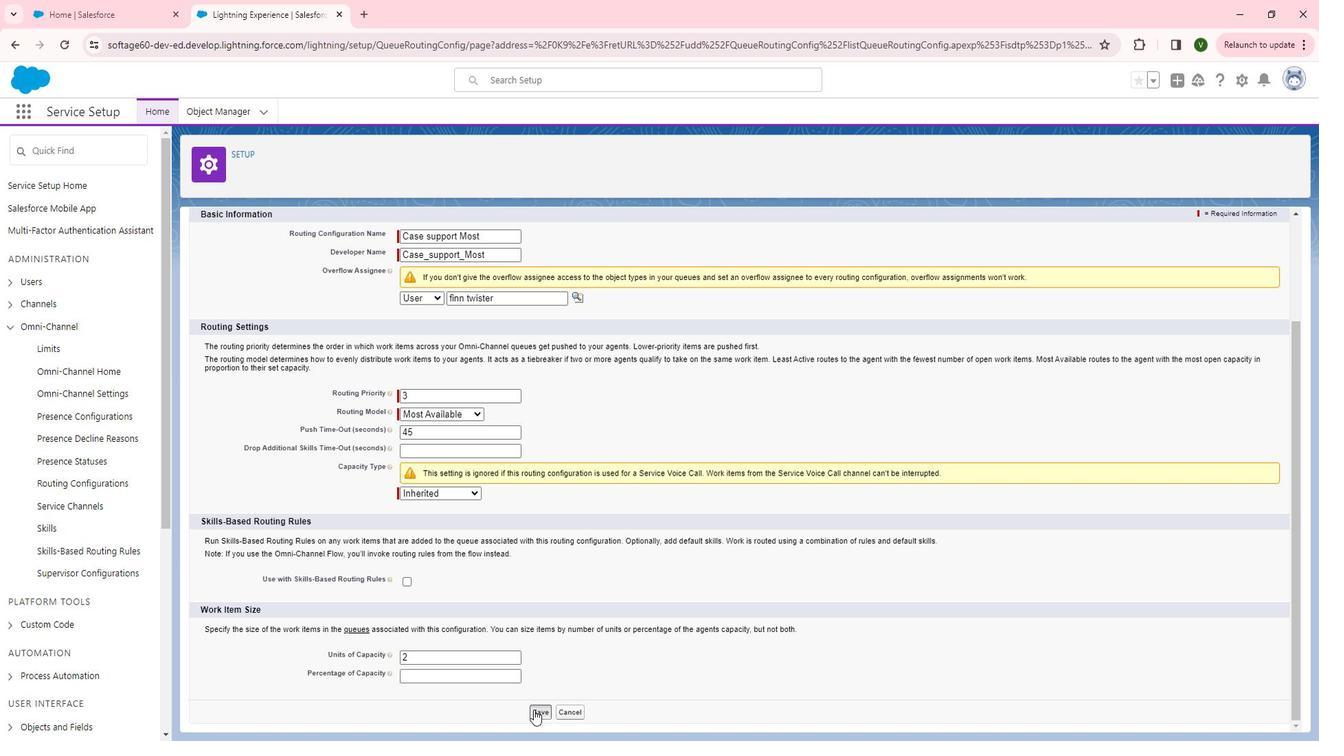 
Action: Mouse moved to (335, 245)
Screenshot: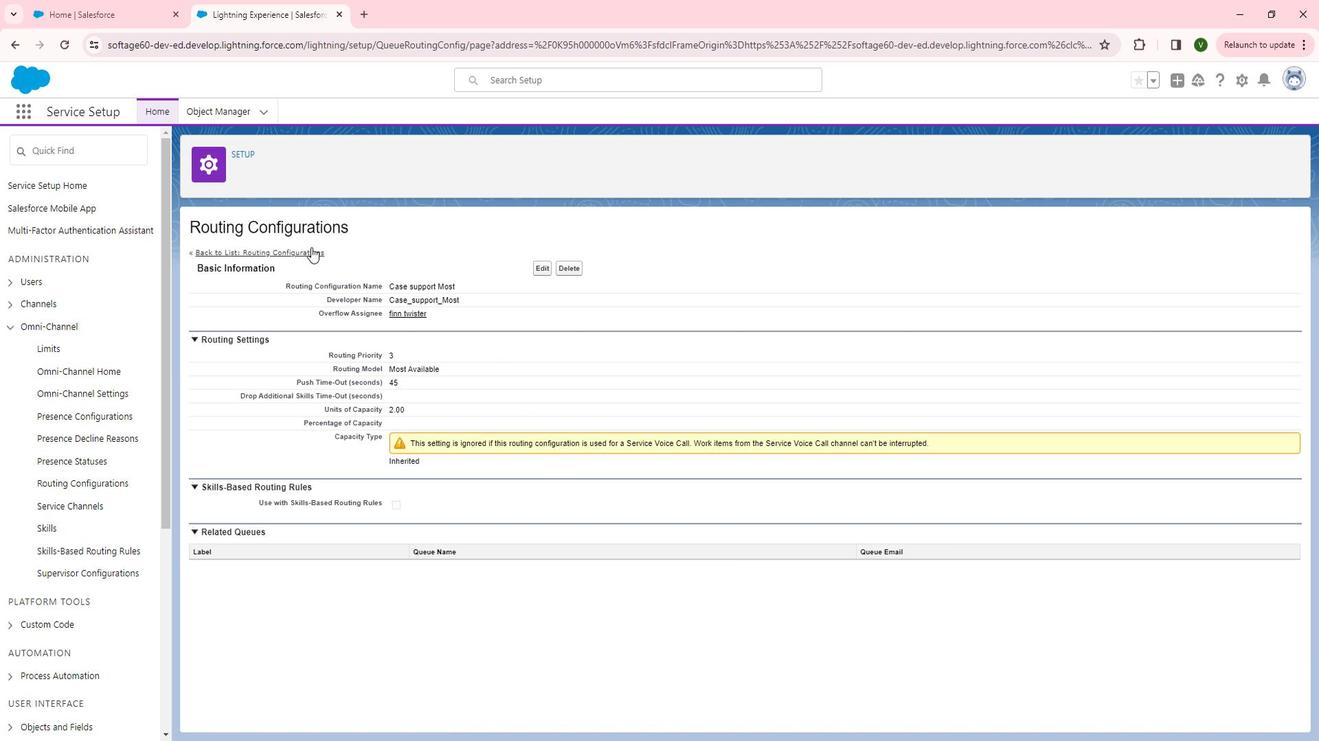 
Action: Mouse pressed left at (335, 245)
Screenshot: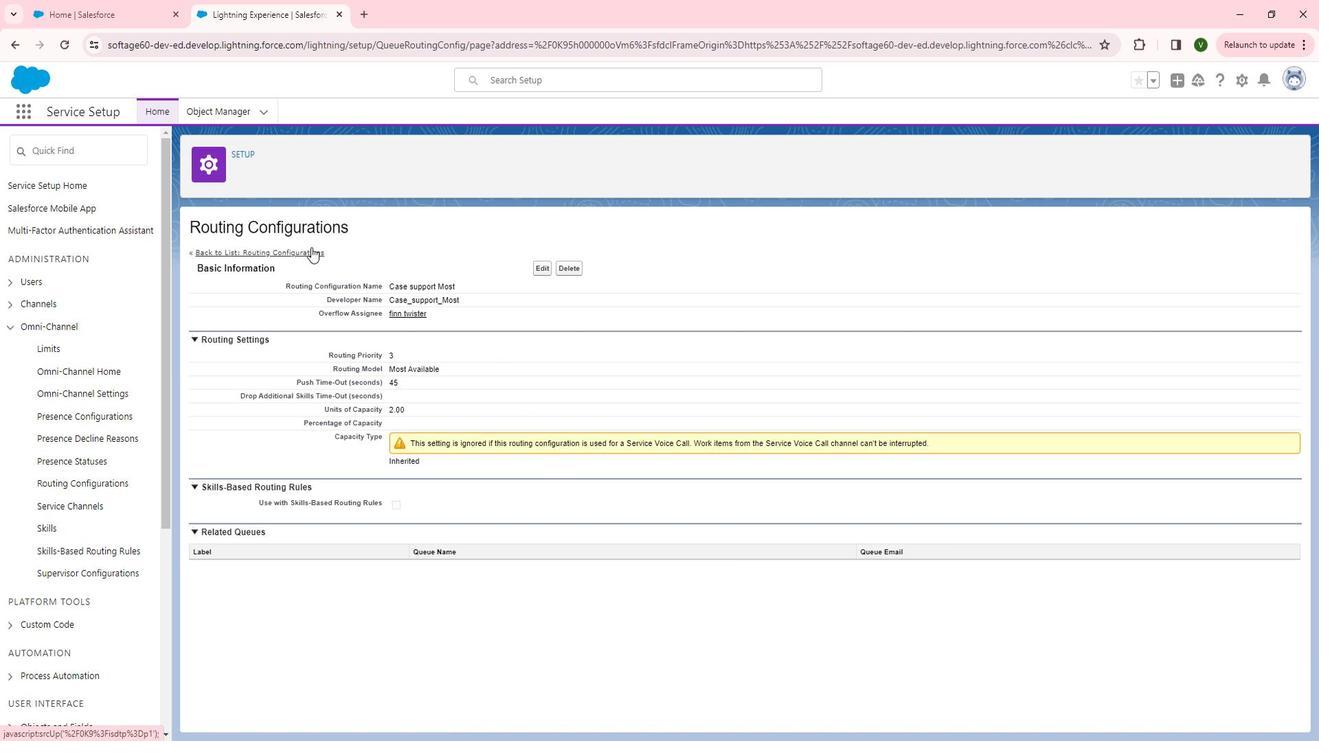 
Action: Mouse moved to (469, 443)
Screenshot: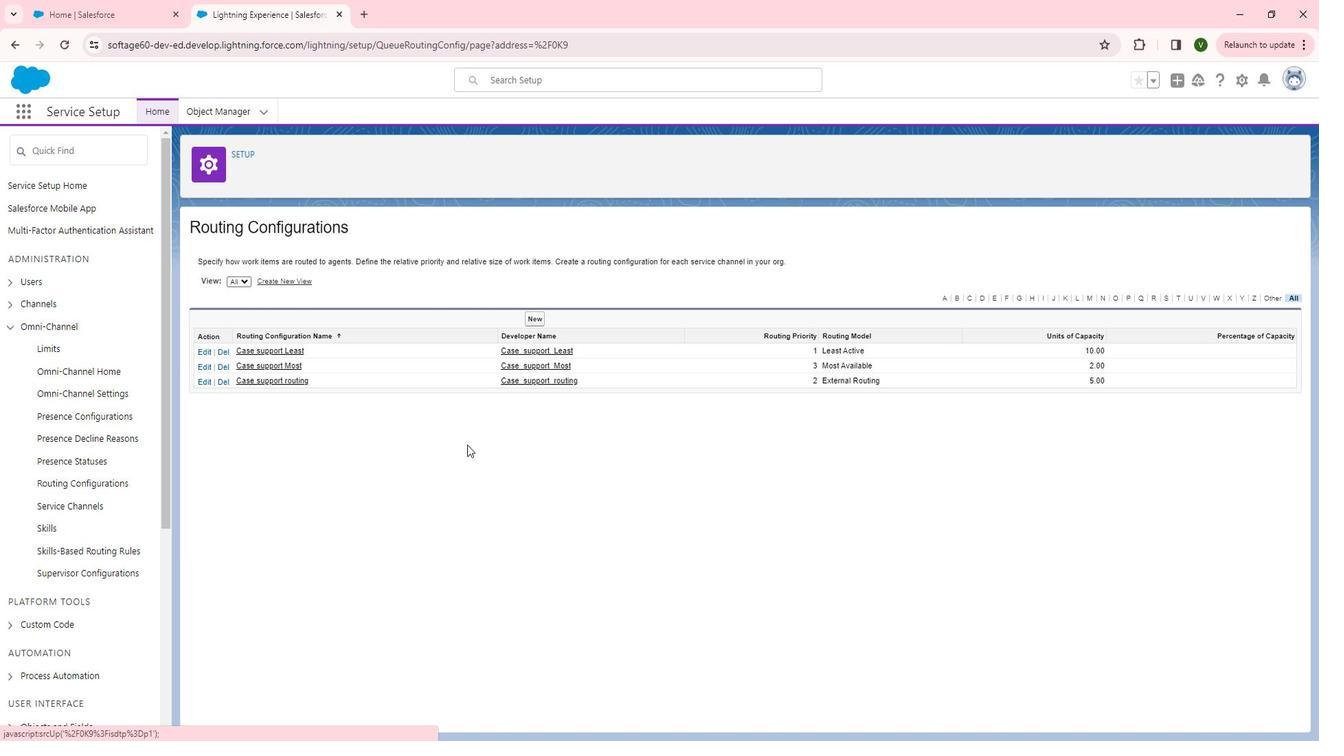 
Action: Mouse pressed left at (469, 443)
Screenshot: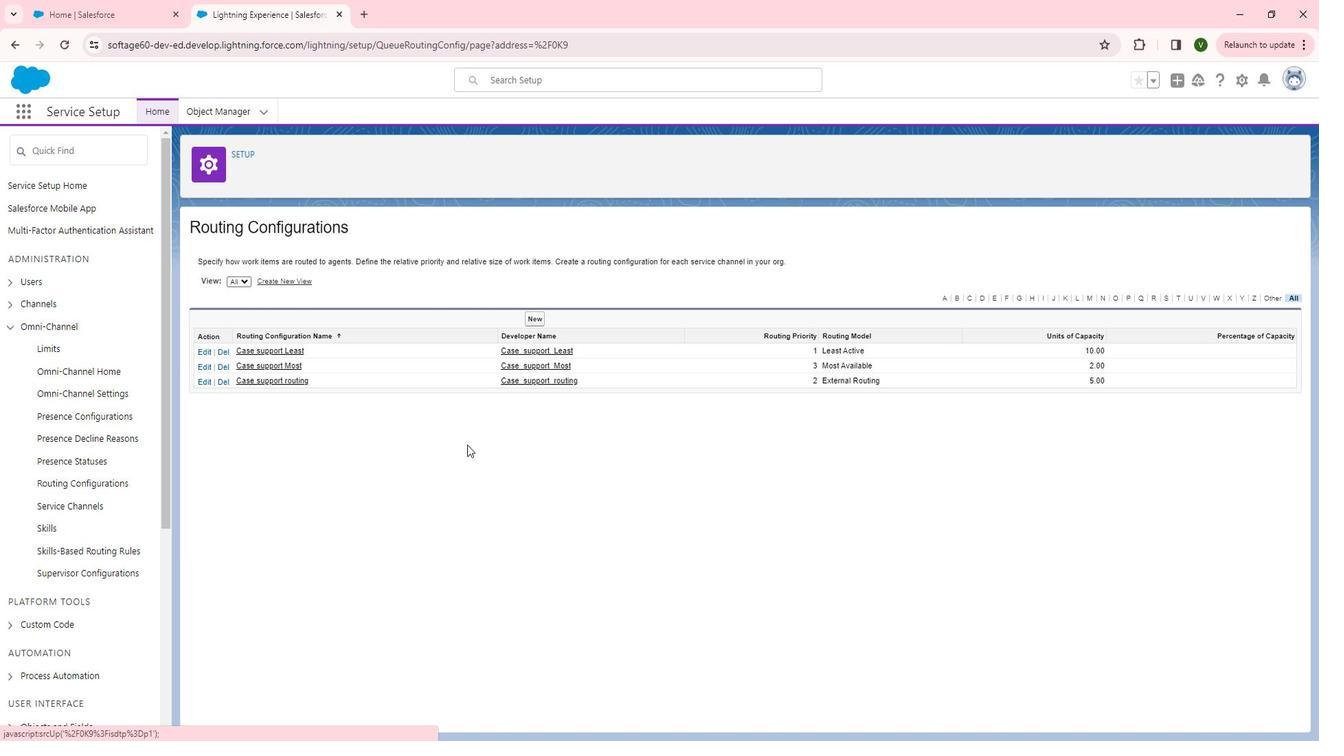 
